 Task: Research Airbnb accommodation in Budapest IV. kerulet, Hungary from 8th December, 2023 to 16th December, 2023 for 2 adults. Place can be entire room with 1  bedroom having 1 bed and 1 bathroom. Property type can be hotel. Amenities needed are: washing machine.
Action: Mouse moved to (481, 109)
Screenshot: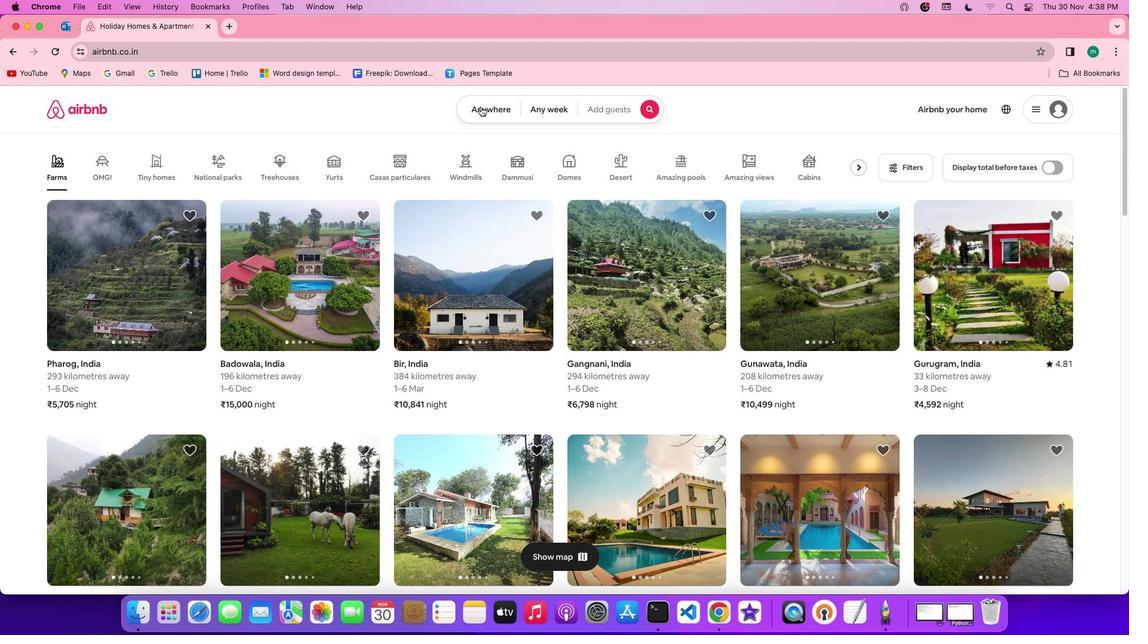
Action: Mouse pressed left at (481, 109)
Screenshot: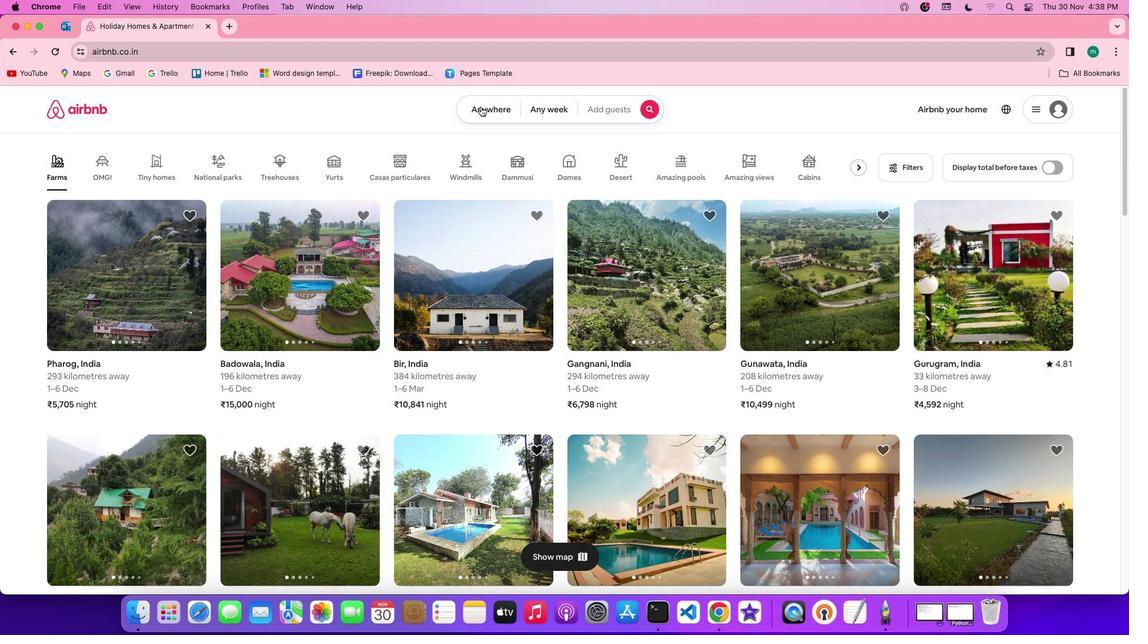 
Action: Mouse moved to (418, 160)
Screenshot: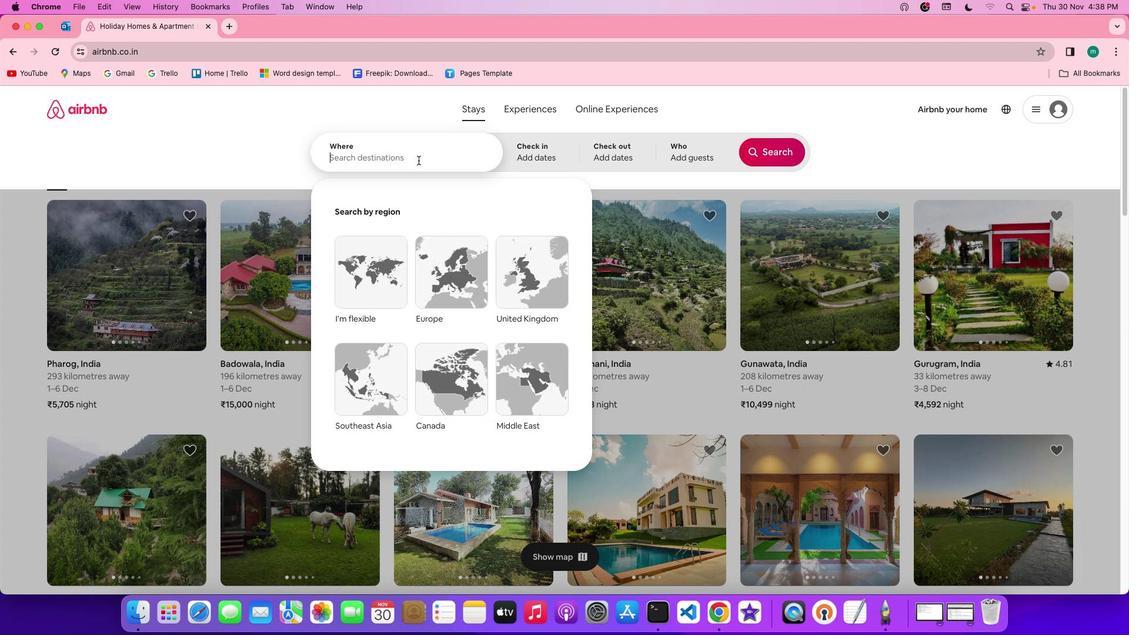 
Action: Mouse pressed left at (418, 160)
Screenshot: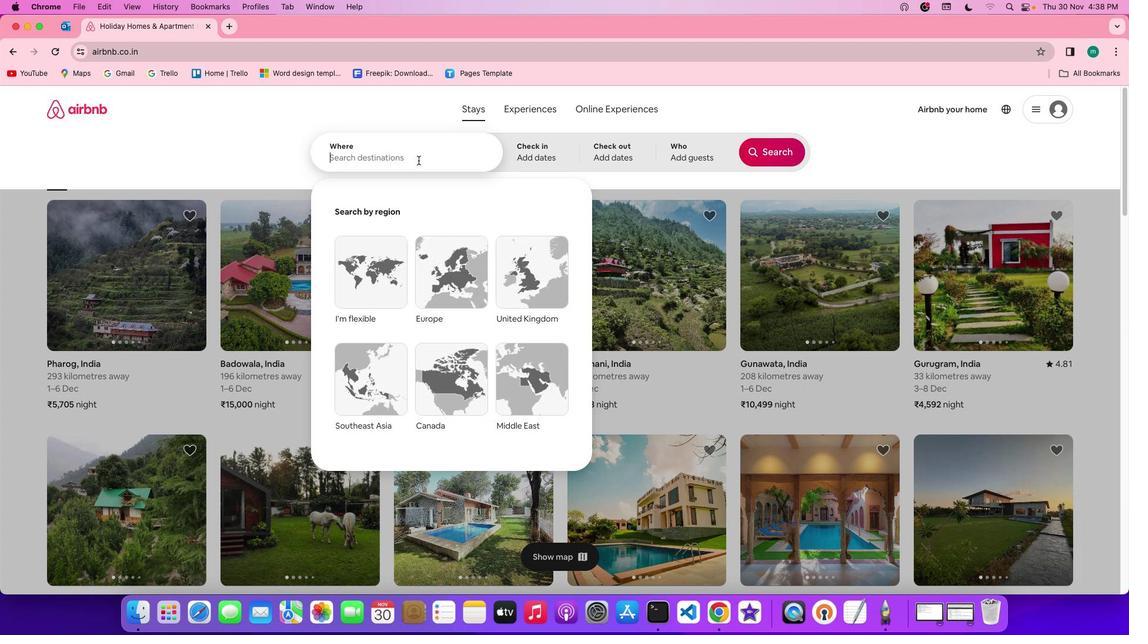 
Action: Key pressed Key.shift'B''u''d''a''p''e''s''t'Key.spaceKey.shift'I''V'
Screenshot: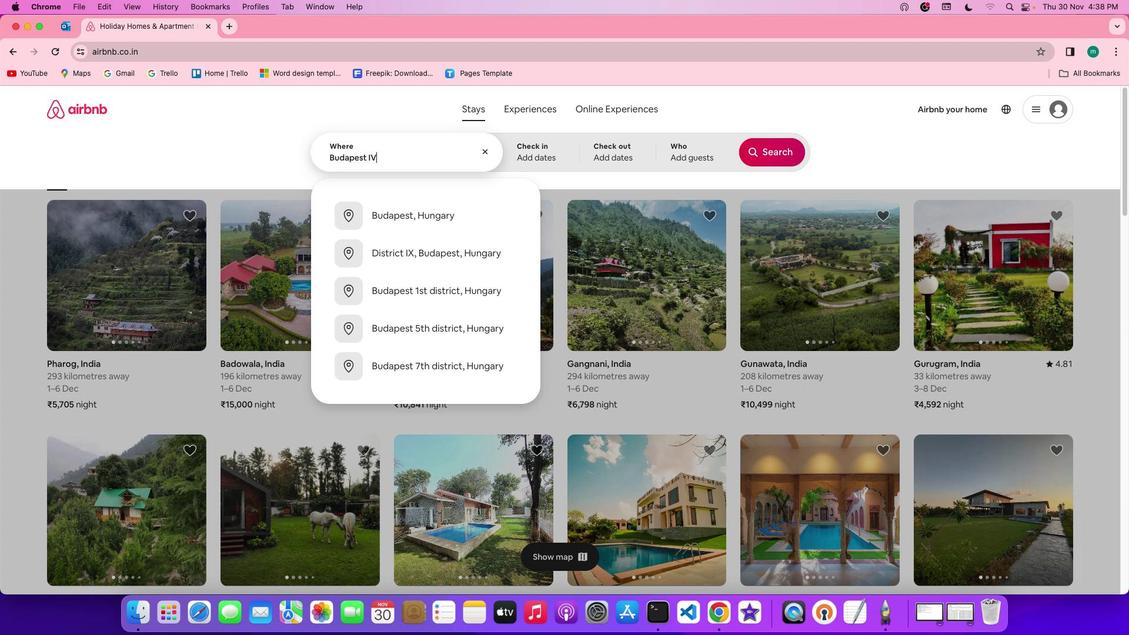 
Action: Mouse moved to (520, 163)
Screenshot: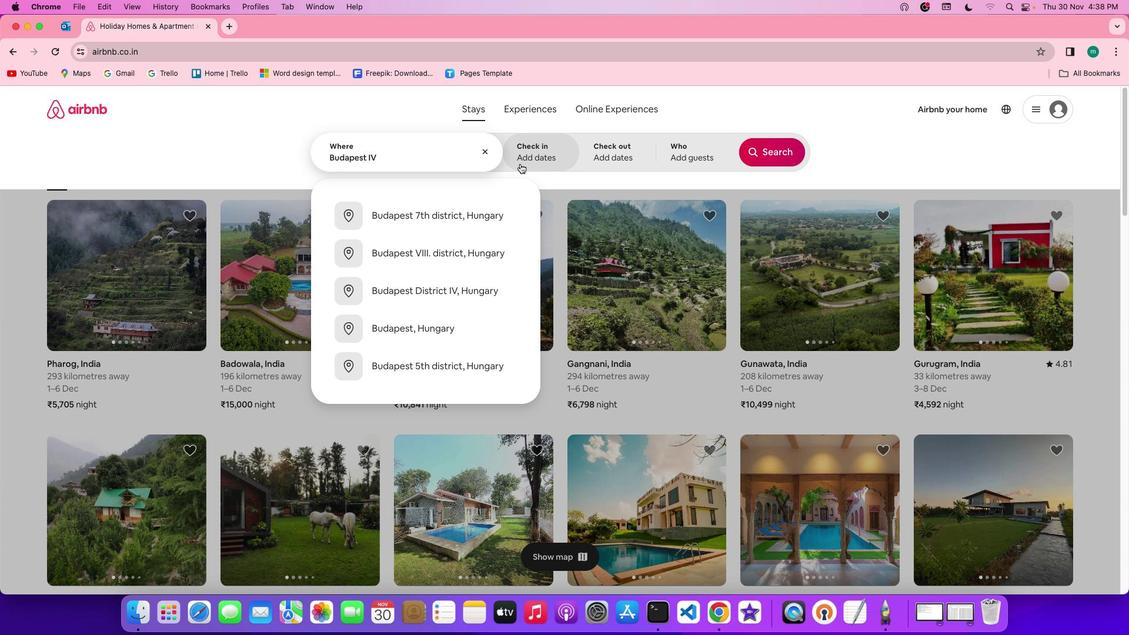 
Action: Mouse pressed left at (520, 163)
Screenshot: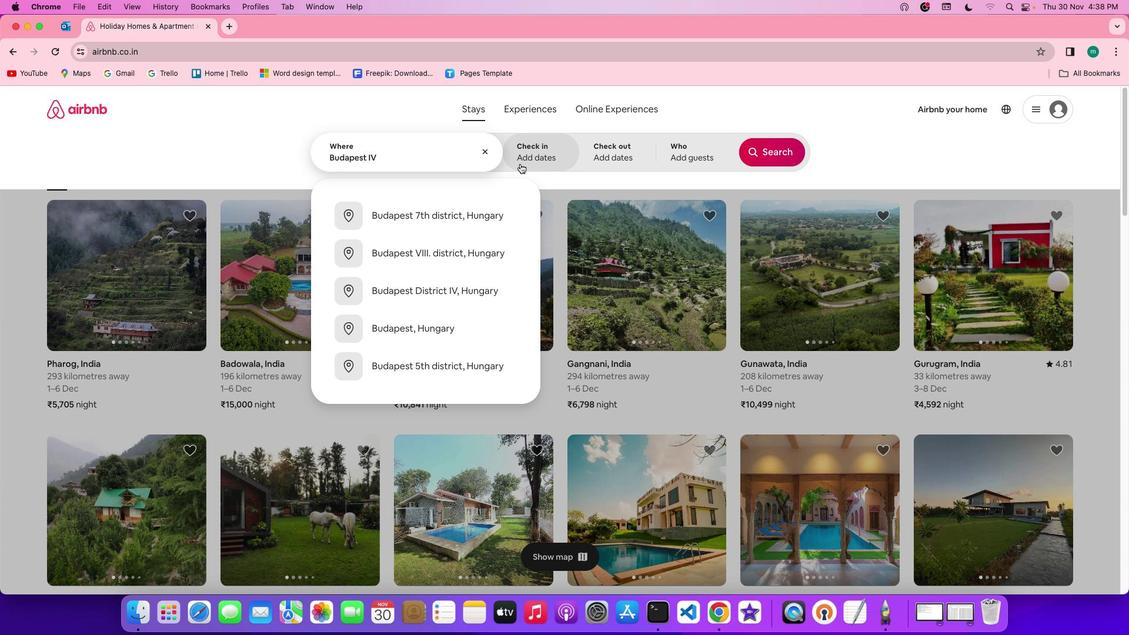 
Action: Mouse moved to (438, 155)
Screenshot: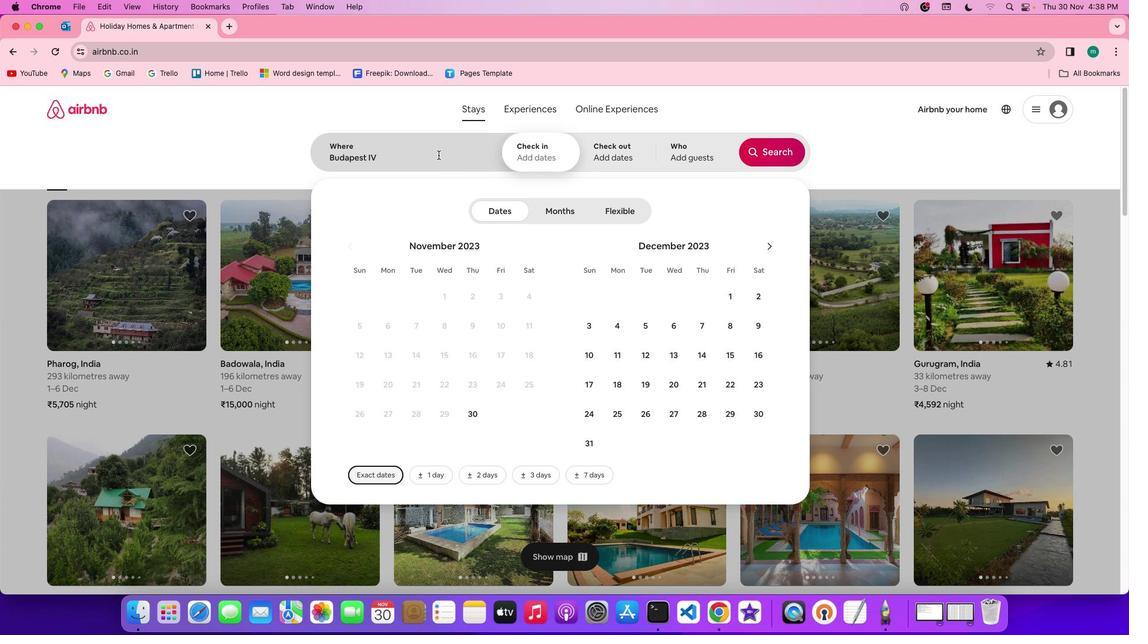 
Action: Mouse pressed left at (438, 155)
Screenshot: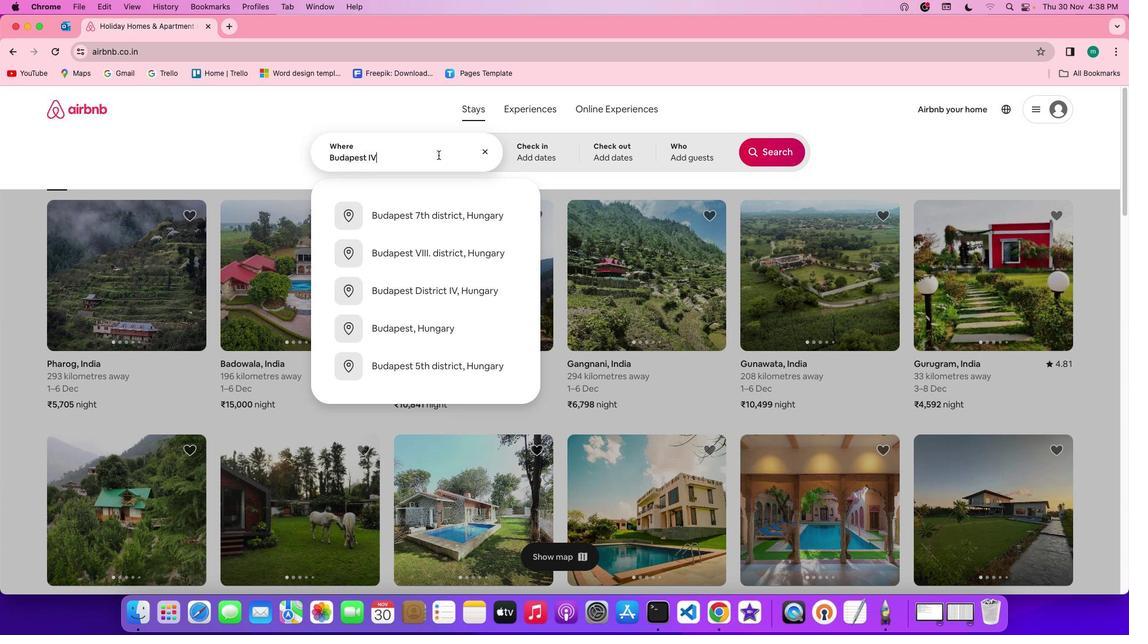 
Action: Key pressed '.'Key.space'k''e''r''u''l''e''t'','Key.spaceKey.shift'H''u''n''g''a''r''y'
Screenshot: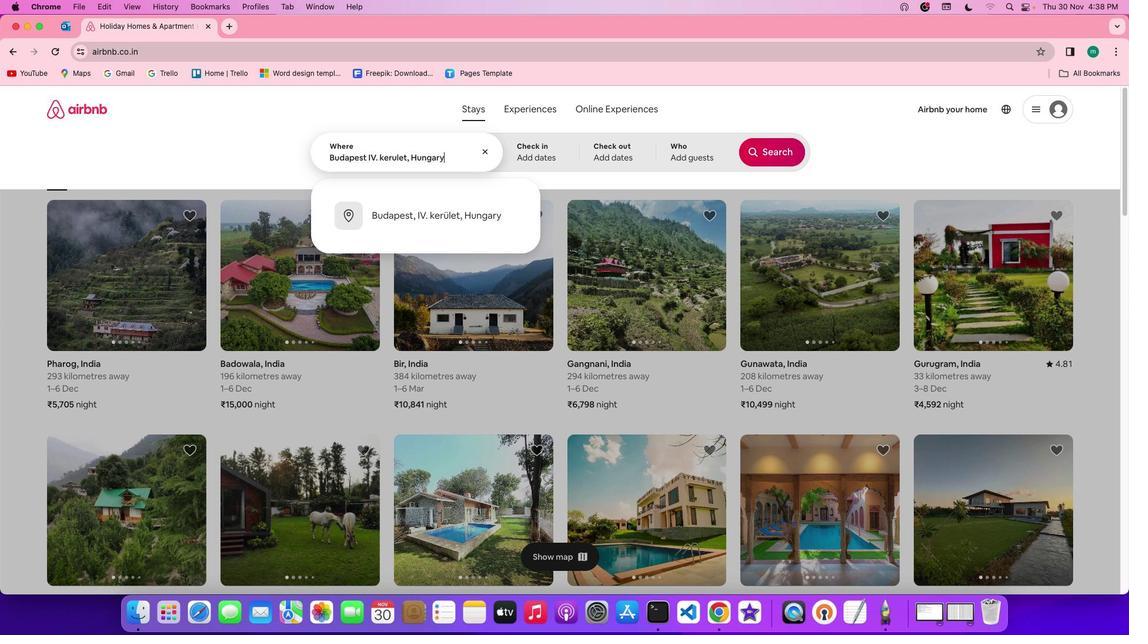 
Action: Mouse moved to (525, 148)
Screenshot: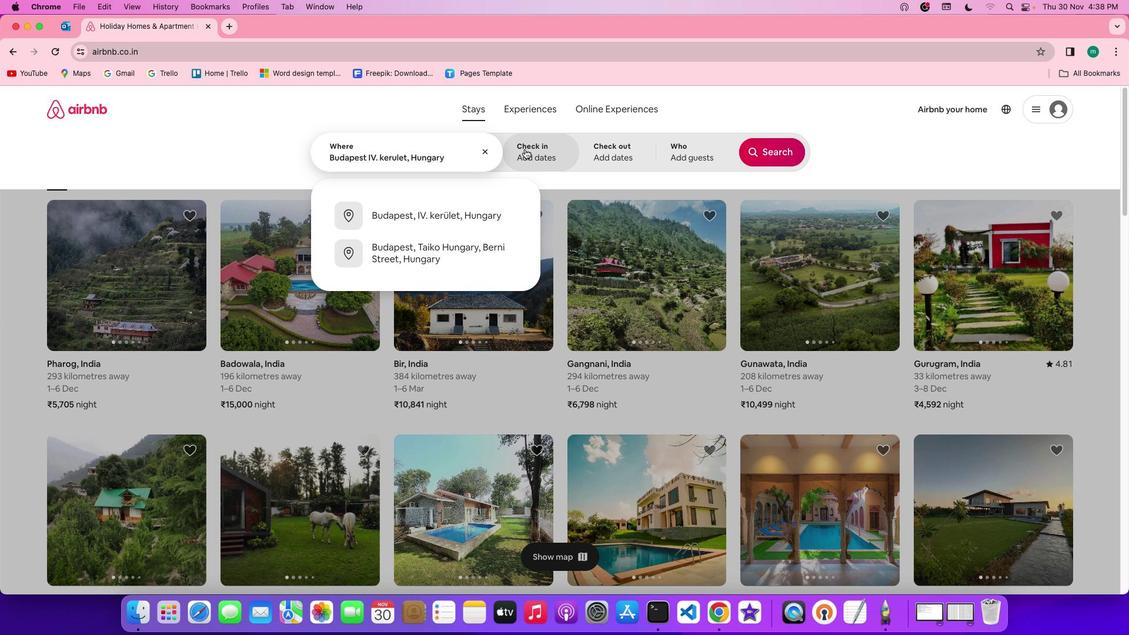 
Action: Mouse pressed left at (525, 148)
Screenshot: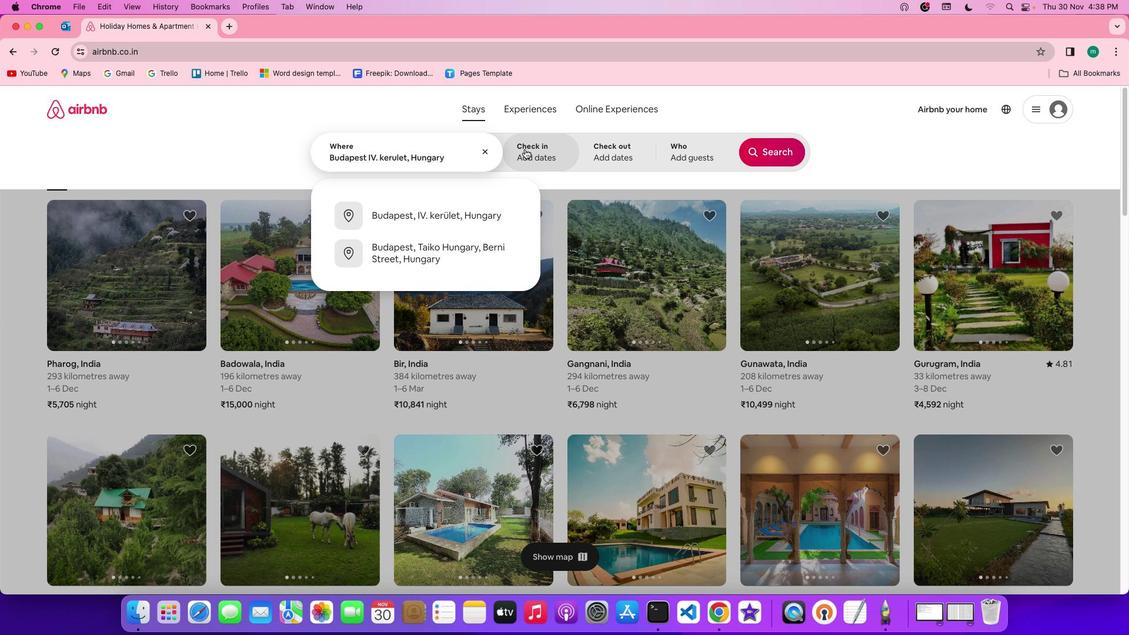 
Action: Mouse moved to (730, 321)
Screenshot: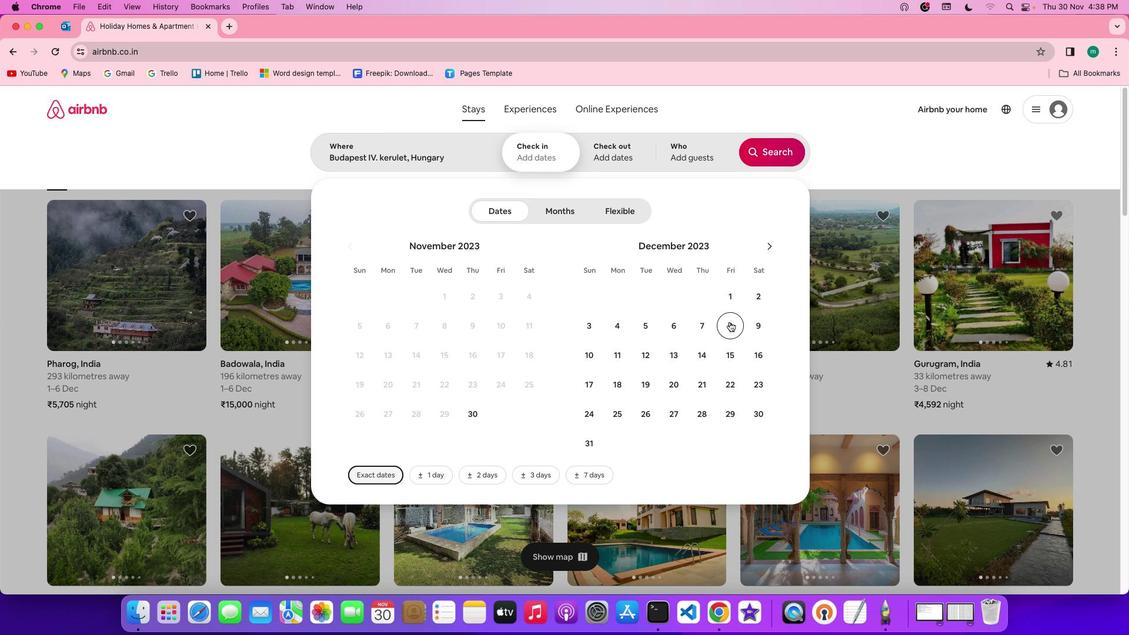 
Action: Mouse pressed left at (730, 321)
Screenshot: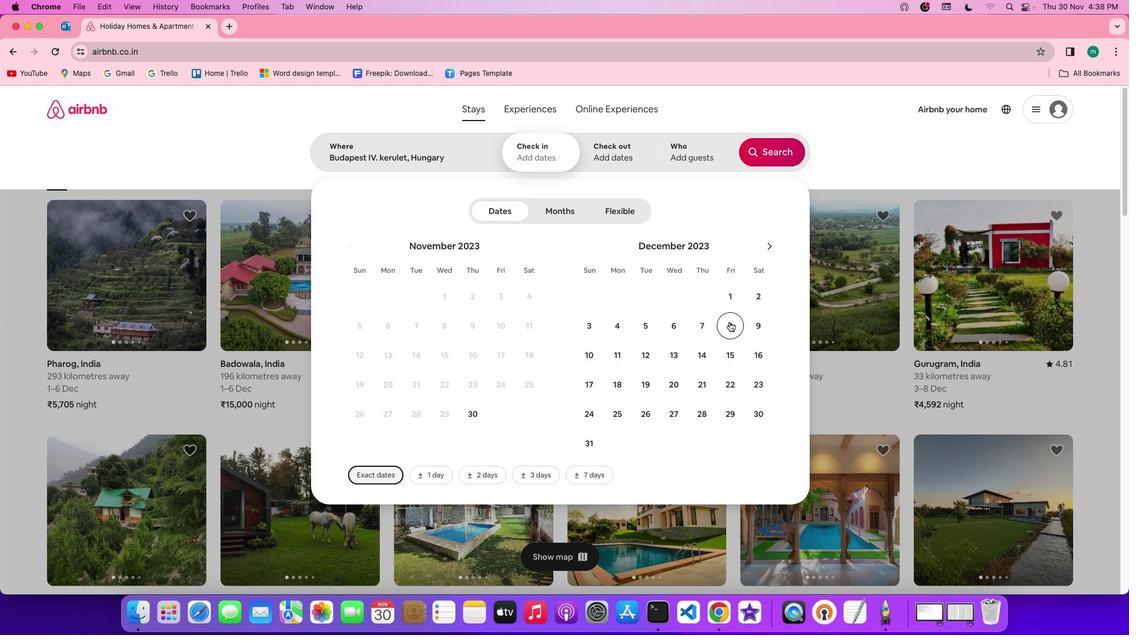 
Action: Mouse moved to (757, 347)
Screenshot: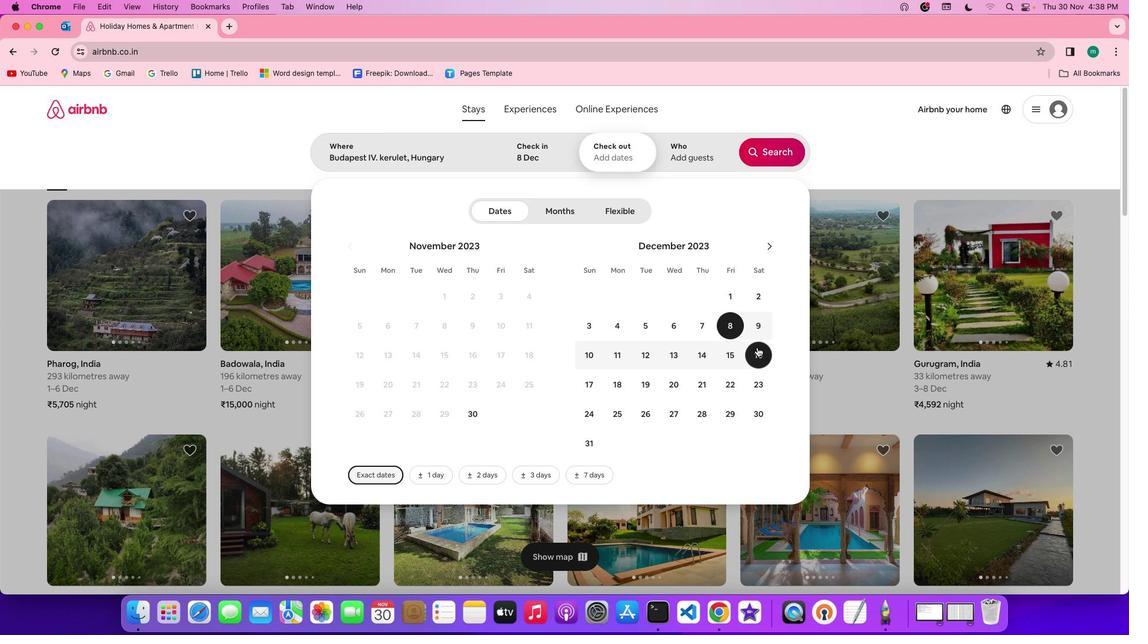 
Action: Mouse pressed left at (757, 347)
Screenshot: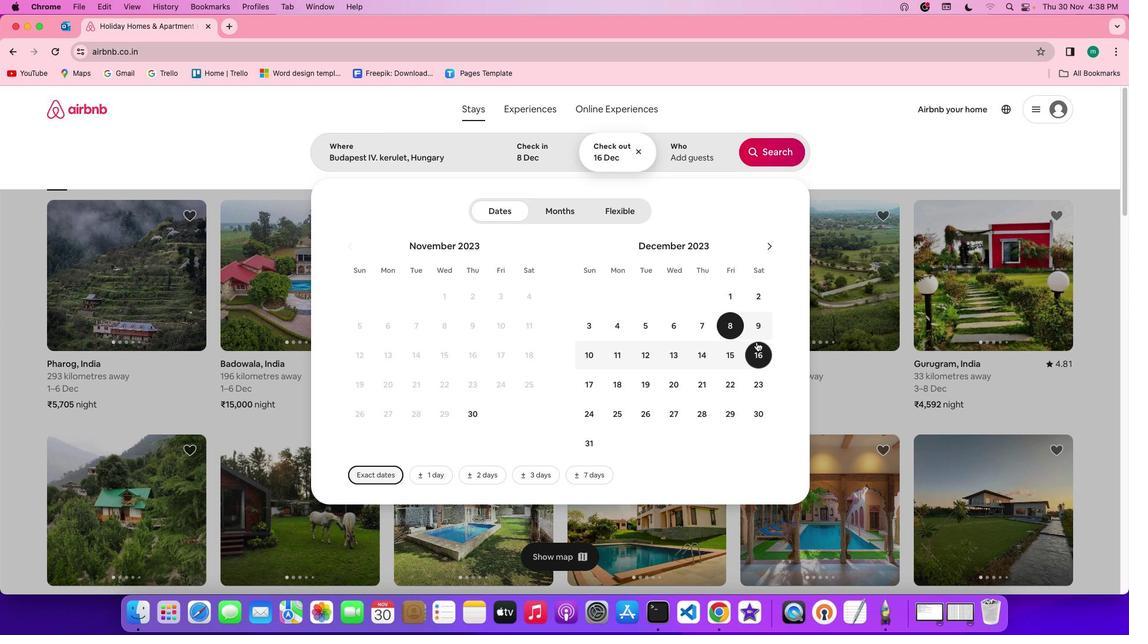 
Action: Mouse moved to (708, 155)
Screenshot: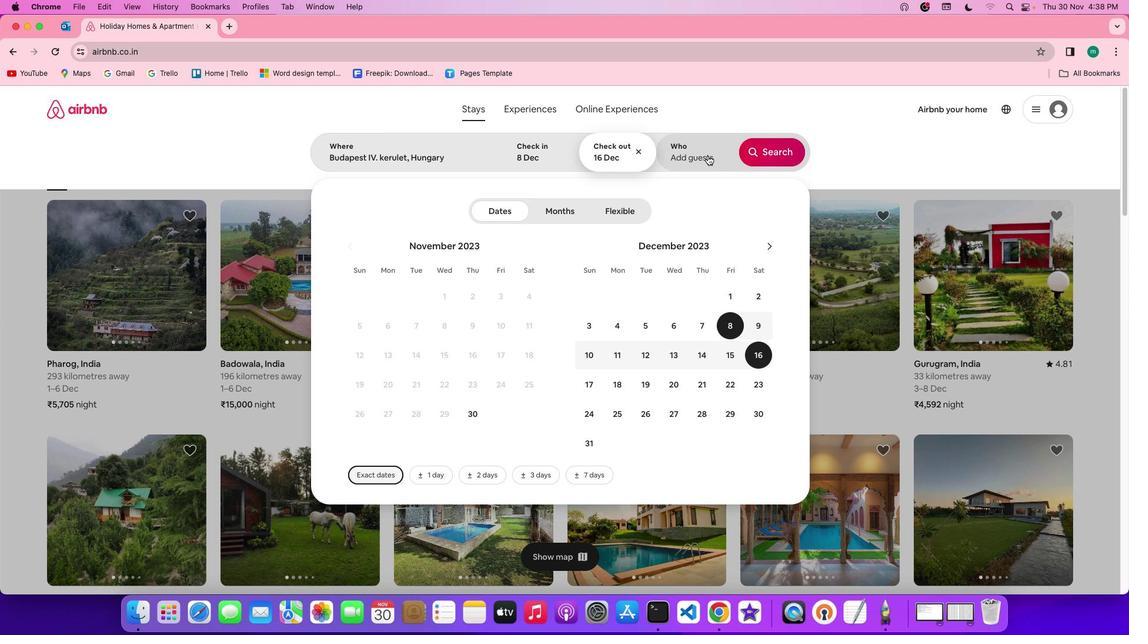 
Action: Mouse pressed left at (708, 155)
Screenshot: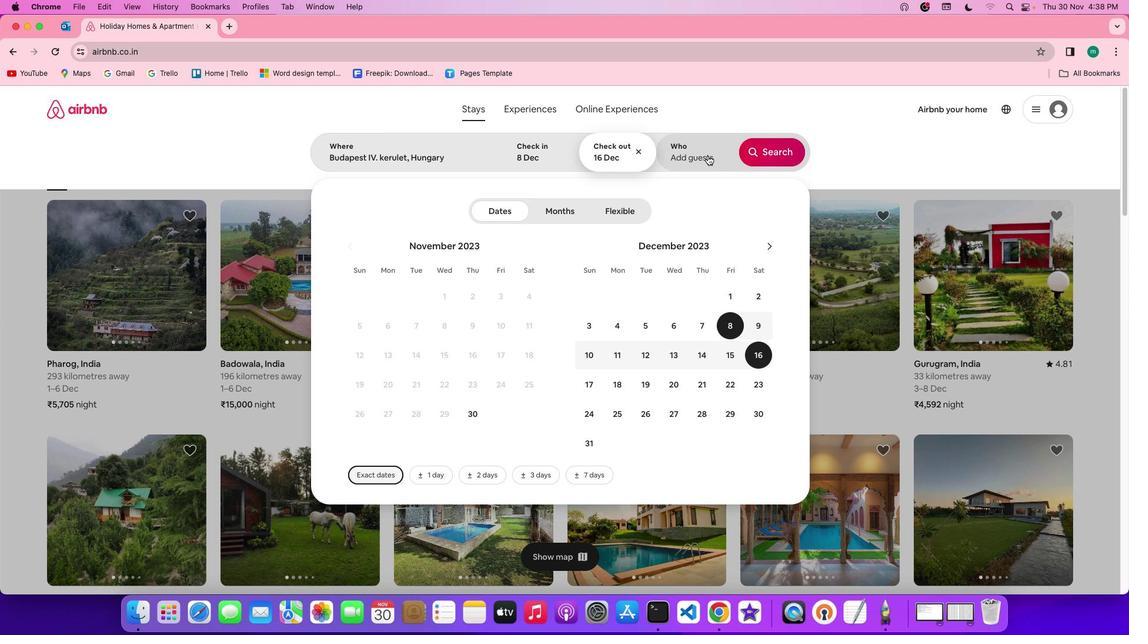 
Action: Mouse moved to (777, 219)
Screenshot: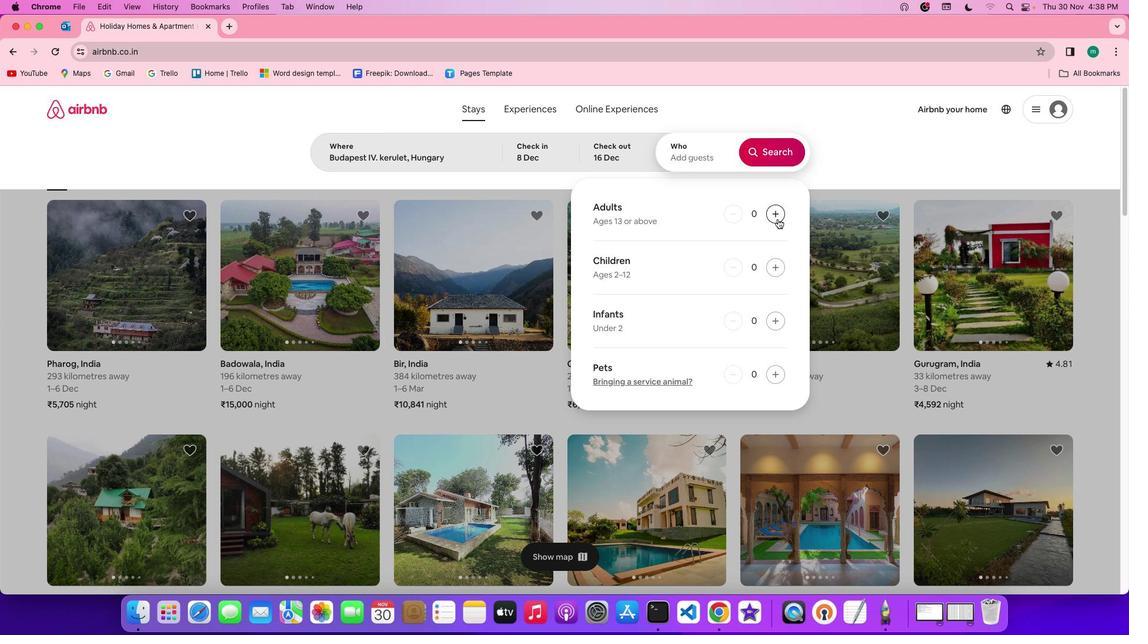 
Action: Mouse pressed left at (777, 219)
Screenshot: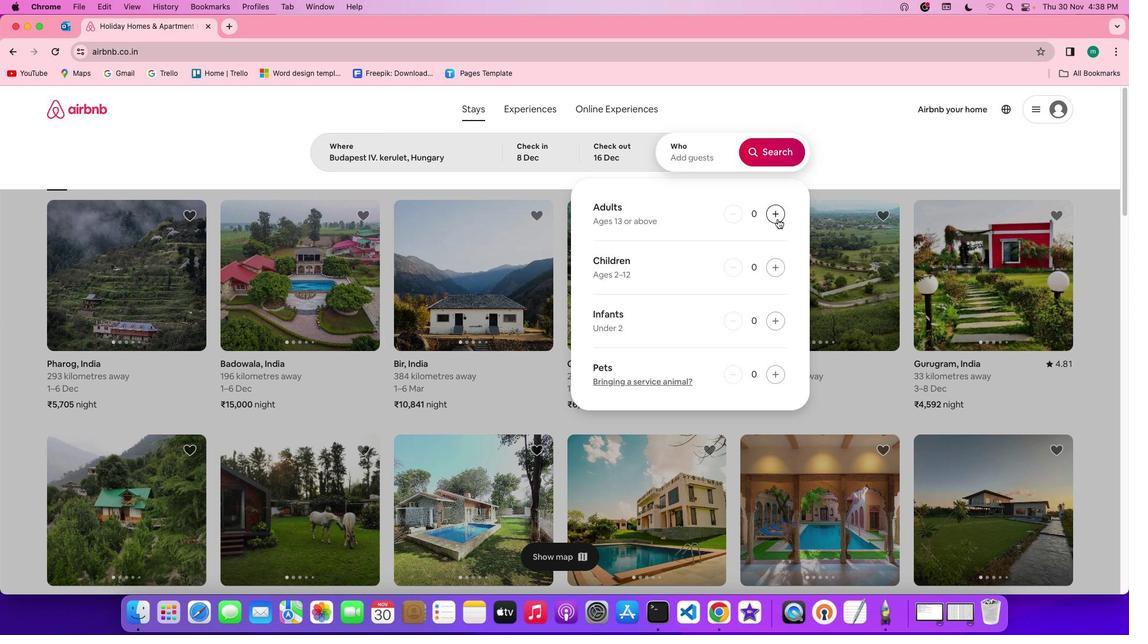 
Action: Mouse pressed left at (777, 219)
Screenshot: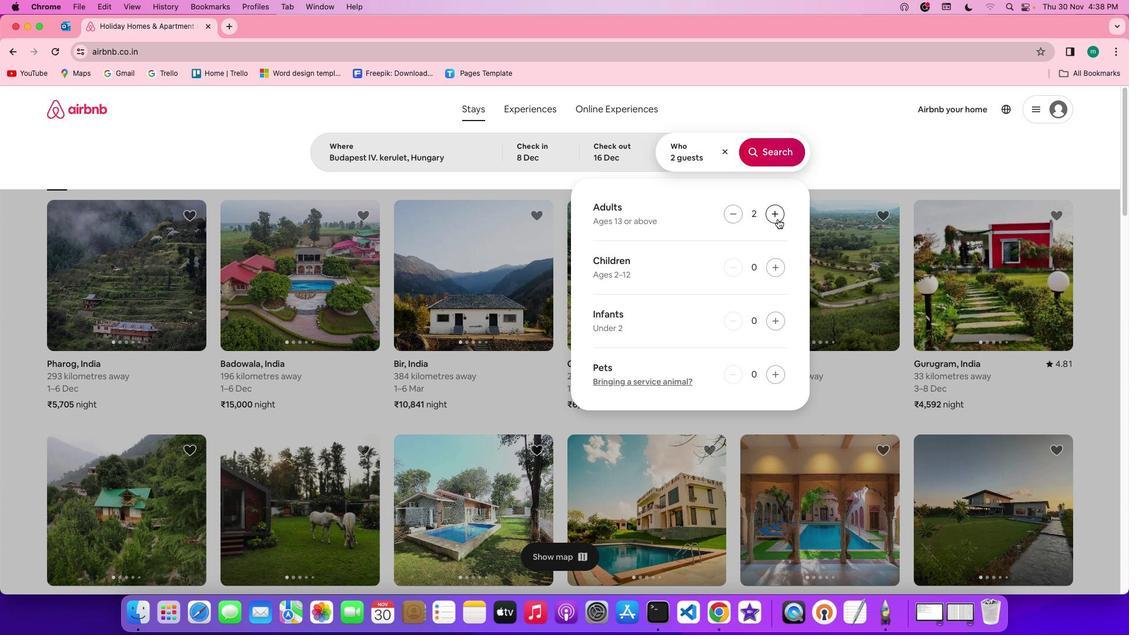 
Action: Mouse moved to (779, 158)
Screenshot: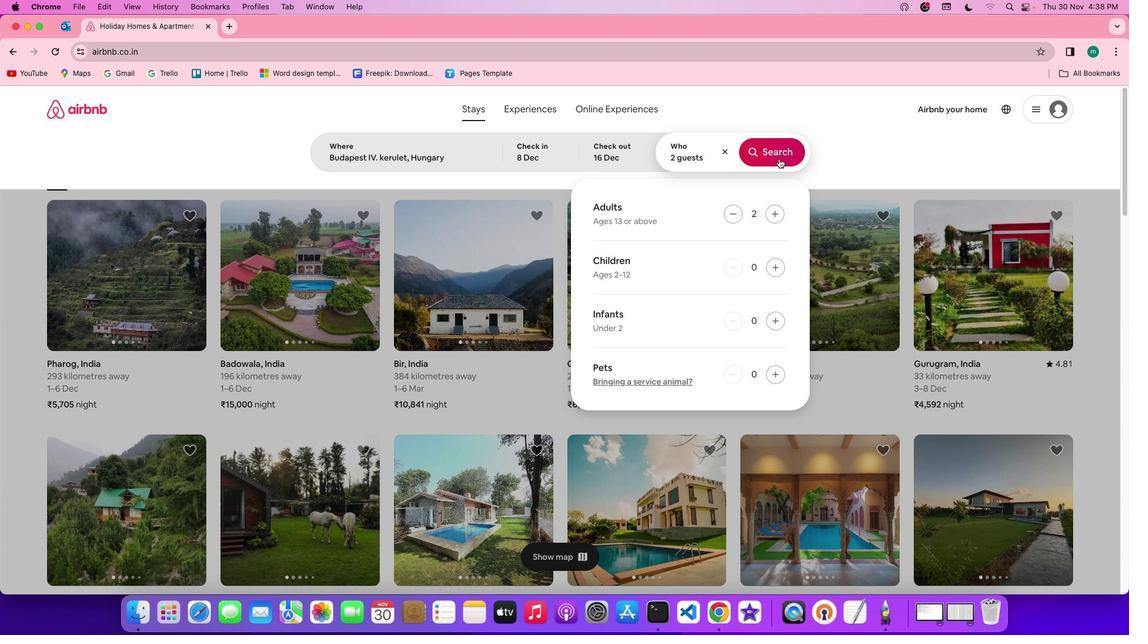 
Action: Mouse pressed left at (779, 158)
Screenshot: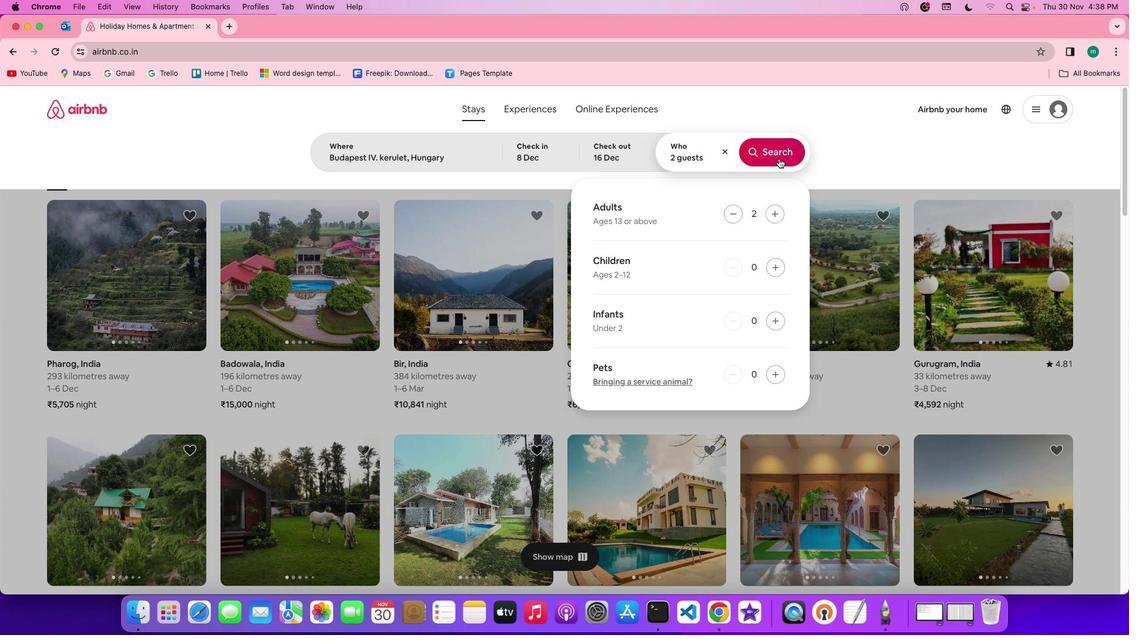 
Action: Mouse moved to (951, 155)
Screenshot: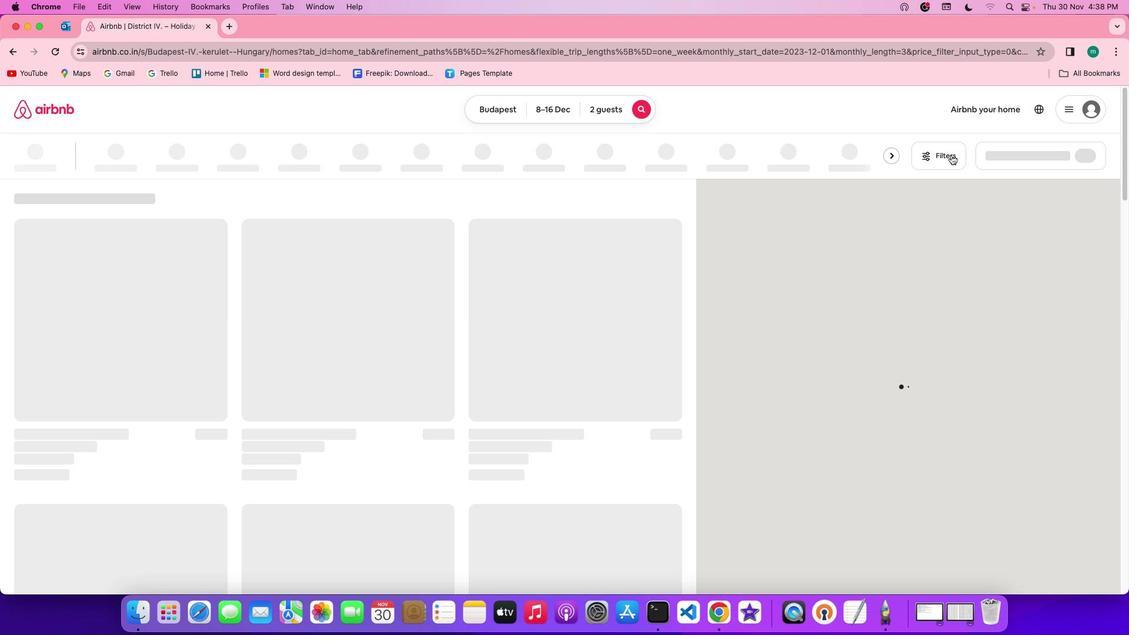 
Action: Mouse pressed left at (951, 155)
Screenshot: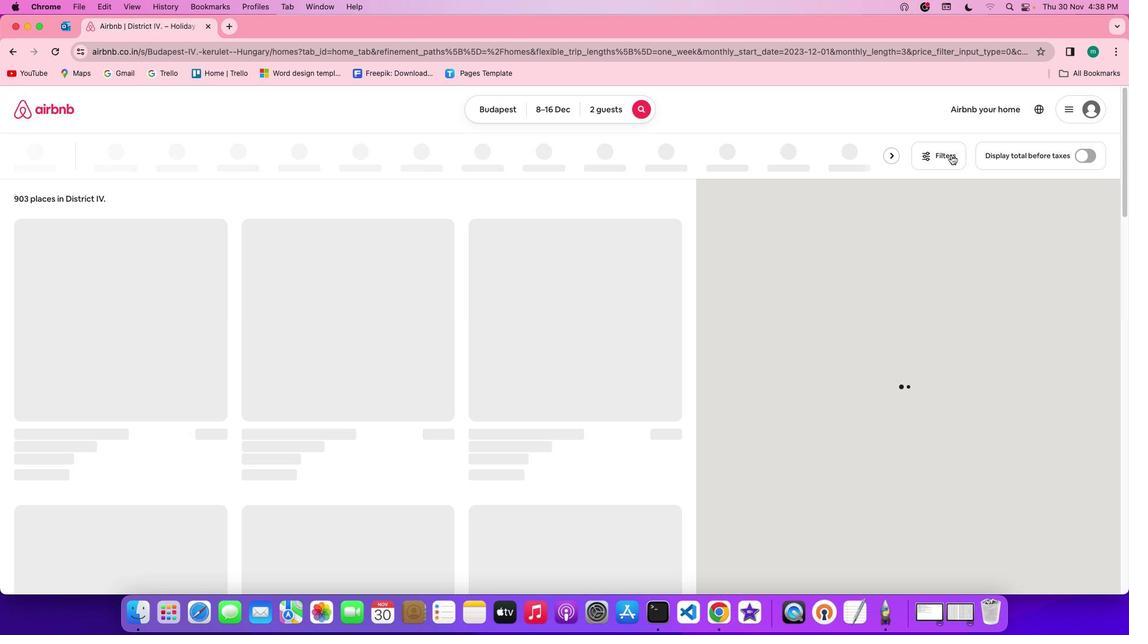 
Action: Mouse moved to (925, 158)
Screenshot: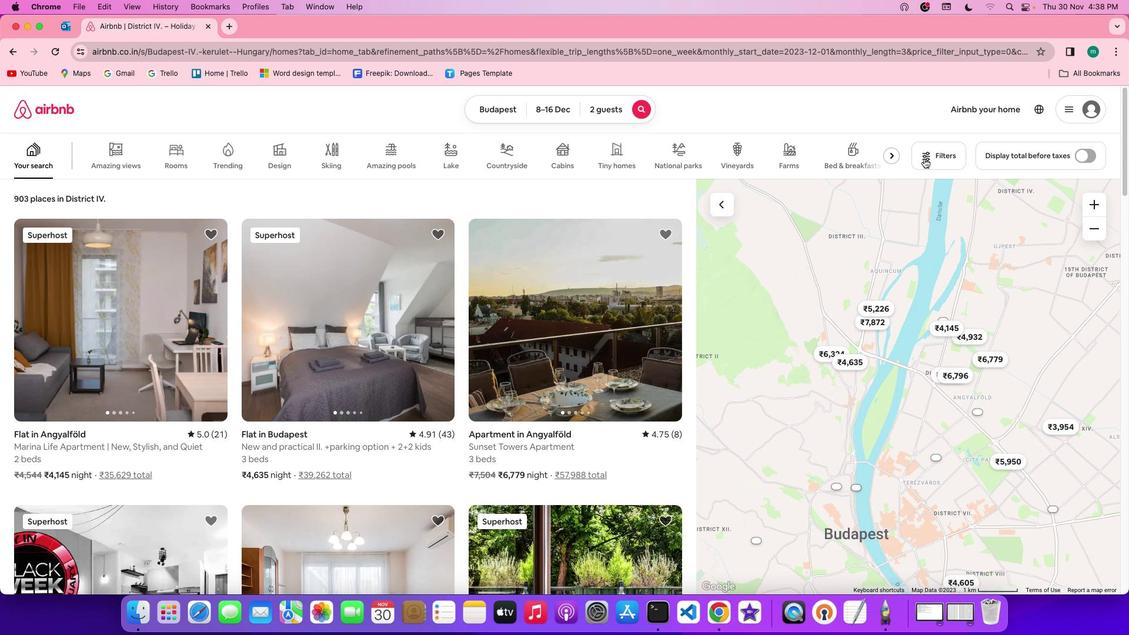 
Action: Mouse pressed left at (925, 158)
Screenshot: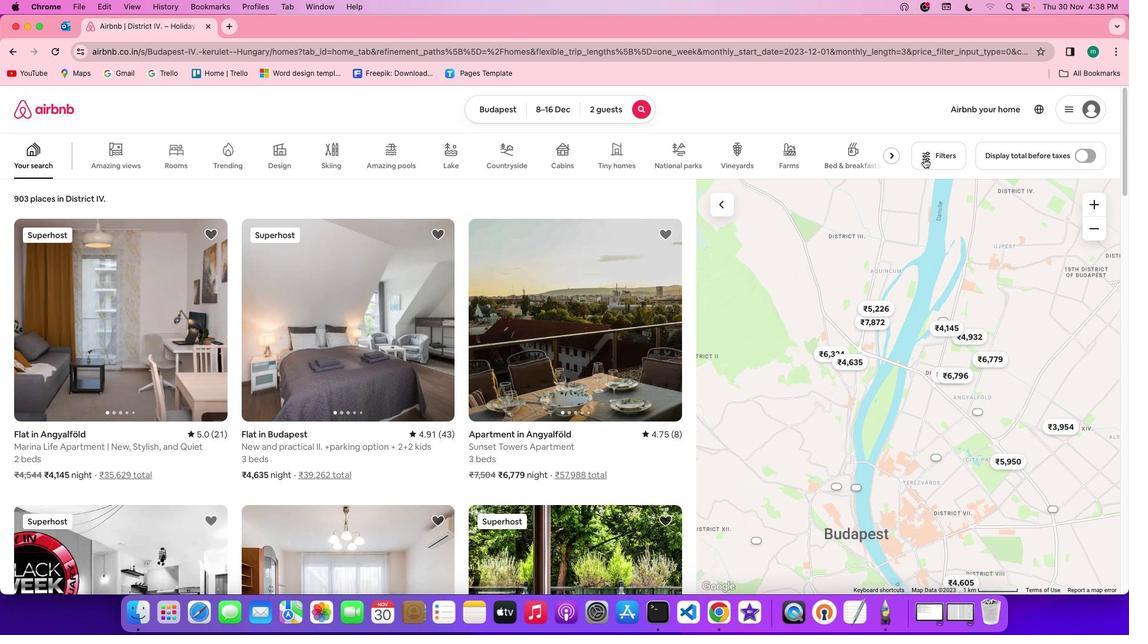 
Action: Mouse moved to (579, 370)
Screenshot: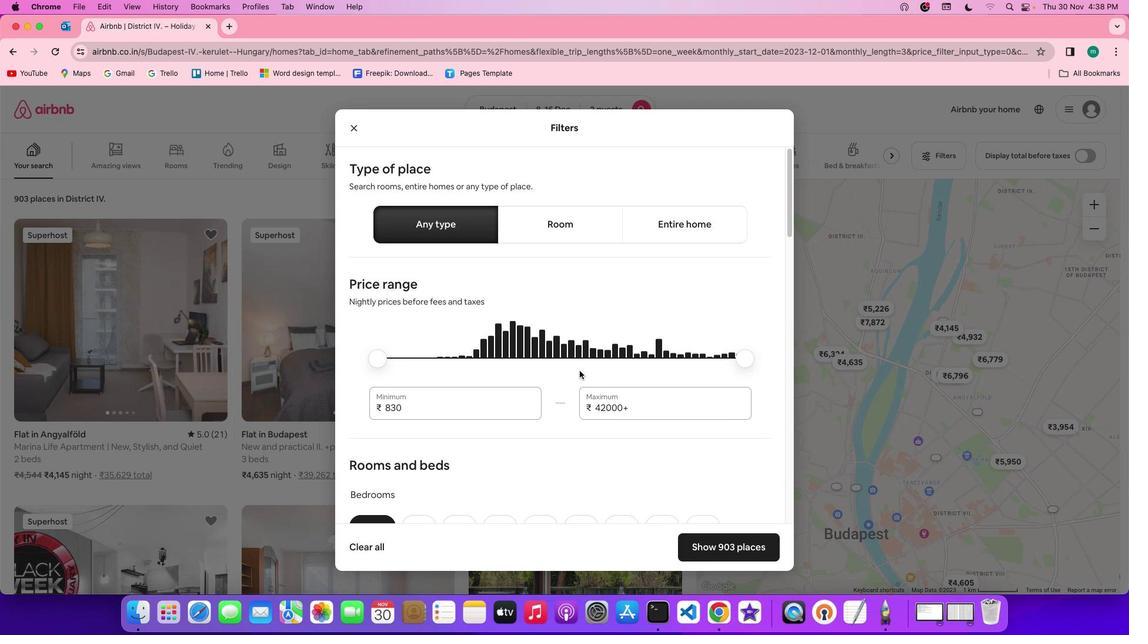 
Action: Mouse scrolled (579, 370) with delta (0, 0)
Screenshot: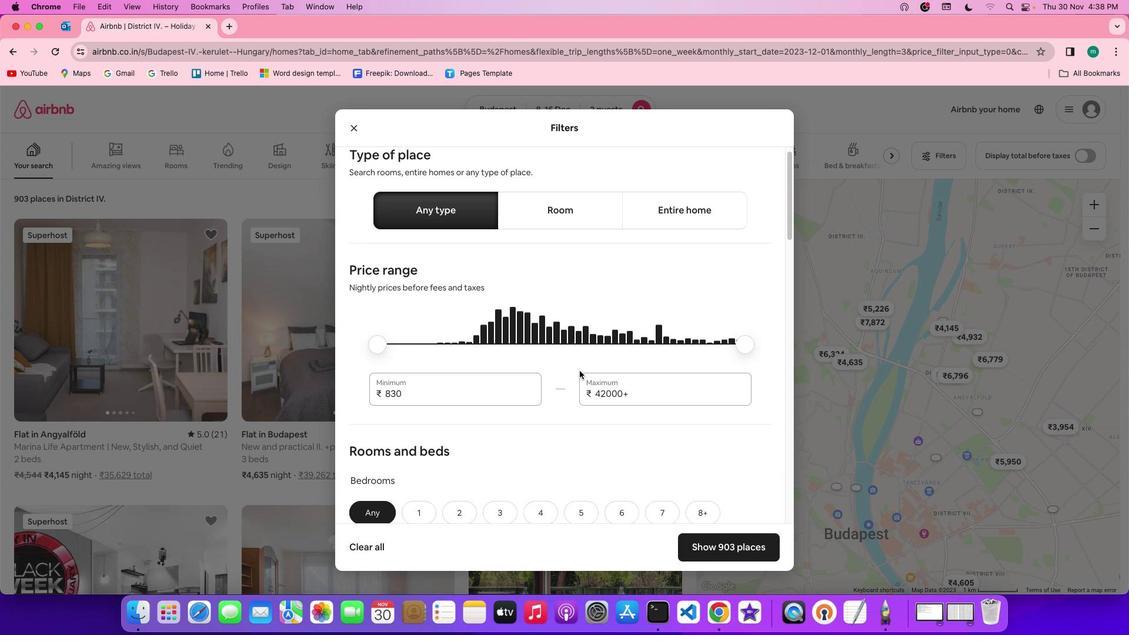 
Action: Mouse scrolled (579, 370) with delta (0, 0)
Screenshot: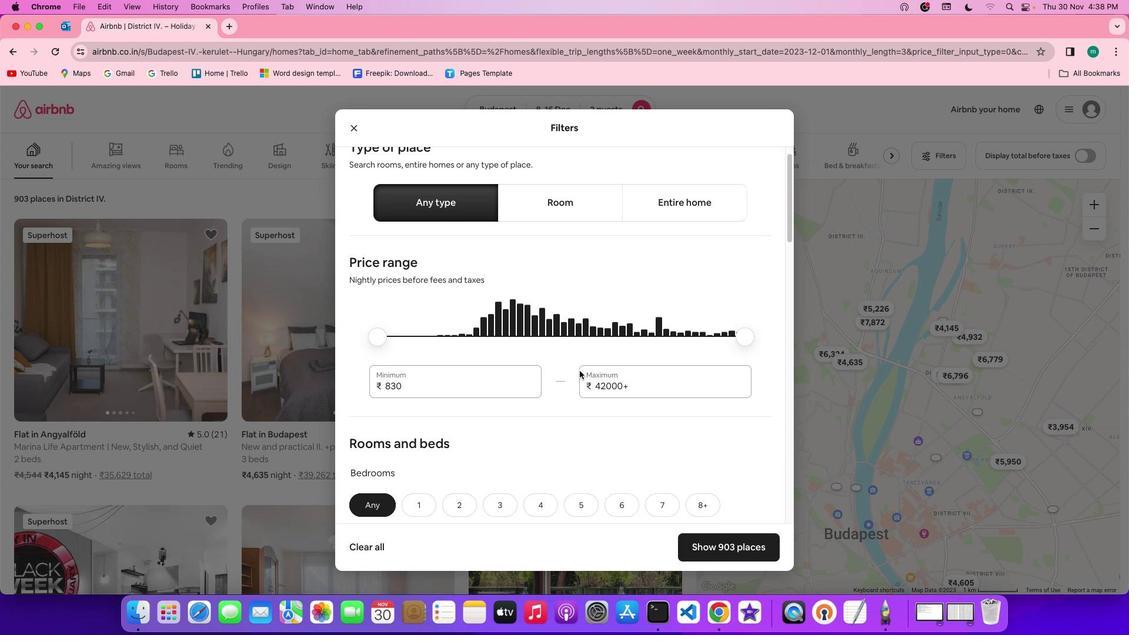 
Action: Mouse scrolled (579, 370) with delta (0, -1)
Screenshot: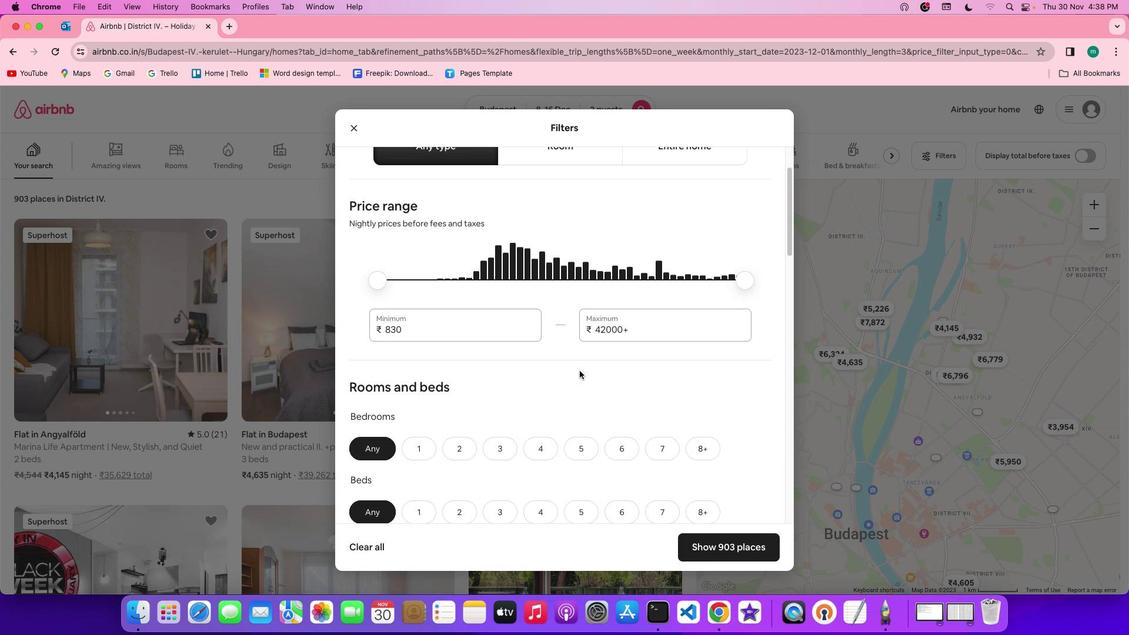 
Action: Mouse scrolled (579, 370) with delta (0, -1)
Screenshot: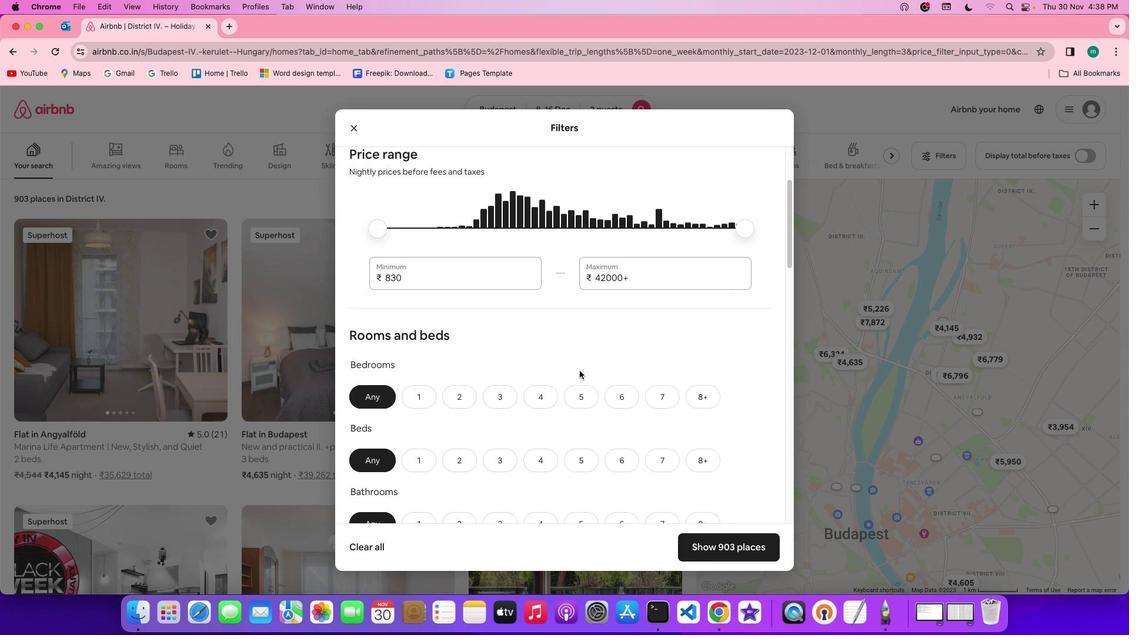
Action: Mouse scrolled (579, 370) with delta (0, 0)
Screenshot: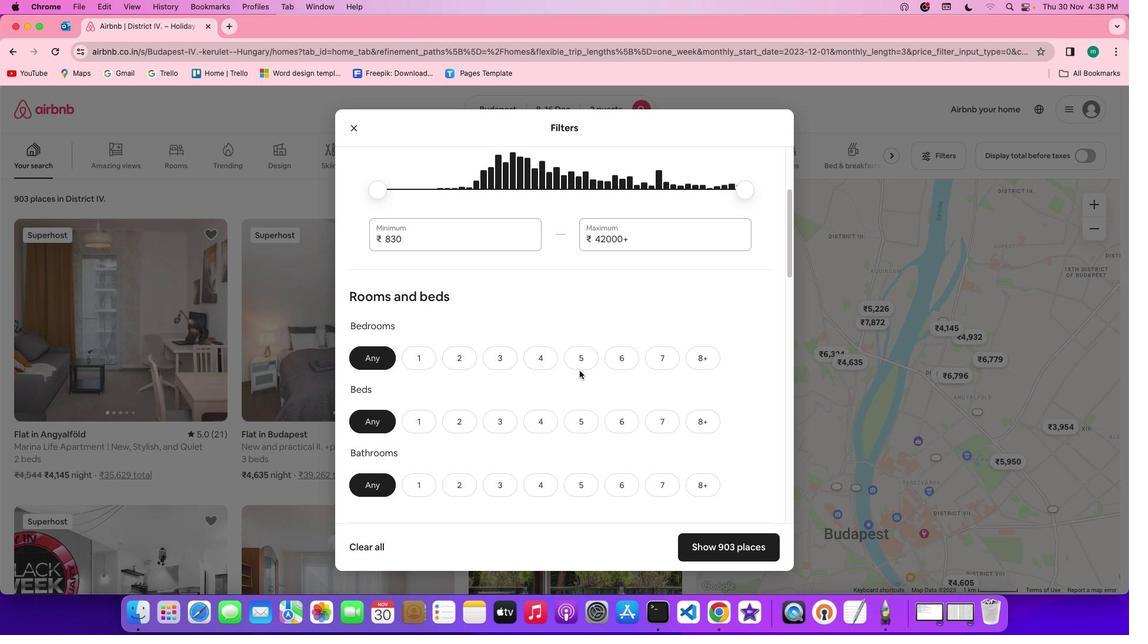 
Action: Mouse scrolled (579, 370) with delta (0, 0)
Screenshot: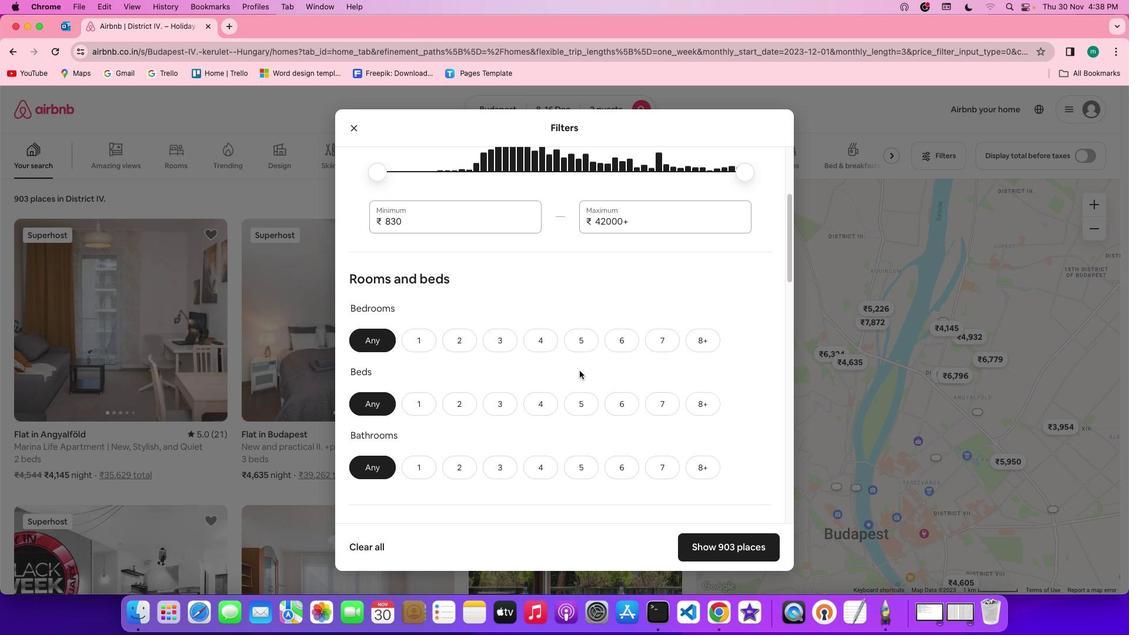 
Action: Mouse scrolled (579, 370) with delta (0, -1)
Screenshot: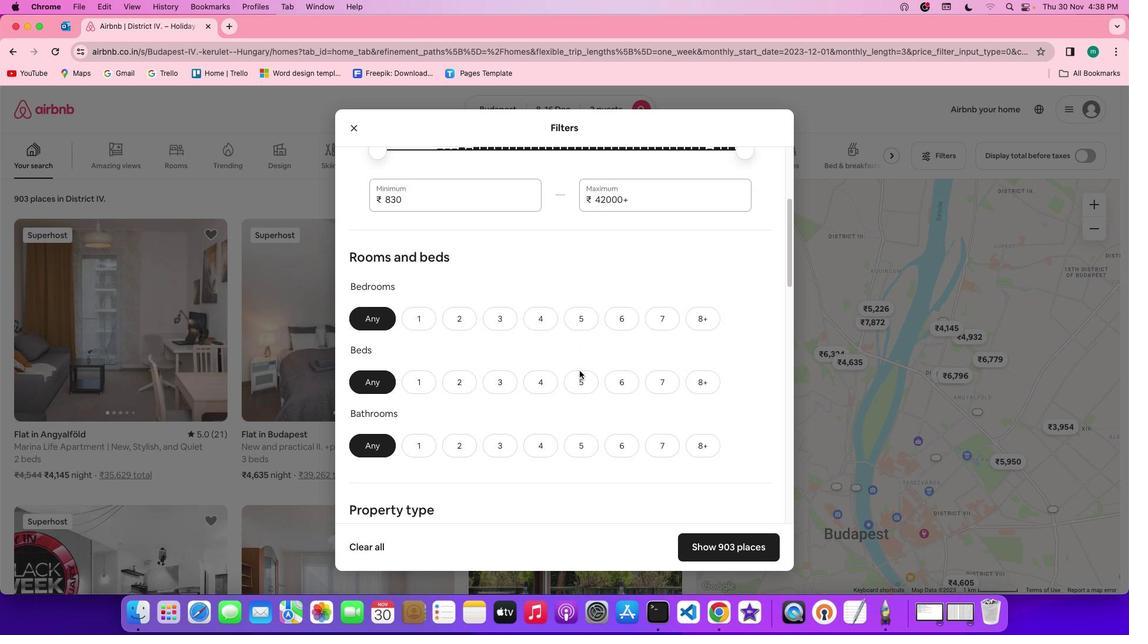 
Action: Mouse scrolled (579, 370) with delta (0, 0)
Screenshot: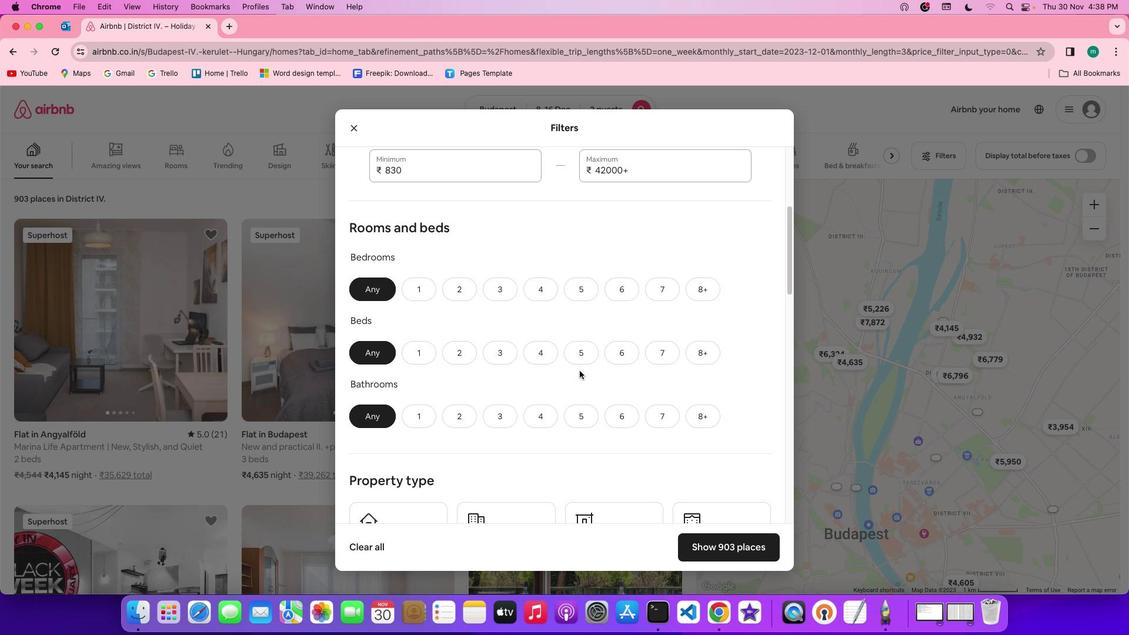 
Action: Mouse scrolled (579, 370) with delta (0, 0)
Screenshot: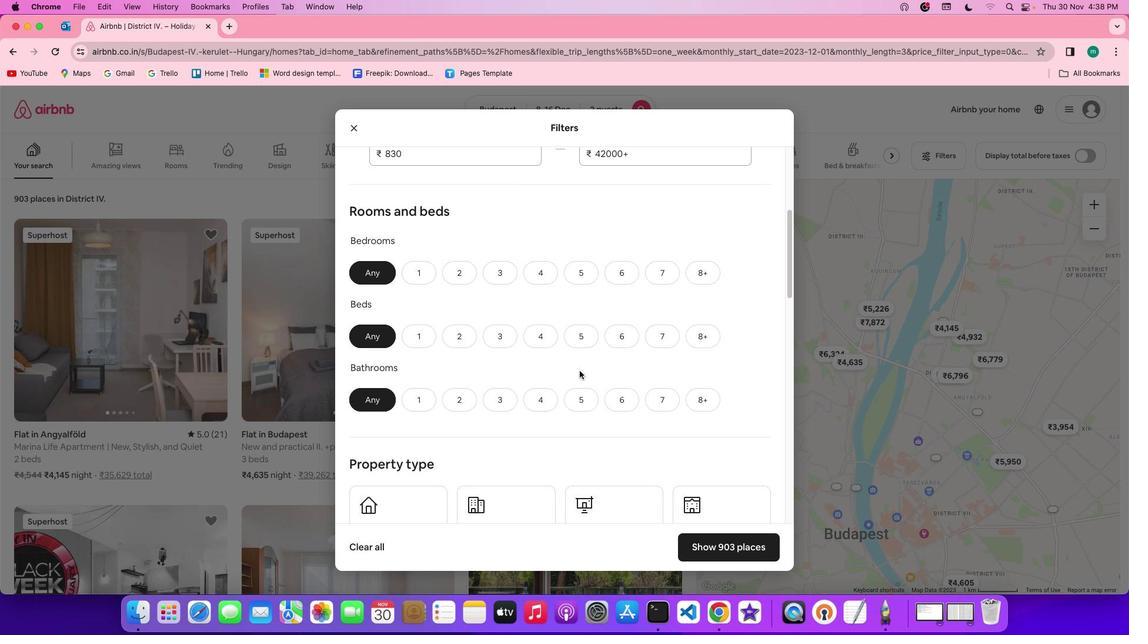 
Action: Mouse scrolled (579, 370) with delta (0, 0)
Screenshot: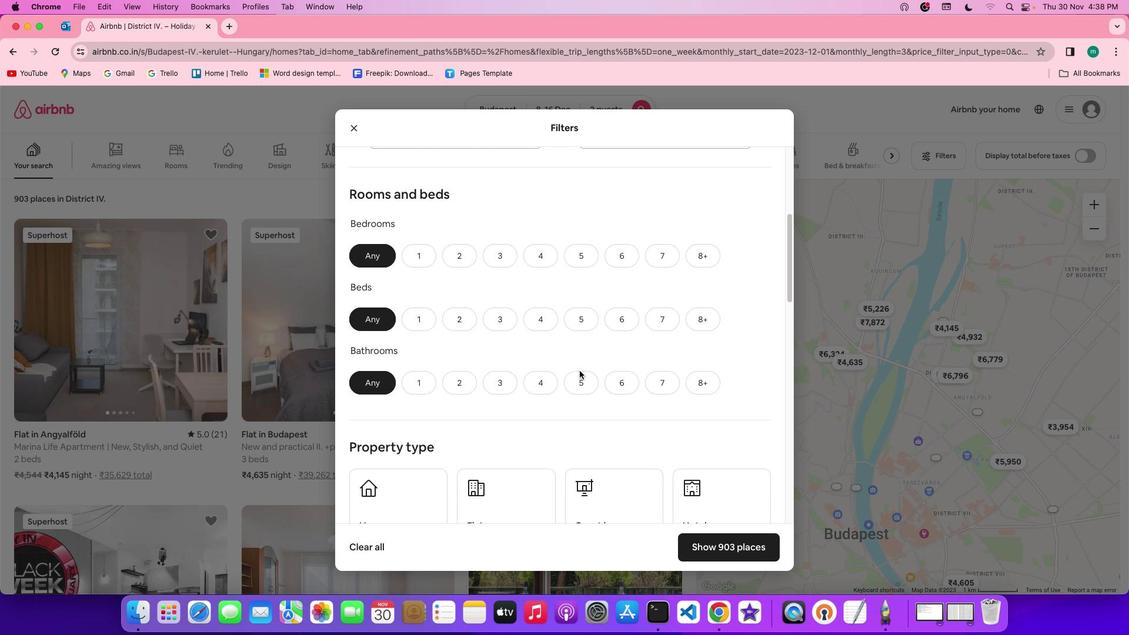 
Action: Mouse scrolled (579, 370) with delta (0, -1)
Screenshot: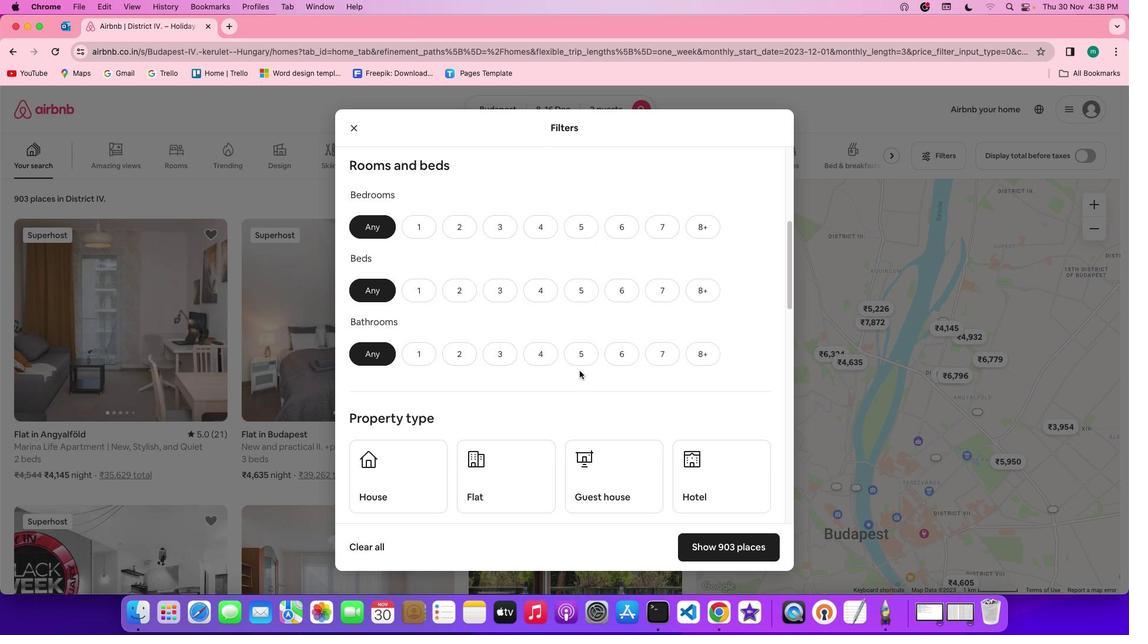 
Action: Mouse scrolled (579, 370) with delta (0, 0)
Screenshot: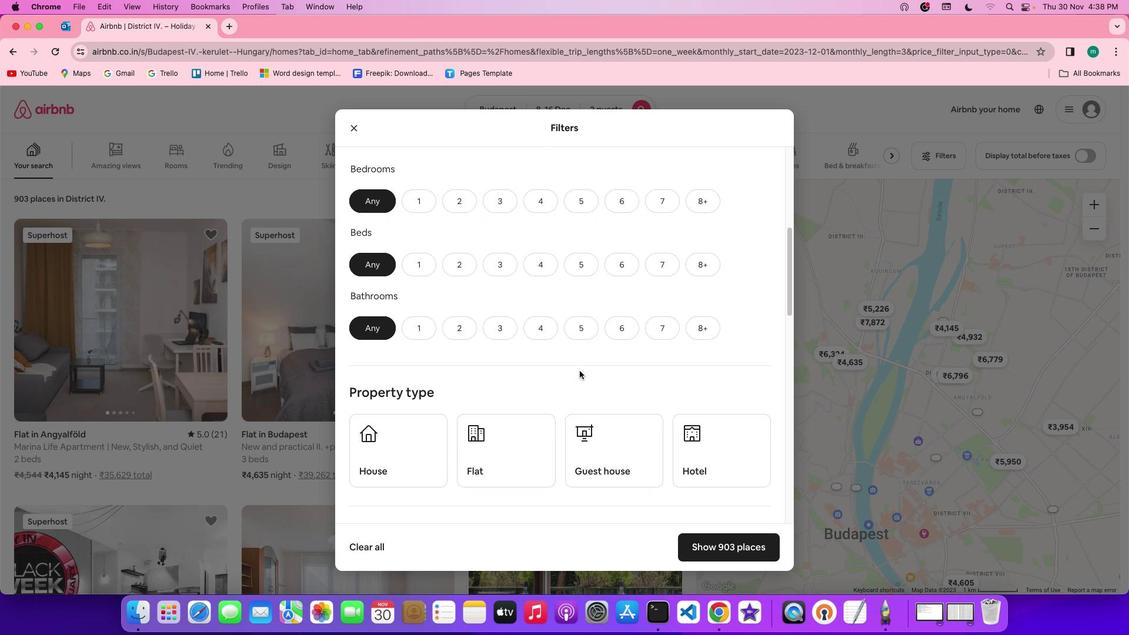 
Action: Mouse scrolled (579, 370) with delta (0, 0)
Screenshot: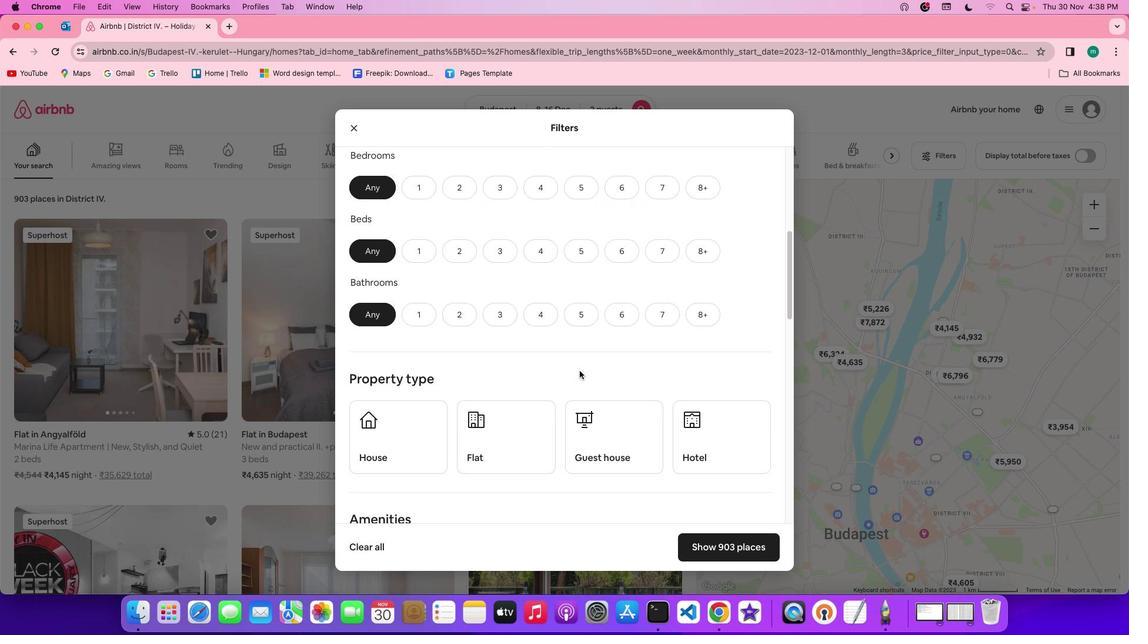 
Action: Mouse scrolled (579, 370) with delta (0, -1)
Screenshot: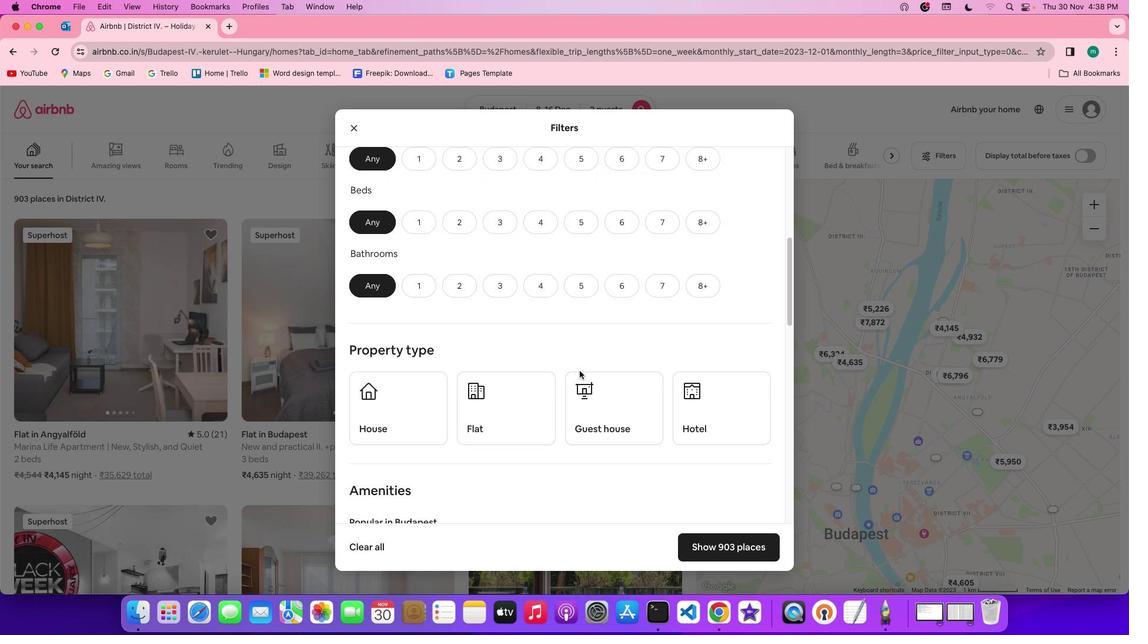 
Action: Mouse moved to (425, 194)
Screenshot: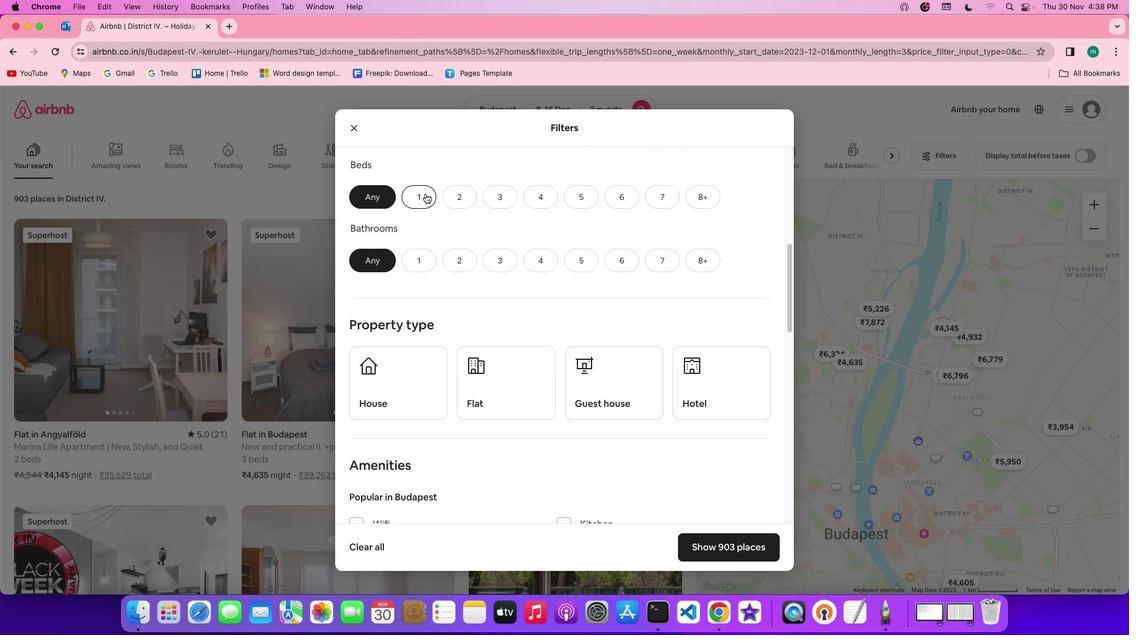 
Action: Mouse scrolled (425, 194) with delta (0, 0)
Screenshot: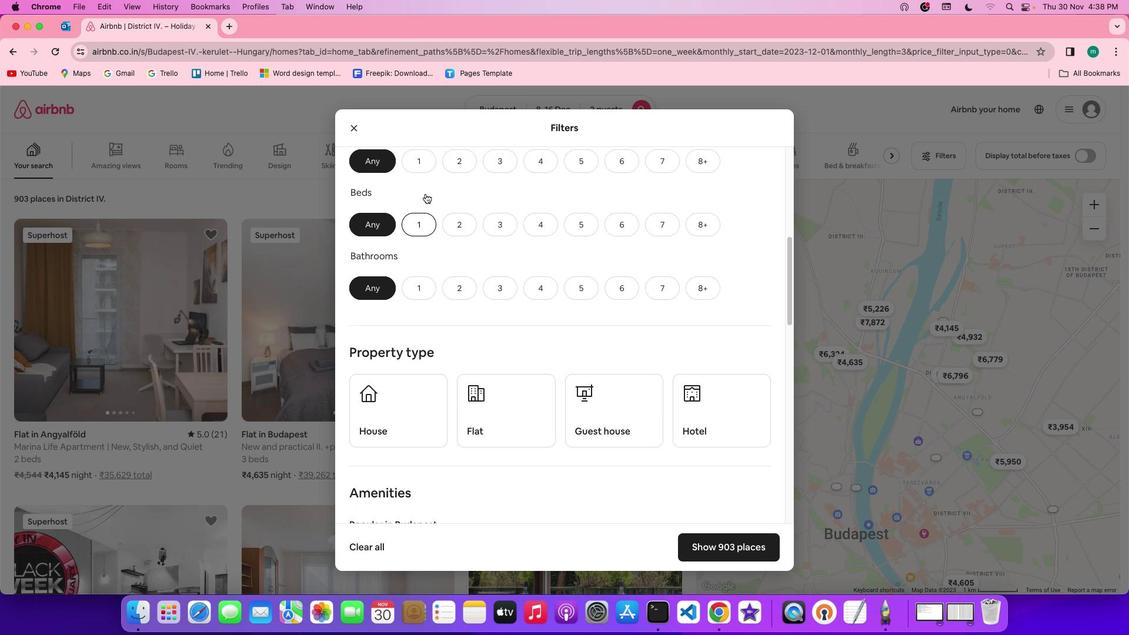 
Action: Mouse scrolled (425, 194) with delta (0, 0)
Screenshot: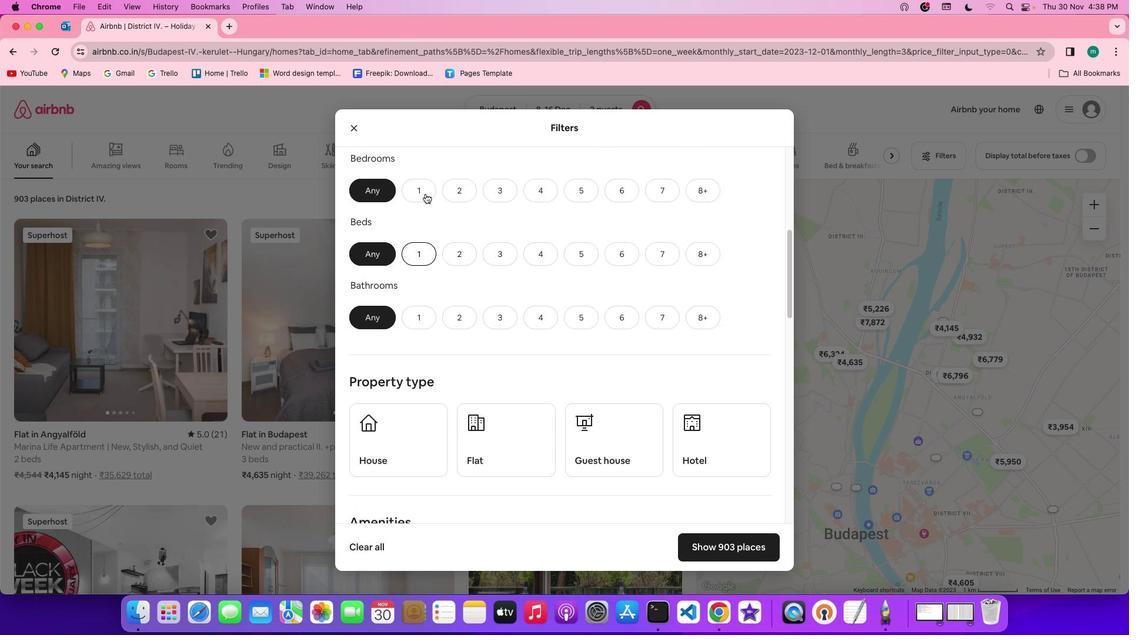 
Action: Mouse scrolled (425, 194) with delta (0, 1)
Screenshot: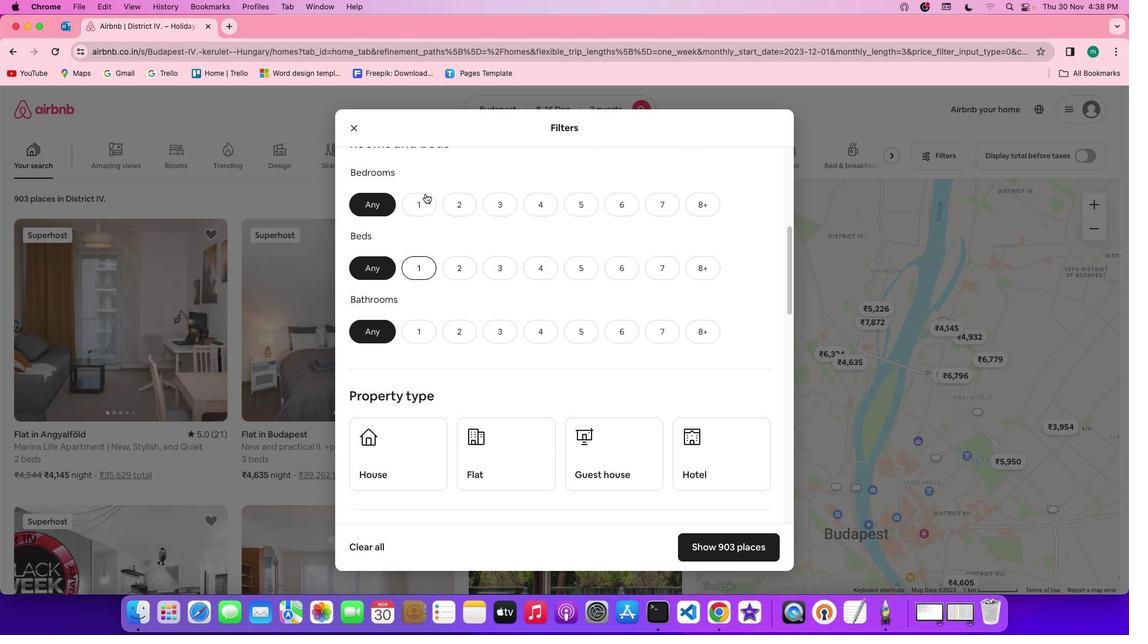 
Action: Mouse moved to (416, 231)
Screenshot: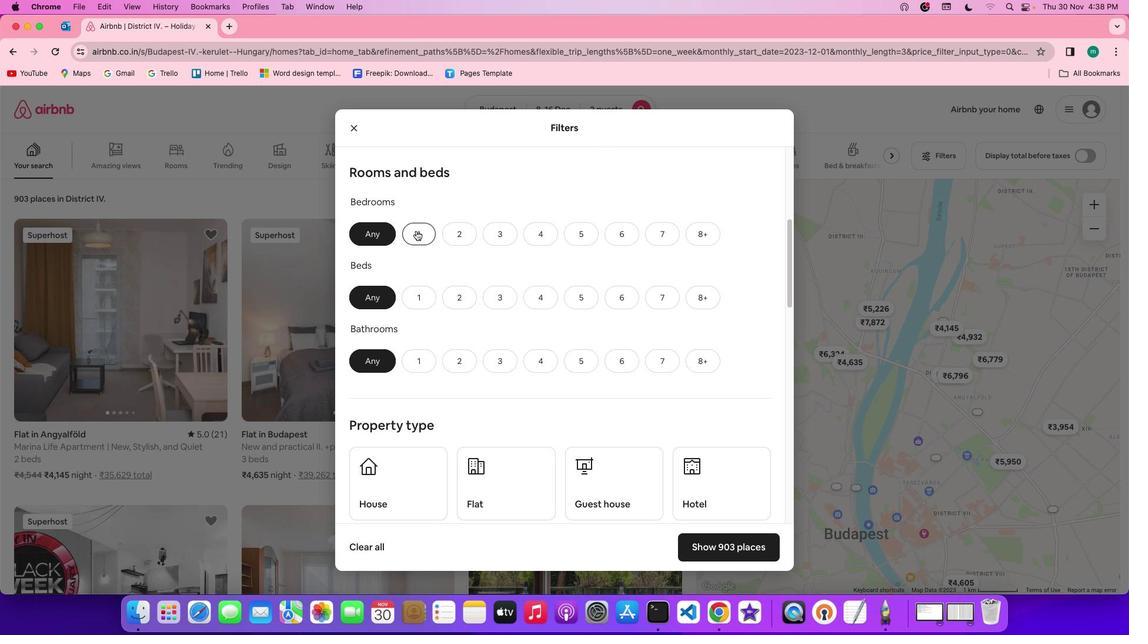 
Action: Mouse pressed left at (416, 231)
Screenshot: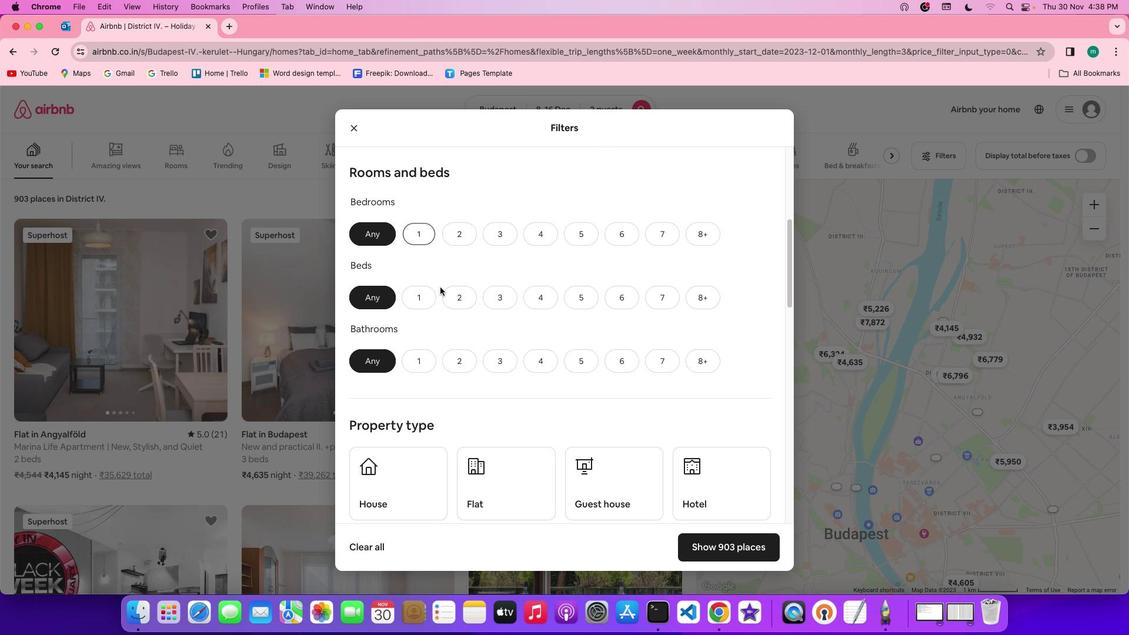 
Action: Mouse moved to (430, 301)
Screenshot: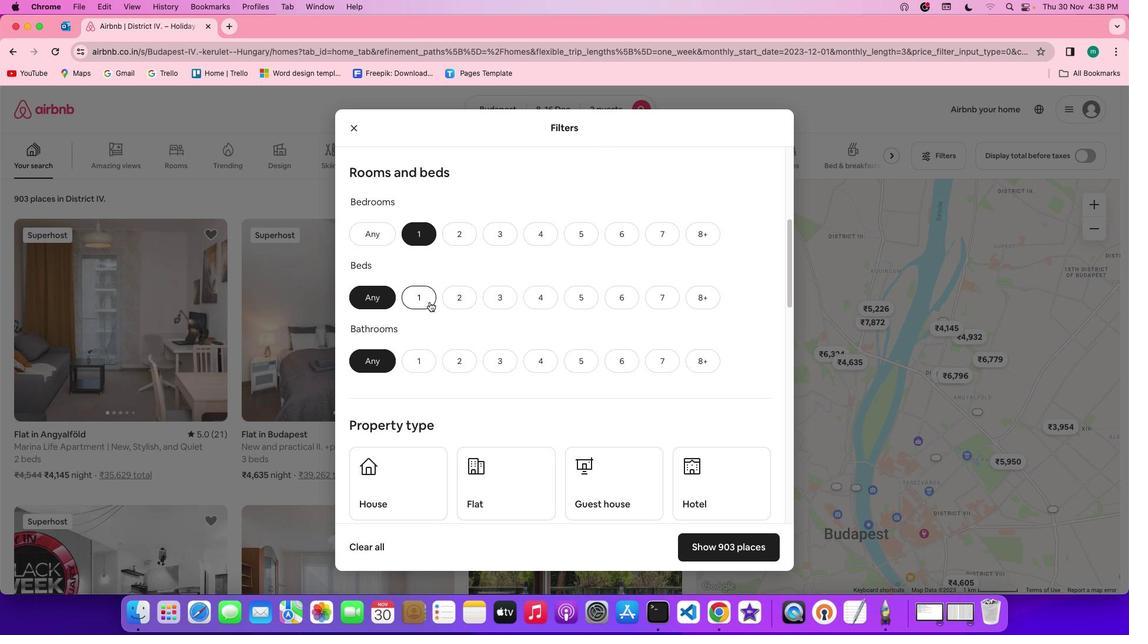 
Action: Mouse pressed left at (430, 301)
Screenshot: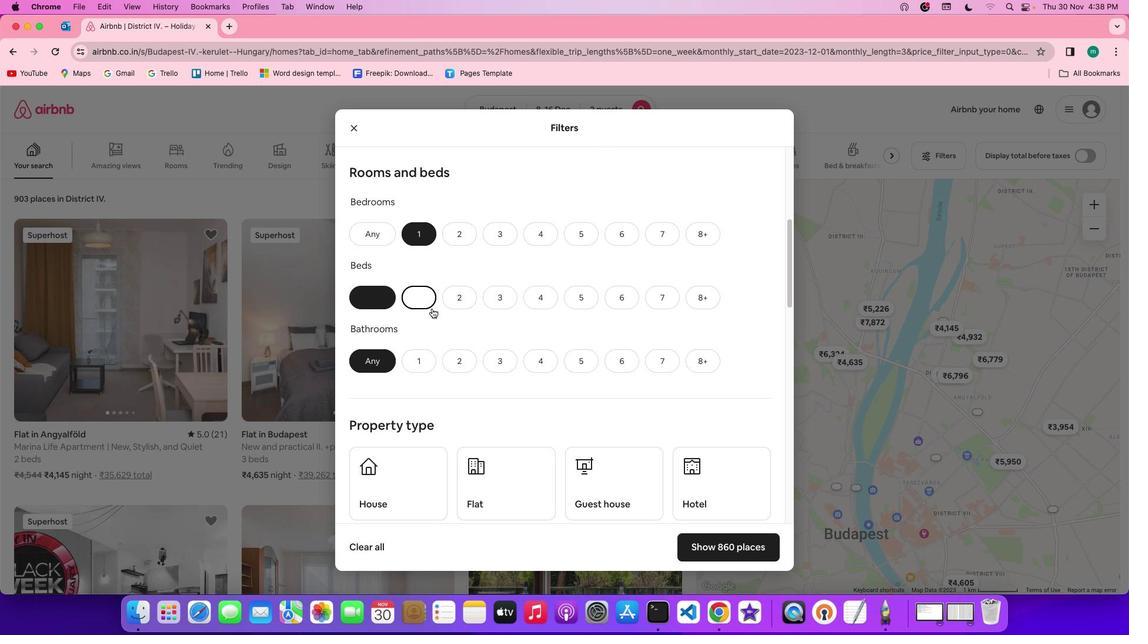 
Action: Mouse moved to (426, 357)
Screenshot: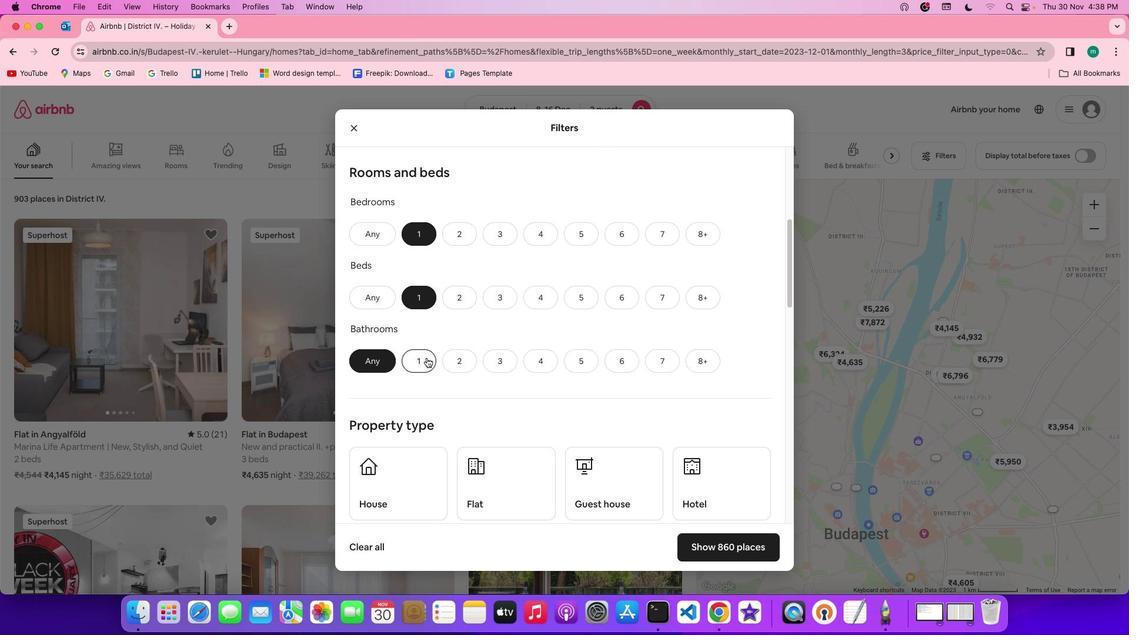 
Action: Mouse pressed left at (426, 357)
Screenshot: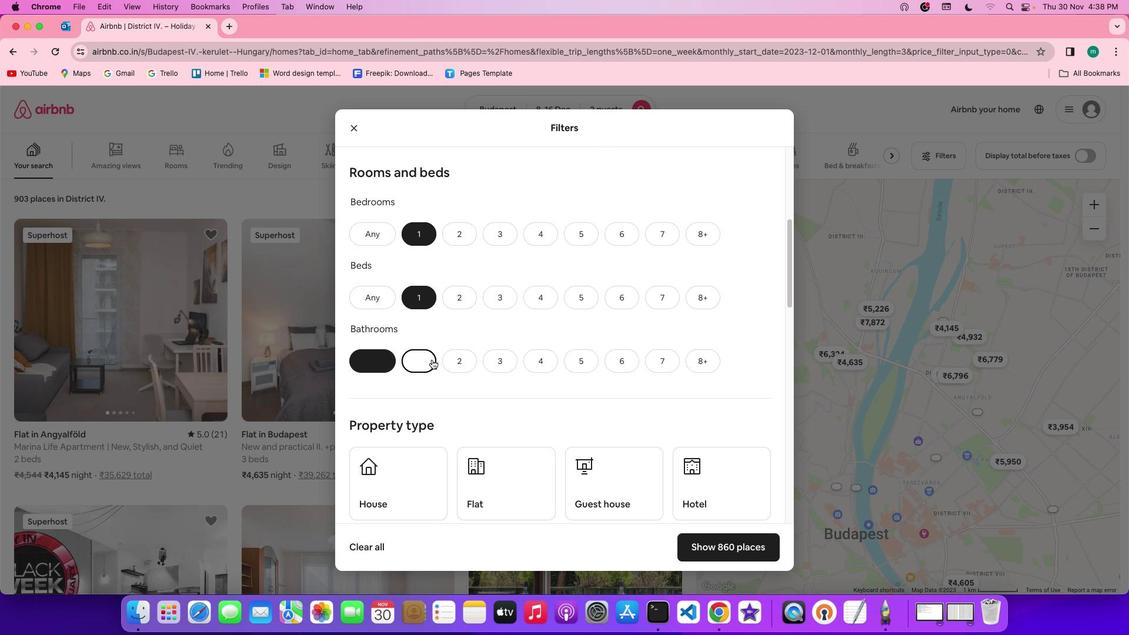 
Action: Mouse moved to (575, 378)
Screenshot: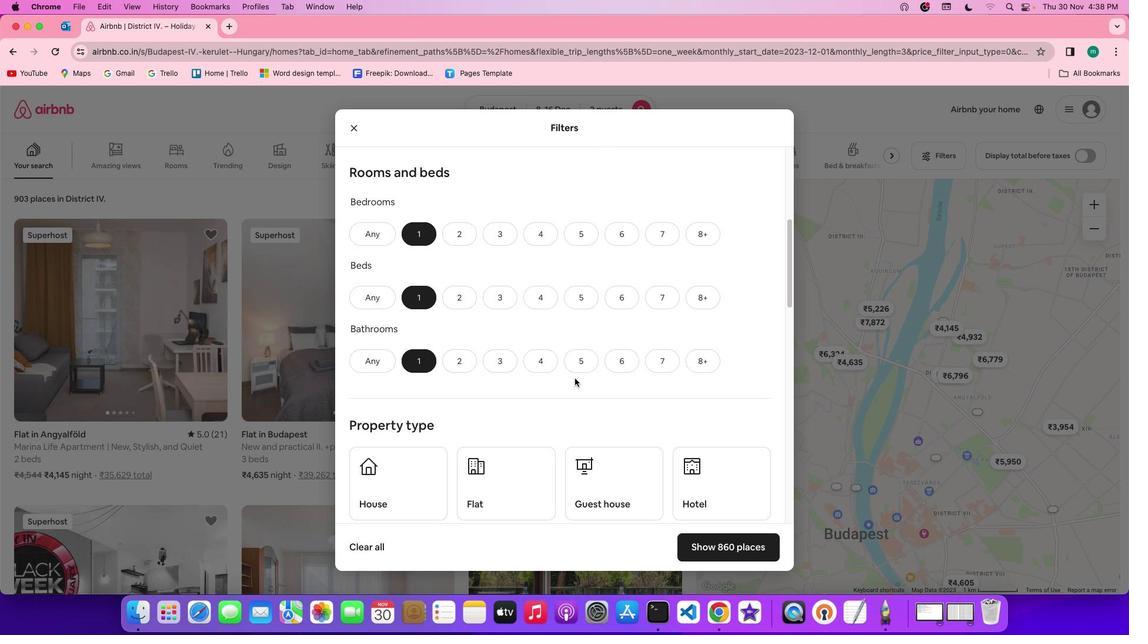
Action: Mouse scrolled (575, 378) with delta (0, 0)
Screenshot: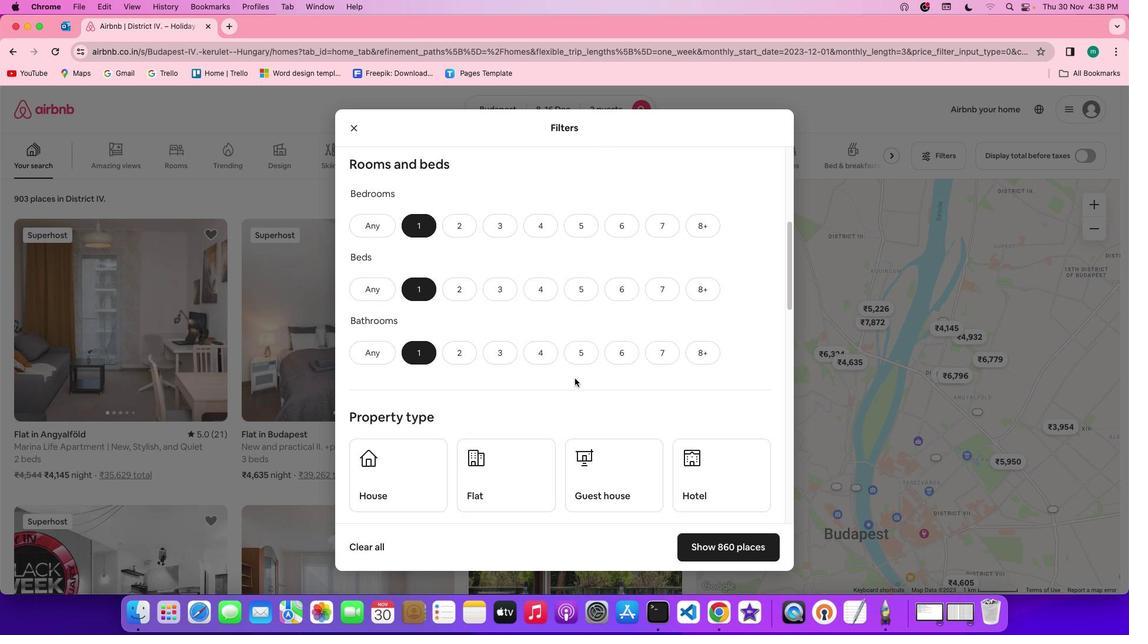 
Action: Mouse scrolled (575, 378) with delta (0, 0)
Screenshot: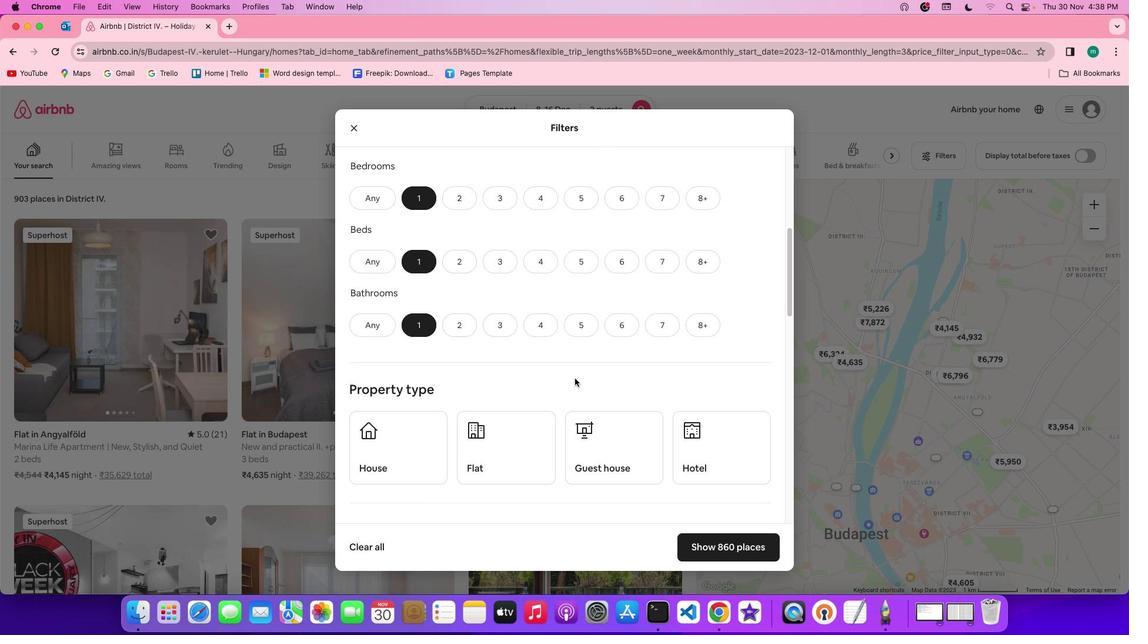 
Action: Mouse scrolled (575, 378) with delta (0, -1)
Screenshot: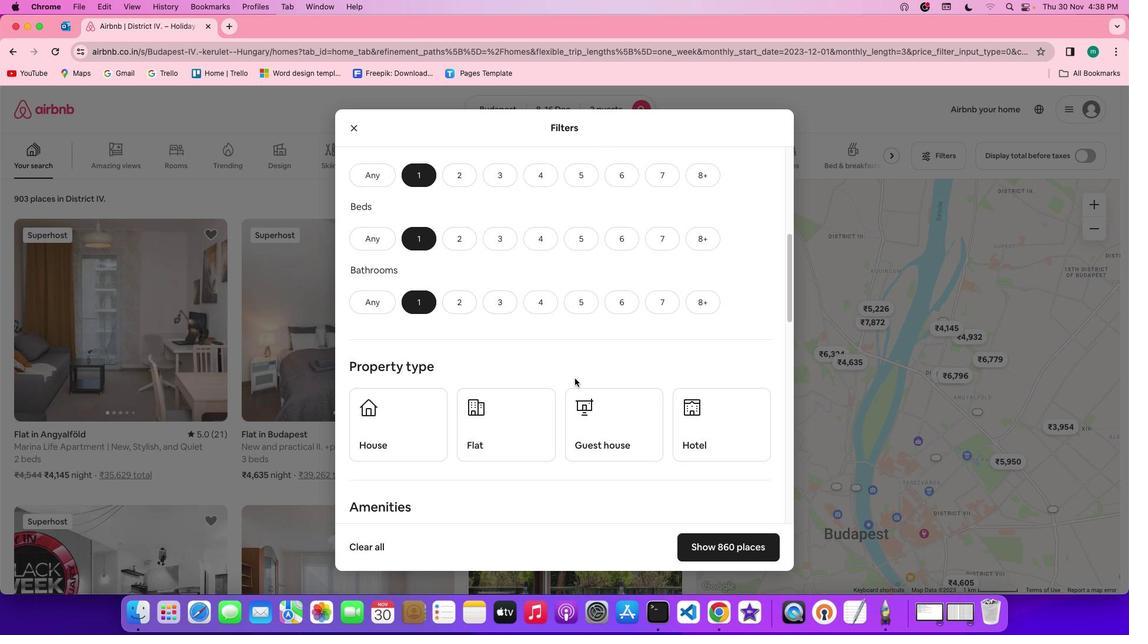 
Action: Mouse scrolled (575, 378) with delta (0, 0)
Screenshot: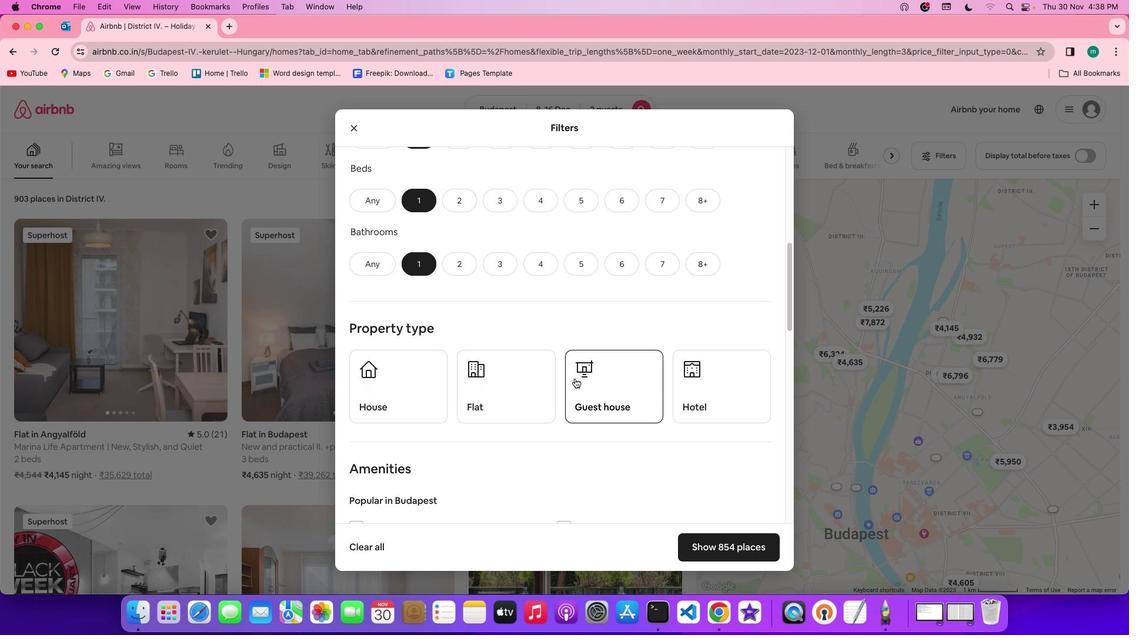 
Action: Mouse scrolled (575, 378) with delta (0, 0)
Screenshot: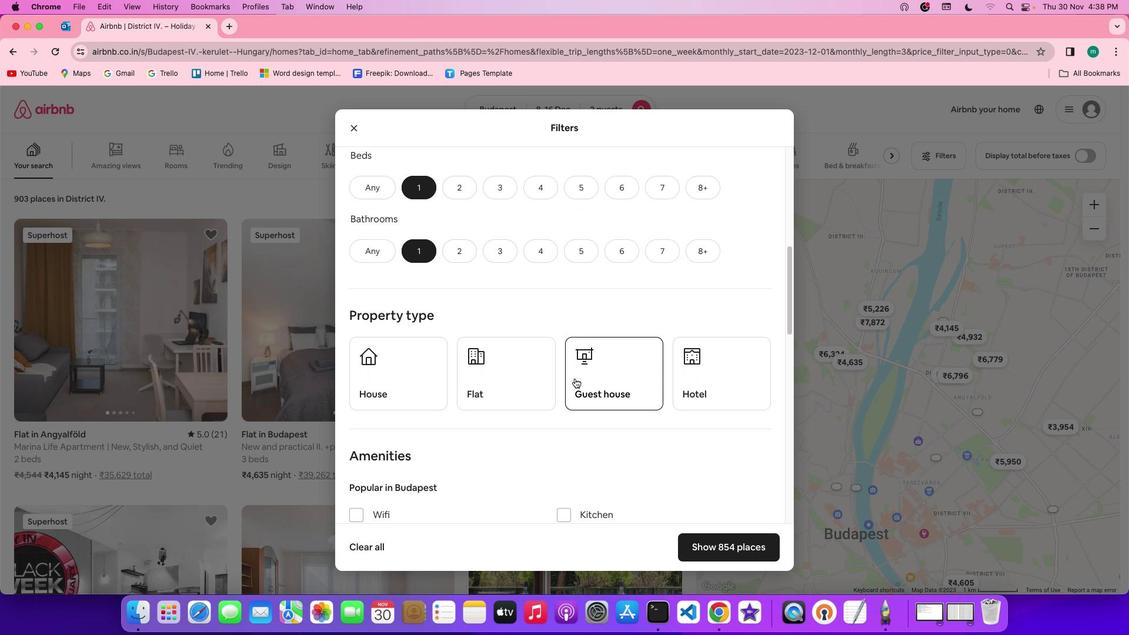 
Action: Mouse scrolled (575, 378) with delta (0, -1)
Screenshot: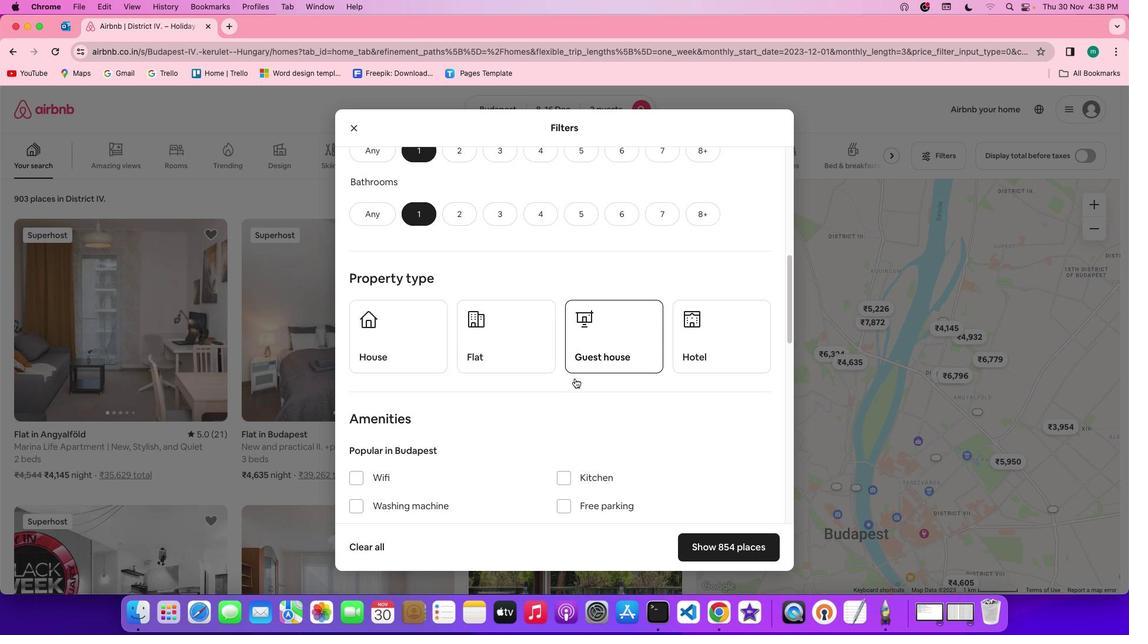 
Action: Mouse moved to (700, 333)
Screenshot: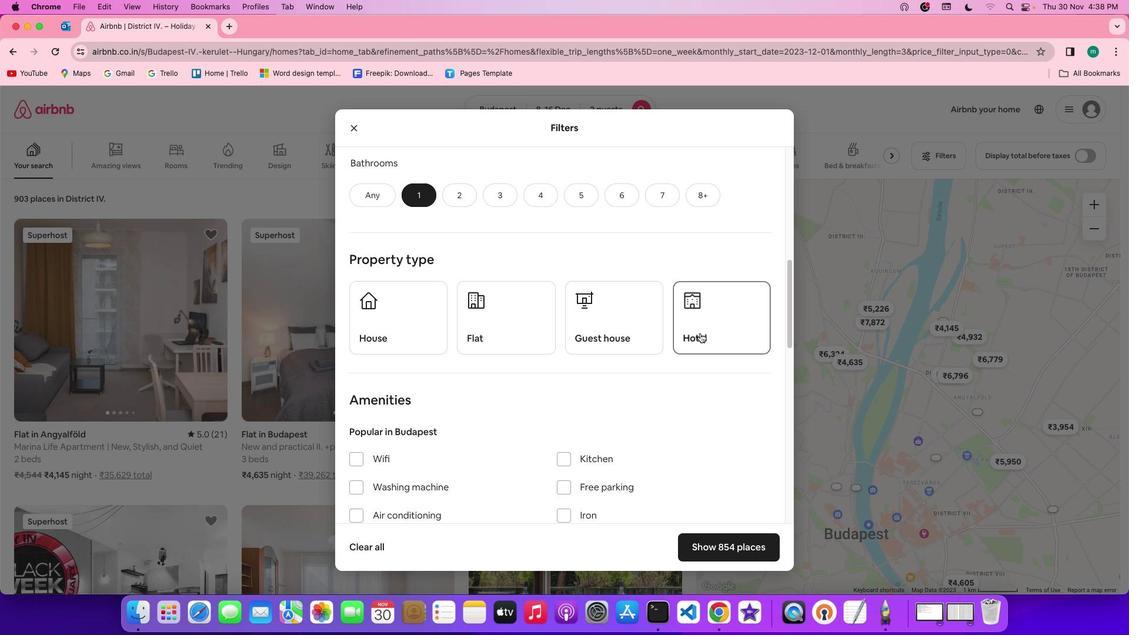 
Action: Mouse pressed left at (700, 333)
Screenshot: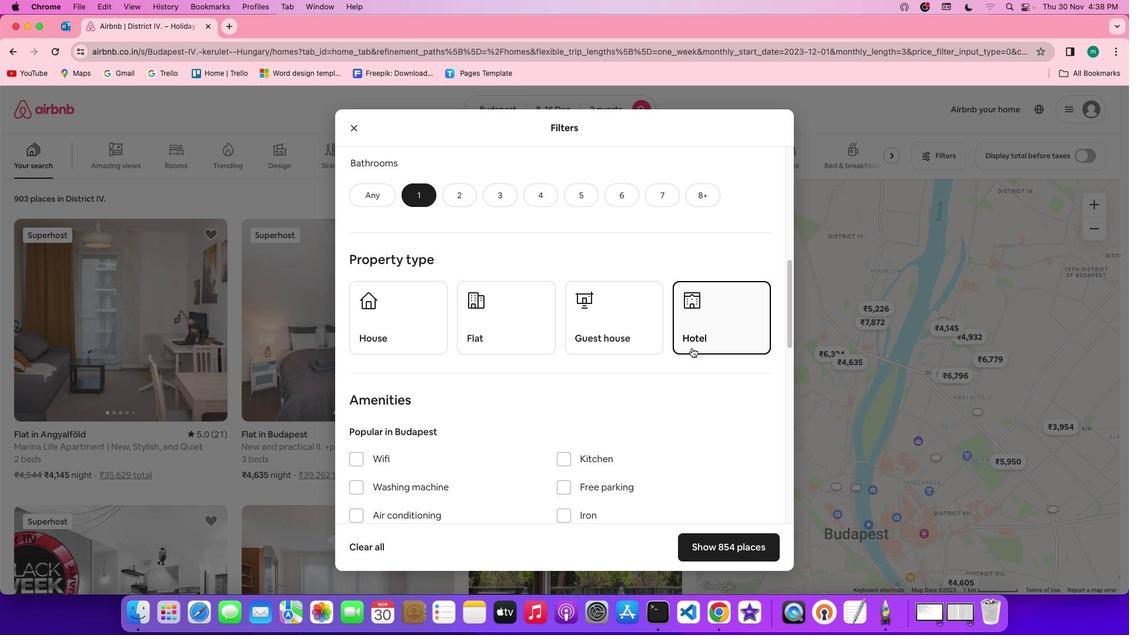
Action: Mouse moved to (659, 404)
Screenshot: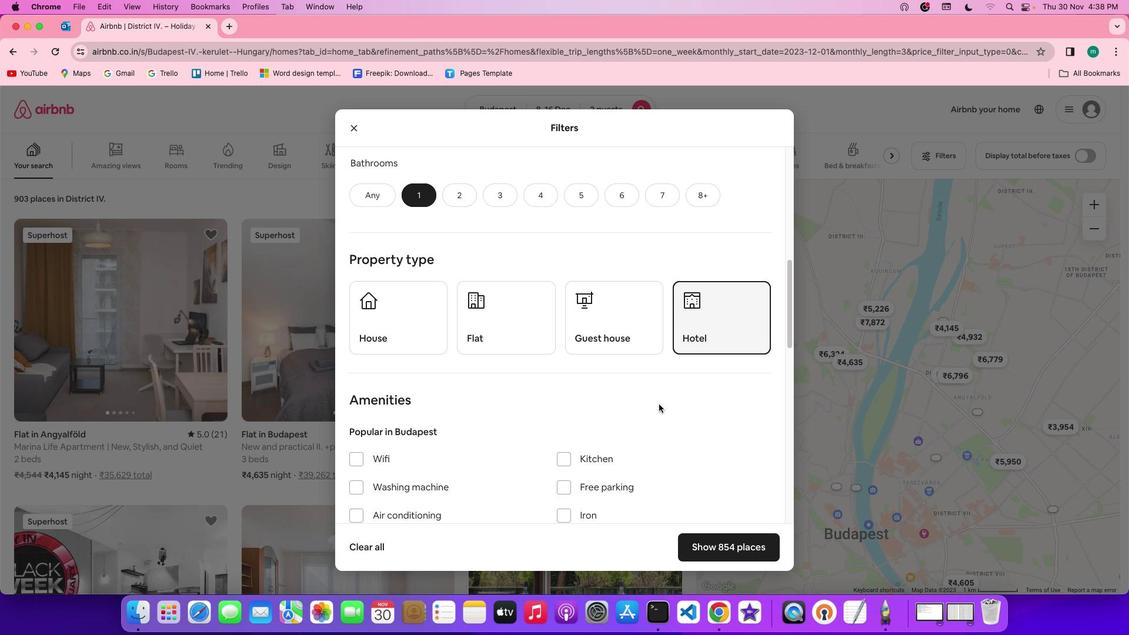 
Action: Mouse scrolled (659, 404) with delta (0, 0)
Screenshot: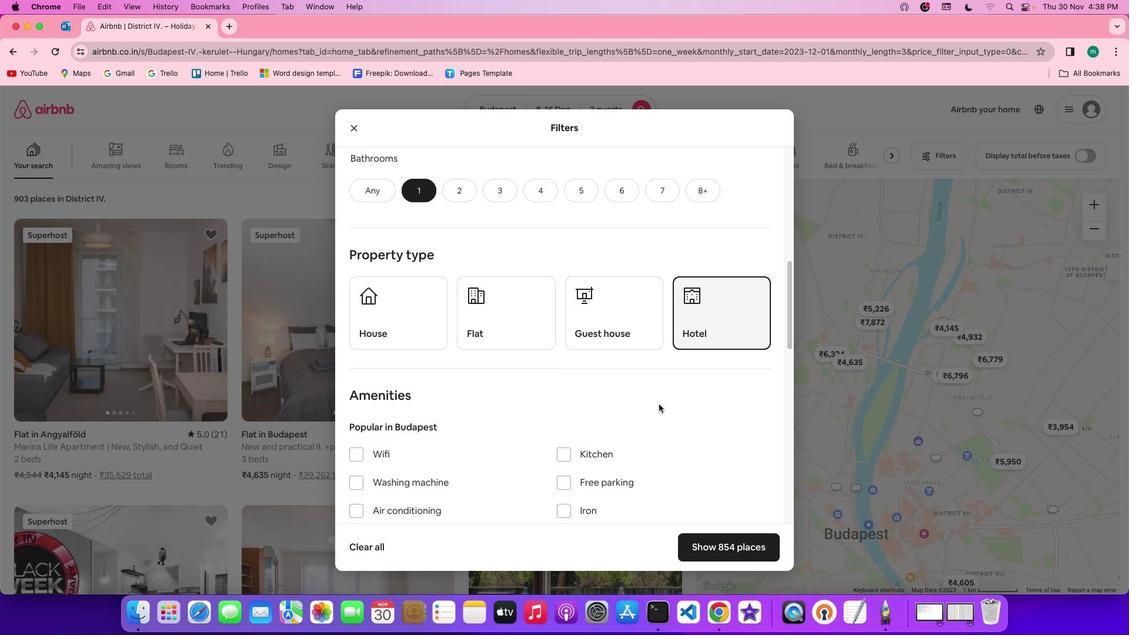 
Action: Mouse scrolled (659, 404) with delta (0, 0)
Screenshot: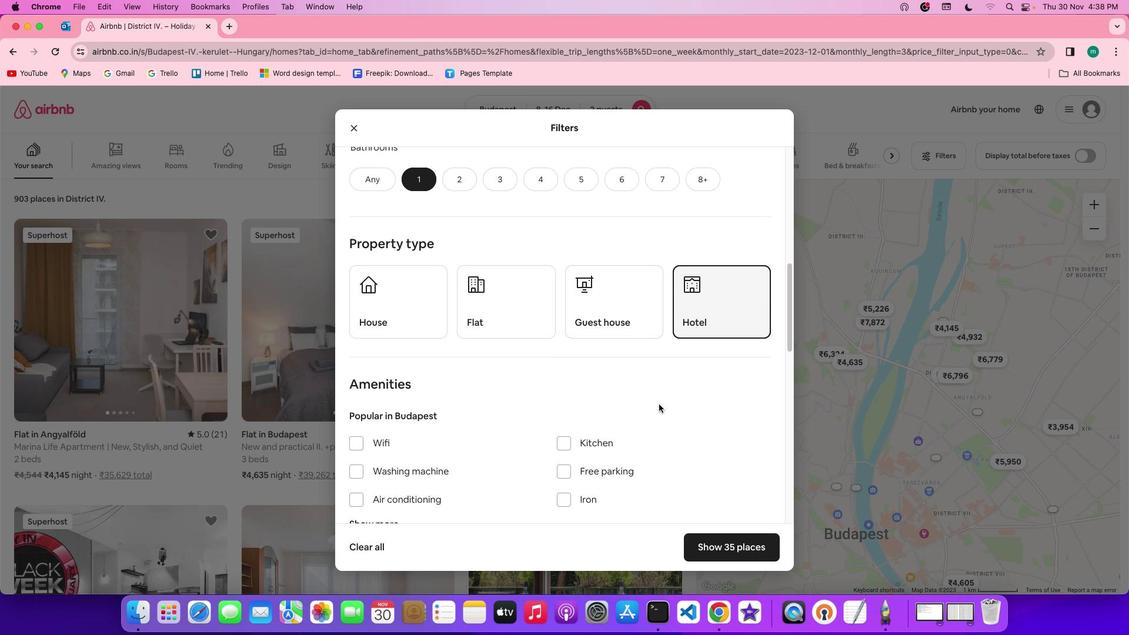 
Action: Mouse scrolled (659, 404) with delta (0, 0)
Screenshot: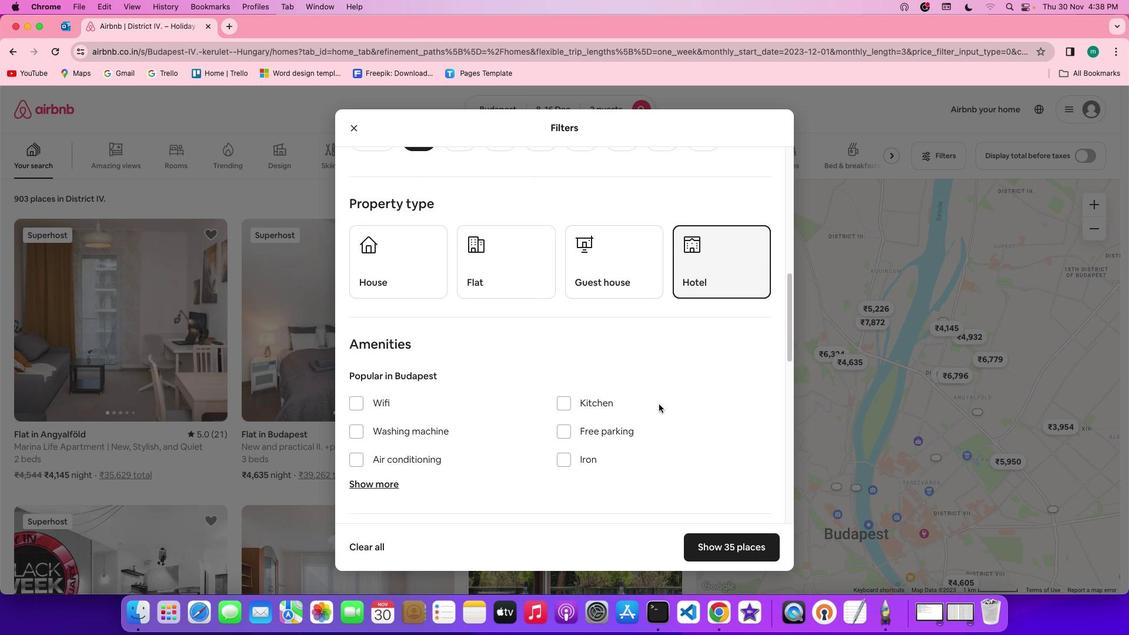 
Action: Mouse scrolled (659, 404) with delta (0, 0)
Screenshot: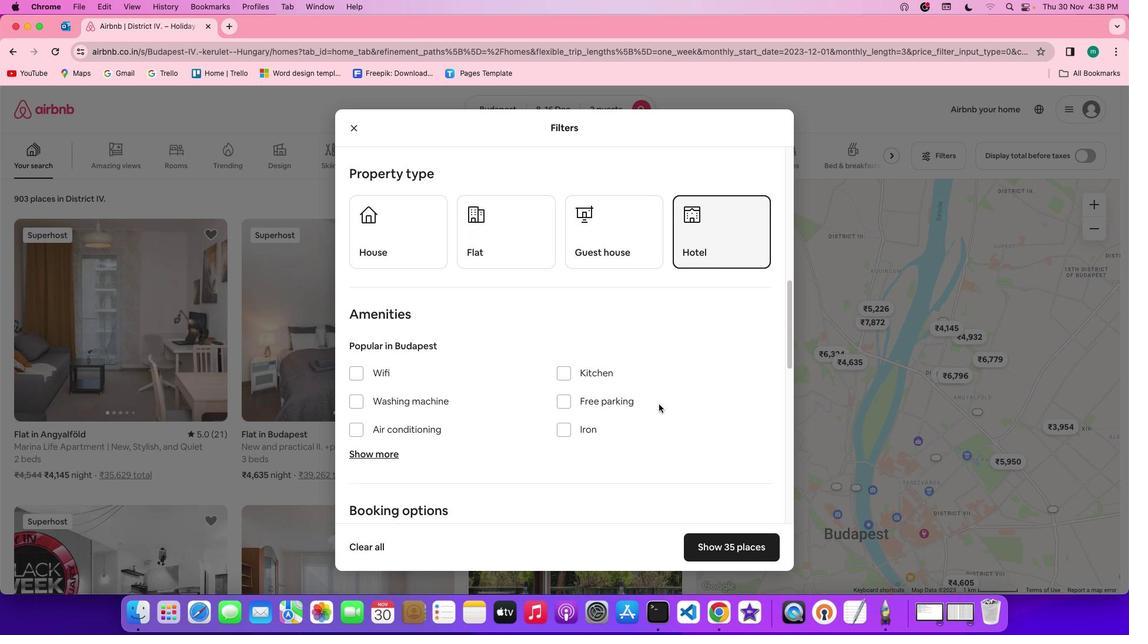
Action: Mouse scrolled (659, 404) with delta (0, 0)
Screenshot: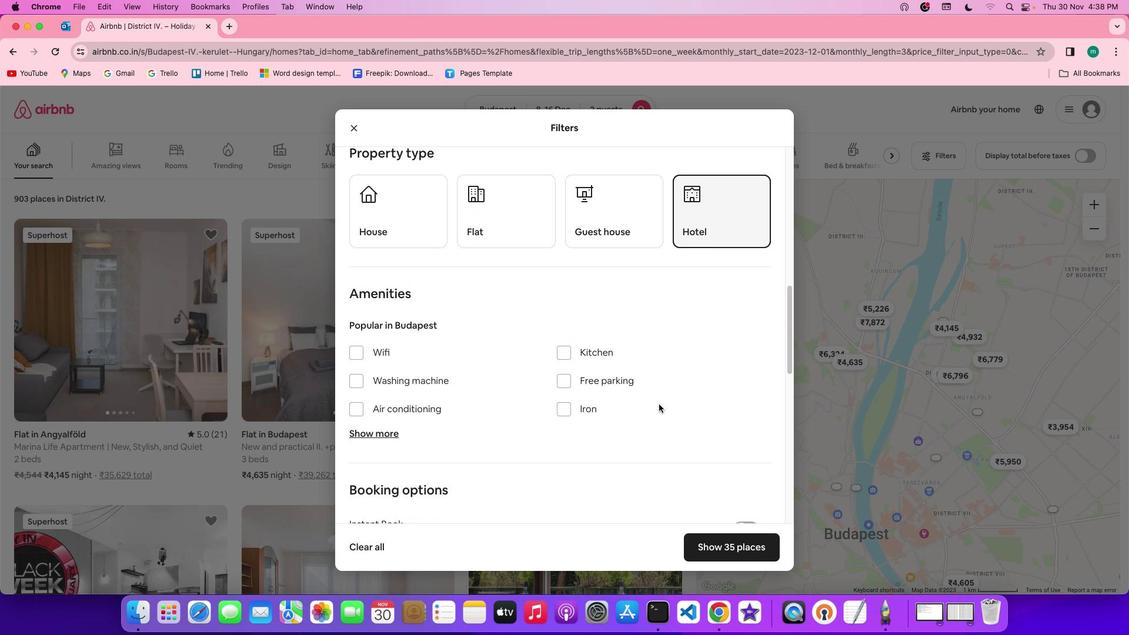 
Action: Mouse scrolled (659, 404) with delta (0, -1)
Screenshot: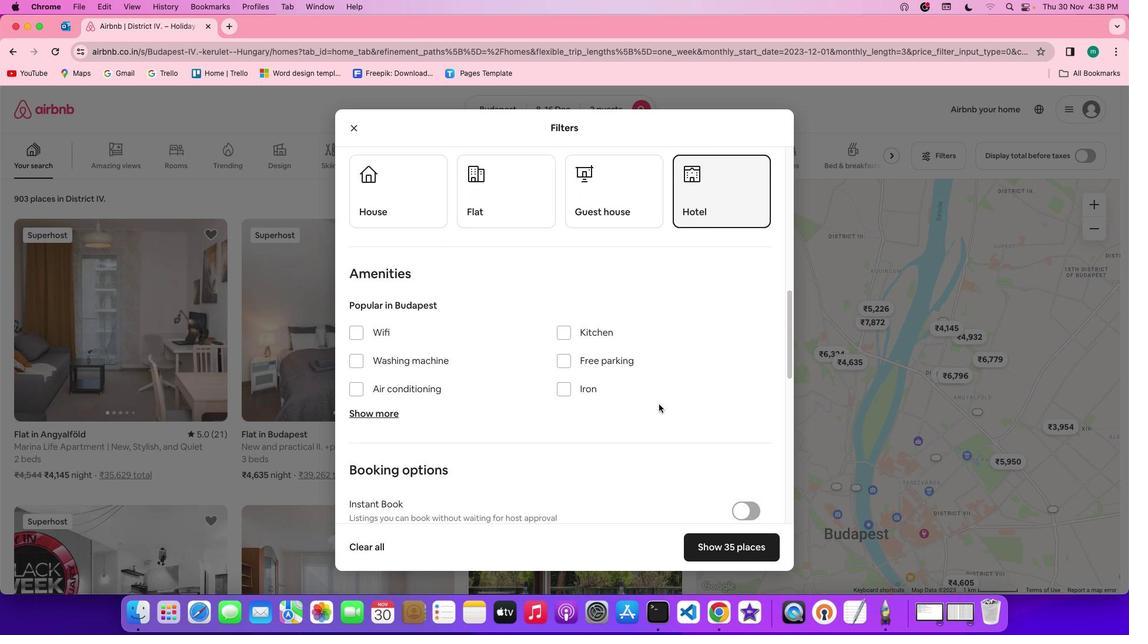 
Action: Mouse moved to (443, 344)
Screenshot: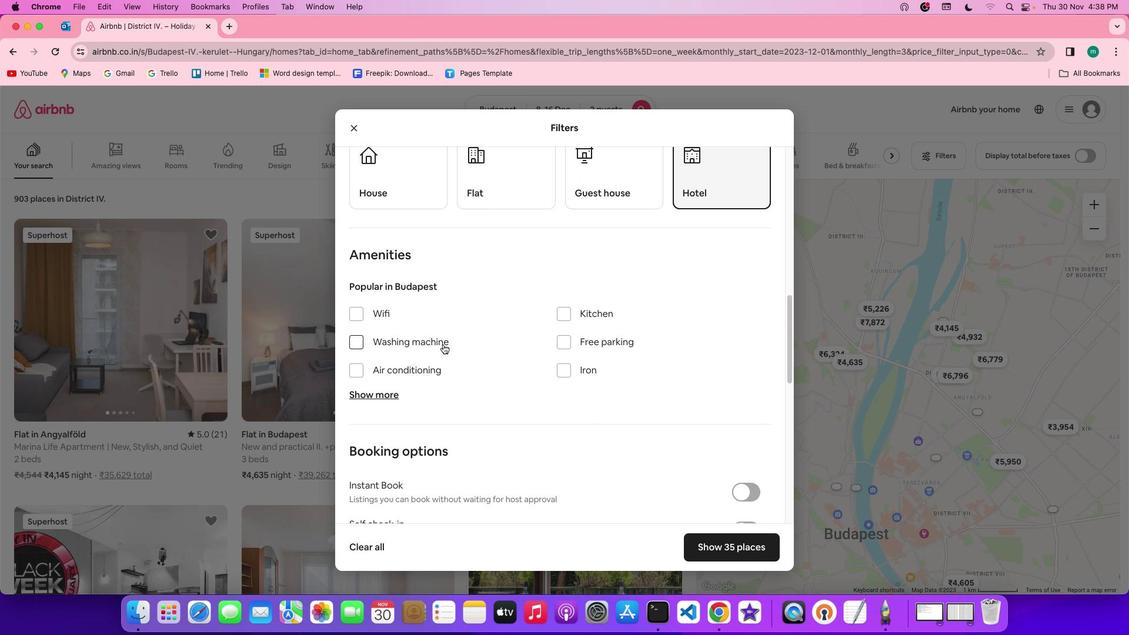 
Action: Mouse pressed left at (443, 344)
Screenshot: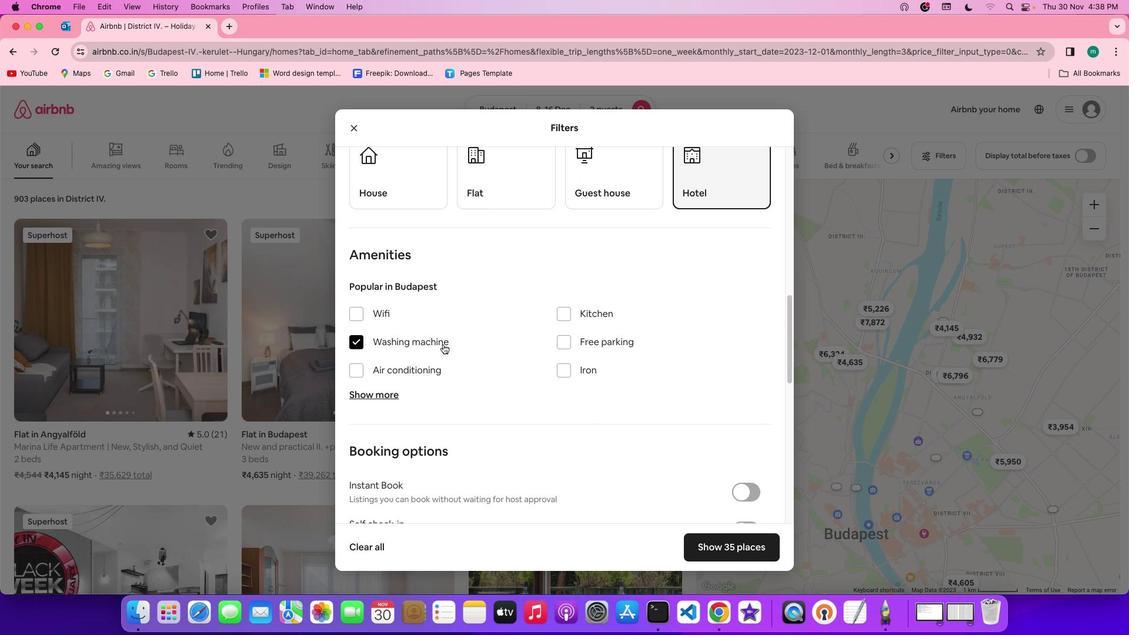 
Action: Mouse moved to (641, 456)
Screenshot: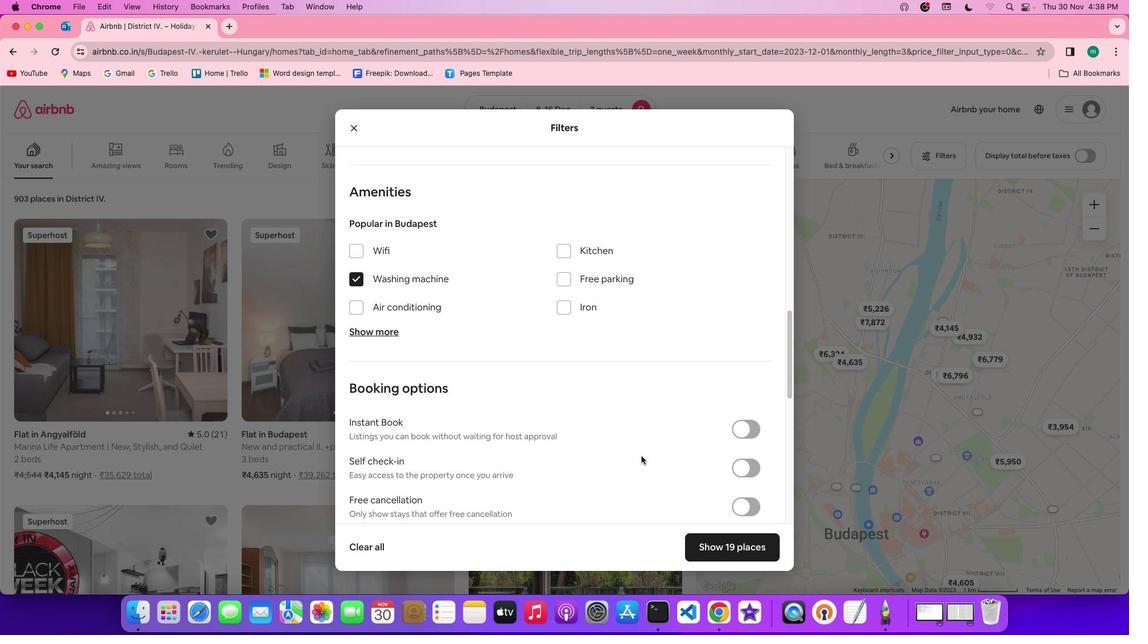 
Action: Mouse scrolled (641, 456) with delta (0, 0)
Screenshot: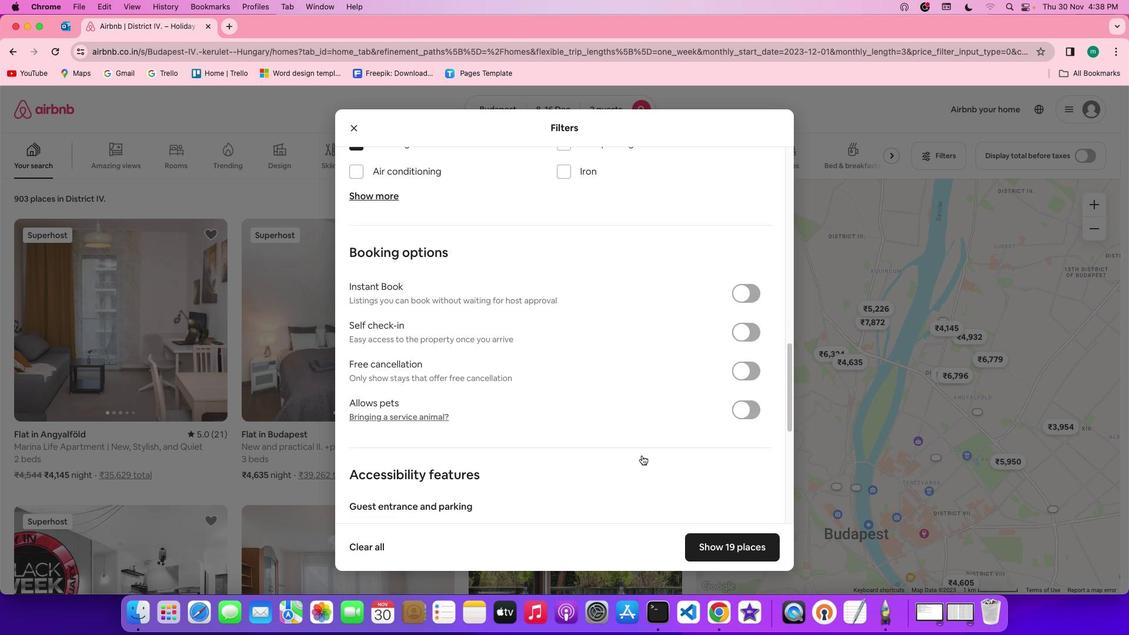 
Action: Mouse scrolled (641, 456) with delta (0, 0)
Screenshot: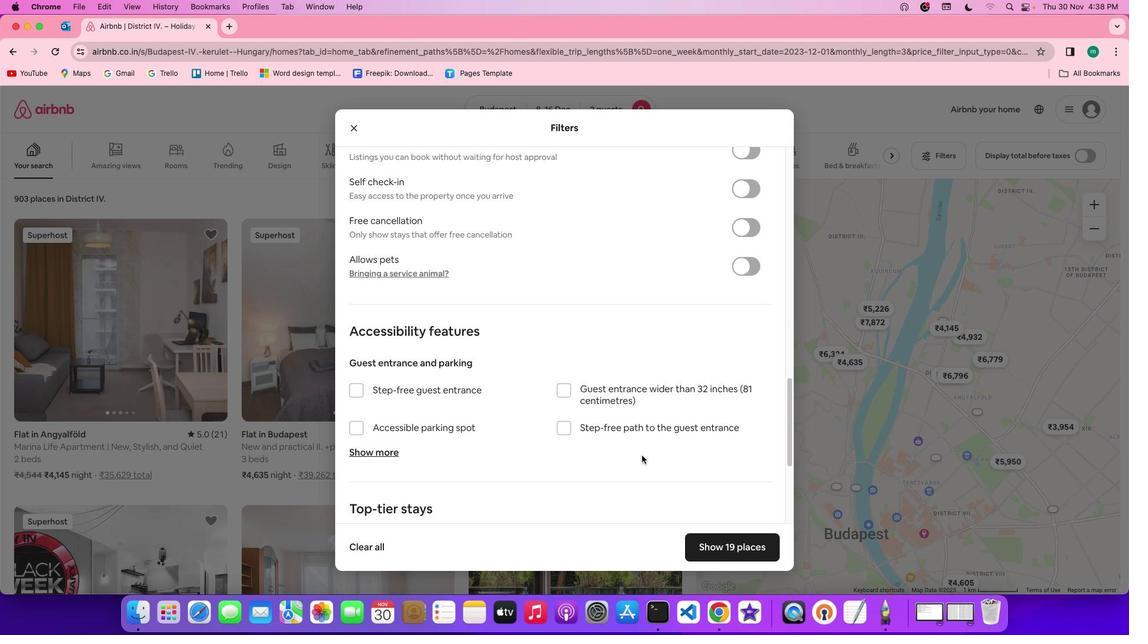 
Action: Mouse scrolled (641, 456) with delta (0, -1)
Screenshot: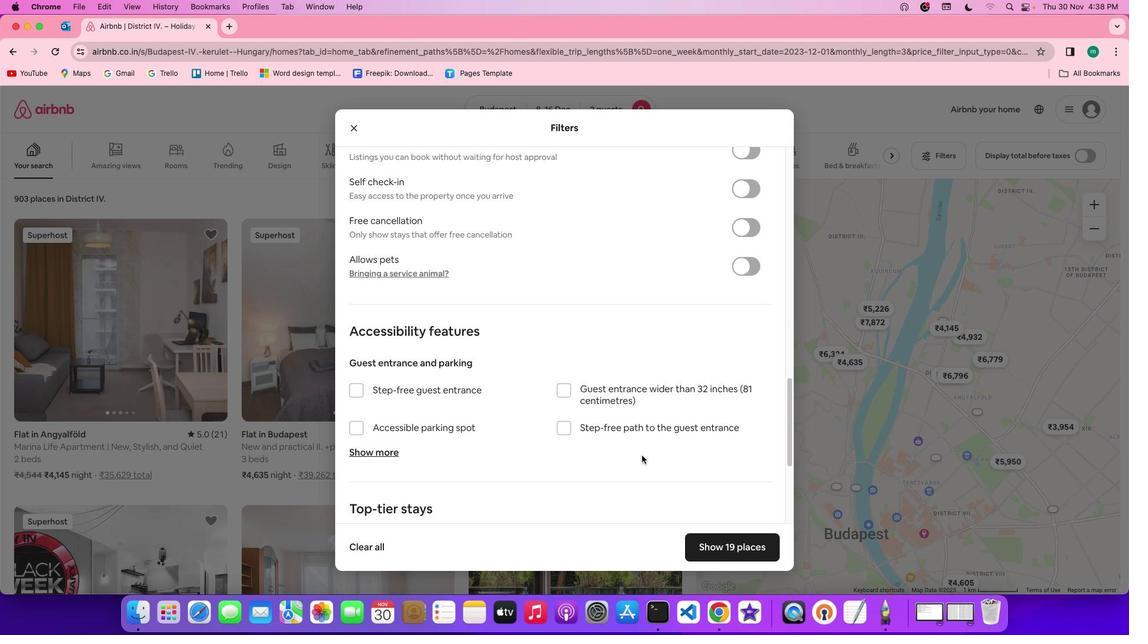 
Action: Mouse scrolled (641, 456) with delta (0, -2)
Screenshot: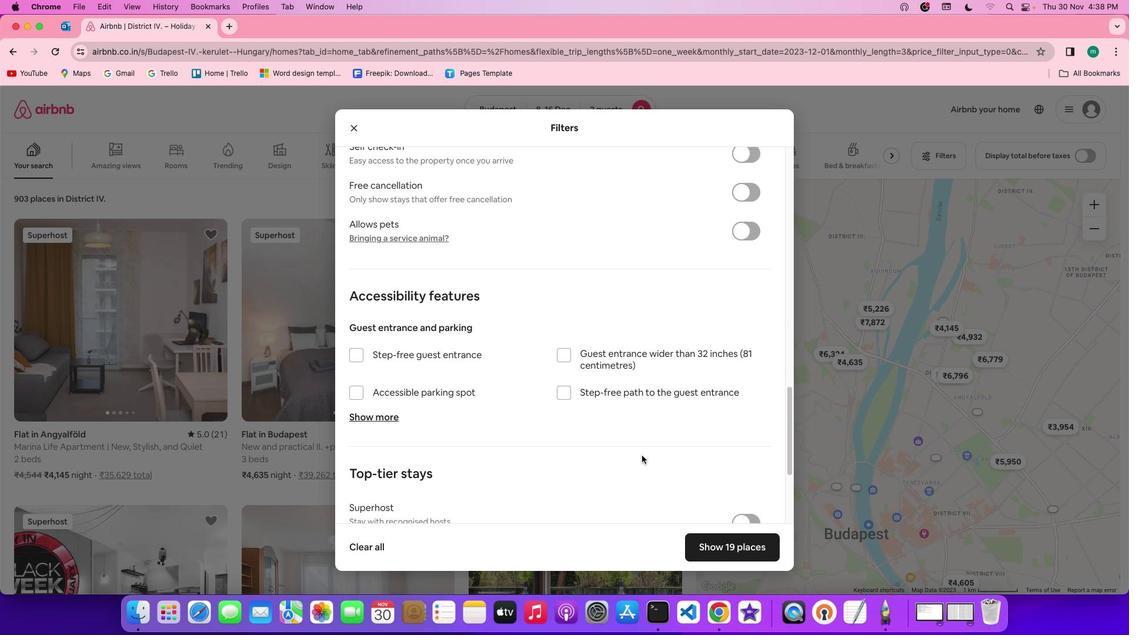 
Action: Mouse scrolled (641, 456) with delta (0, -3)
Screenshot: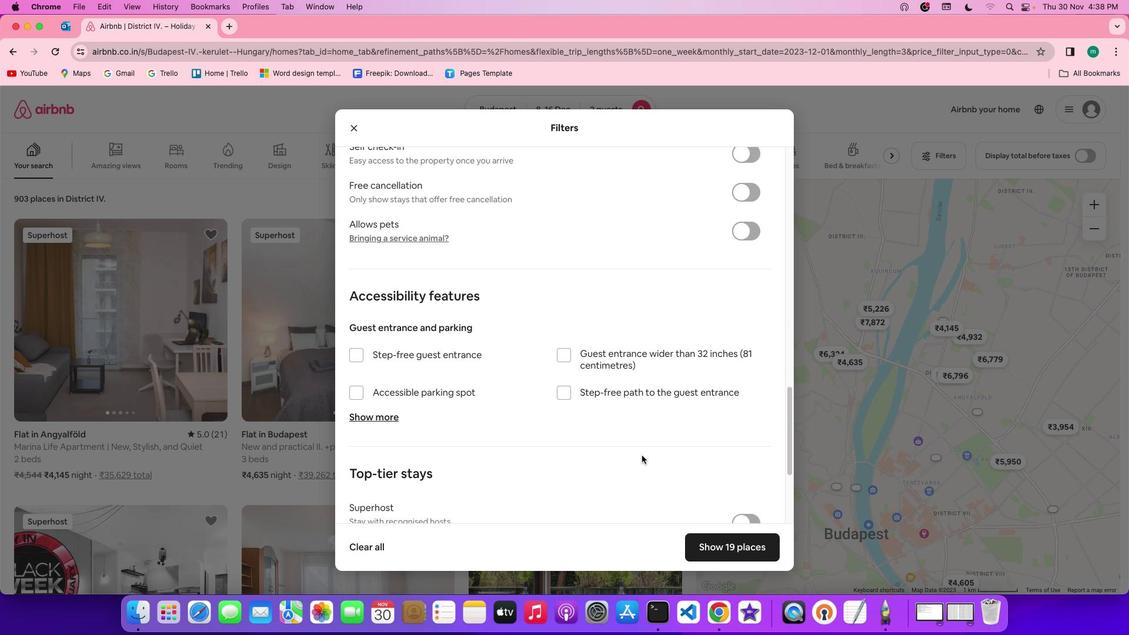 
Action: Mouse moved to (644, 456)
Screenshot: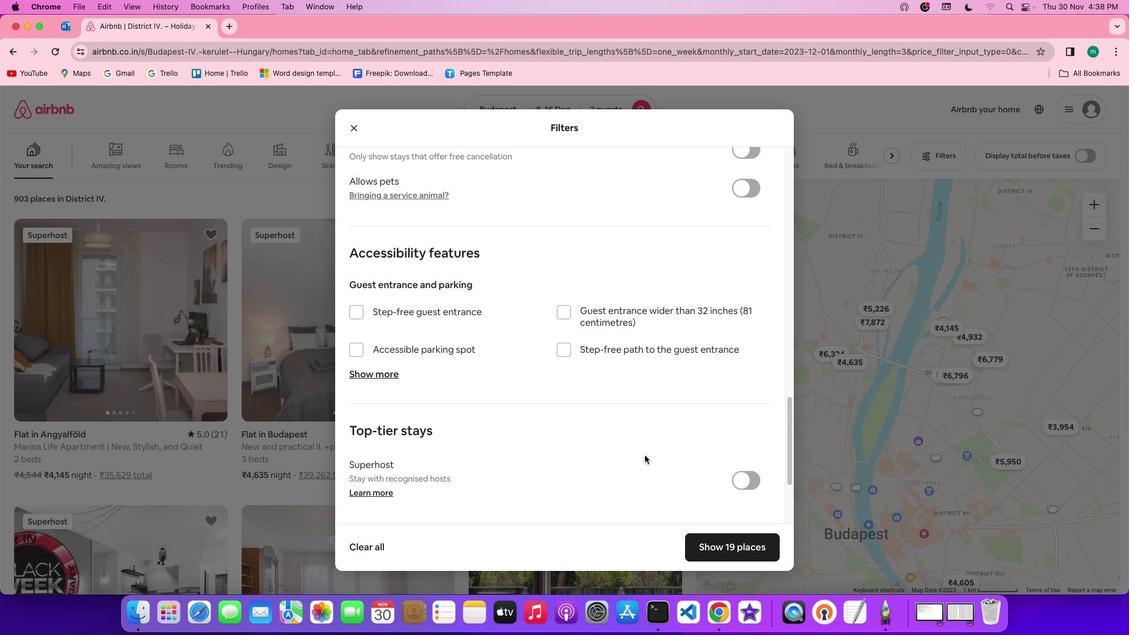 
Action: Mouse scrolled (644, 456) with delta (0, 0)
Screenshot: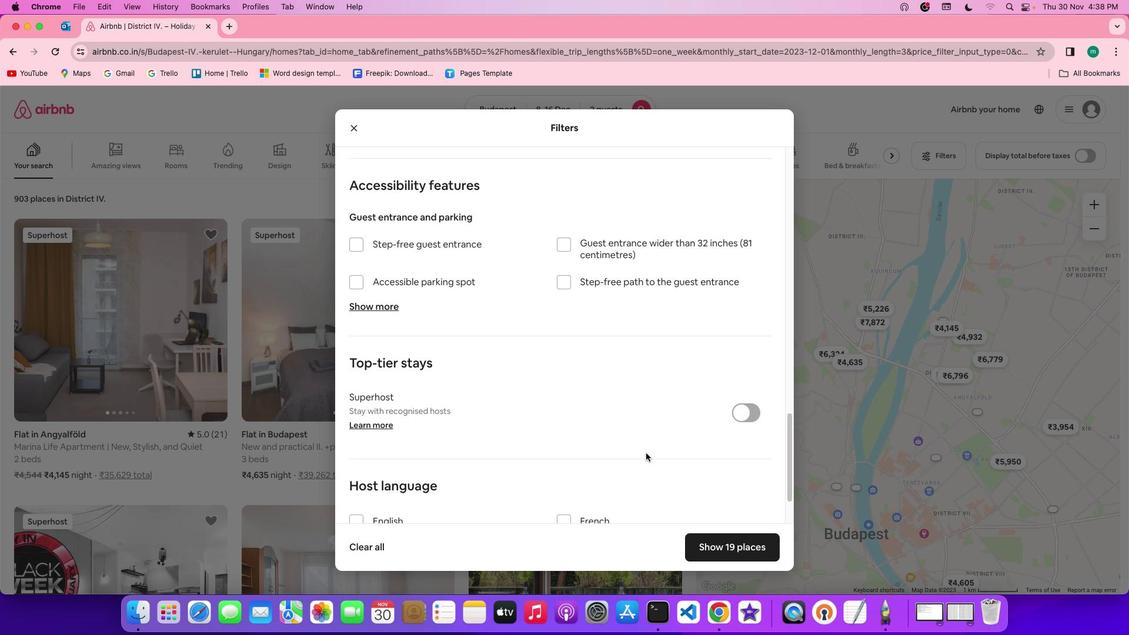 
Action: Mouse scrolled (644, 456) with delta (0, 0)
Screenshot: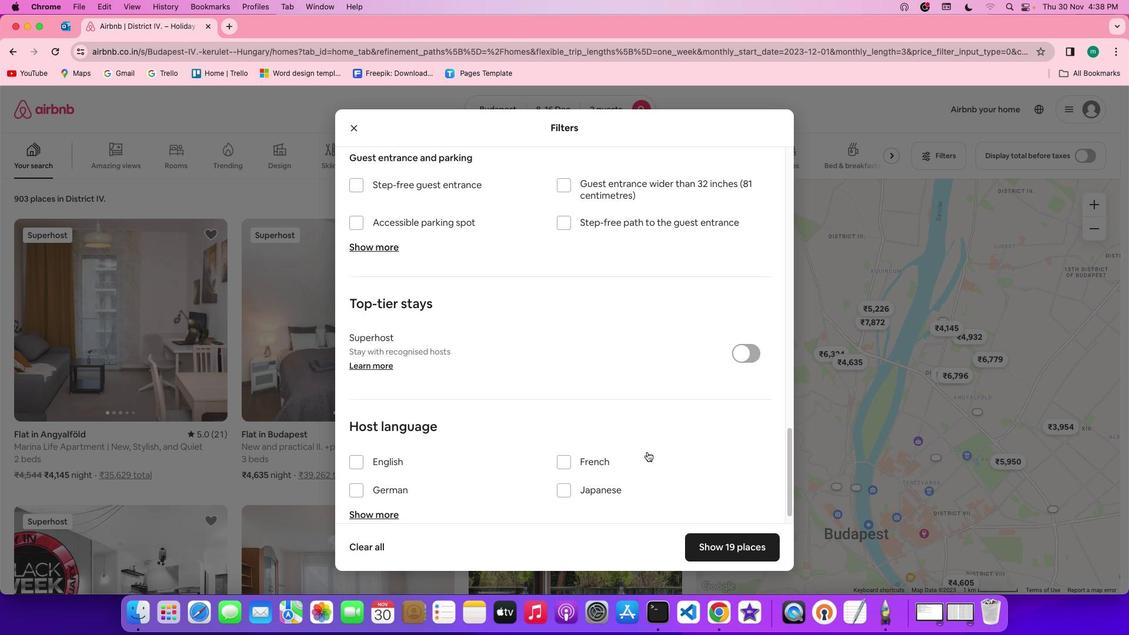 
Action: Mouse scrolled (644, 456) with delta (0, -1)
Screenshot: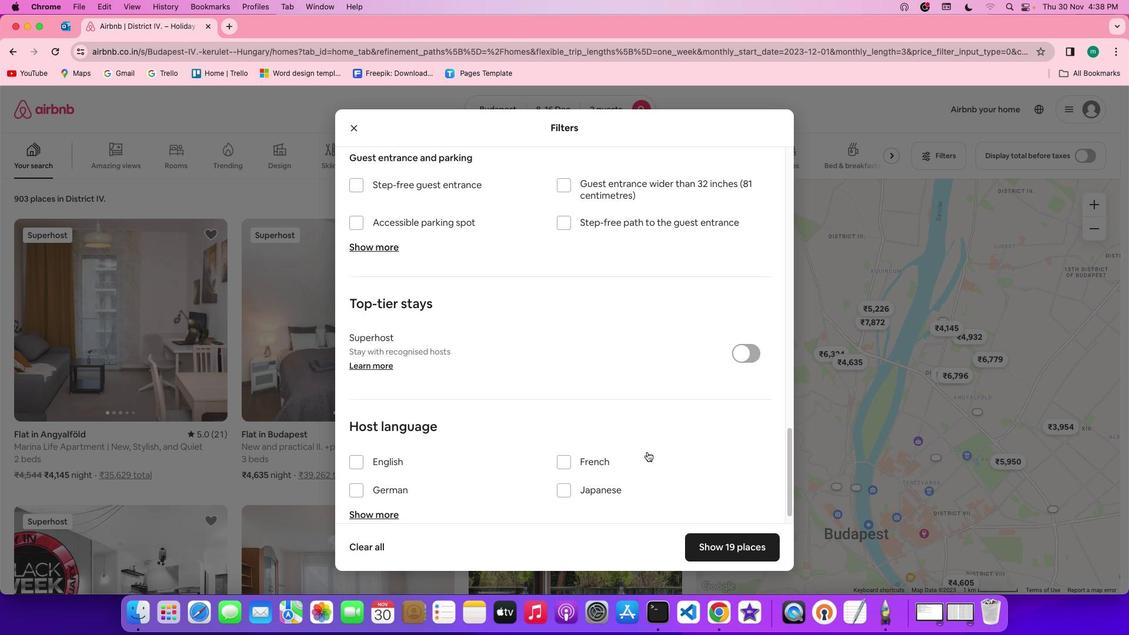 
Action: Mouse scrolled (644, 456) with delta (0, -2)
Screenshot: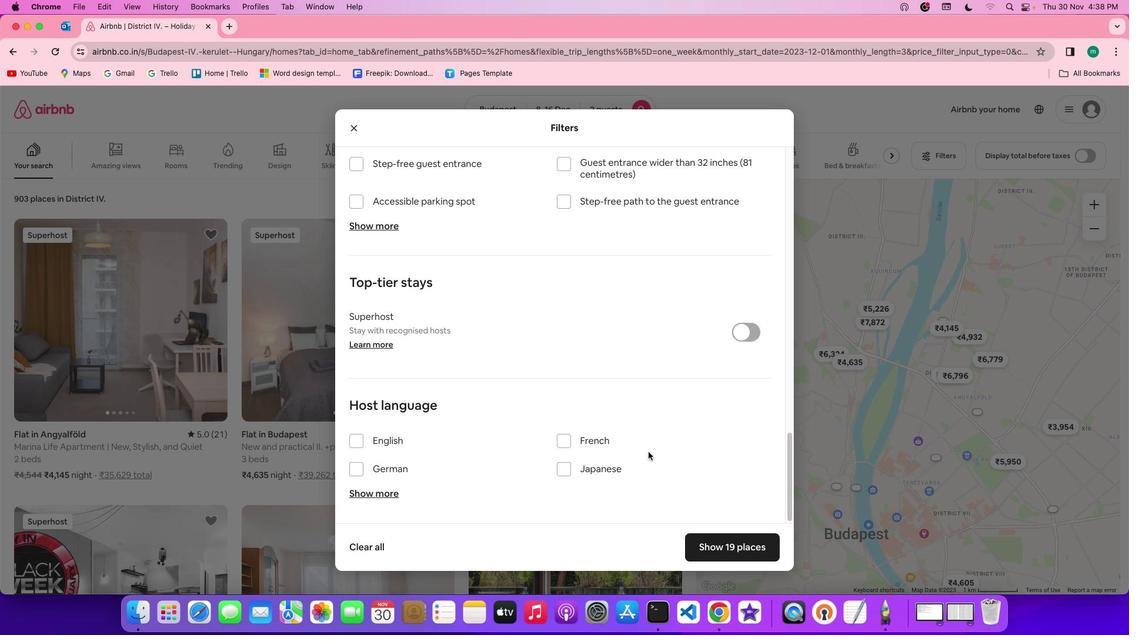 
Action: Mouse scrolled (644, 456) with delta (0, -3)
Screenshot: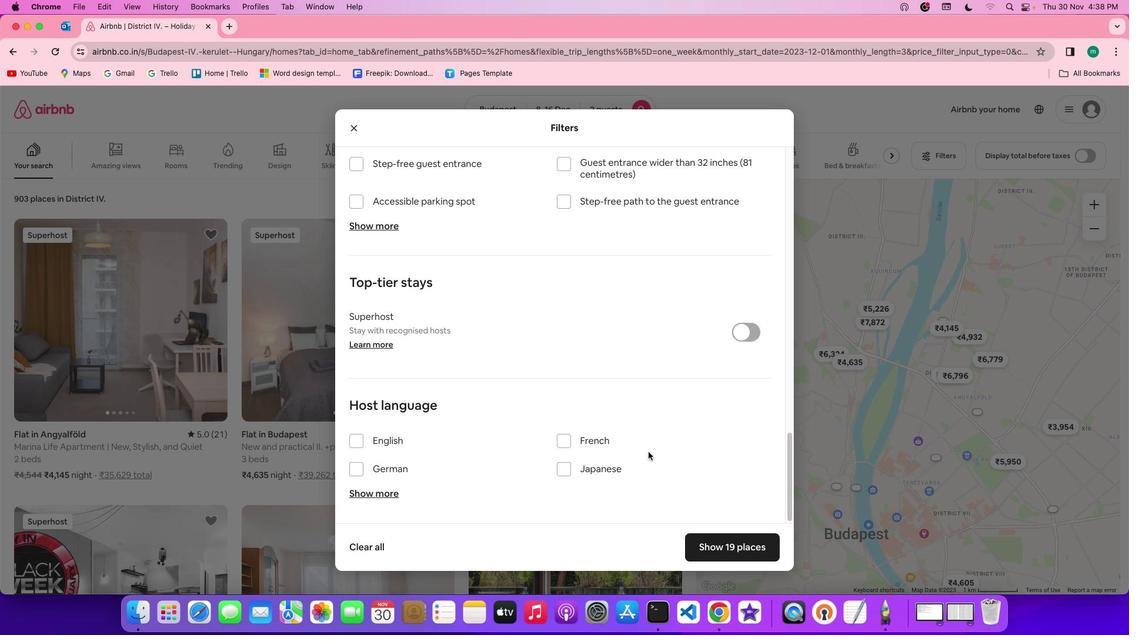 
Action: Mouse moved to (644, 456)
Screenshot: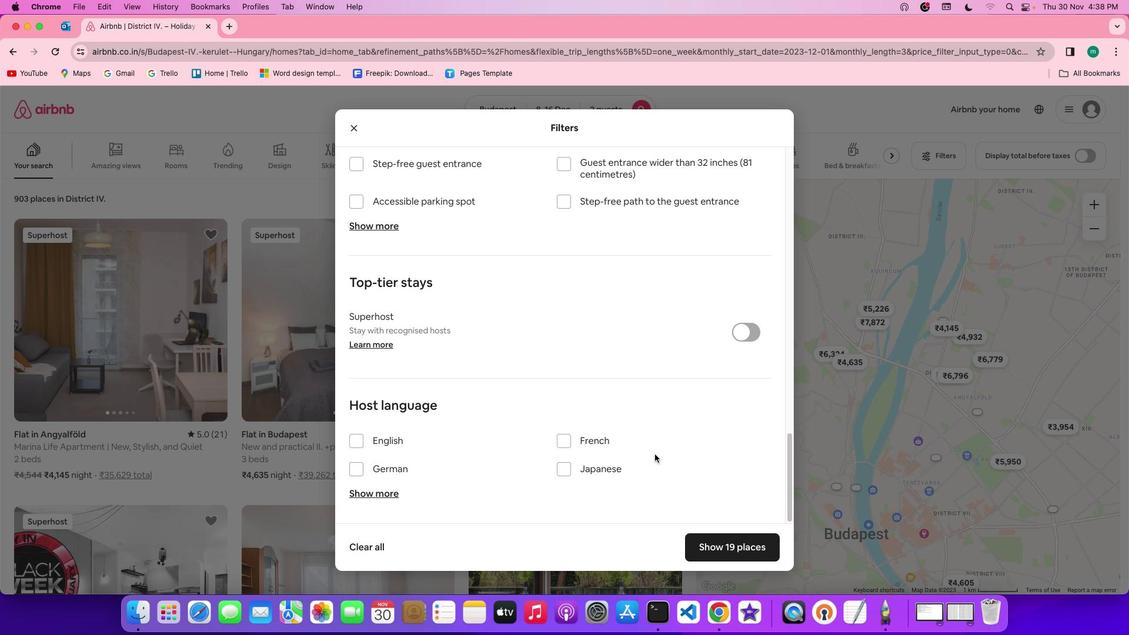 
Action: Mouse scrolled (644, 456) with delta (0, -3)
Screenshot: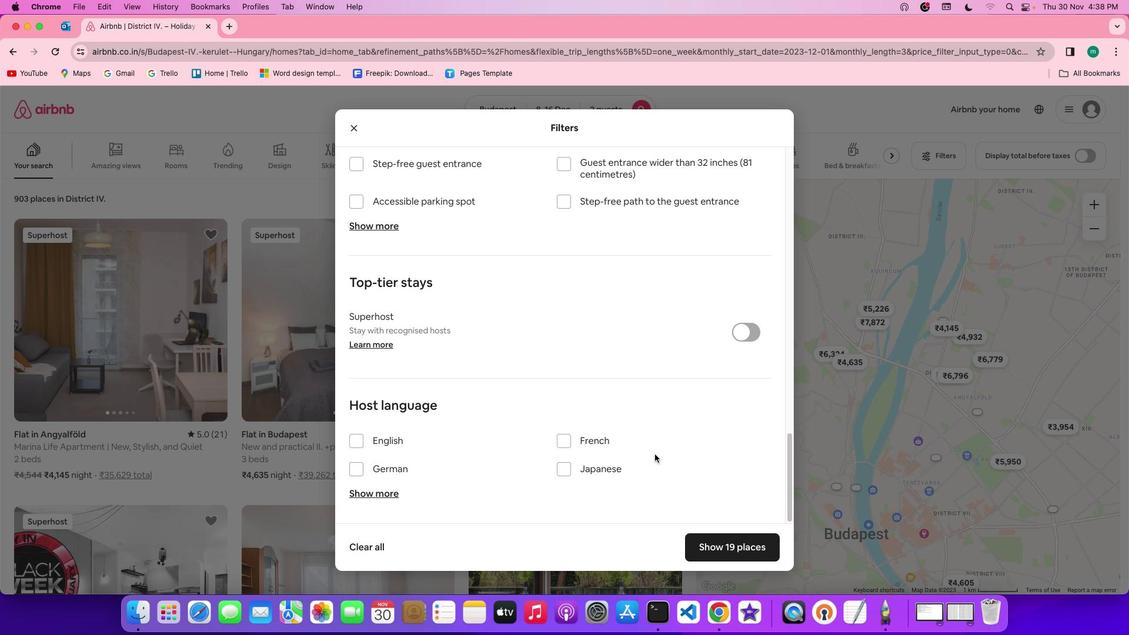 
Action: Mouse moved to (674, 468)
Screenshot: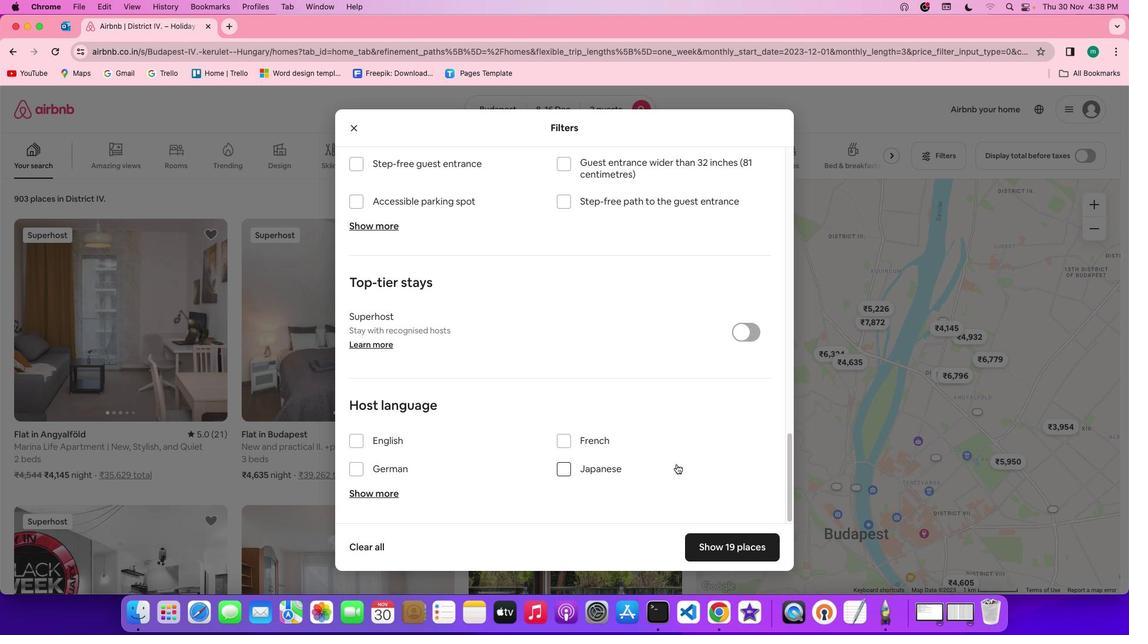 
Action: Mouse scrolled (674, 468) with delta (0, 0)
Screenshot: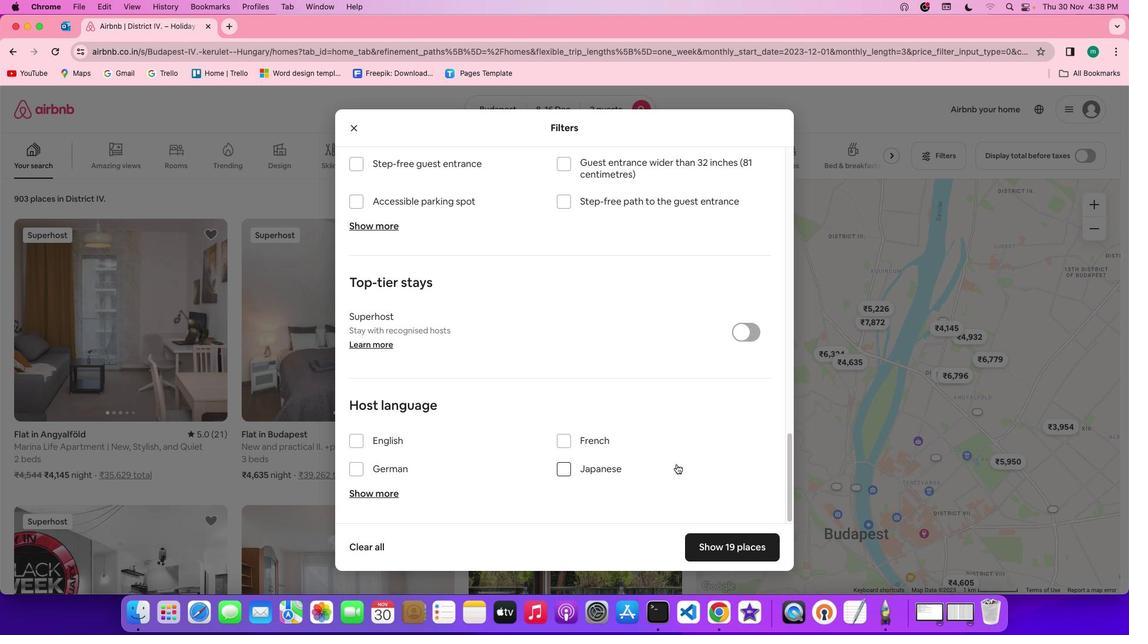 
Action: Mouse moved to (674, 468)
Screenshot: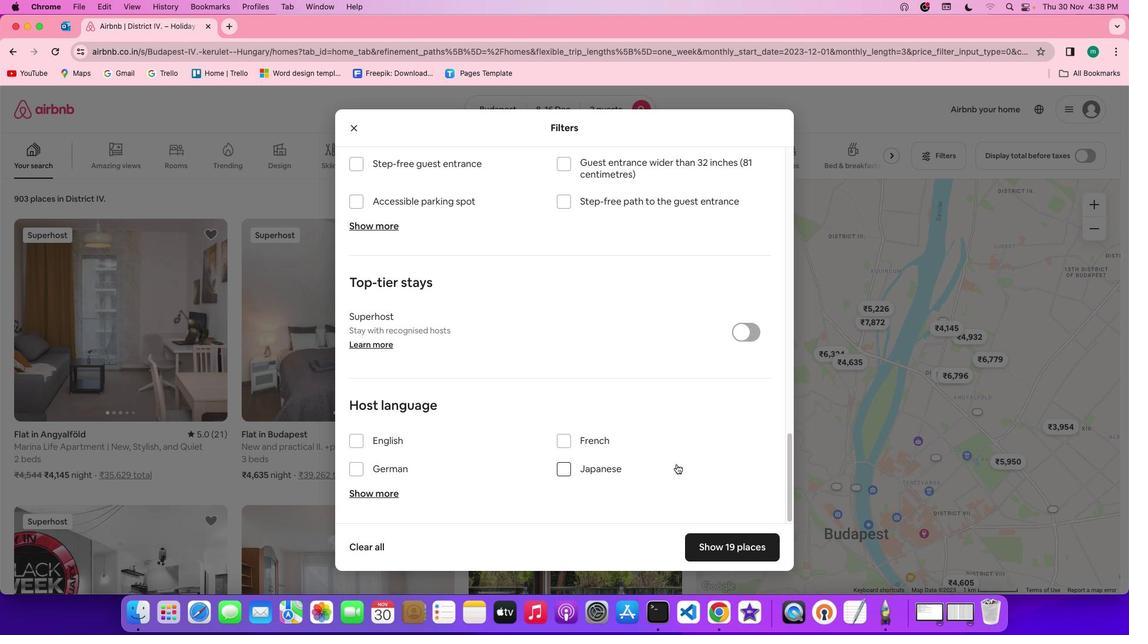 
Action: Mouse scrolled (674, 468) with delta (0, 0)
Screenshot: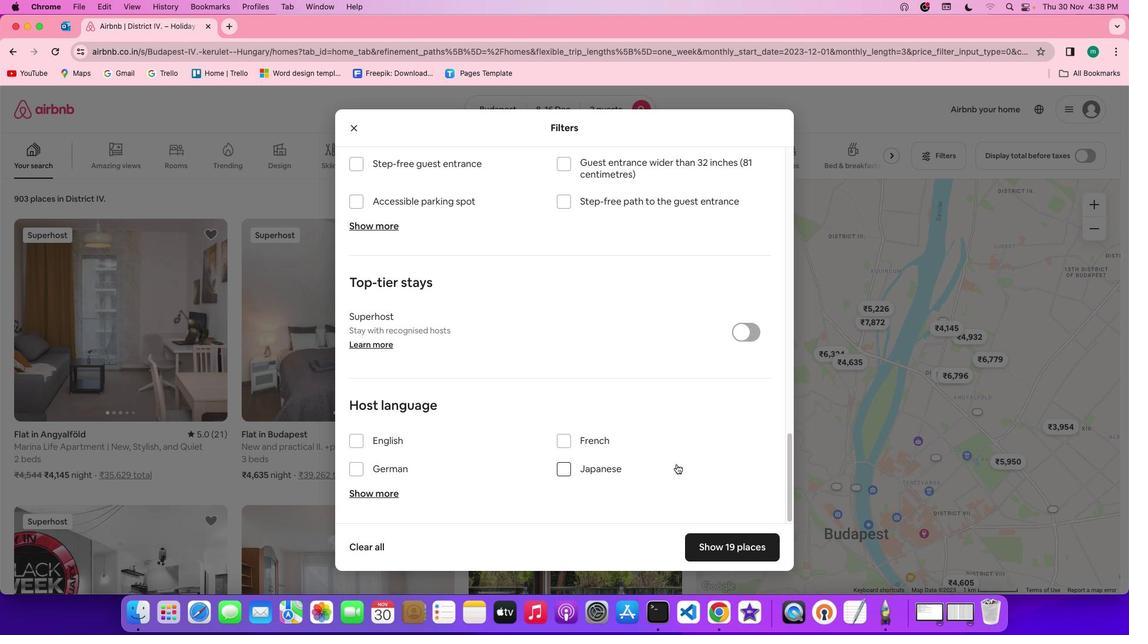 
Action: Mouse moved to (675, 467)
Screenshot: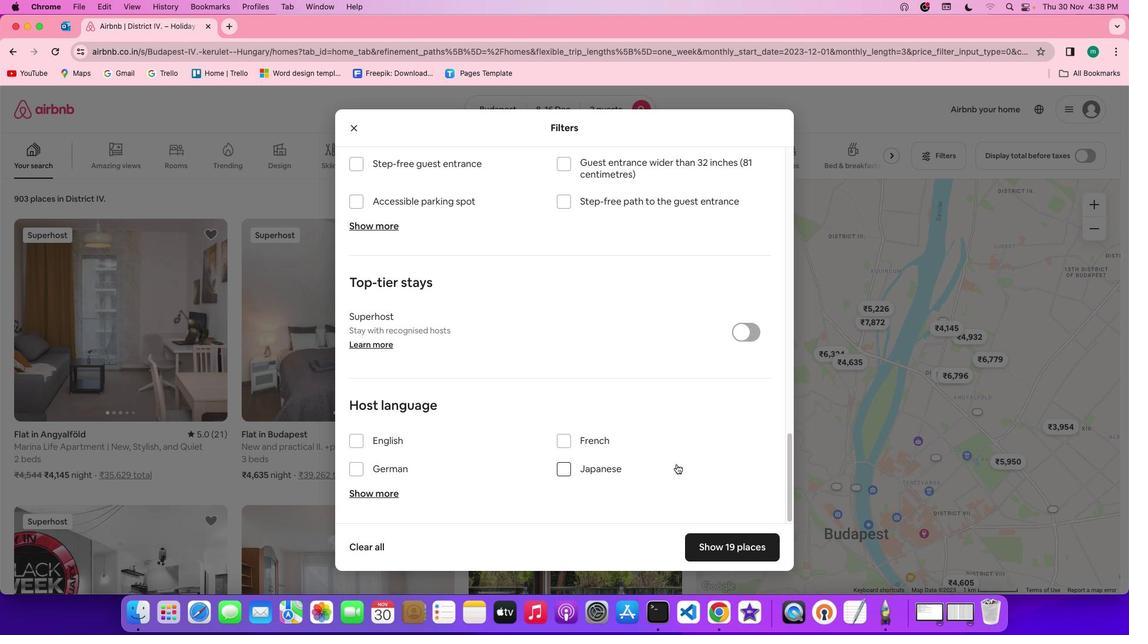 
Action: Mouse scrolled (675, 467) with delta (0, -1)
Screenshot: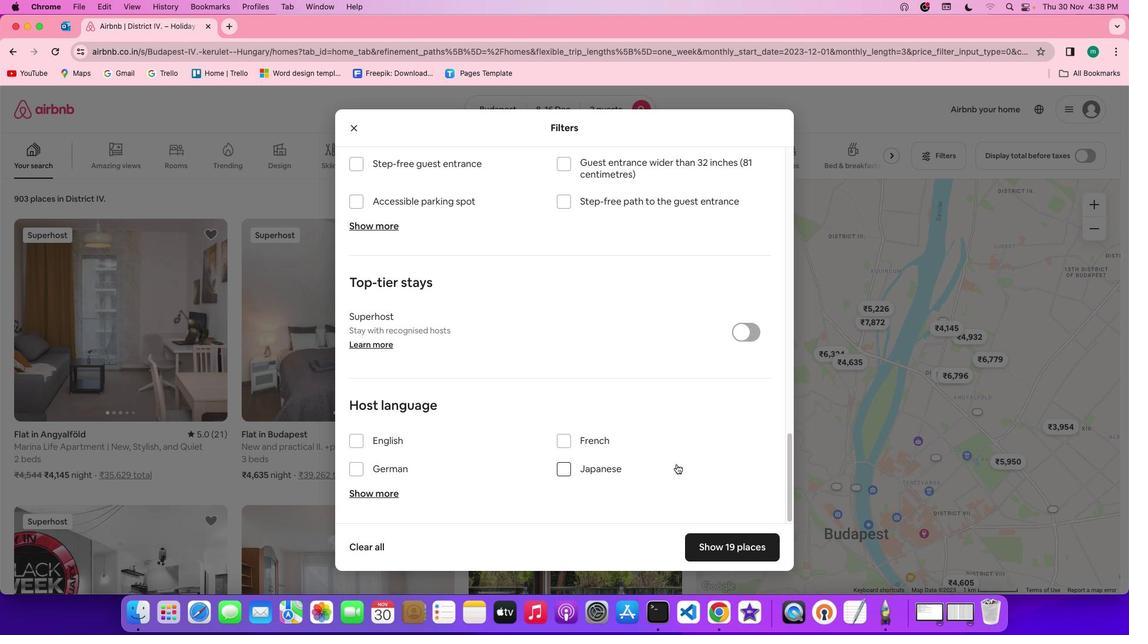
Action: Mouse moved to (675, 467)
Screenshot: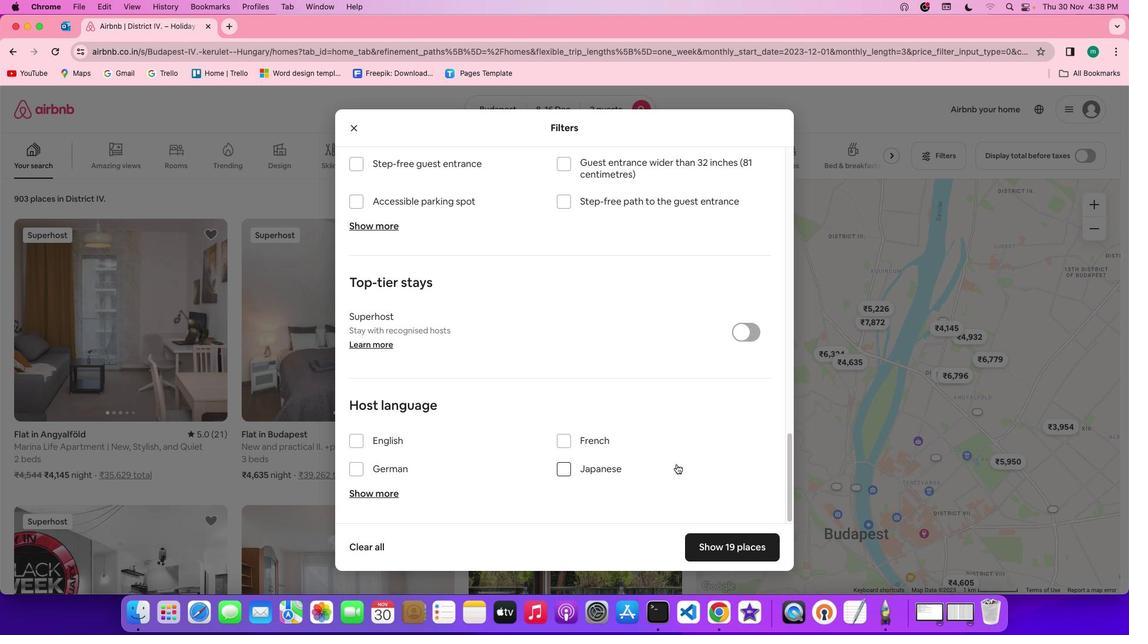 
Action: Mouse scrolled (675, 467) with delta (0, -2)
Screenshot: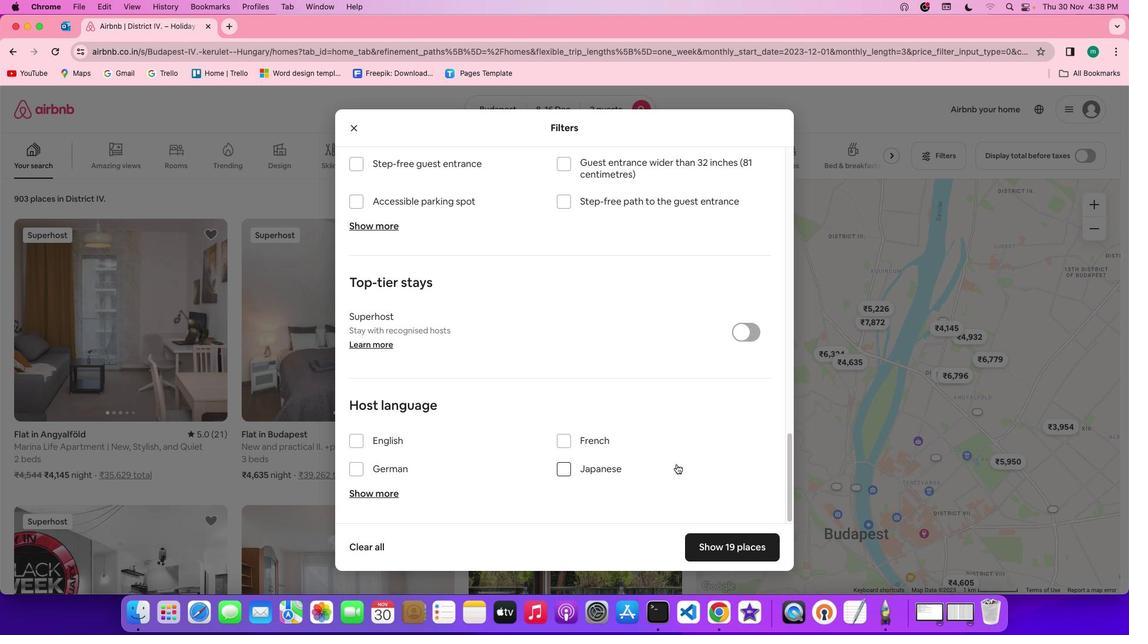 
Action: Mouse moved to (675, 467)
Screenshot: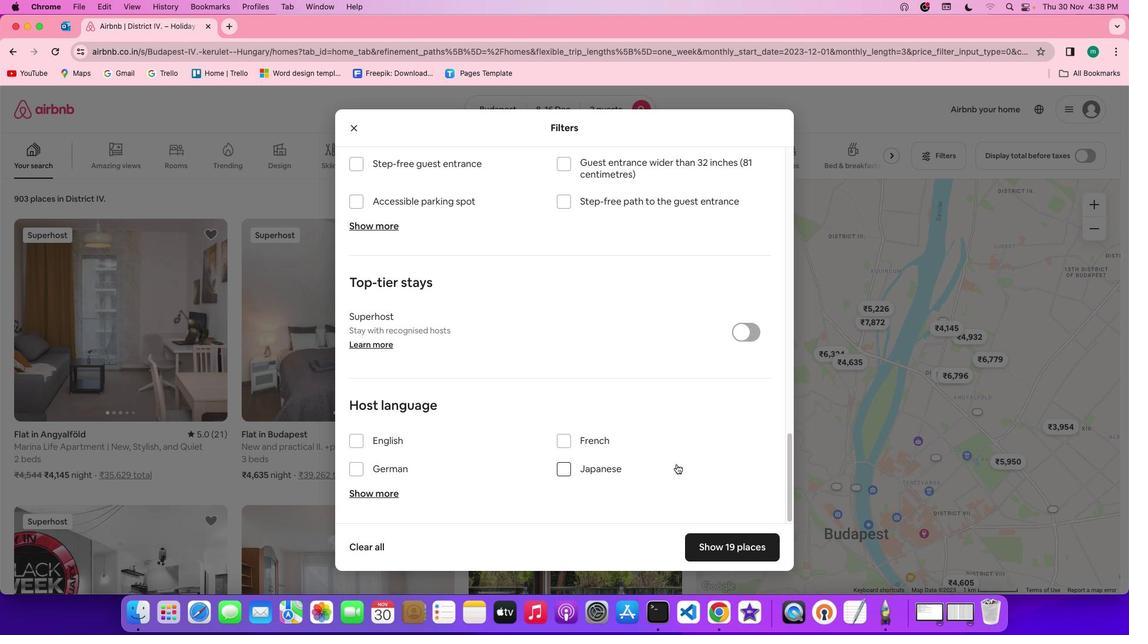 
Action: Mouse scrolled (675, 467) with delta (0, -3)
Screenshot: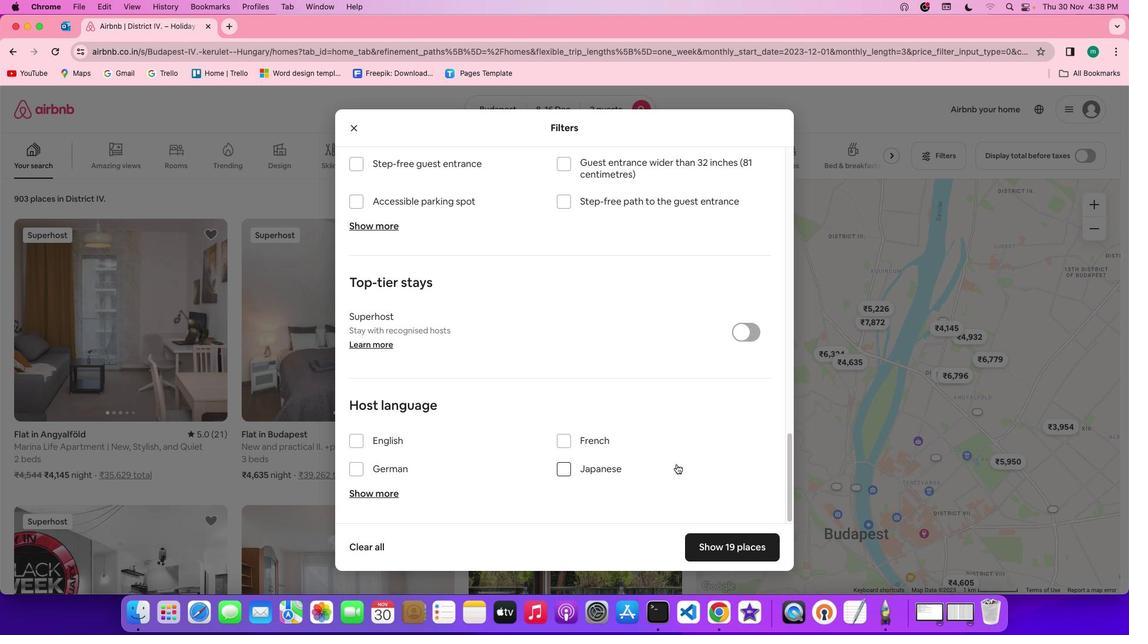 
Action: Mouse moved to (675, 467)
Screenshot: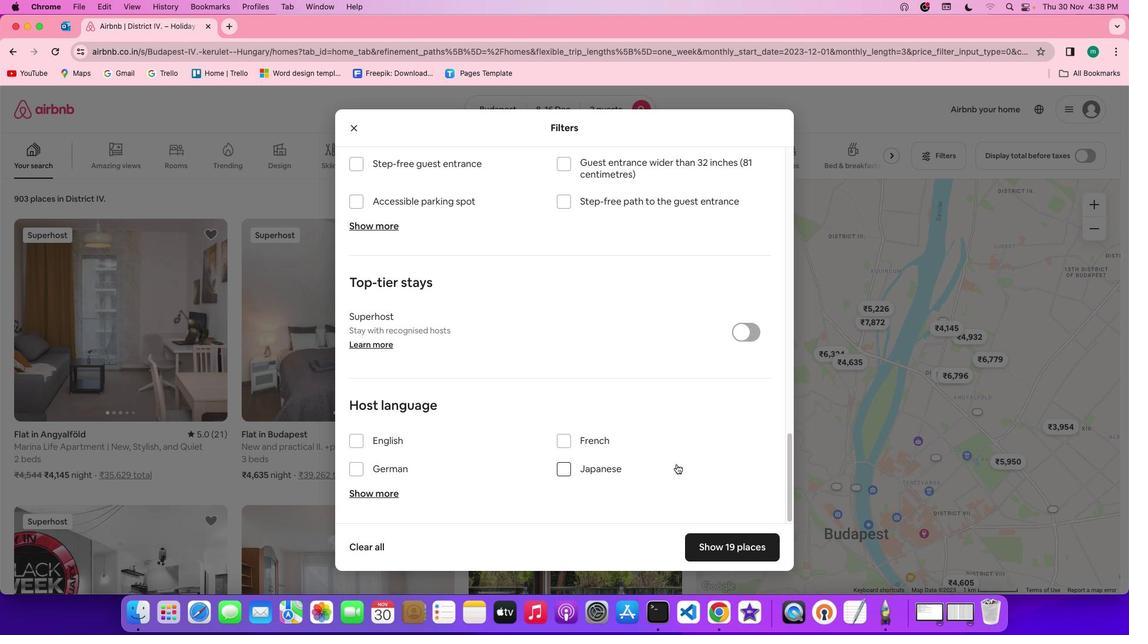 
Action: Mouse scrolled (675, 467) with delta (0, -4)
Screenshot: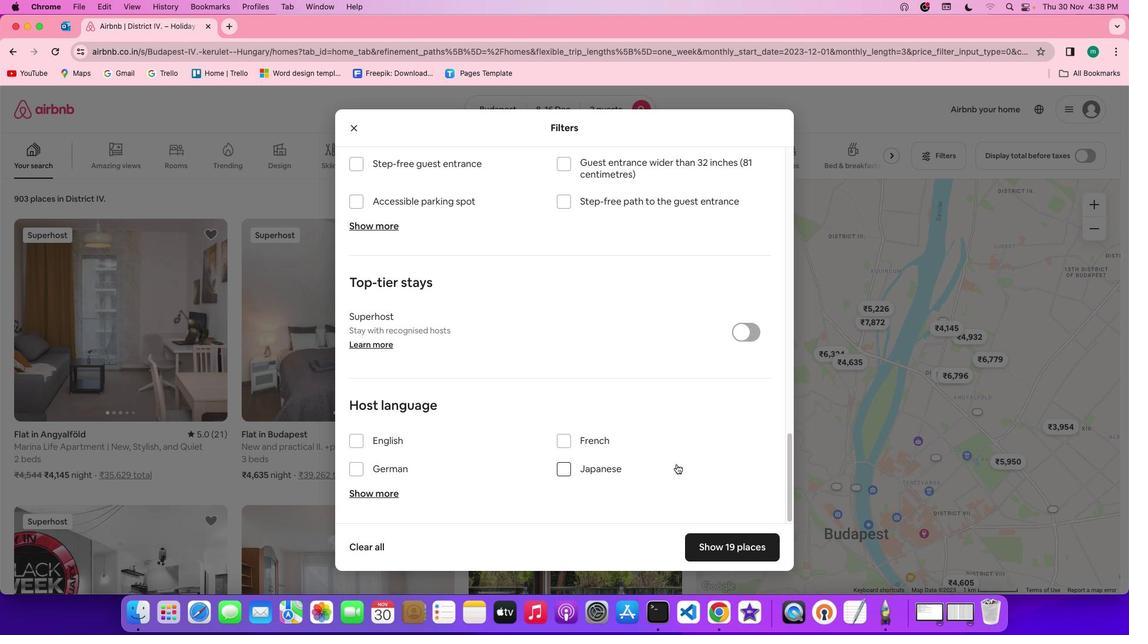 
Action: Mouse moved to (737, 543)
Screenshot: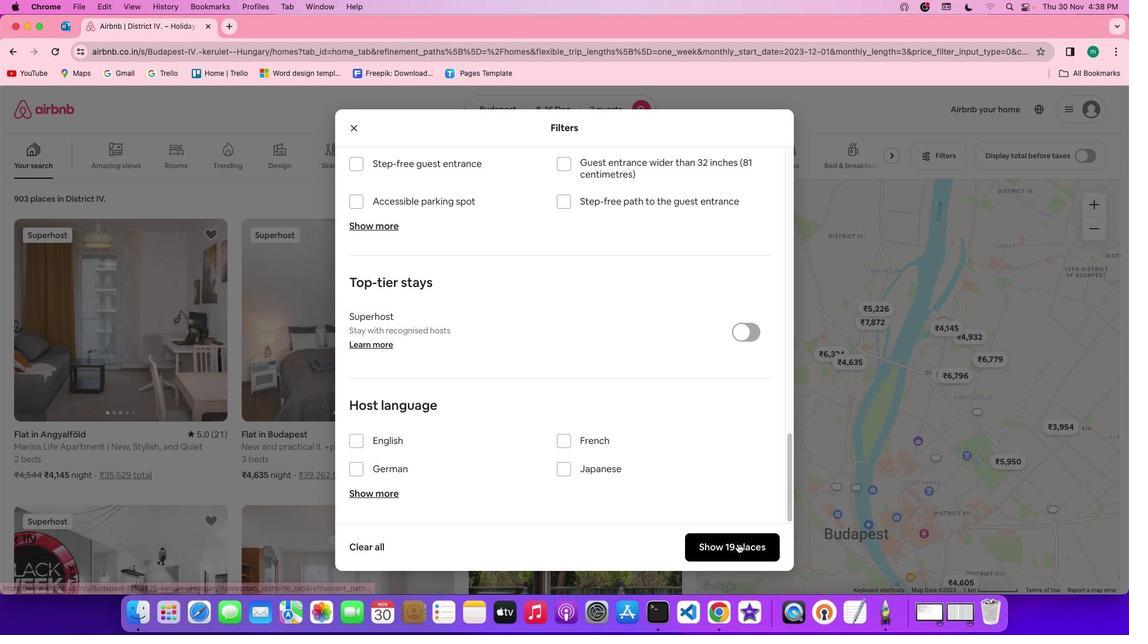 
Action: Mouse pressed left at (737, 543)
Screenshot: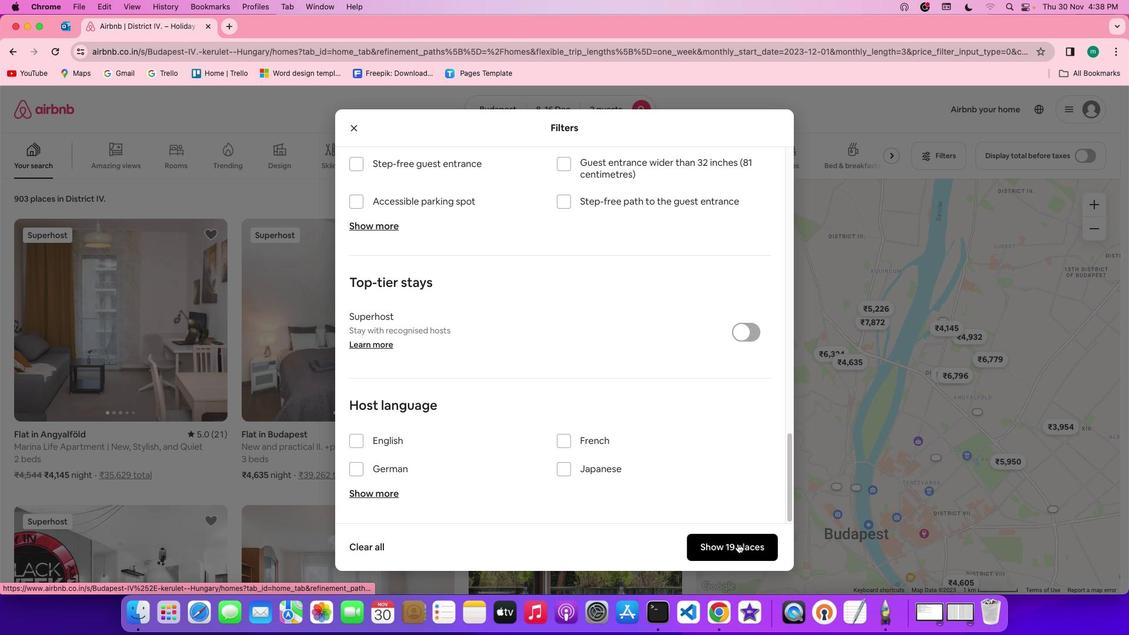 
Action: Mouse moved to (422, 367)
Screenshot: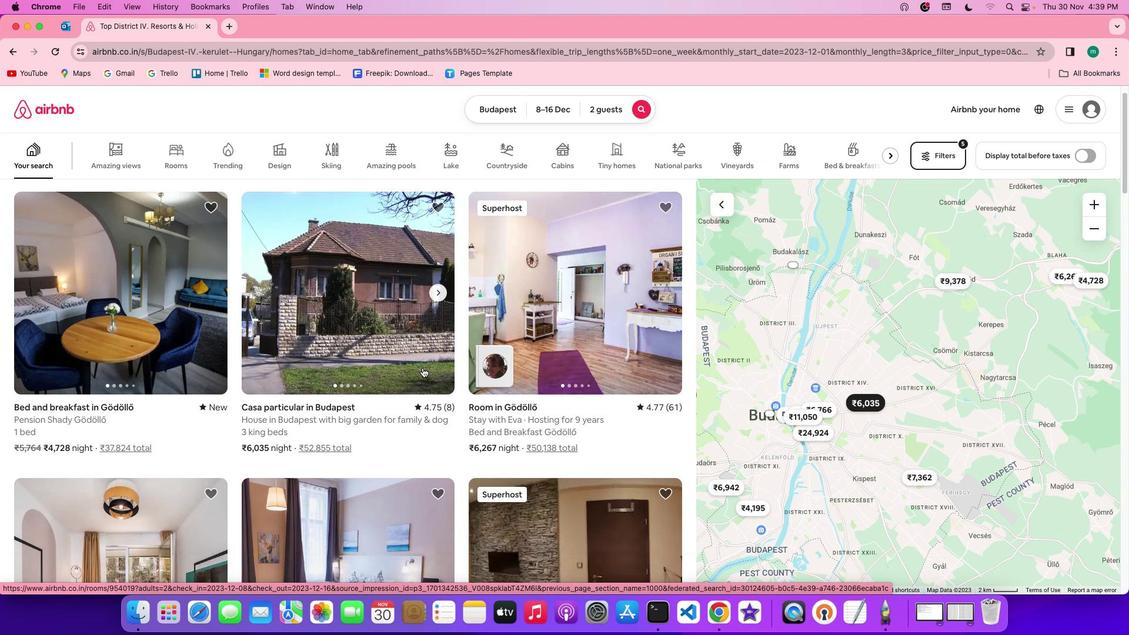 
Action: Mouse scrolled (422, 367) with delta (0, 0)
Screenshot: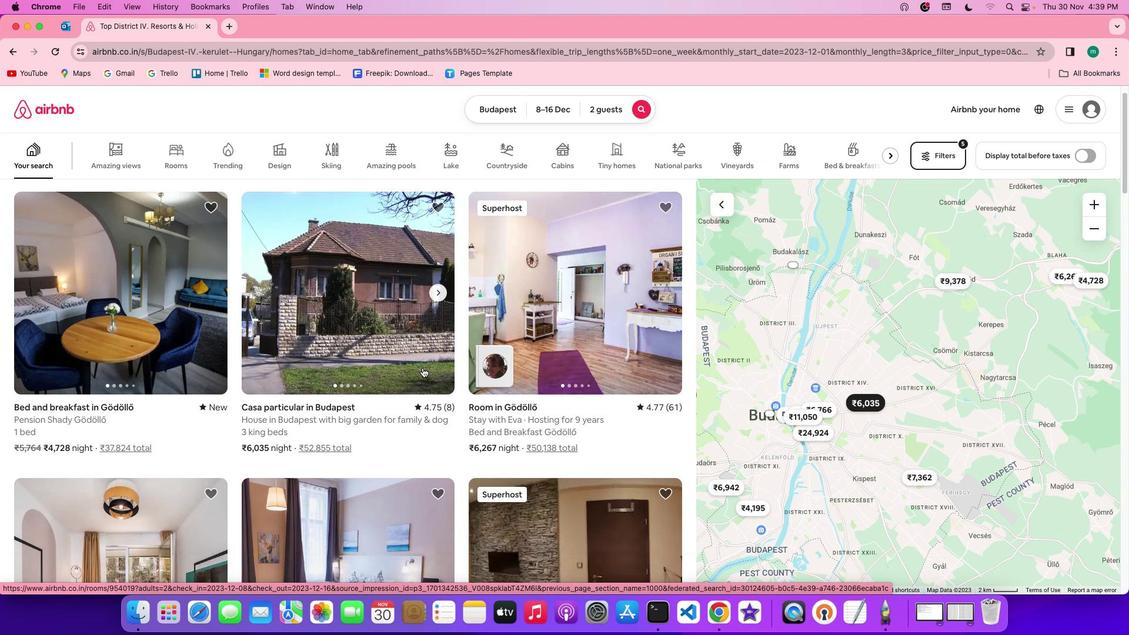 
Action: Mouse scrolled (422, 367) with delta (0, 0)
Screenshot: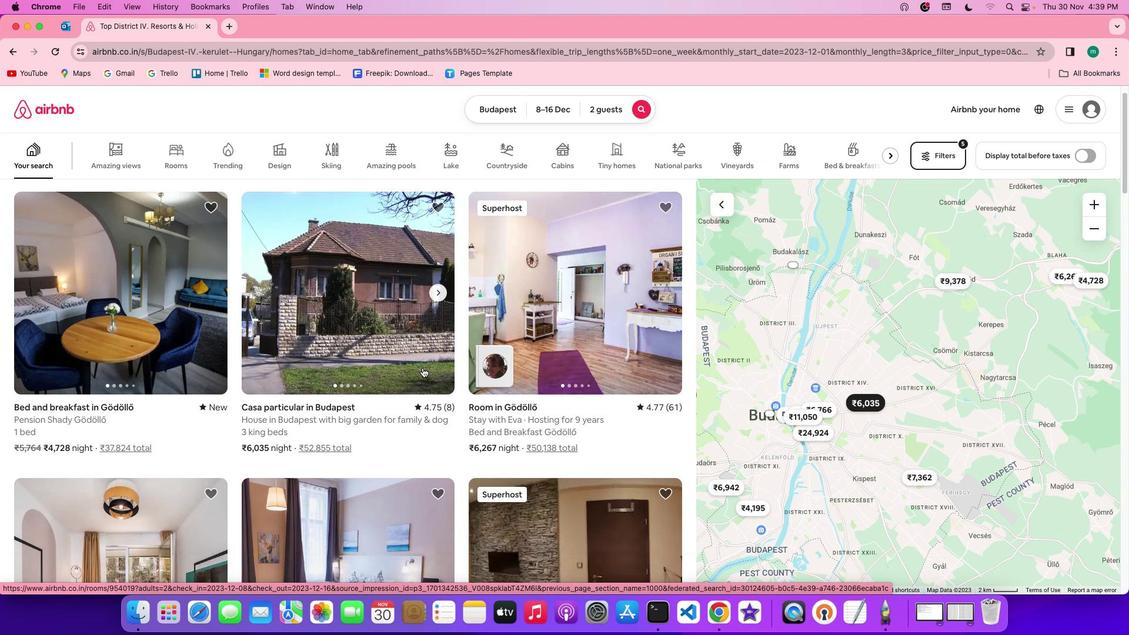 
Action: Mouse scrolled (422, 367) with delta (0, -1)
Screenshot: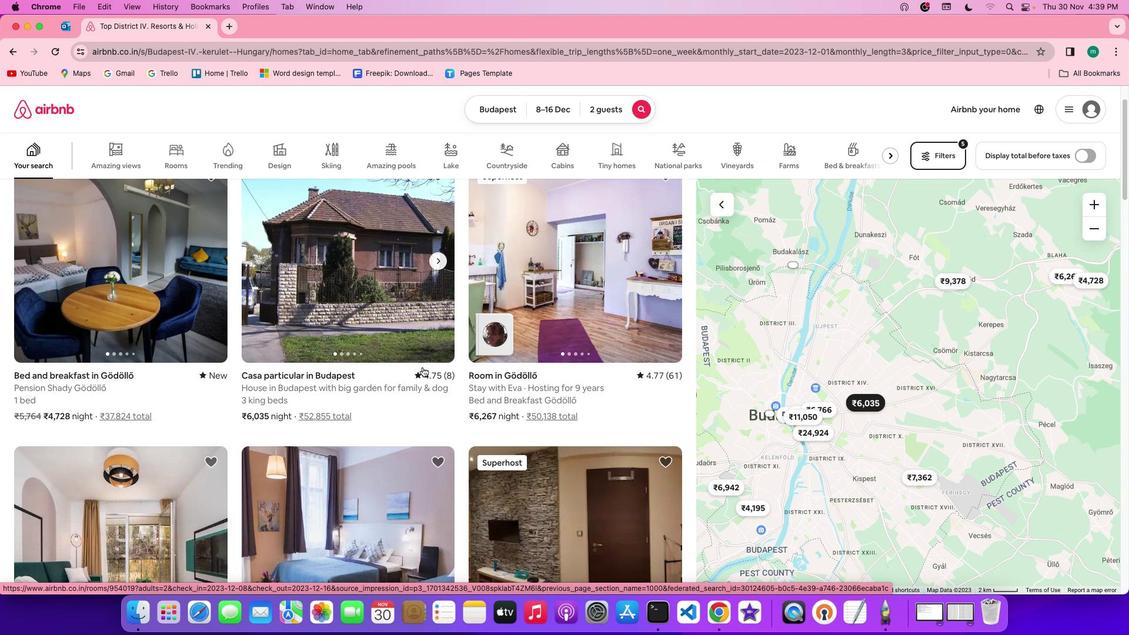 
Action: Mouse scrolled (422, 367) with delta (0, -1)
Screenshot: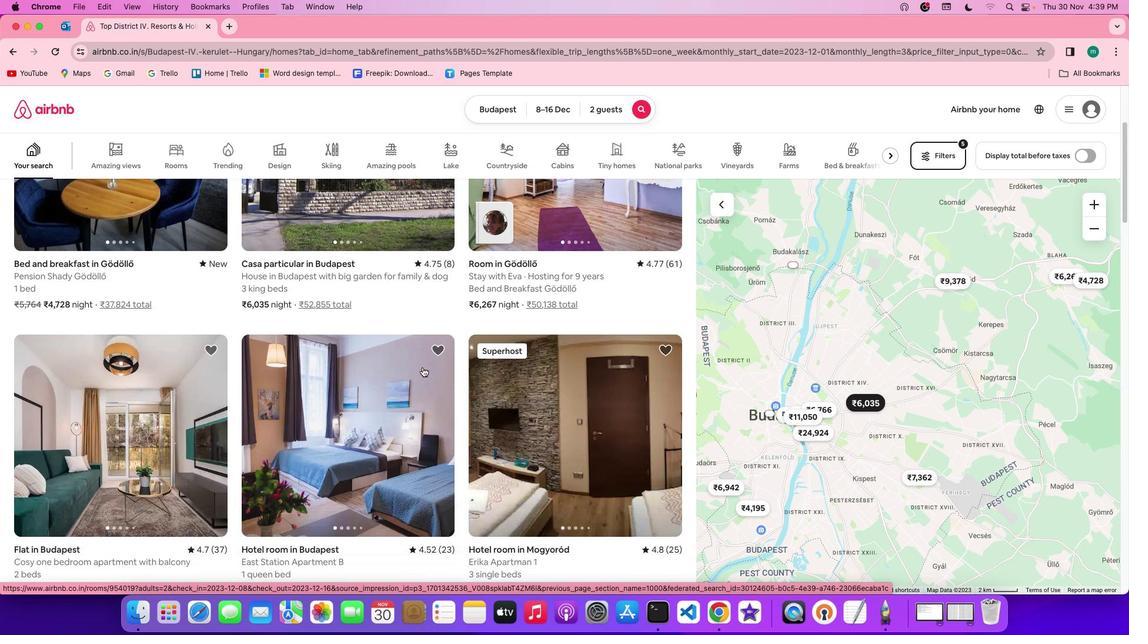 
Action: Mouse moved to (423, 367)
Screenshot: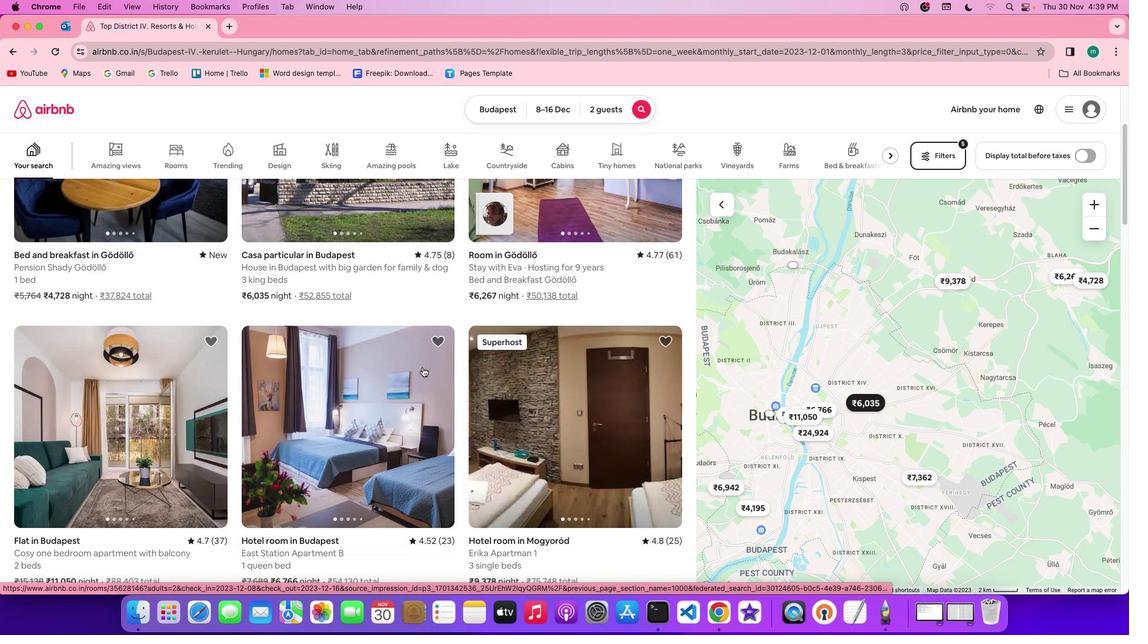 
Action: Mouse scrolled (423, 367) with delta (0, 0)
Screenshot: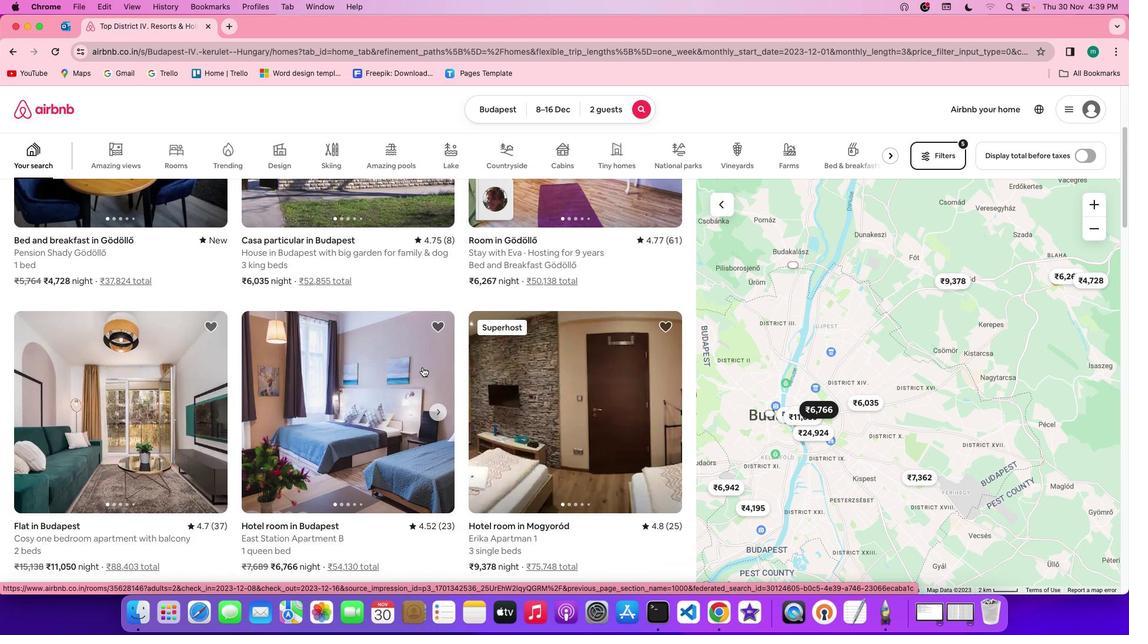 
Action: Mouse scrolled (423, 367) with delta (0, 0)
Screenshot: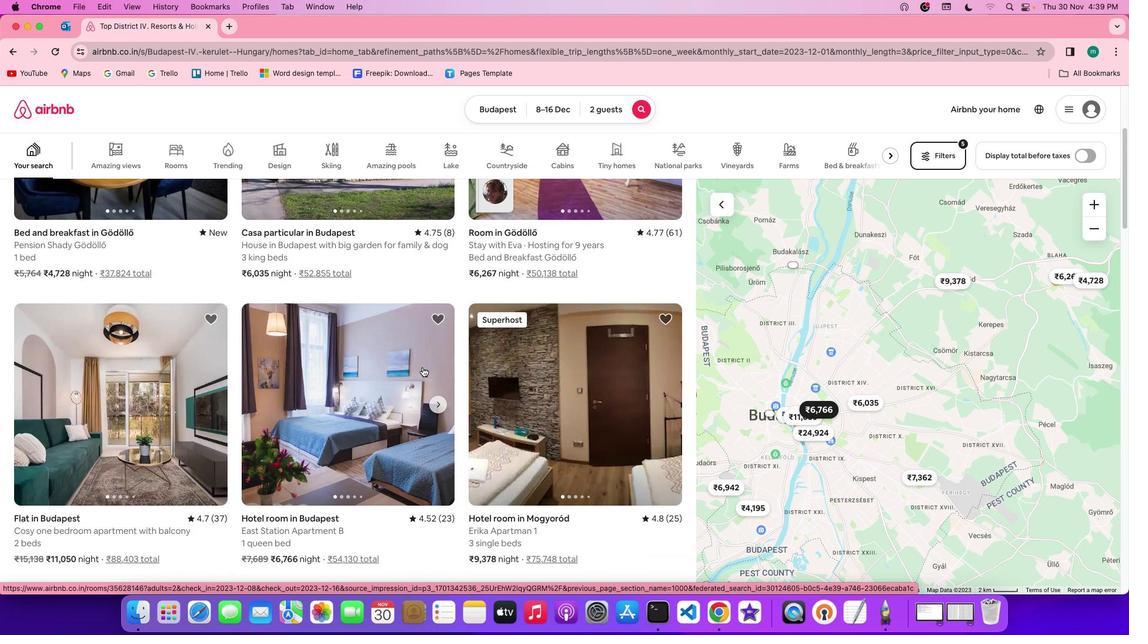 
Action: Mouse scrolled (423, 367) with delta (0, -1)
Screenshot: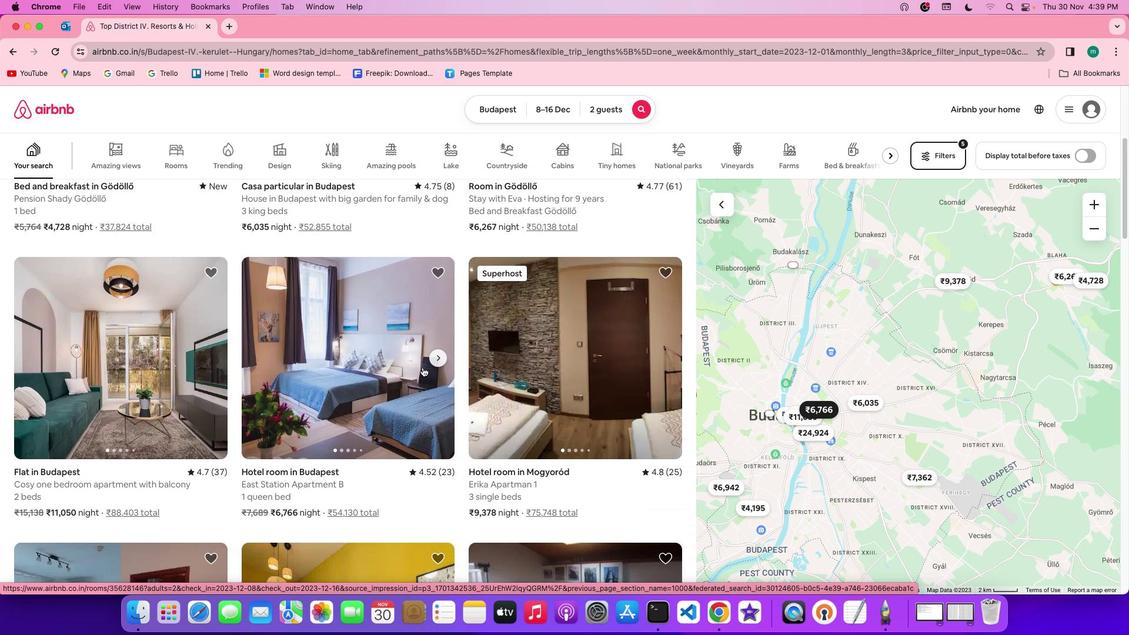 
Action: Mouse moved to (130, 391)
Screenshot: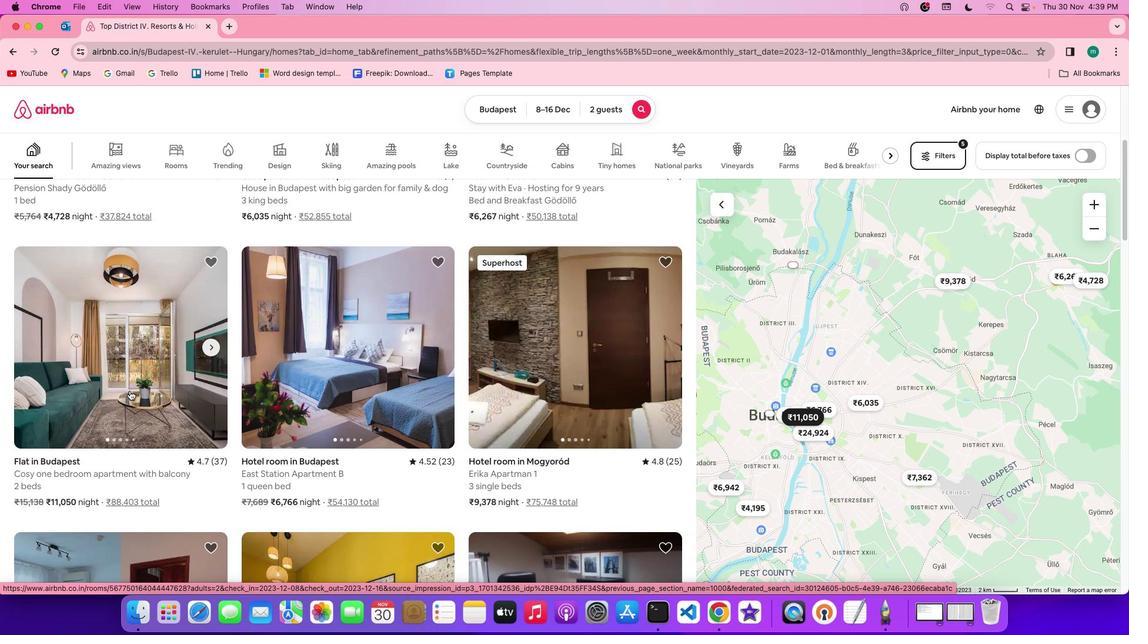 
Action: Mouse pressed left at (130, 391)
Screenshot: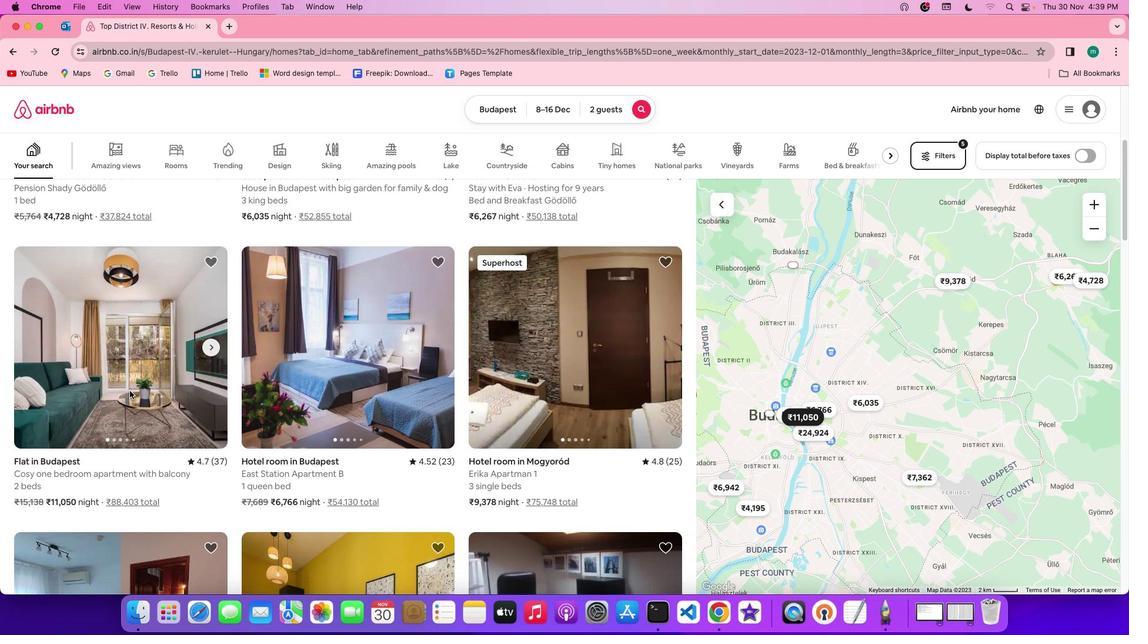 
Action: Mouse moved to (829, 440)
Screenshot: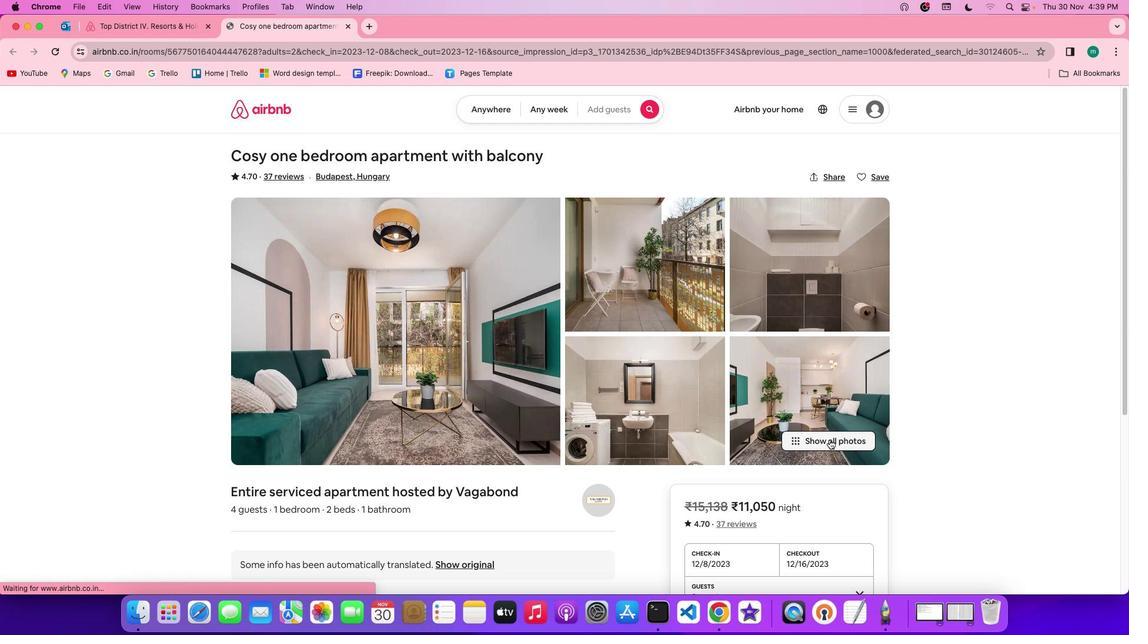 
Action: Mouse pressed left at (829, 440)
Screenshot: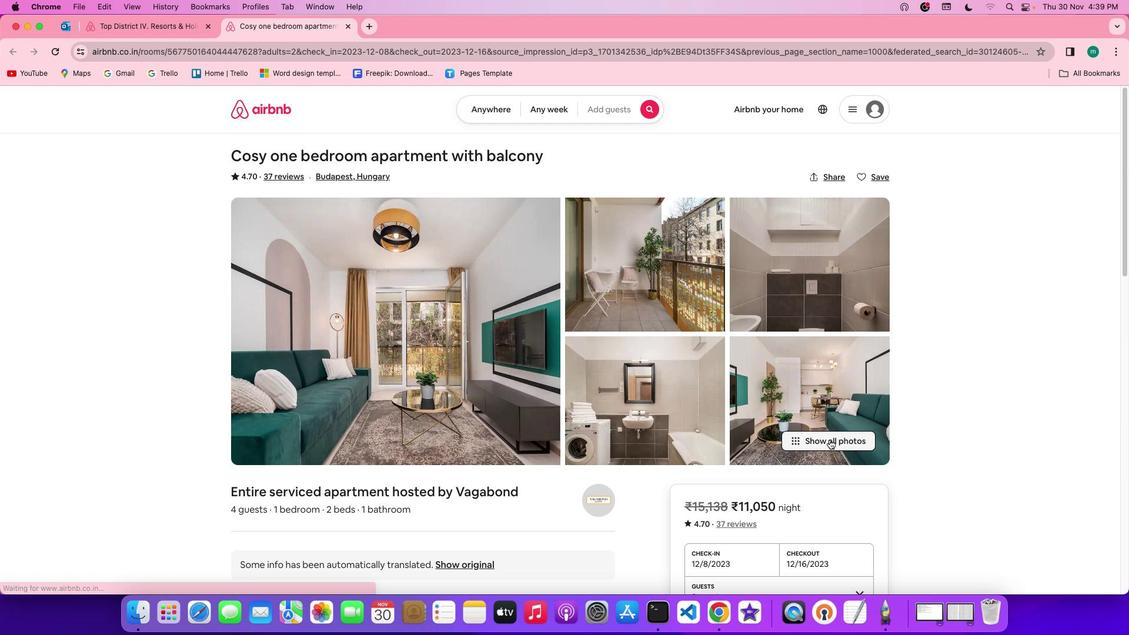
Action: Mouse moved to (609, 417)
Screenshot: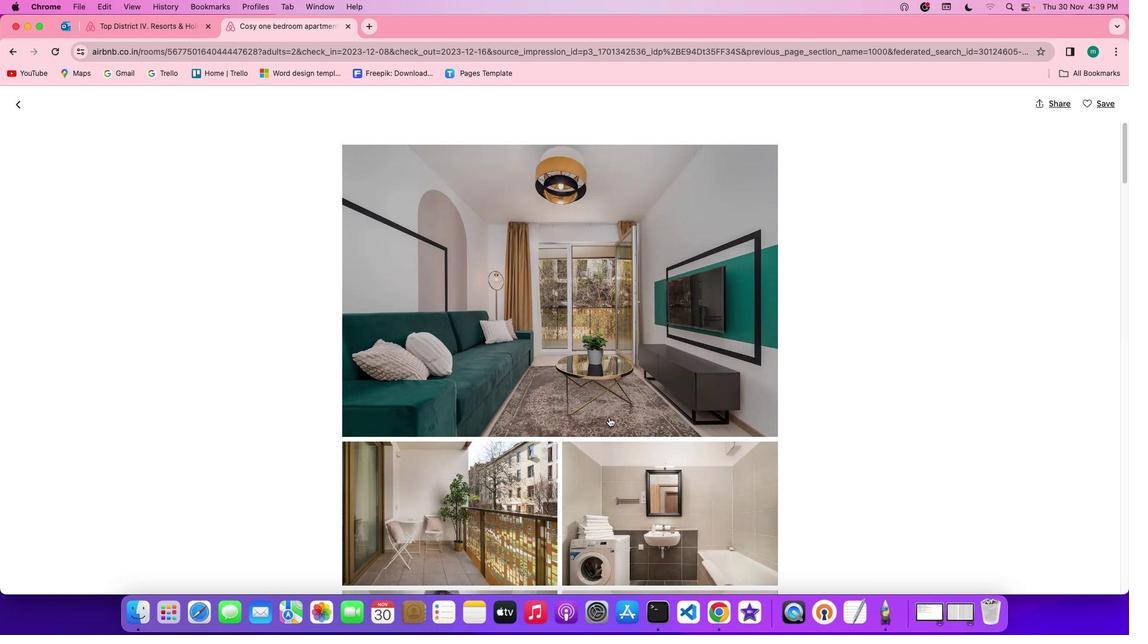 
Action: Mouse scrolled (609, 417) with delta (0, 0)
Screenshot: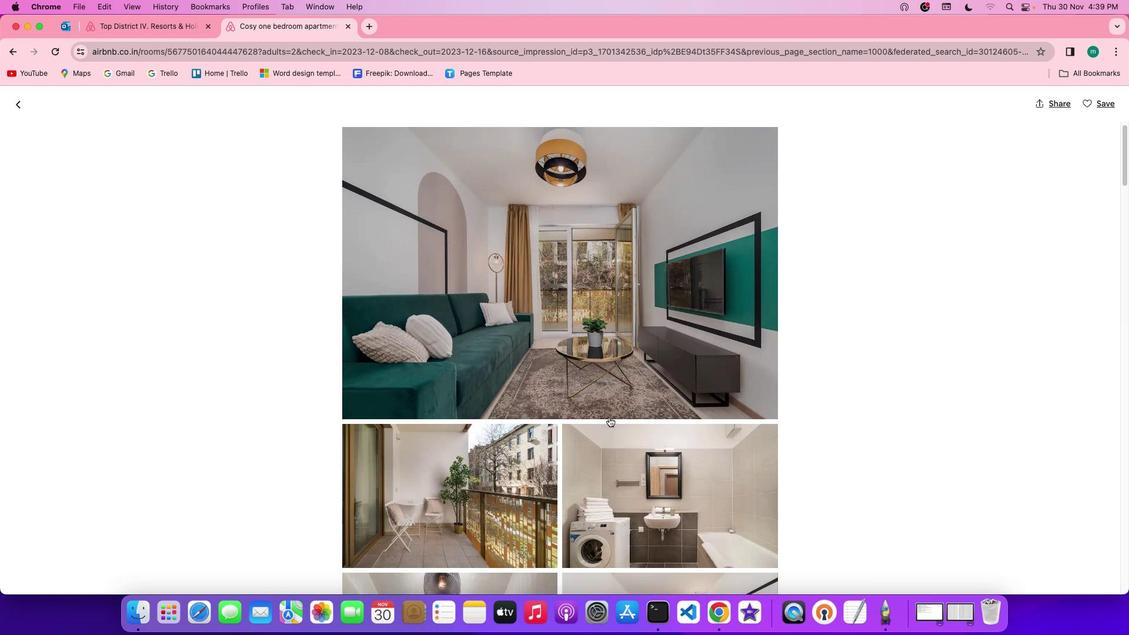 
Action: Mouse scrolled (609, 417) with delta (0, 0)
Screenshot: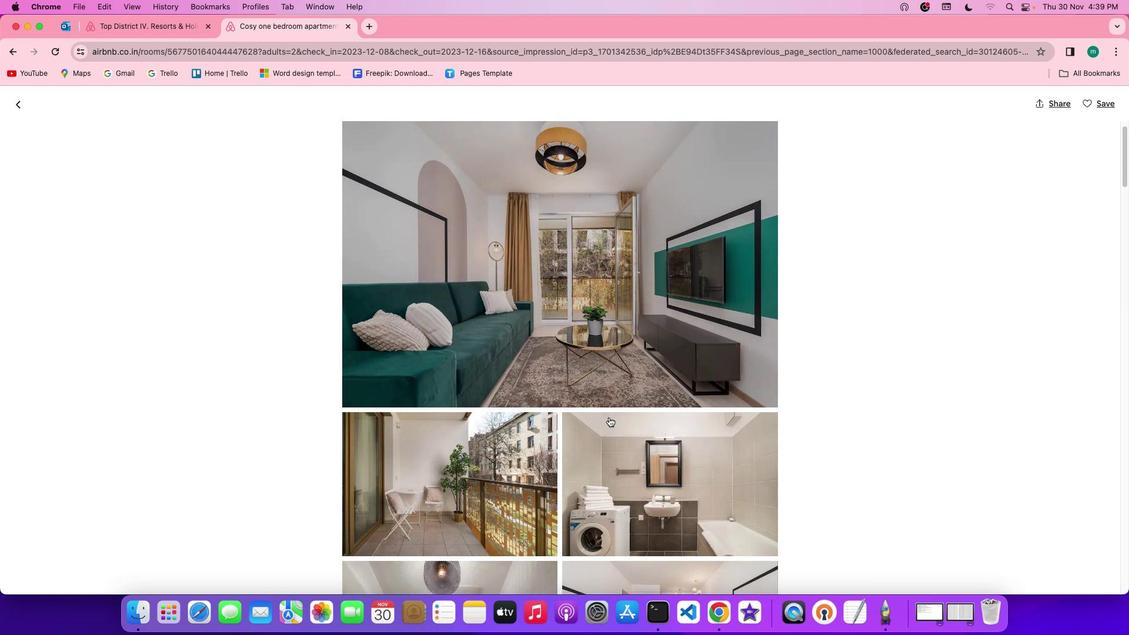 
Action: Mouse scrolled (609, 417) with delta (0, -1)
Screenshot: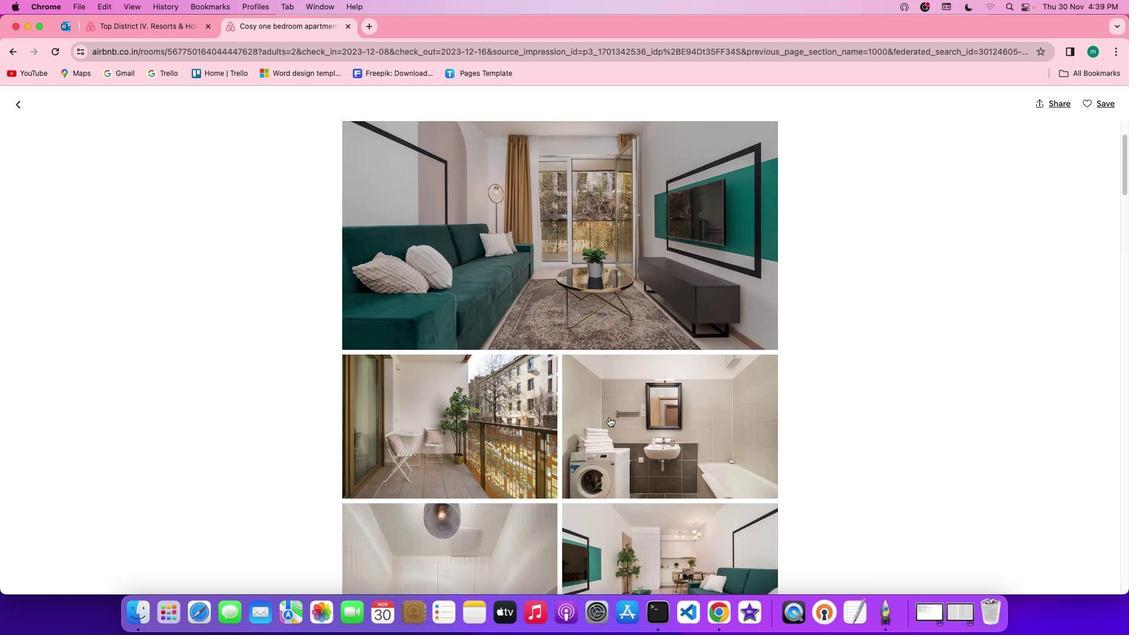 
Action: Mouse scrolled (609, 417) with delta (0, -2)
Screenshot: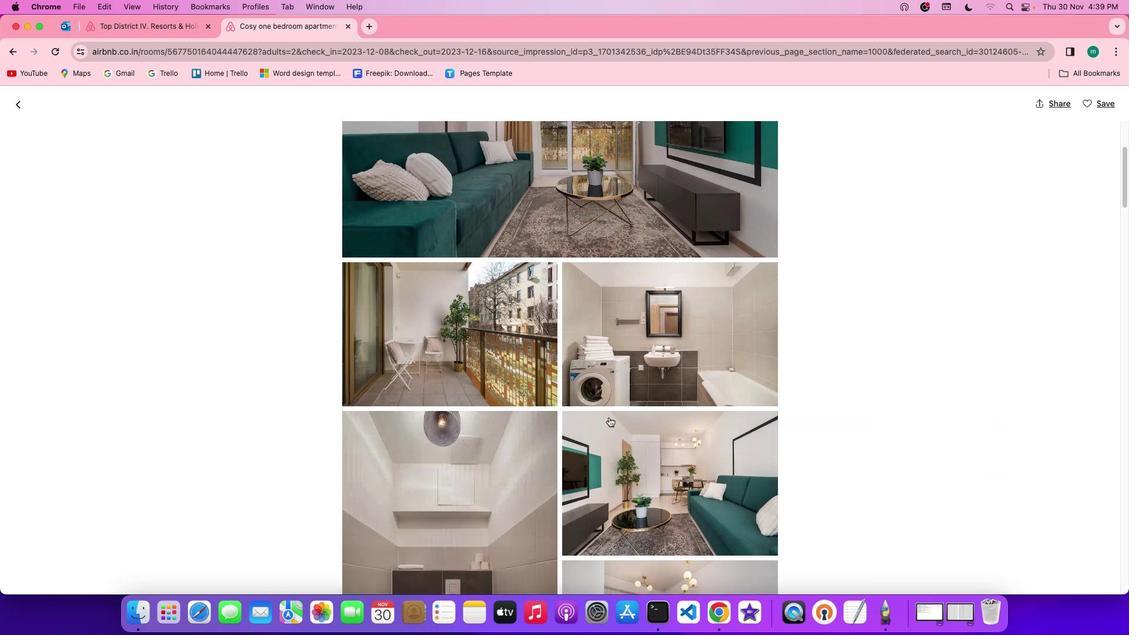 
Action: Mouse scrolled (609, 417) with delta (0, 0)
Screenshot: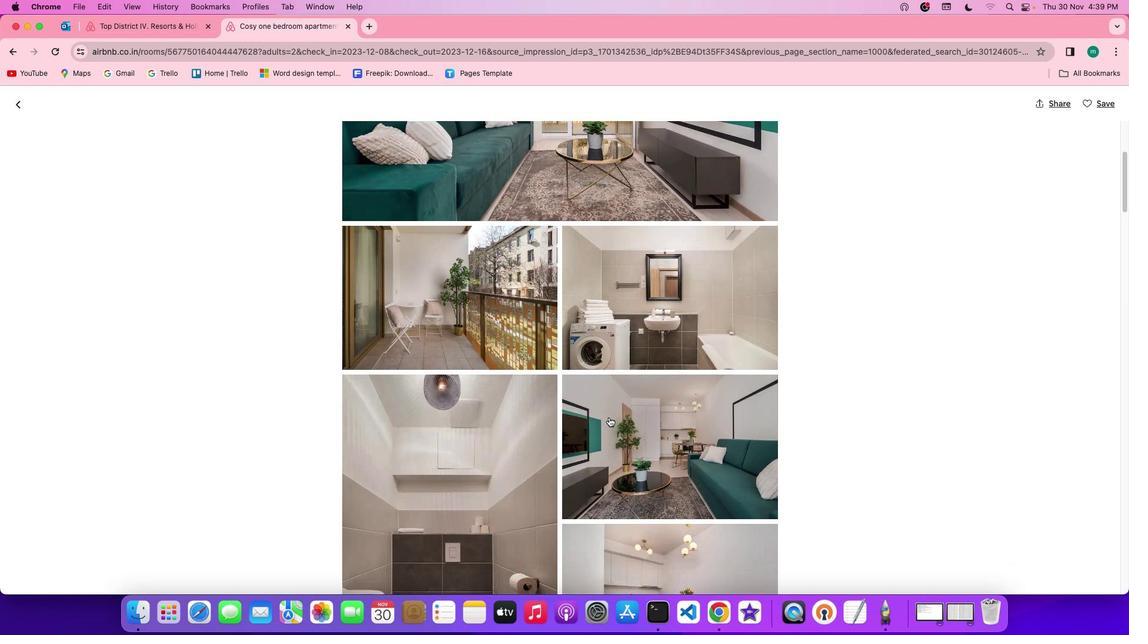 
Action: Mouse scrolled (609, 417) with delta (0, 0)
Screenshot: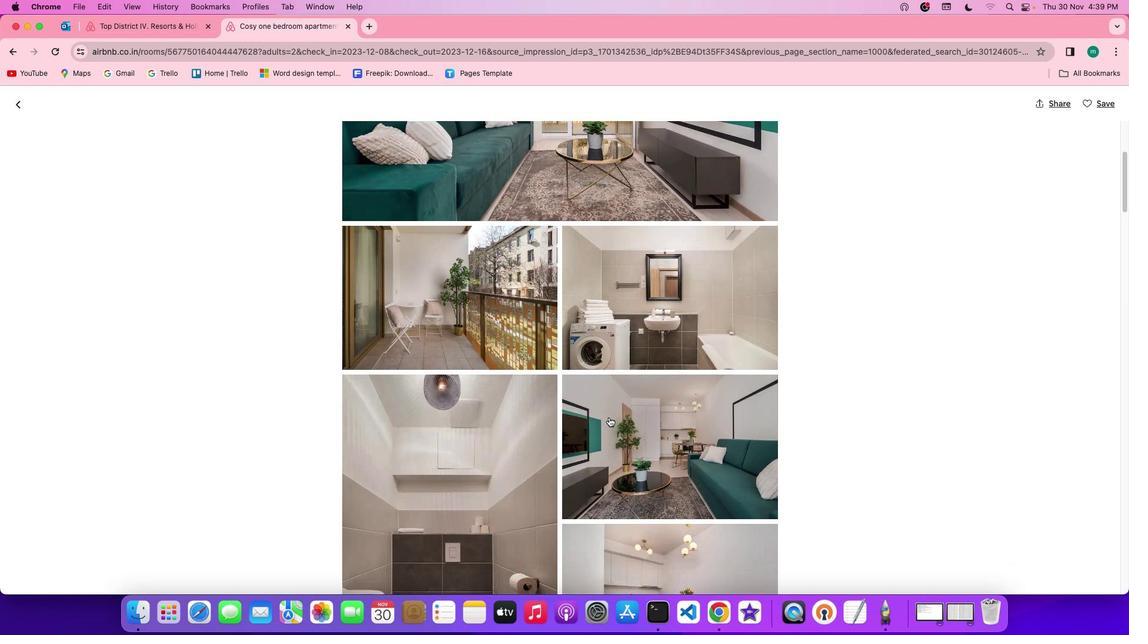 
Action: Mouse scrolled (609, 417) with delta (0, -1)
Screenshot: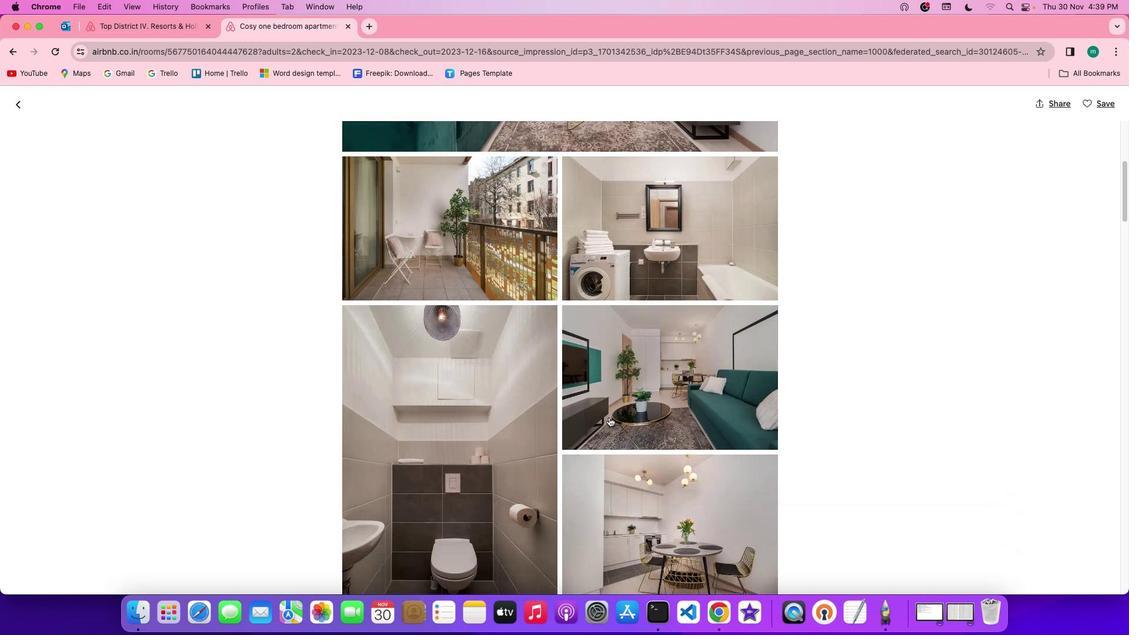 
Action: Mouse scrolled (609, 417) with delta (0, -1)
Screenshot: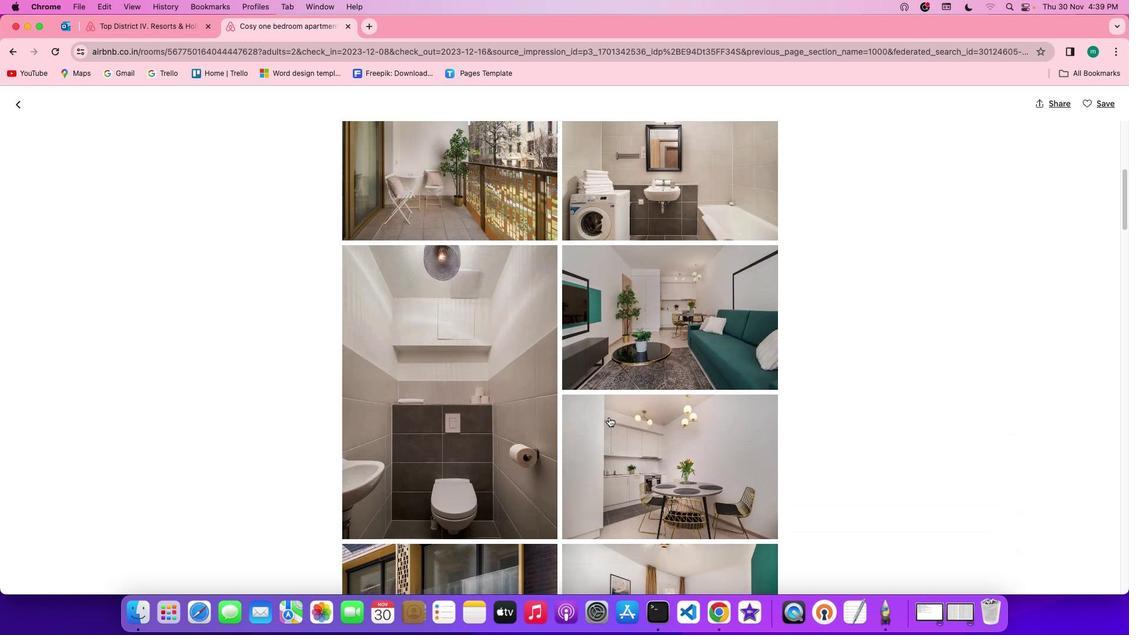 
Action: Mouse moved to (609, 417)
Screenshot: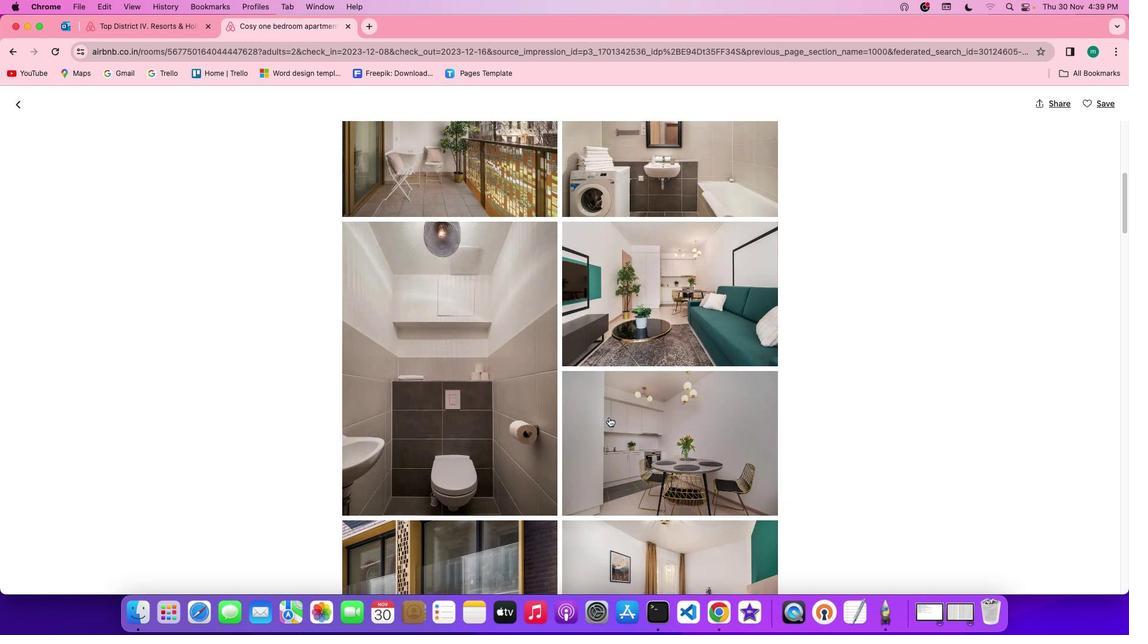 
Action: Mouse scrolled (609, 417) with delta (0, 0)
Screenshot: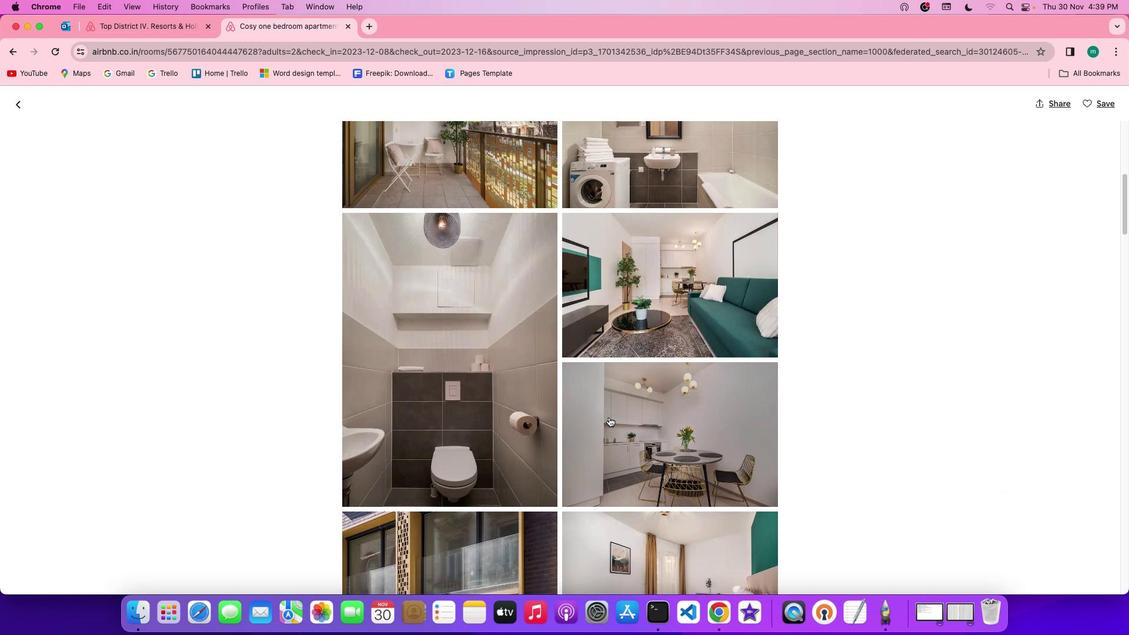 
Action: Mouse scrolled (609, 417) with delta (0, 0)
Screenshot: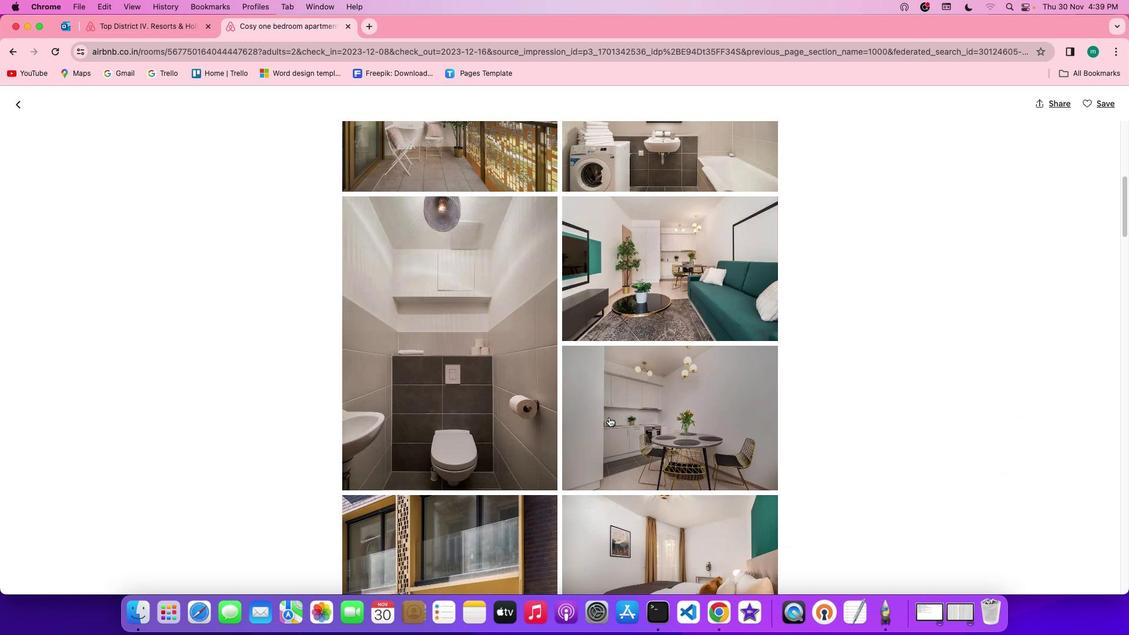 
Action: Mouse scrolled (609, 417) with delta (0, -1)
Screenshot: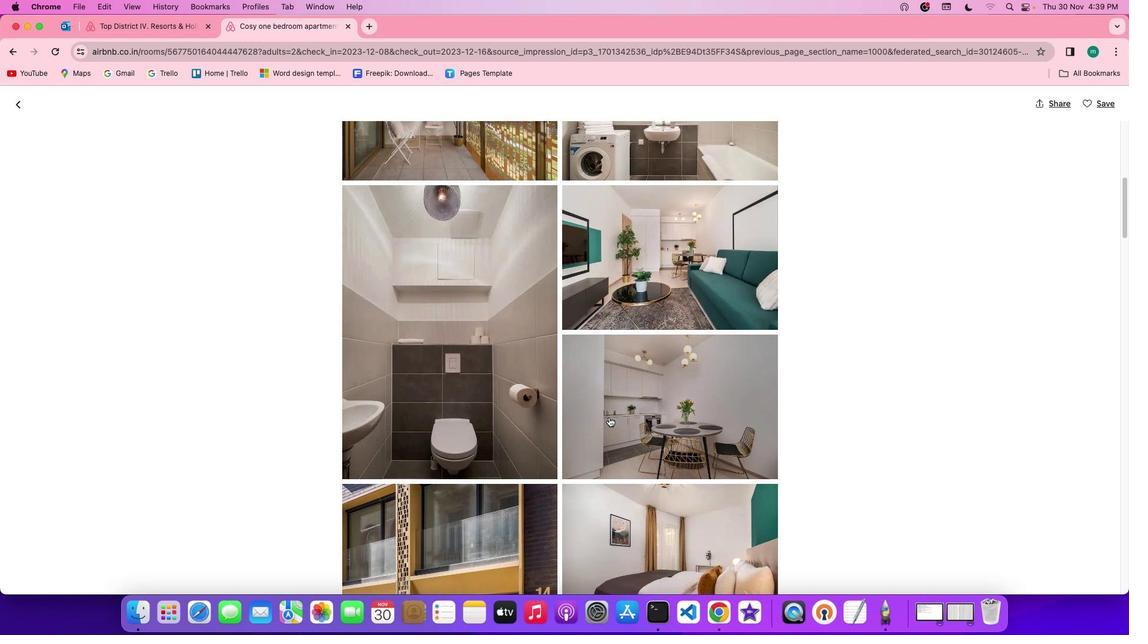 
Action: Mouse scrolled (609, 417) with delta (0, -1)
Screenshot: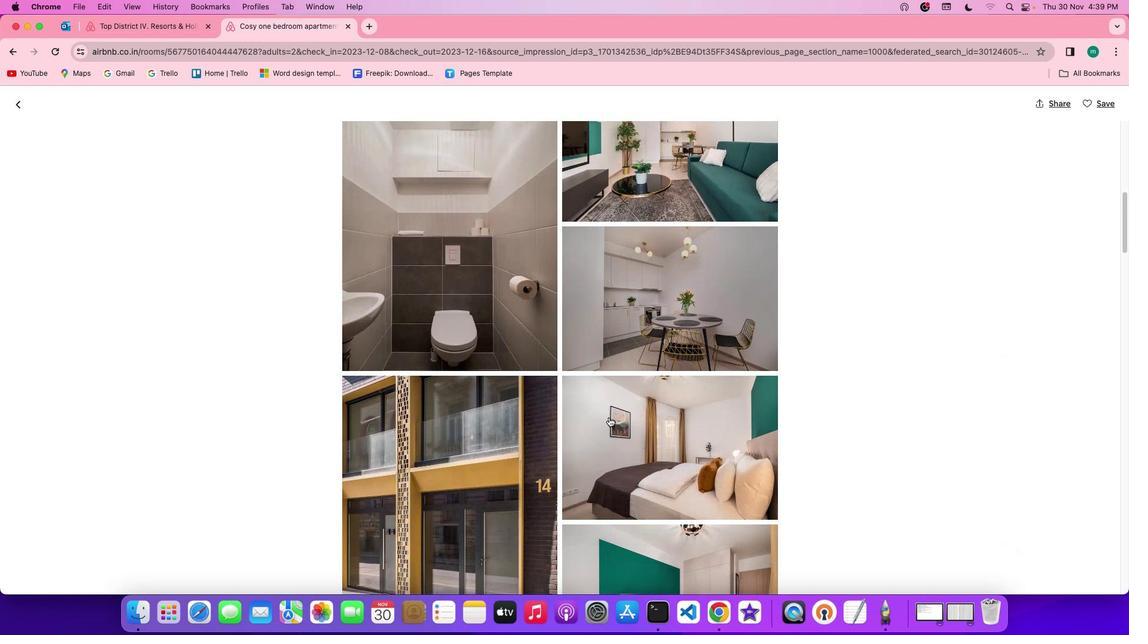 
Action: Mouse moved to (611, 405)
Screenshot: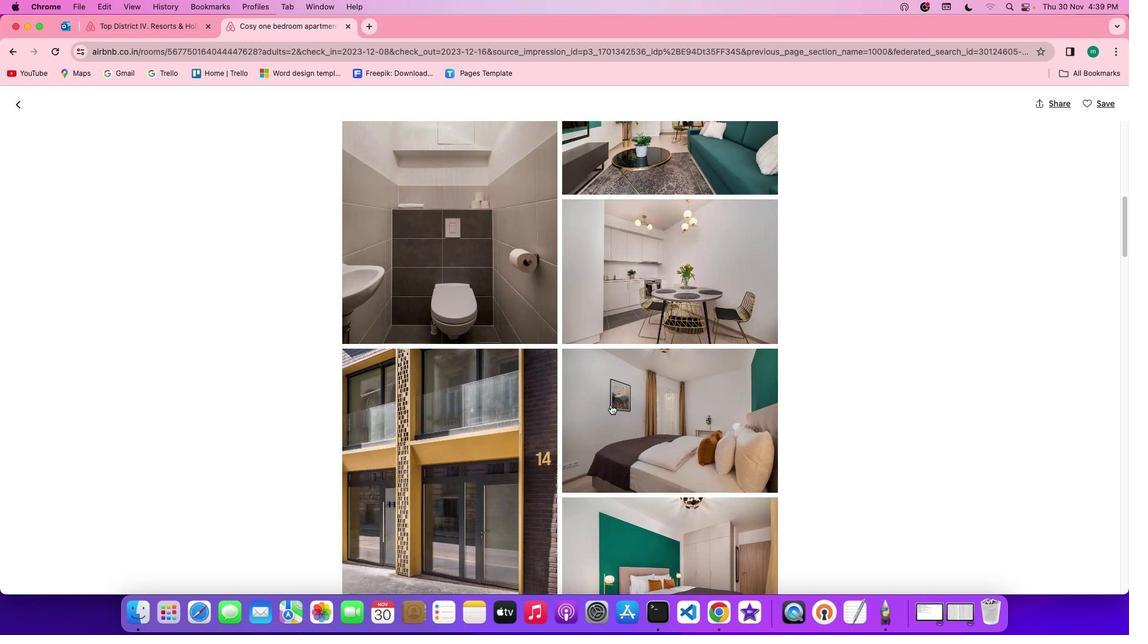 
Action: Mouse scrolled (611, 405) with delta (0, 0)
Screenshot: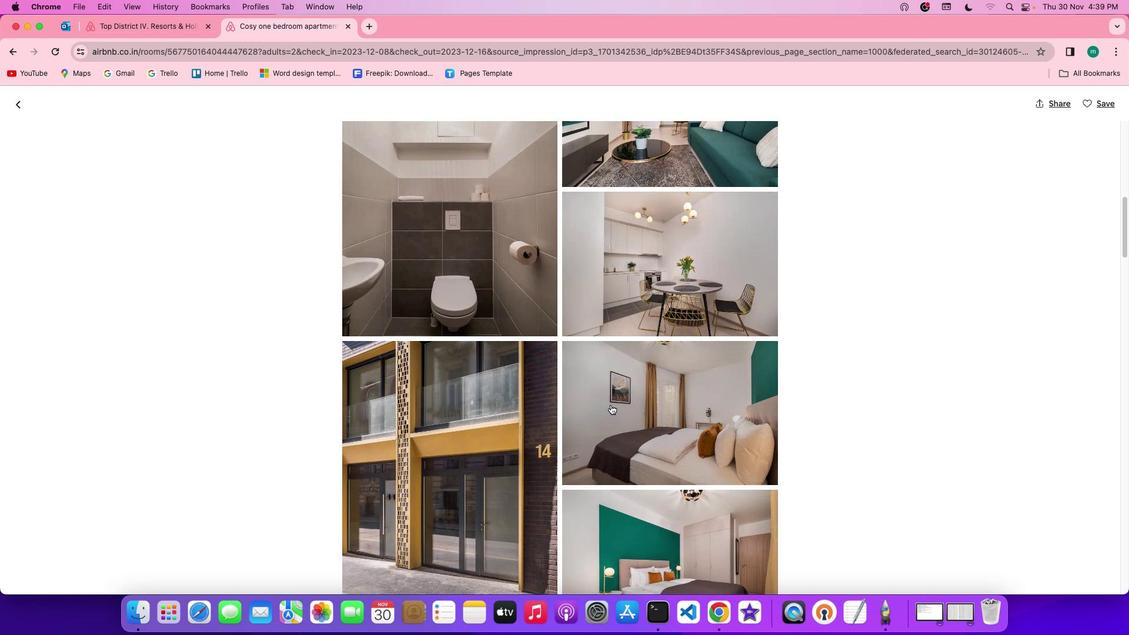 
Action: Mouse scrolled (611, 405) with delta (0, 0)
Screenshot: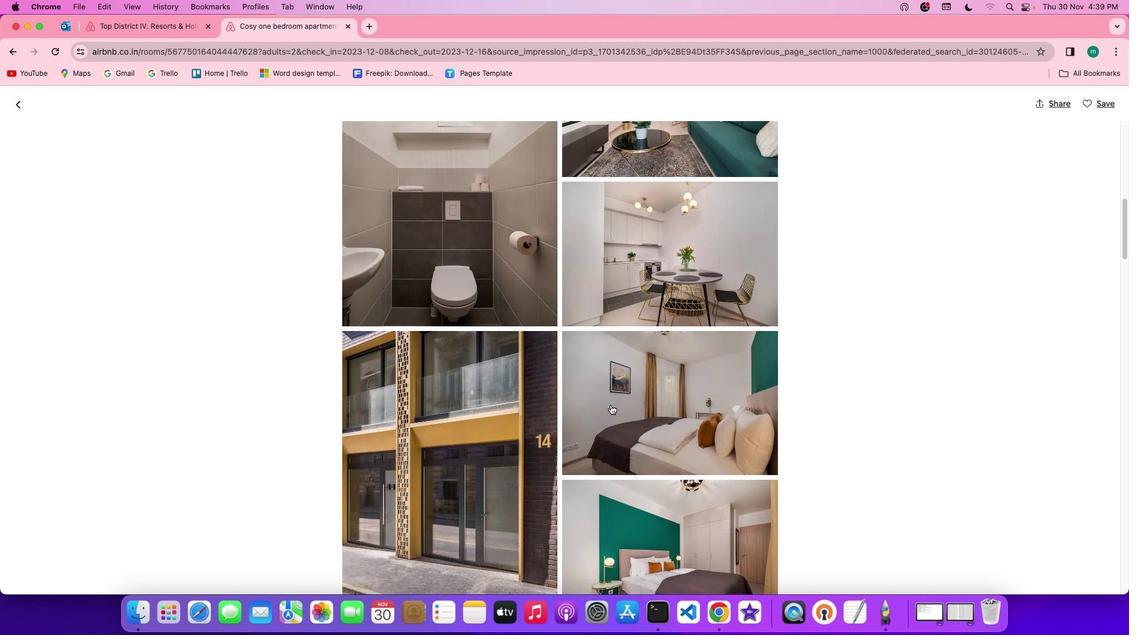 
Action: Mouse scrolled (611, 405) with delta (0, -1)
Screenshot: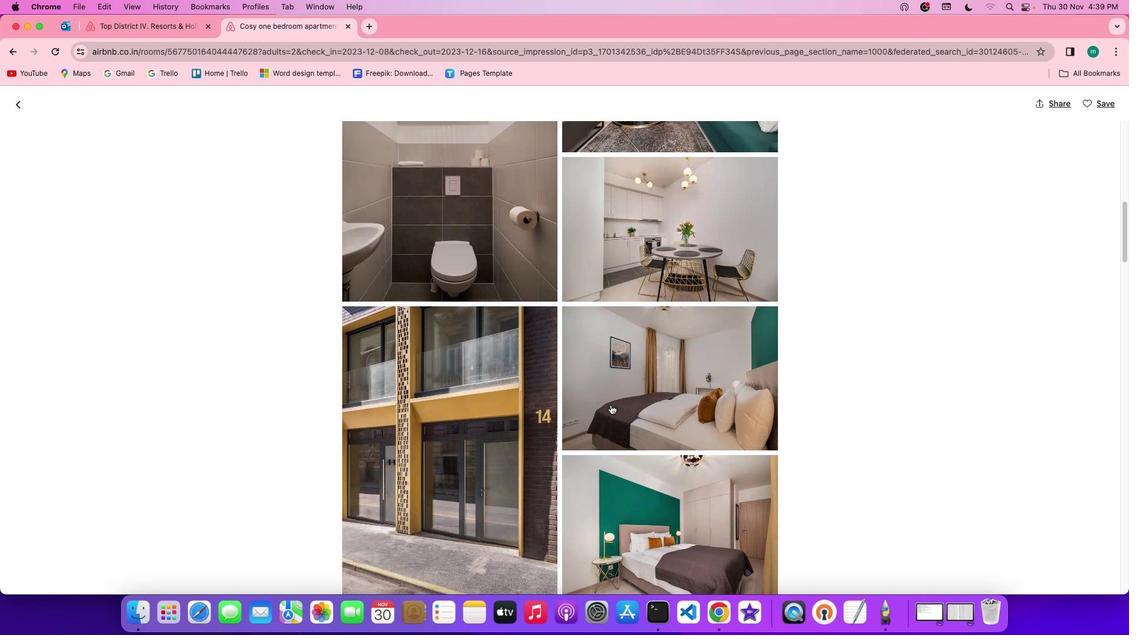 
Action: Mouse scrolled (611, 405) with delta (0, 0)
Screenshot: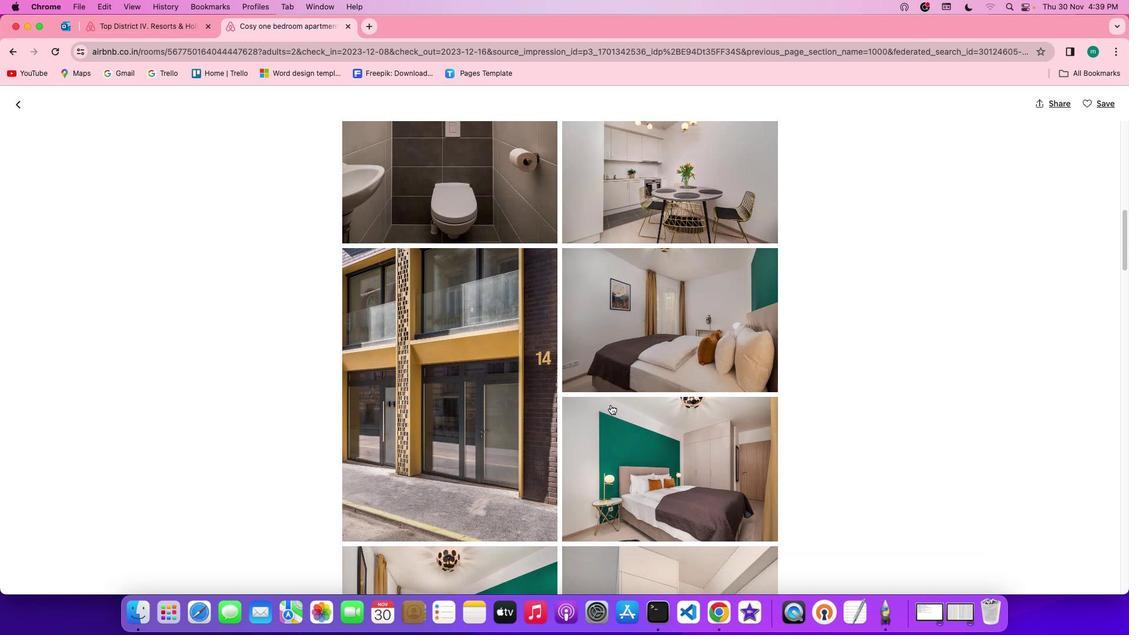 
Action: Mouse scrolled (611, 405) with delta (0, 0)
Screenshot: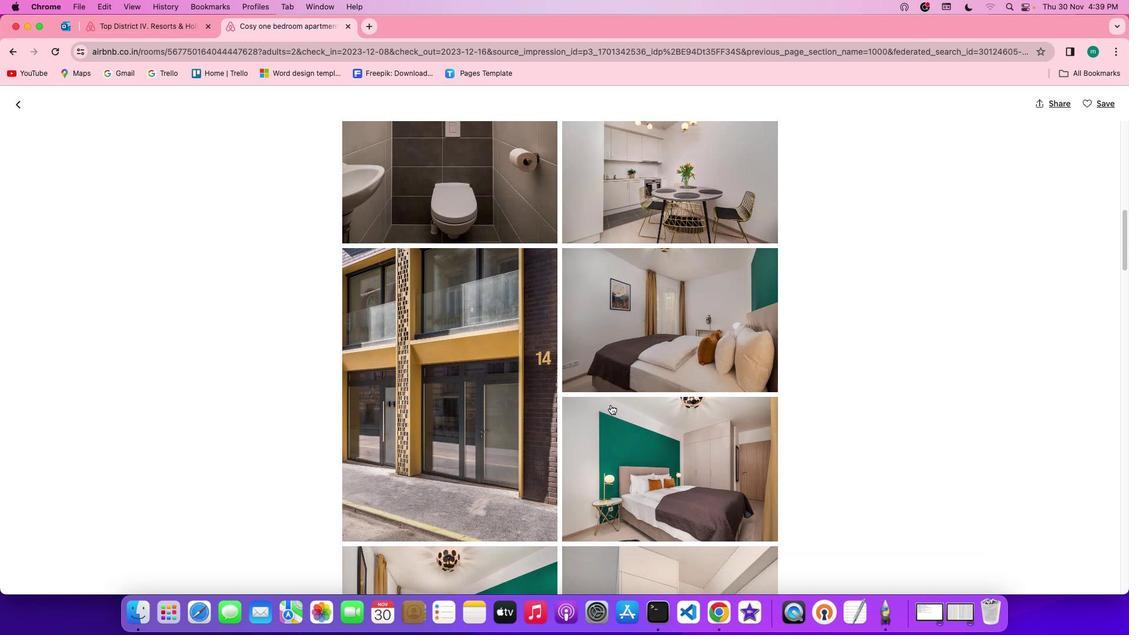 
Action: Mouse scrolled (611, 405) with delta (0, -1)
Screenshot: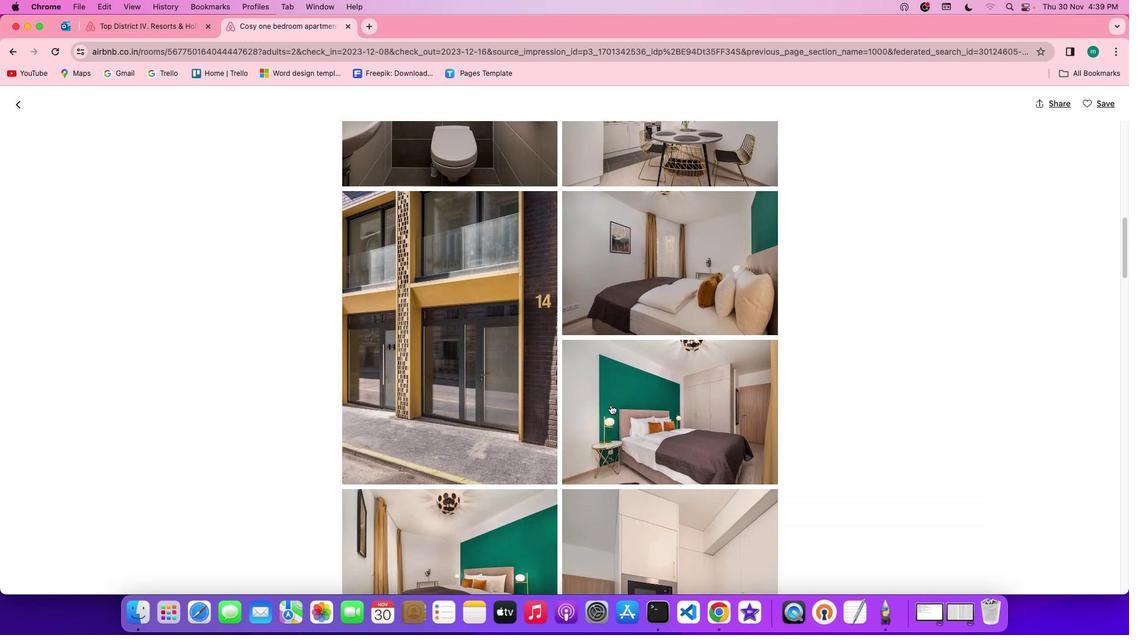 
Action: Mouse scrolled (611, 405) with delta (0, 0)
Screenshot: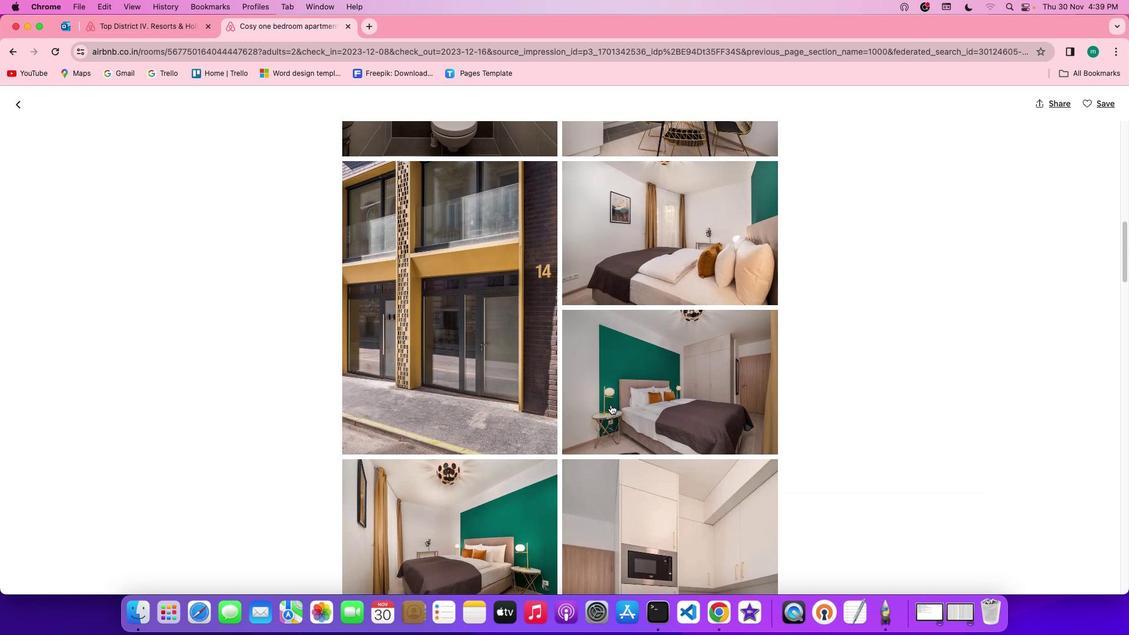 
Action: Mouse scrolled (611, 405) with delta (0, 0)
Screenshot: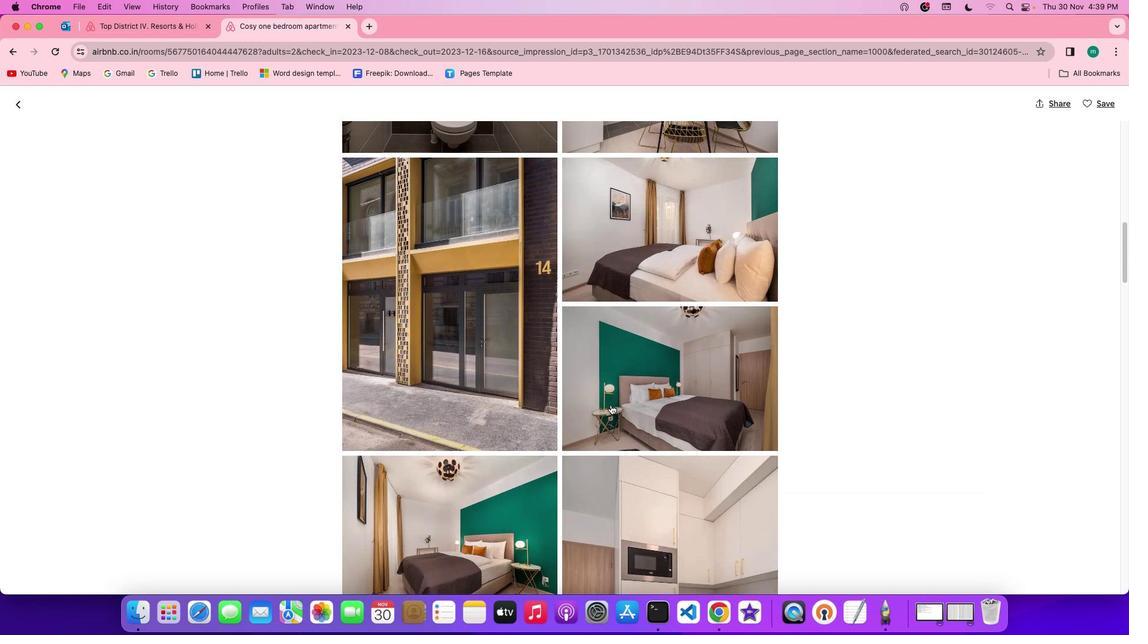 
Action: Mouse scrolled (611, 405) with delta (0, -1)
Screenshot: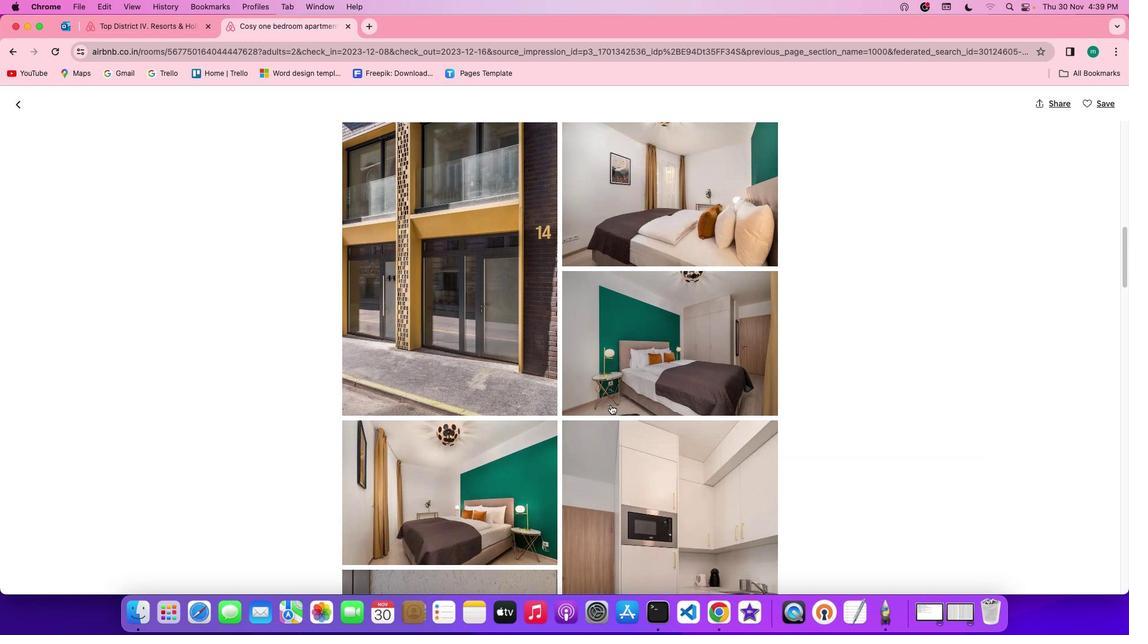
Action: Mouse scrolled (611, 405) with delta (0, 0)
Screenshot: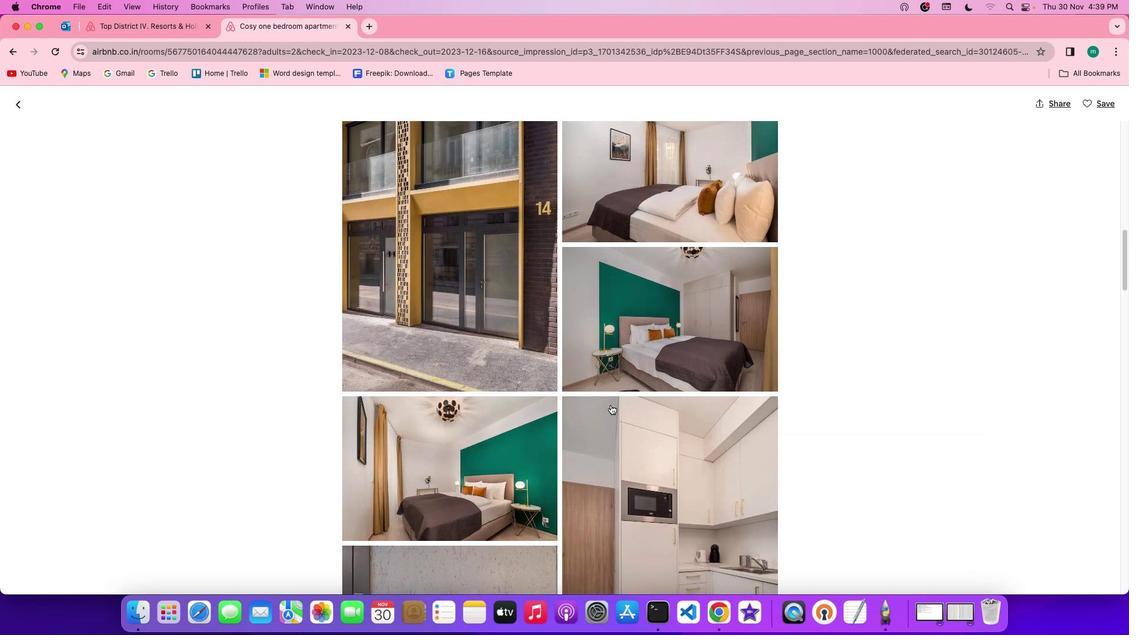 
Action: Mouse moved to (611, 403)
Screenshot: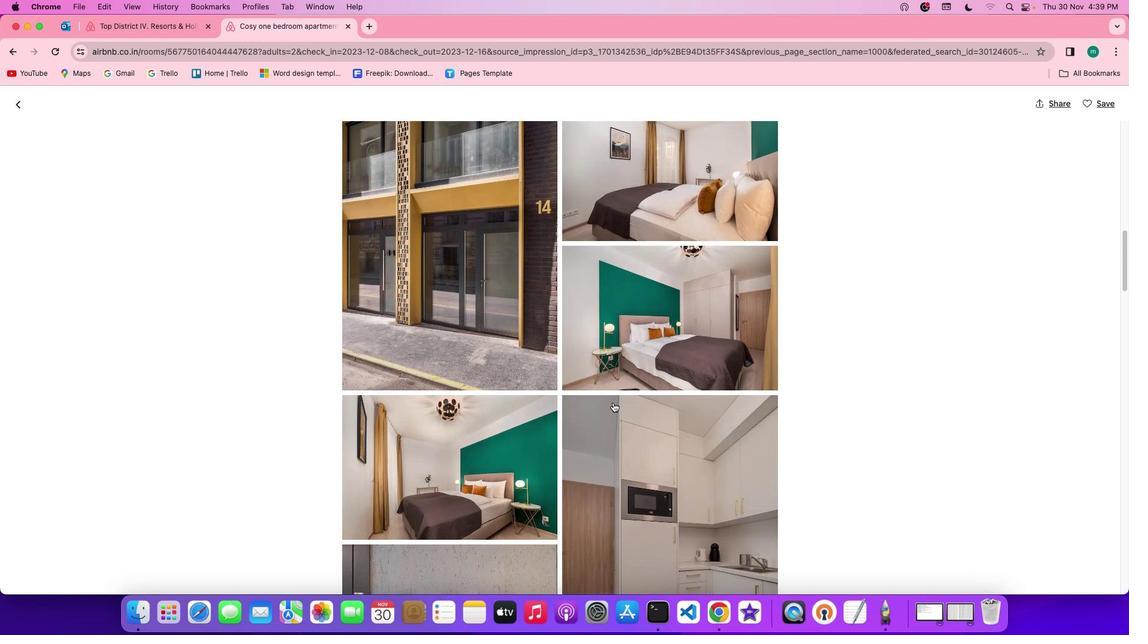 
Action: Mouse scrolled (611, 403) with delta (0, 0)
Screenshot: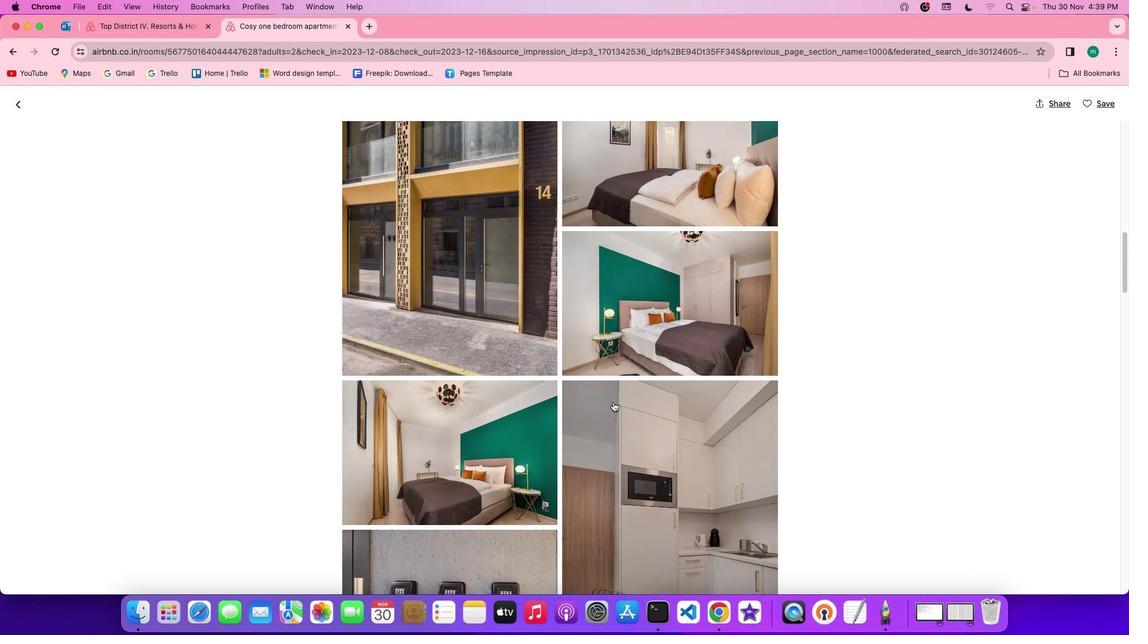 
Action: Mouse scrolled (611, 403) with delta (0, 0)
Screenshot: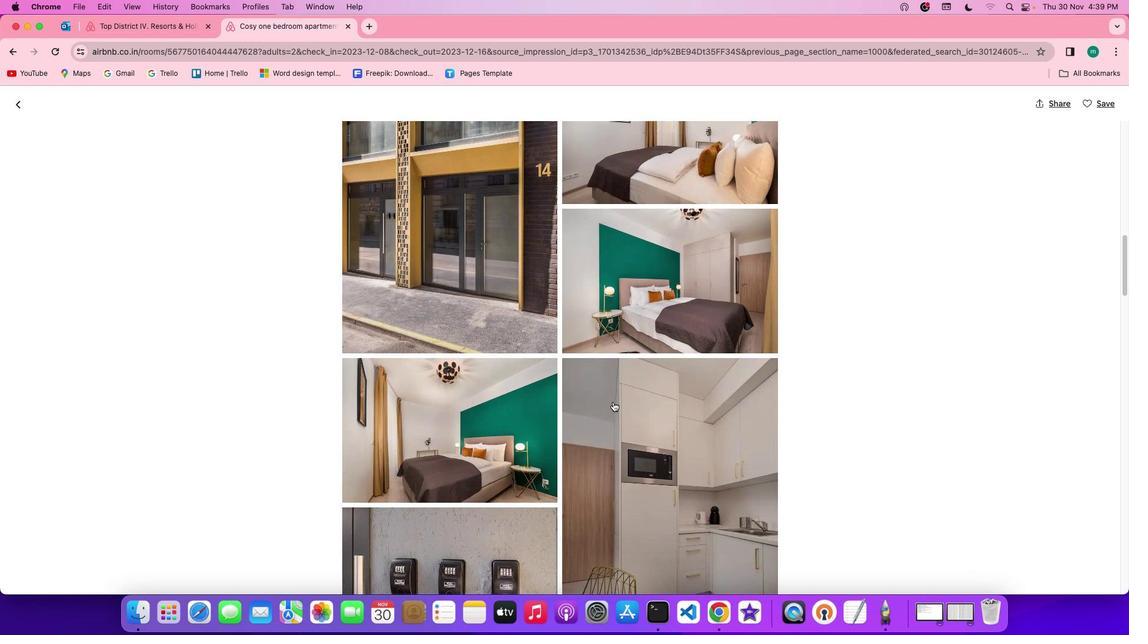 
Action: Mouse moved to (611, 403)
Screenshot: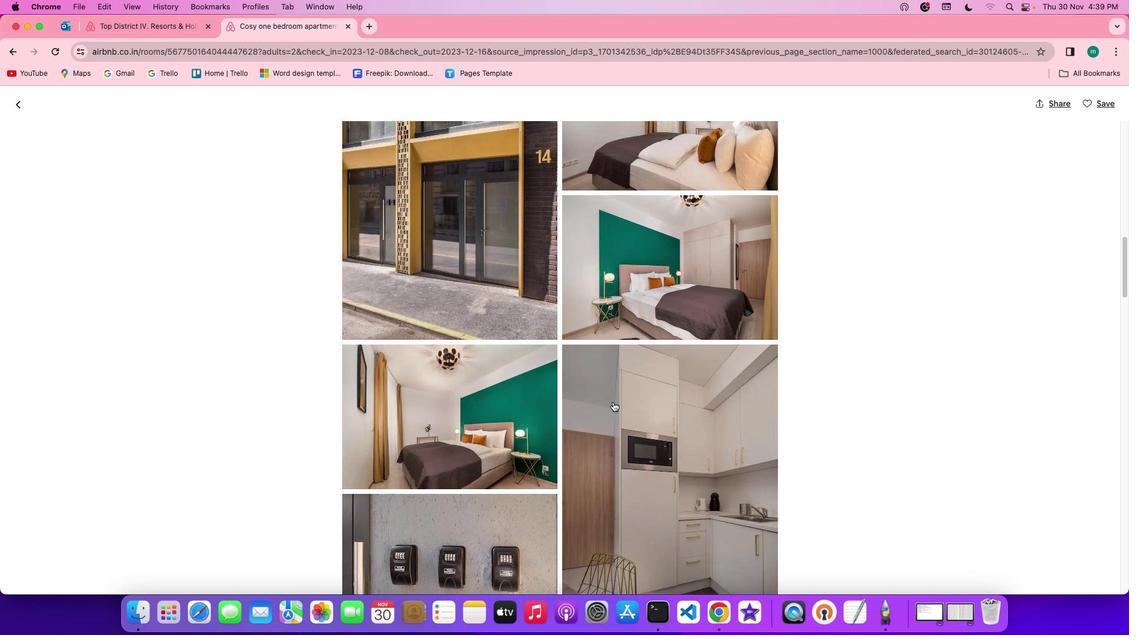 
Action: Mouse scrolled (611, 403) with delta (0, -1)
Screenshot: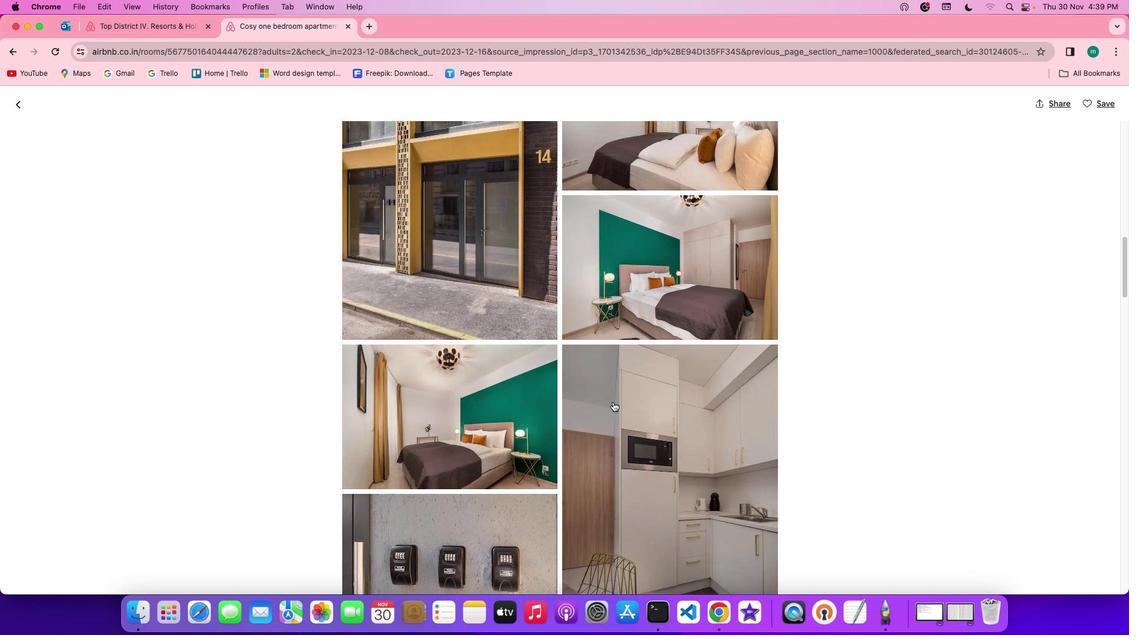 
Action: Mouse moved to (613, 402)
Screenshot: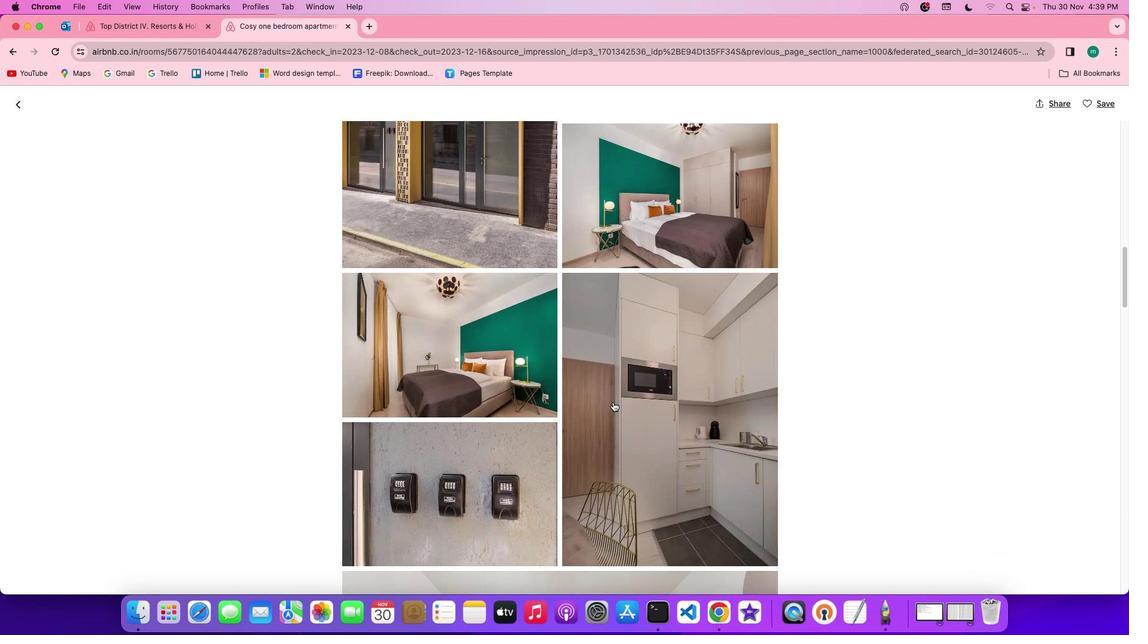 
Action: Mouse scrolled (613, 402) with delta (0, -1)
Screenshot: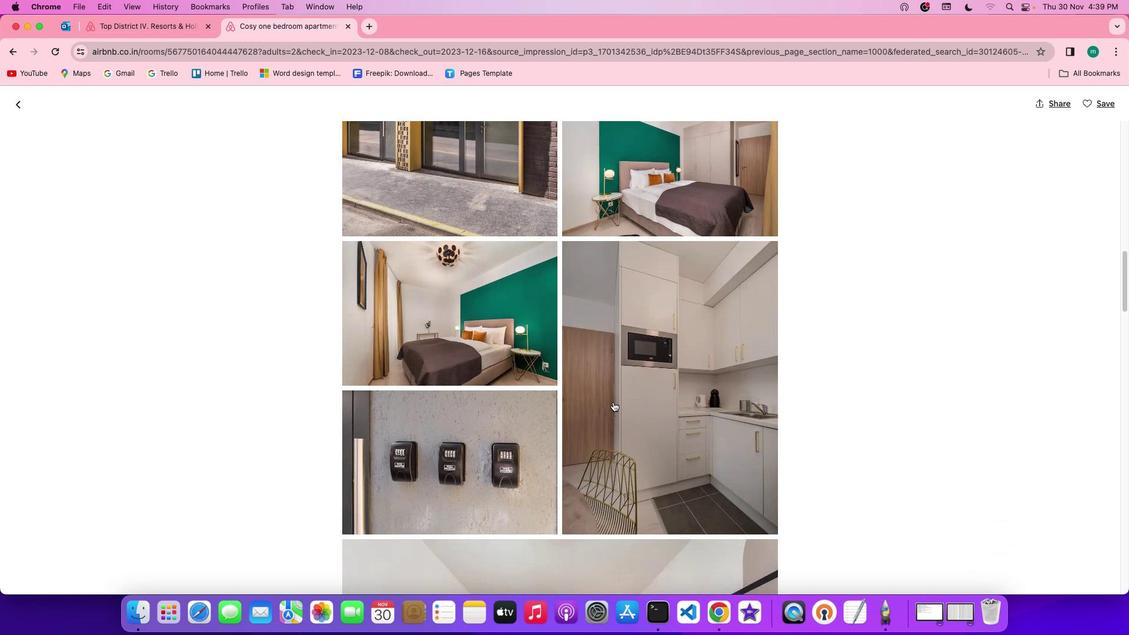 
Action: Mouse scrolled (613, 402) with delta (0, 0)
Screenshot: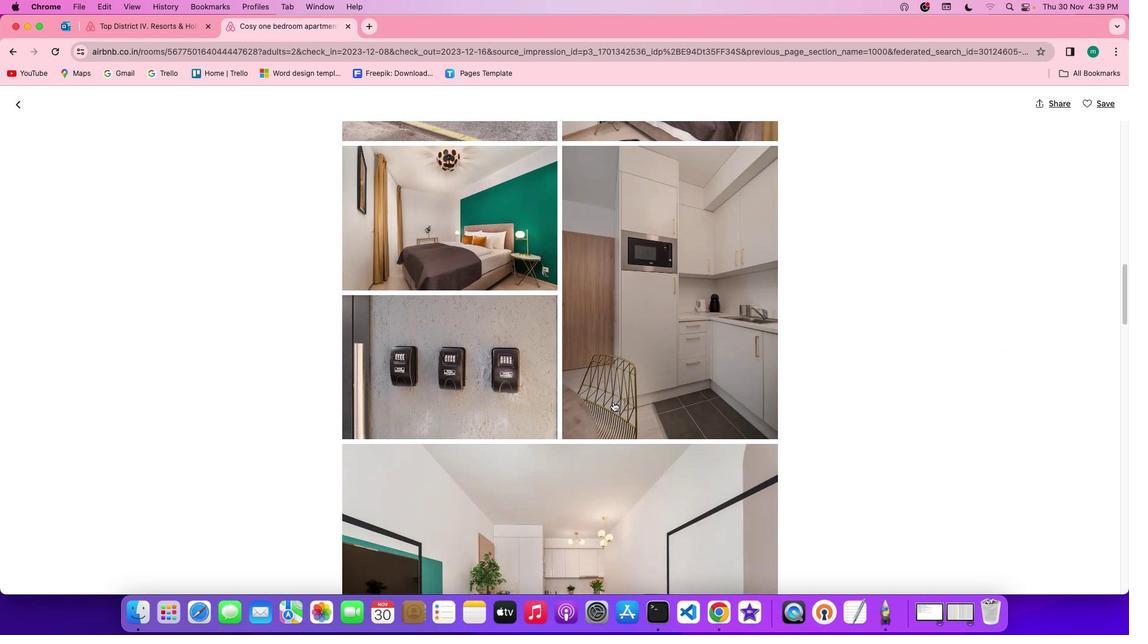 
Action: Mouse scrolled (613, 402) with delta (0, 0)
Screenshot: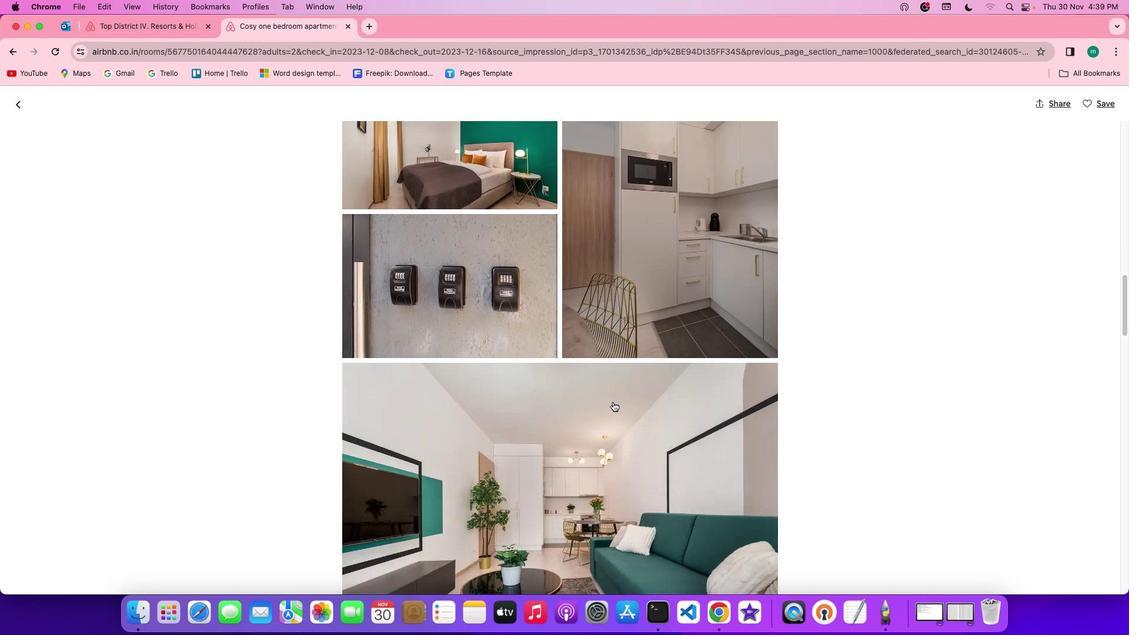 
Action: Mouse scrolled (613, 402) with delta (0, -1)
Screenshot: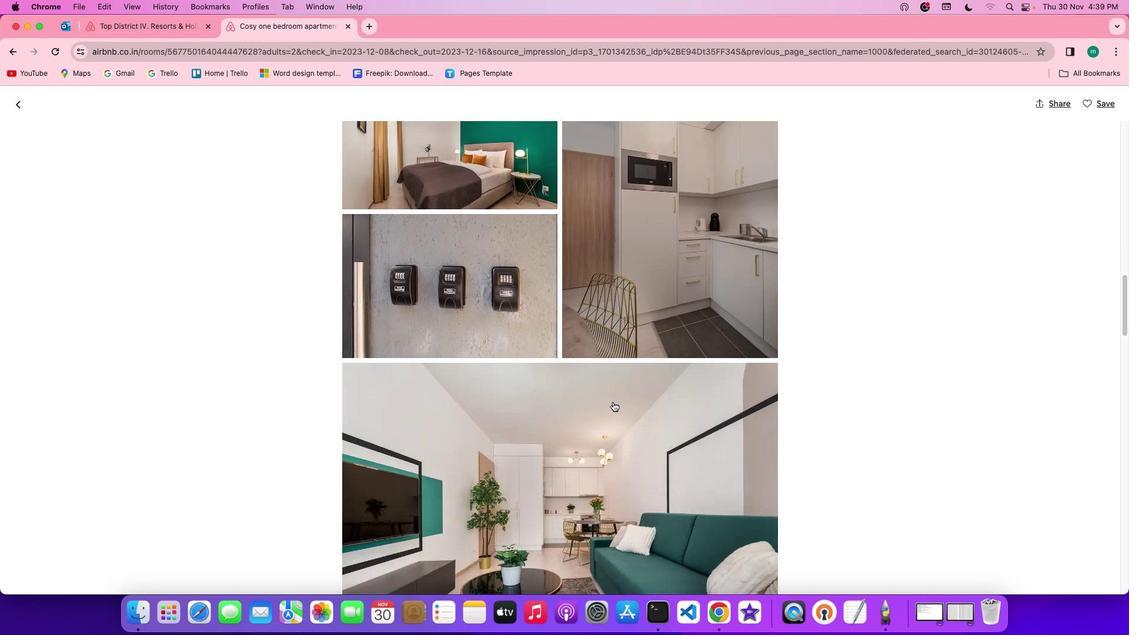 
Action: Mouse scrolled (613, 402) with delta (0, -2)
Screenshot: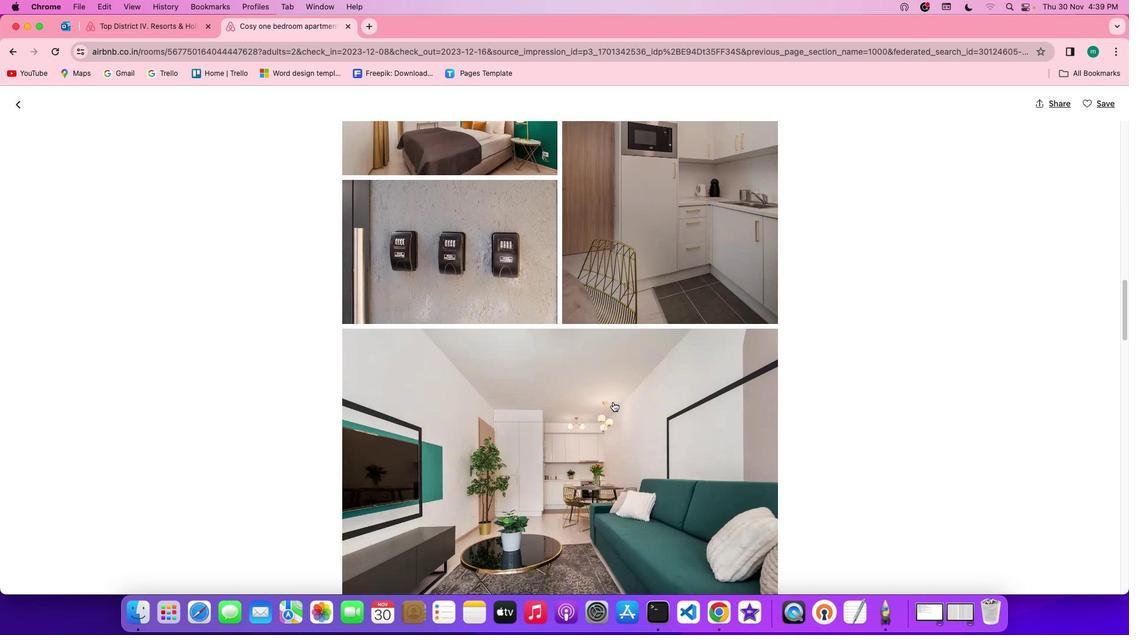 
Action: Mouse moved to (613, 401)
Screenshot: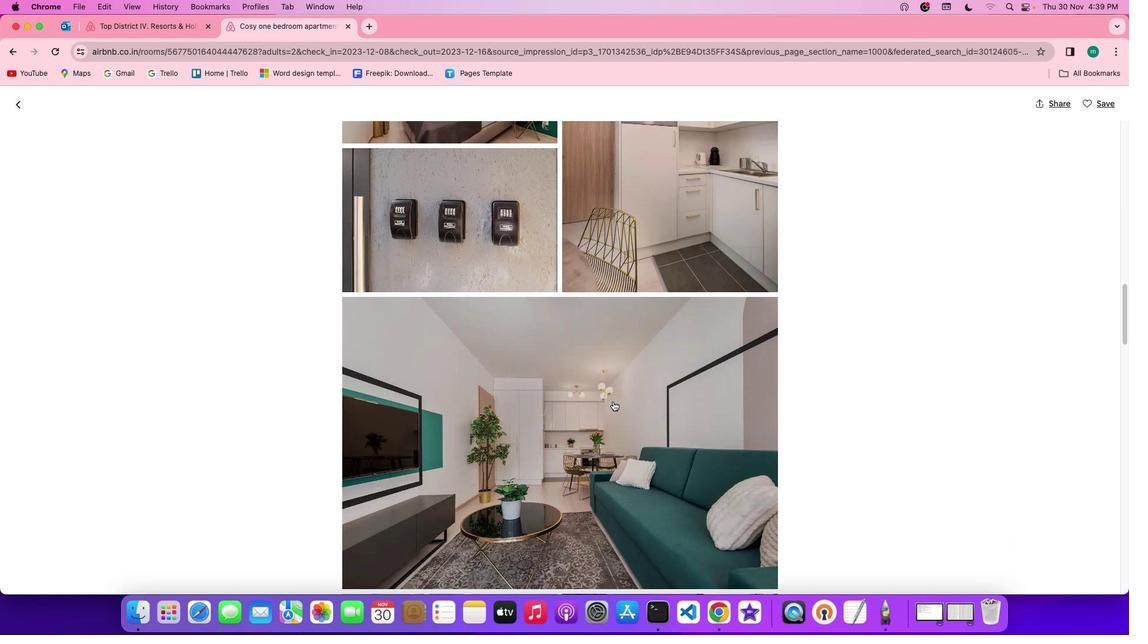 
Action: Mouse scrolled (613, 401) with delta (0, 0)
Screenshot: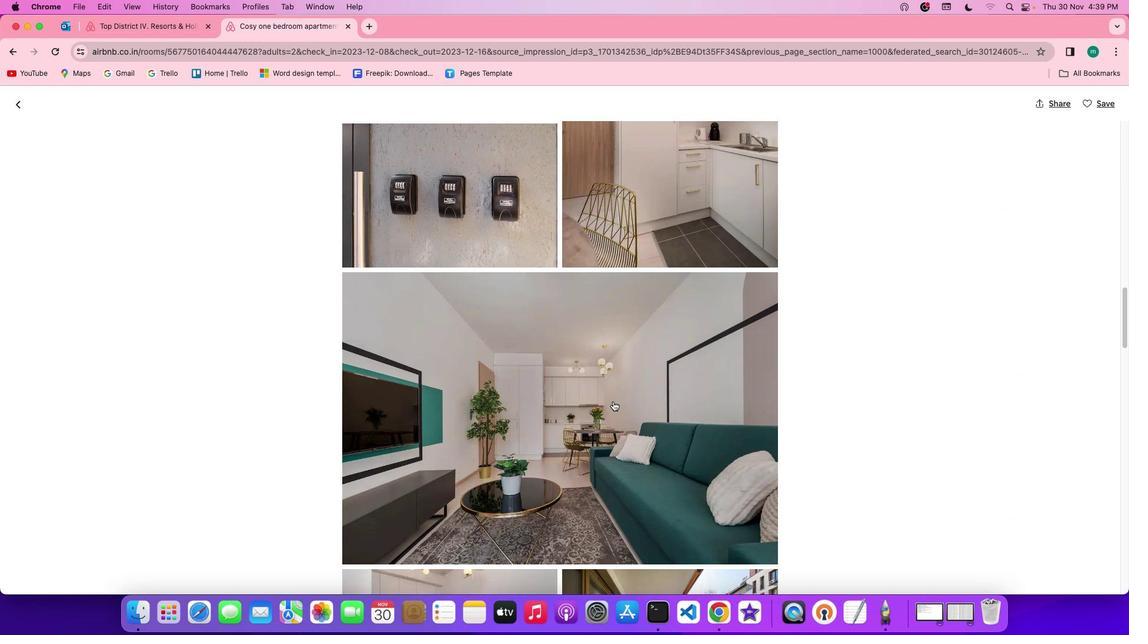
Action: Mouse scrolled (613, 401) with delta (0, 0)
Screenshot: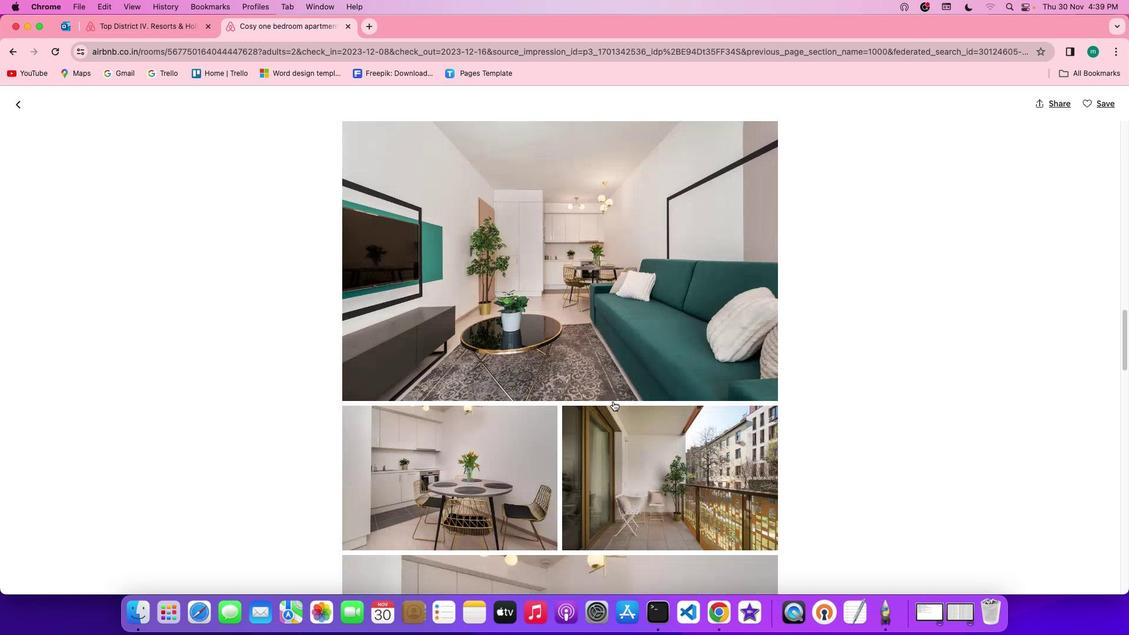 
Action: Mouse scrolled (613, 401) with delta (0, -1)
Screenshot: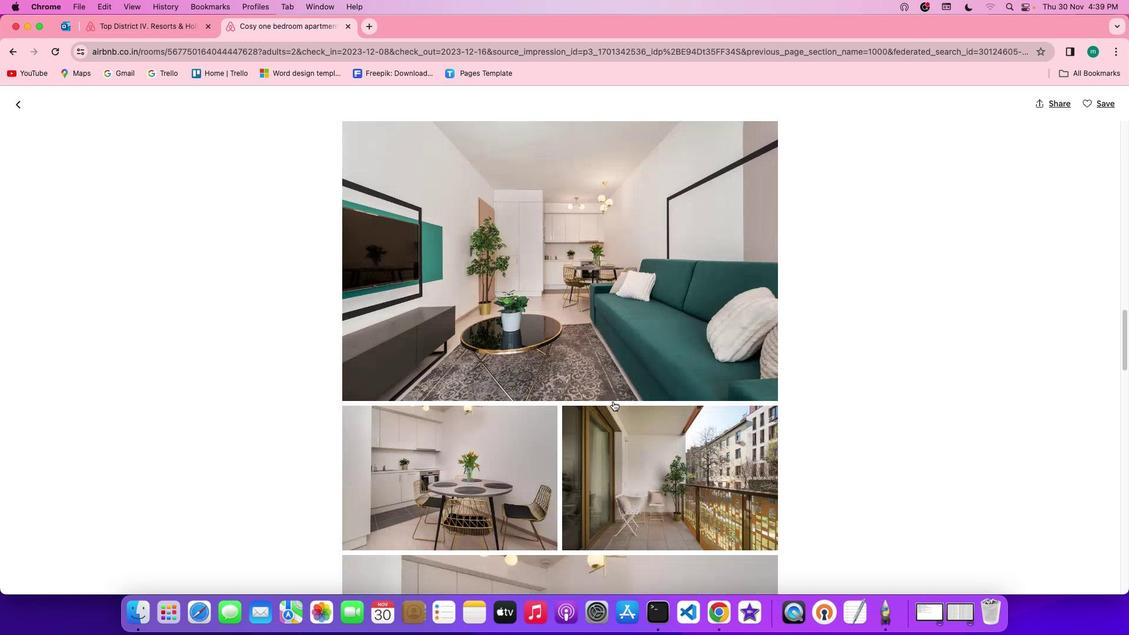 
Action: Mouse scrolled (613, 401) with delta (0, -2)
Screenshot: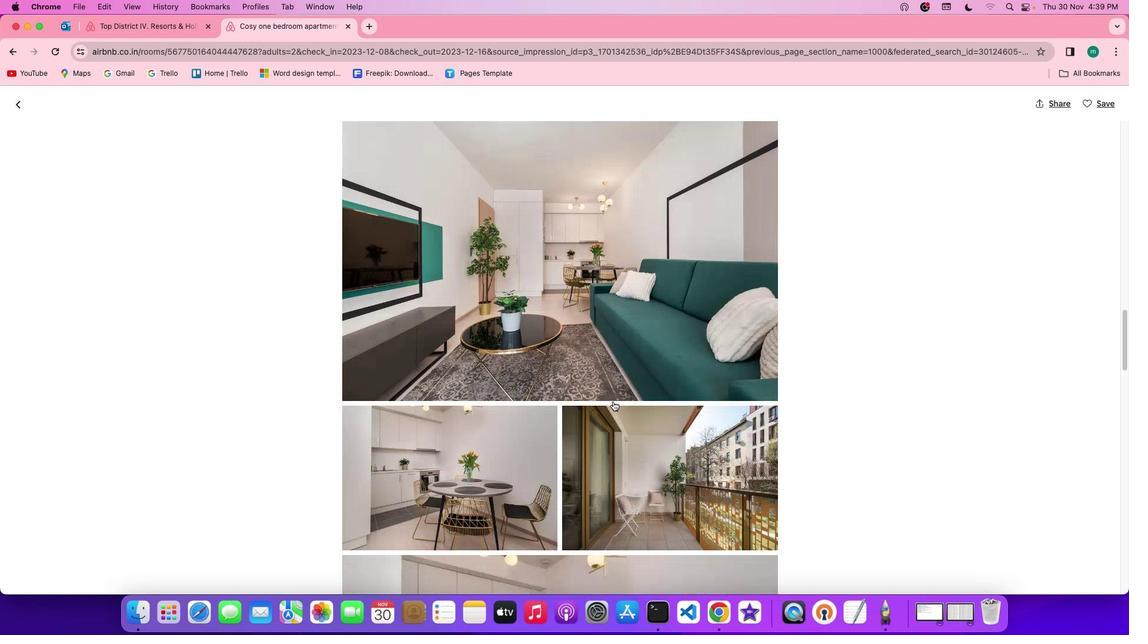 
Action: Mouse scrolled (613, 401) with delta (0, -2)
Screenshot: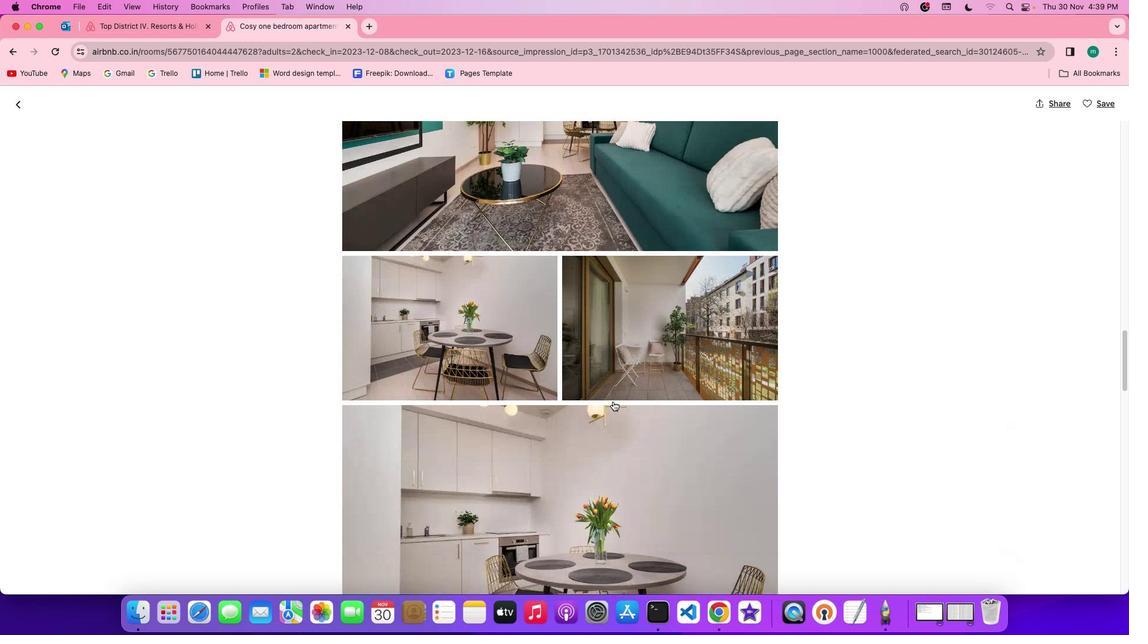 
Action: Mouse scrolled (613, 401) with delta (0, 0)
Screenshot: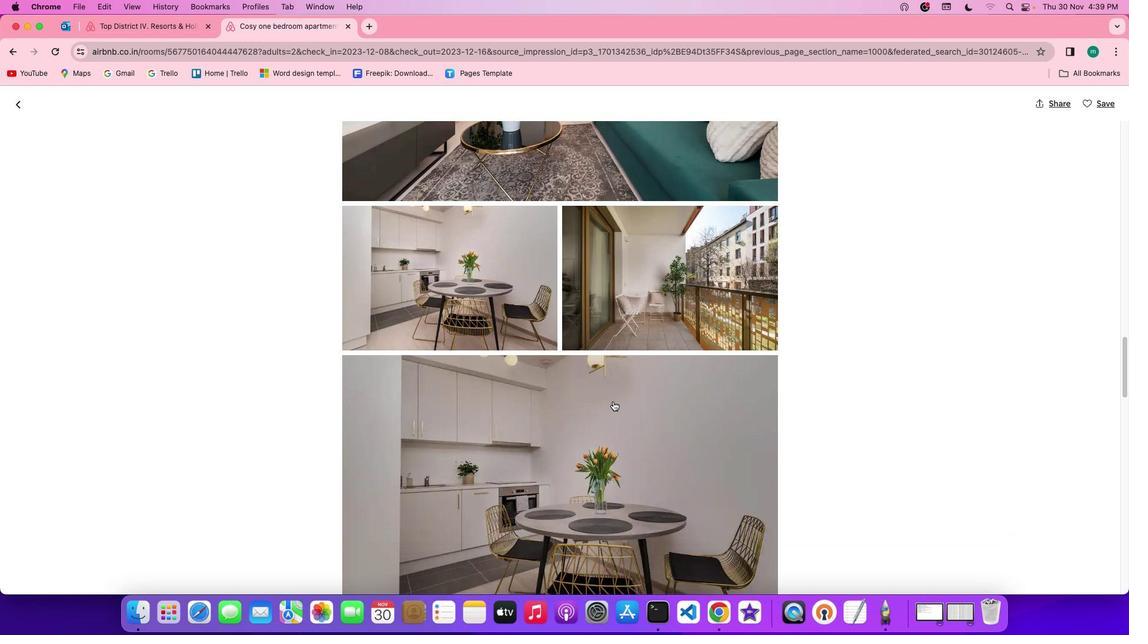 
Action: Mouse scrolled (613, 401) with delta (0, 0)
Screenshot: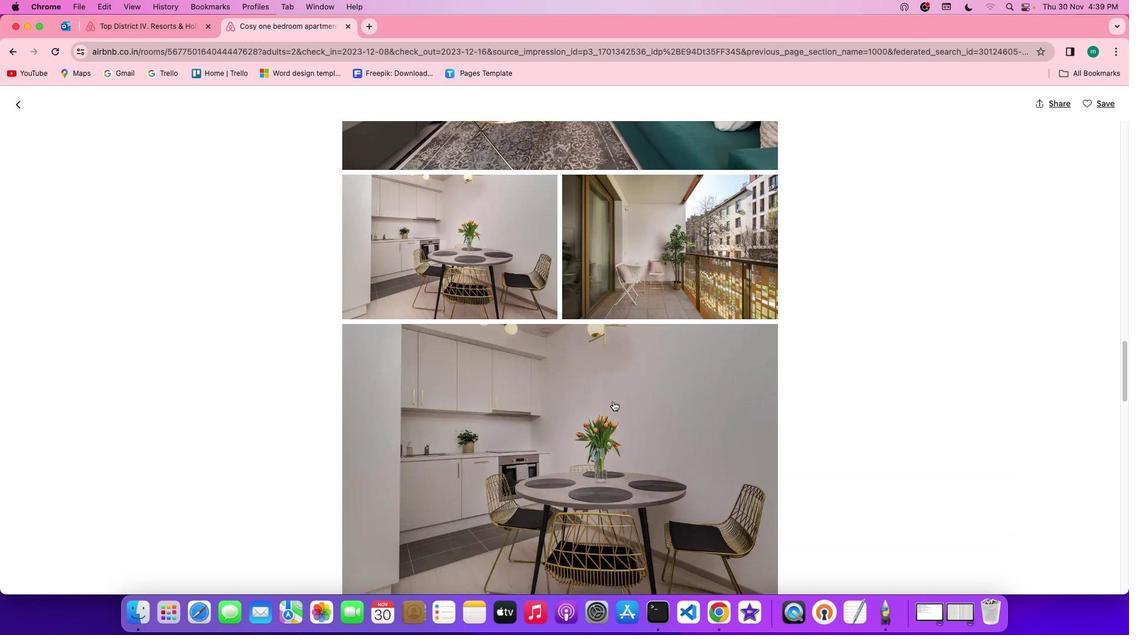 
Action: Mouse scrolled (613, 401) with delta (0, -1)
Screenshot: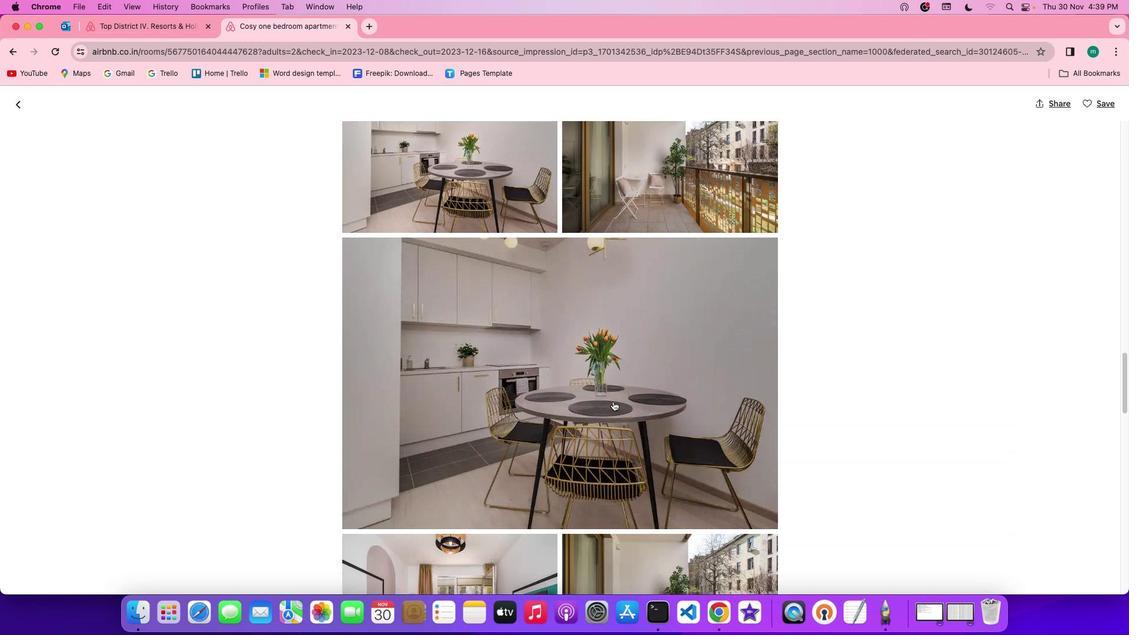 
Action: Mouse scrolled (613, 401) with delta (0, -2)
Screenshot: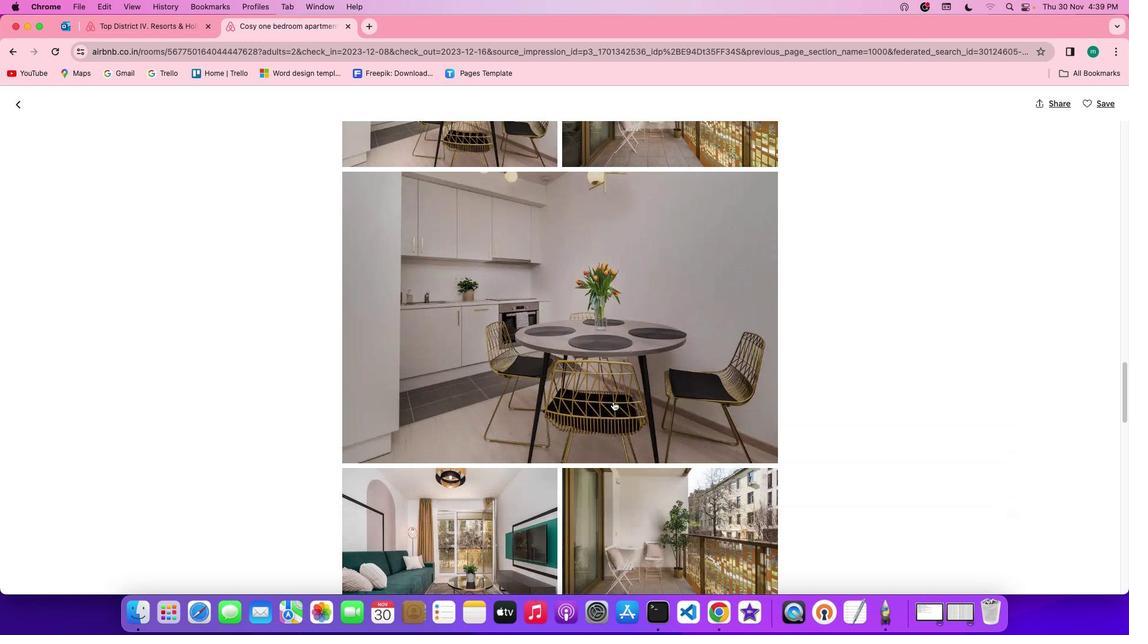
Action: Mouse scrolled (613, 401) with delta (0, 0)
Screenshot: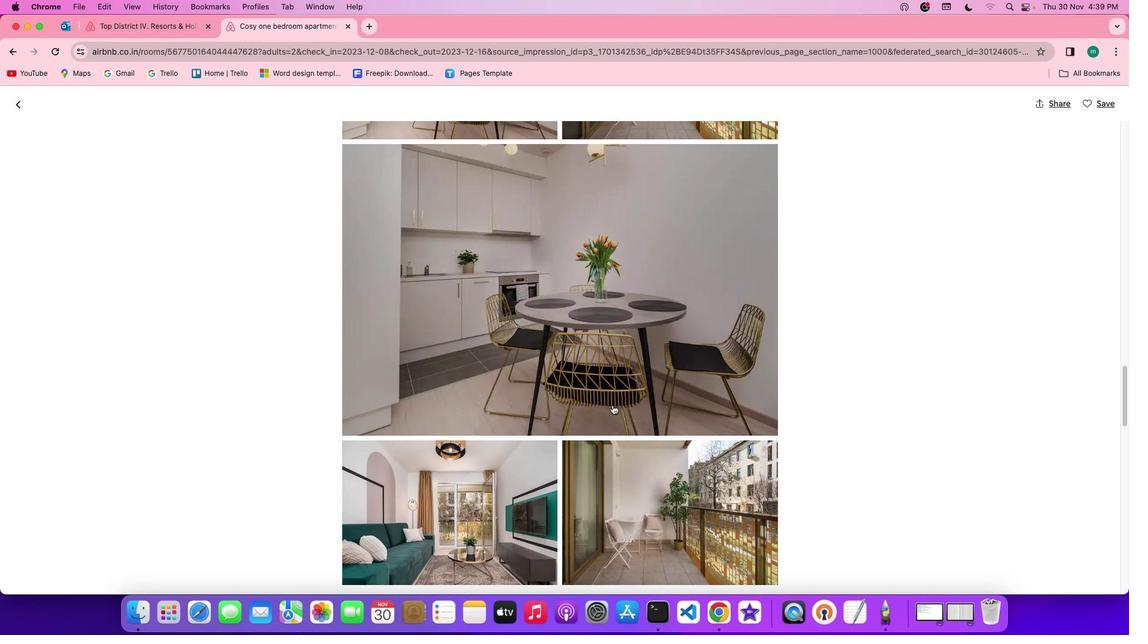 
Action: Mouse scrolled (613, 401) with delta (0, 0)
Screenshot: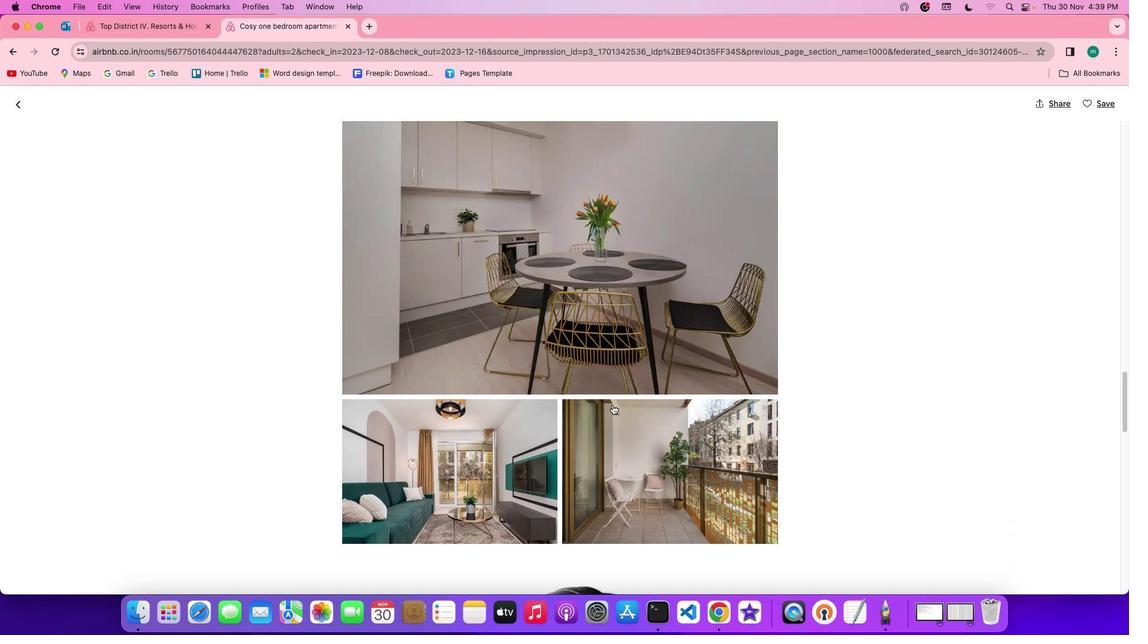 
Action: Mouse moved to (613, 404)
Screenshot: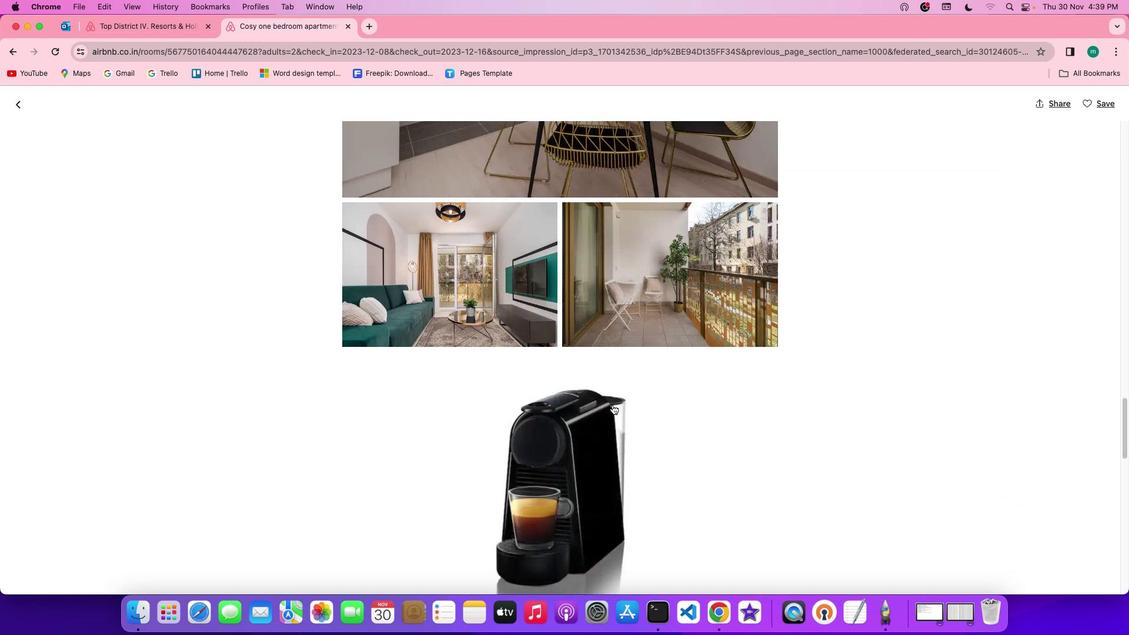 
Action: Mouse scrolled (613, 404) with delta (0, -1)
Screenshot: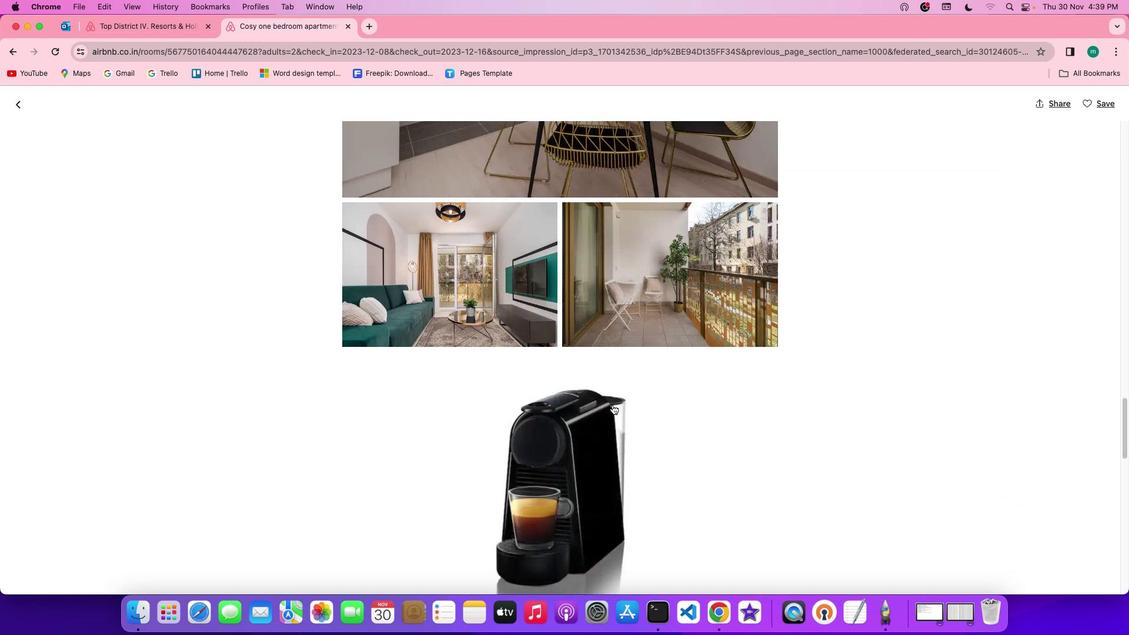 
Action: Mouse moved to (613, 404)
Screenshot: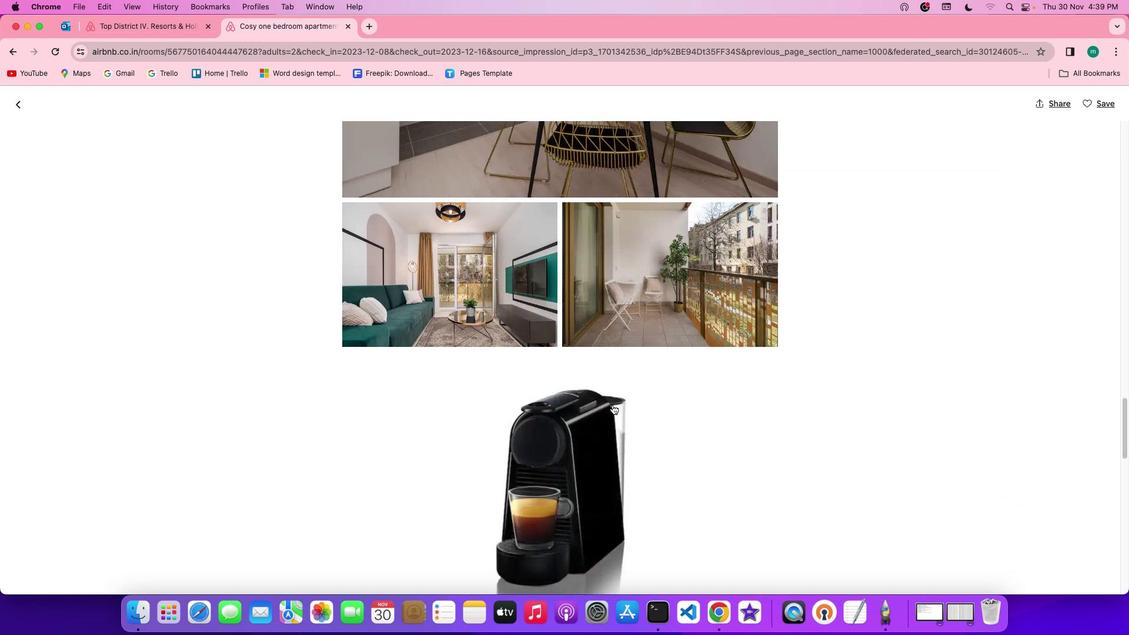 
Action: Mouse scrolled (613, 404) with delta (0, -2)
Screenshot: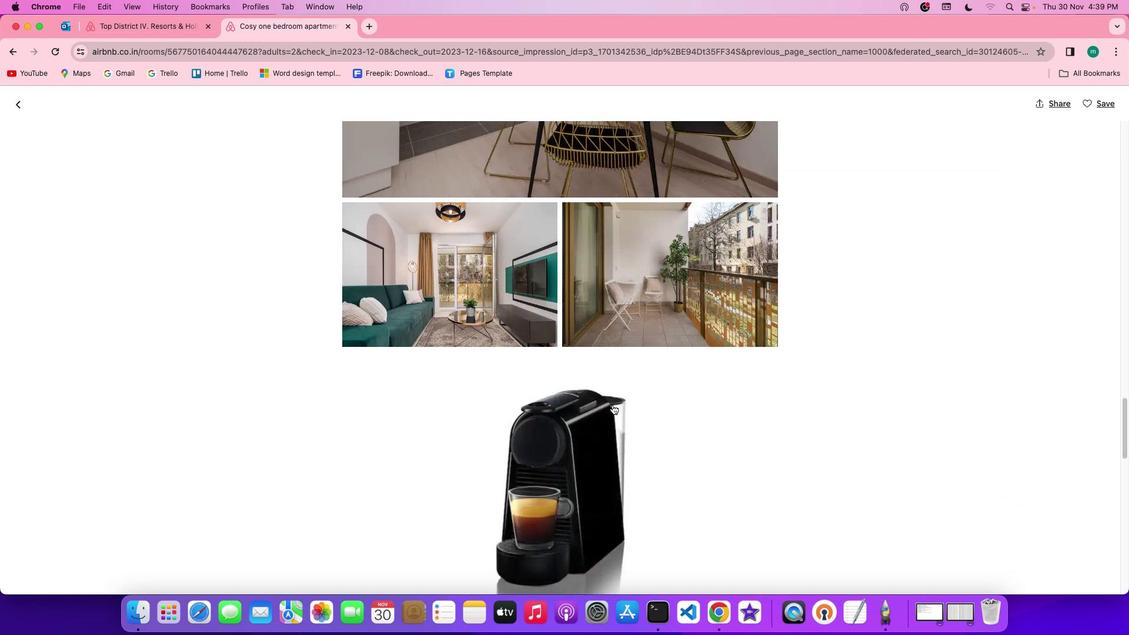 
Action: Mouse moved to (613, 405)
Screenshot: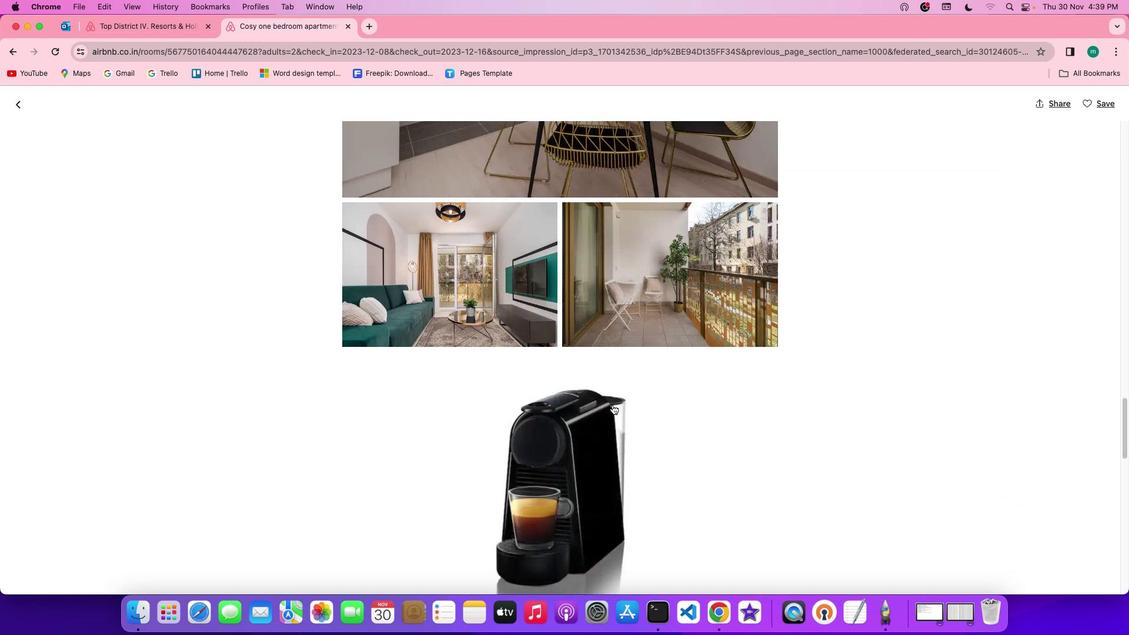 
Action: Mouse scrolled (613, 405) with delta (0, -2)
Screenshot: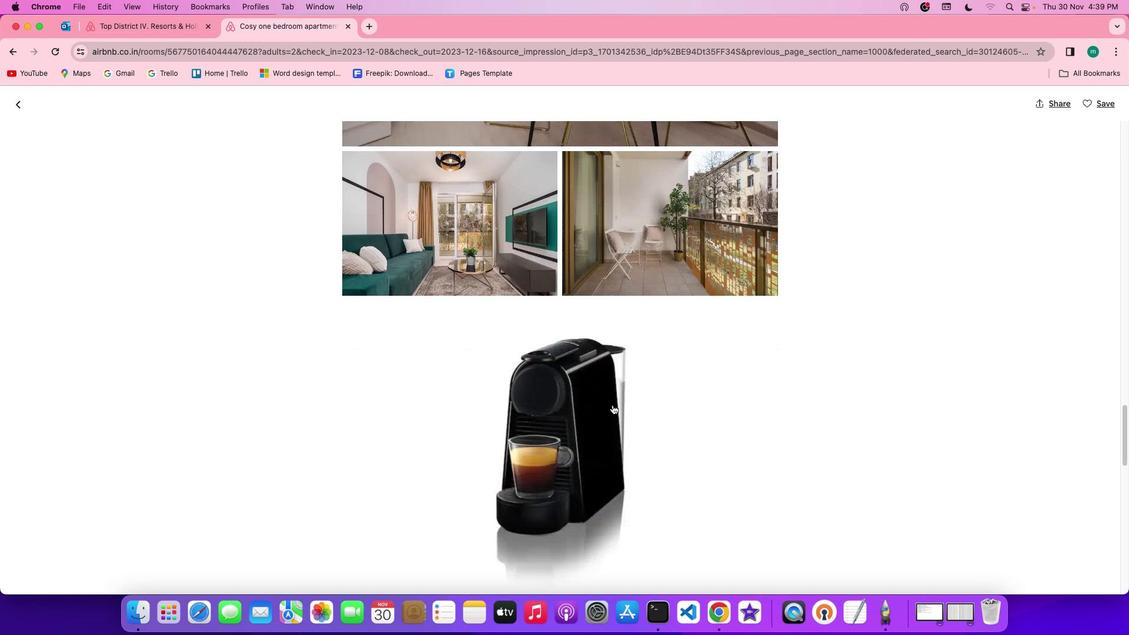 
Action: Mouse scrolled (613, 405) with delta (0, -2)
Screenshot: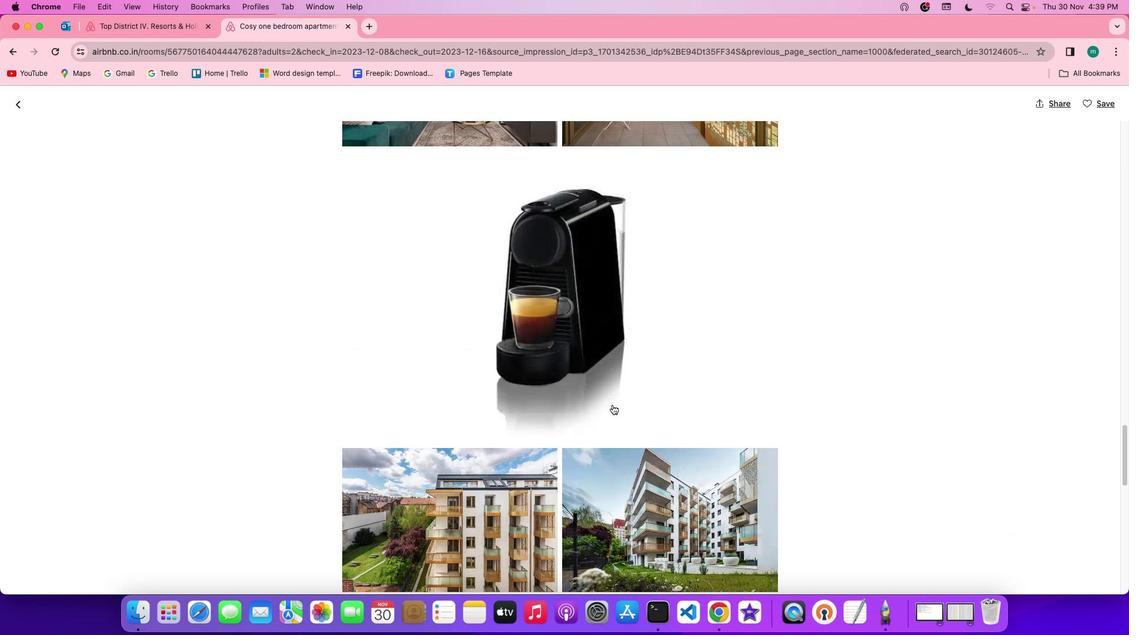 
Action: Mouse moved to (610, 409)
Screenshot: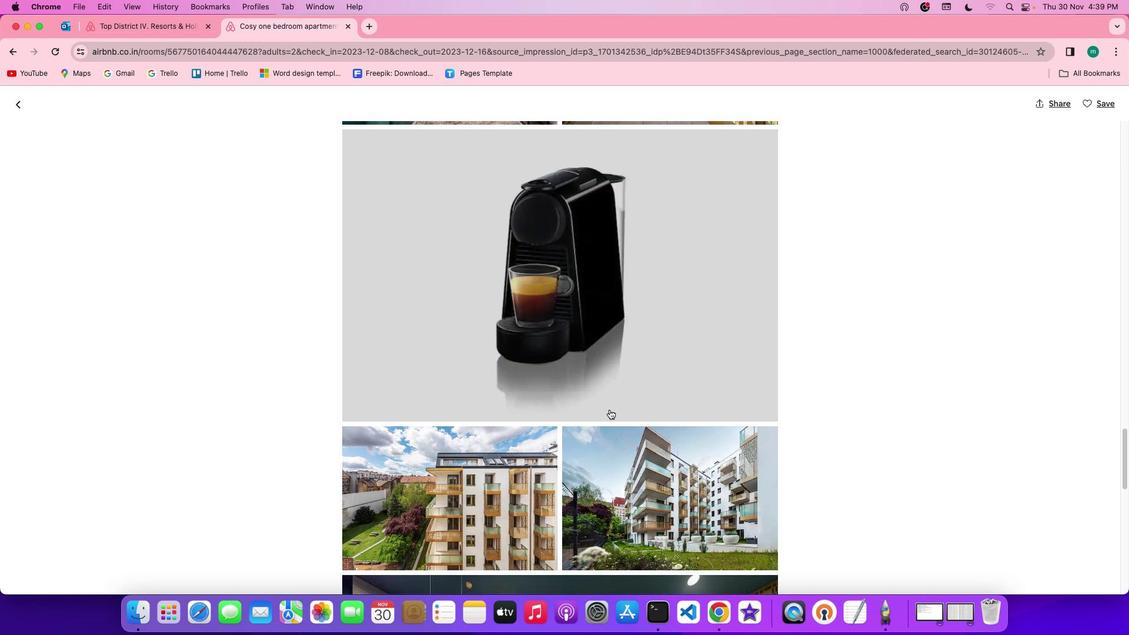 
Action: Mouse scrolled (610, 409) with delta (0, 0)
Screenshot: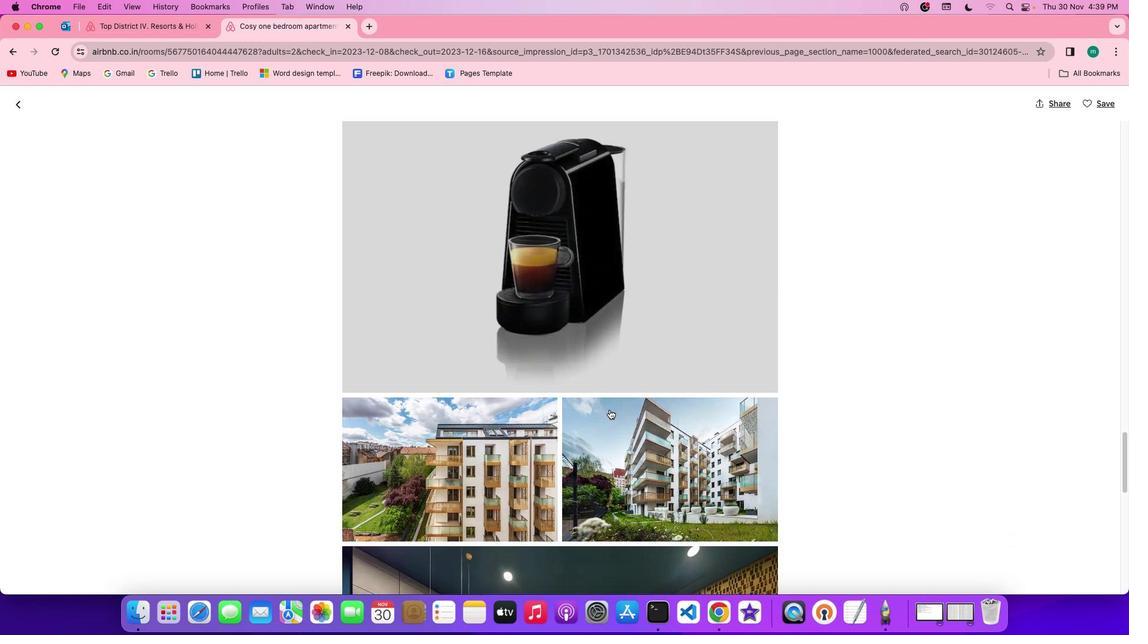 
Action: Mouse moved to (610, 410)
Screenshot: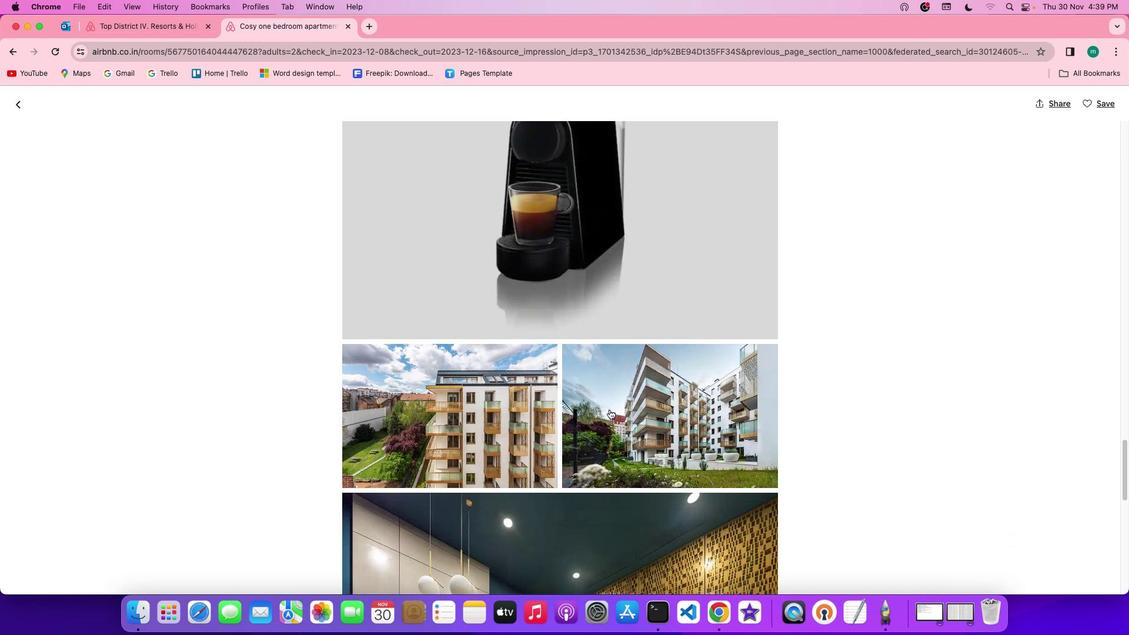
Action: Mouse scrolled (610, 410) with delta (0, 0)
Screenshot: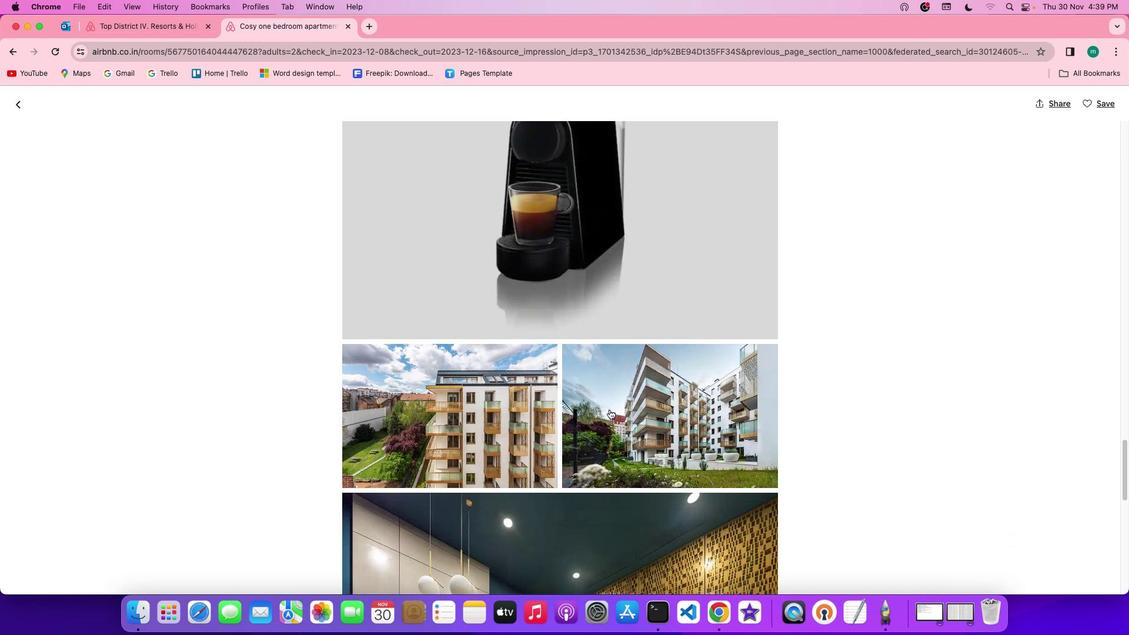 
Action: Mouse scrolled (610, 410) with delta (0, -1)
Screenshot: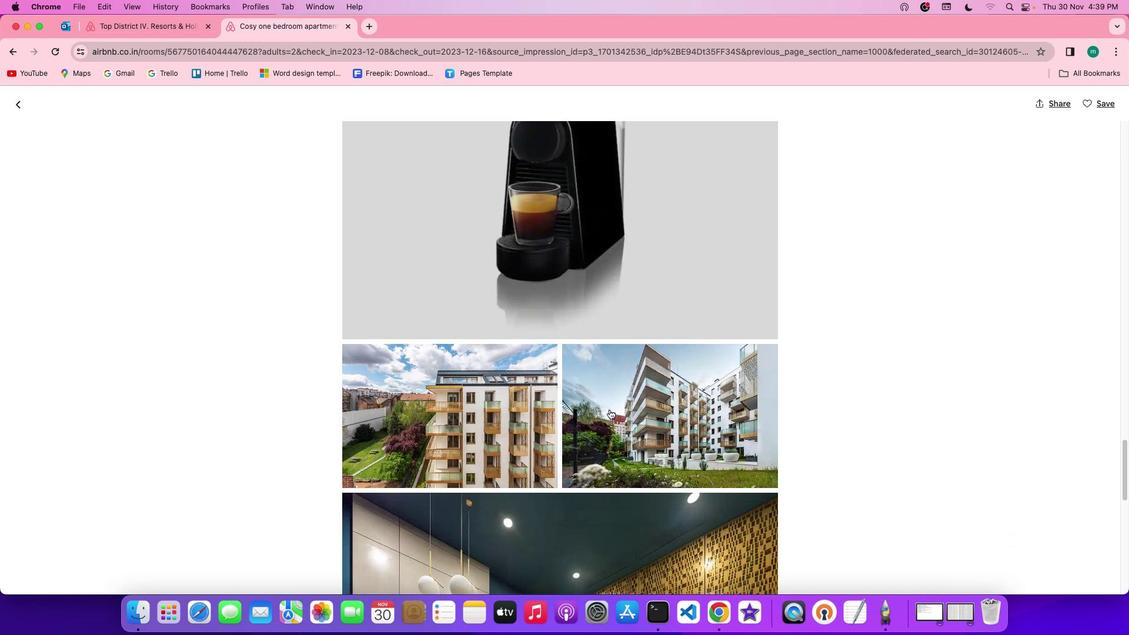 
Action: Mouse scrolled (610, 410) with delta (0, -2)
Screenshot: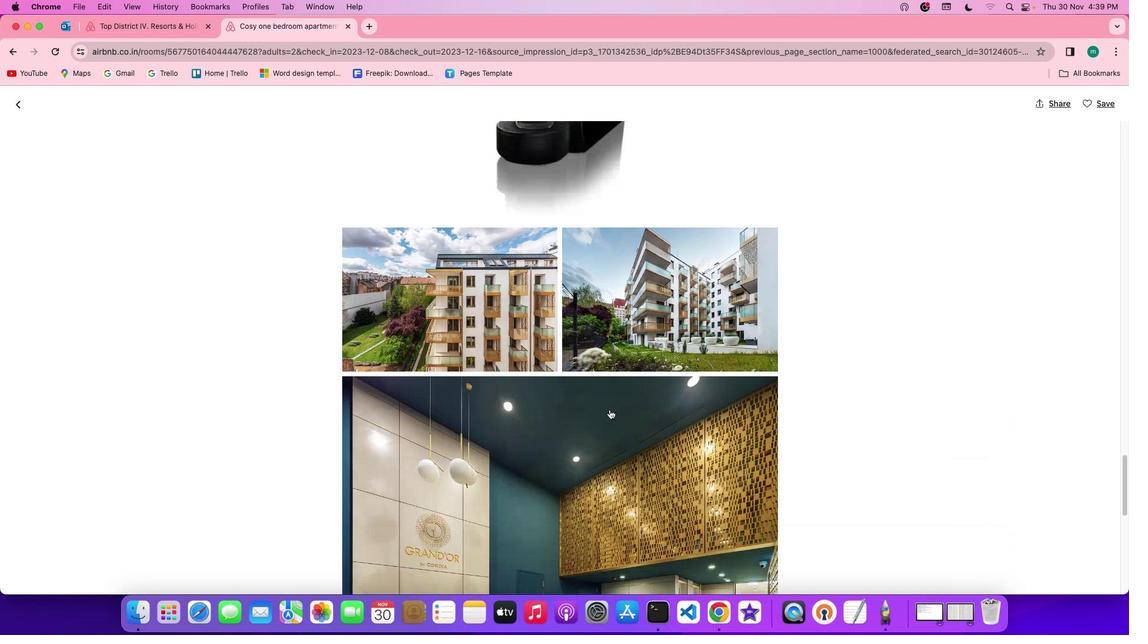 
Action: Mouse moved to (609, 410)
Screenshot: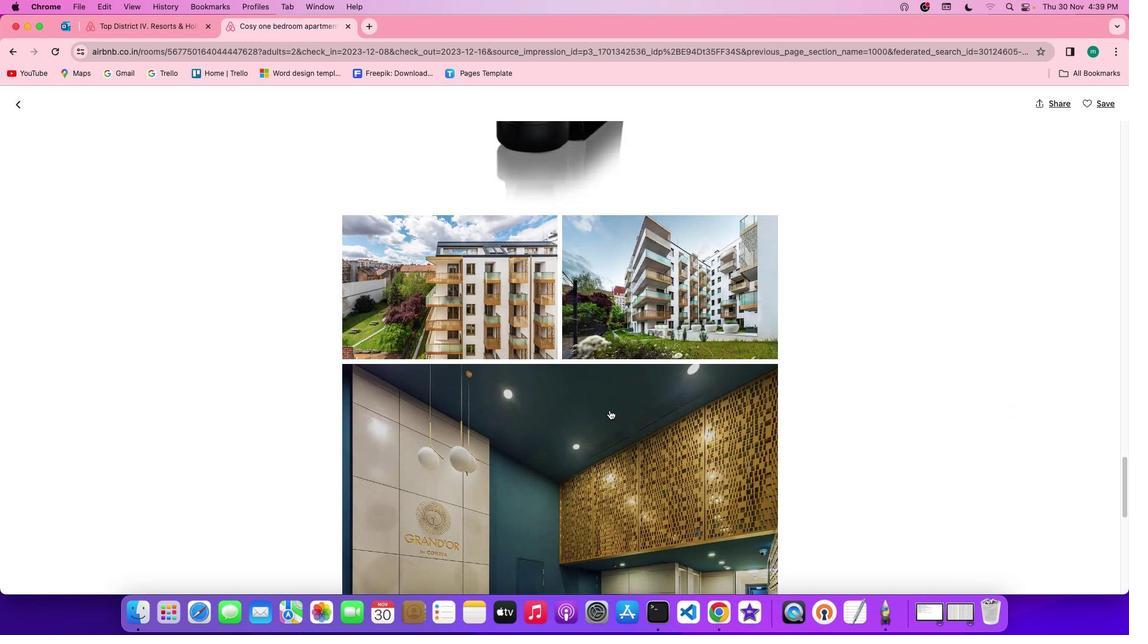
Action: Mouse scrolled (609, 410) with delta (0, 0)
Screenshot: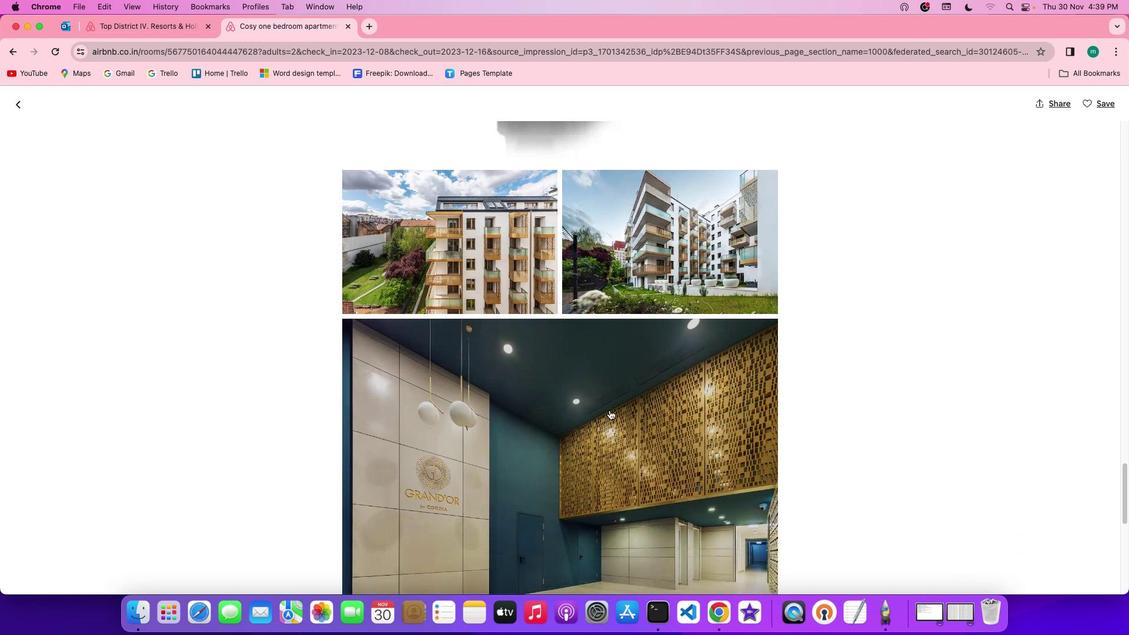 
Action: Mouse scrolled (609, 410) with delta (0, 0)
Screenshot: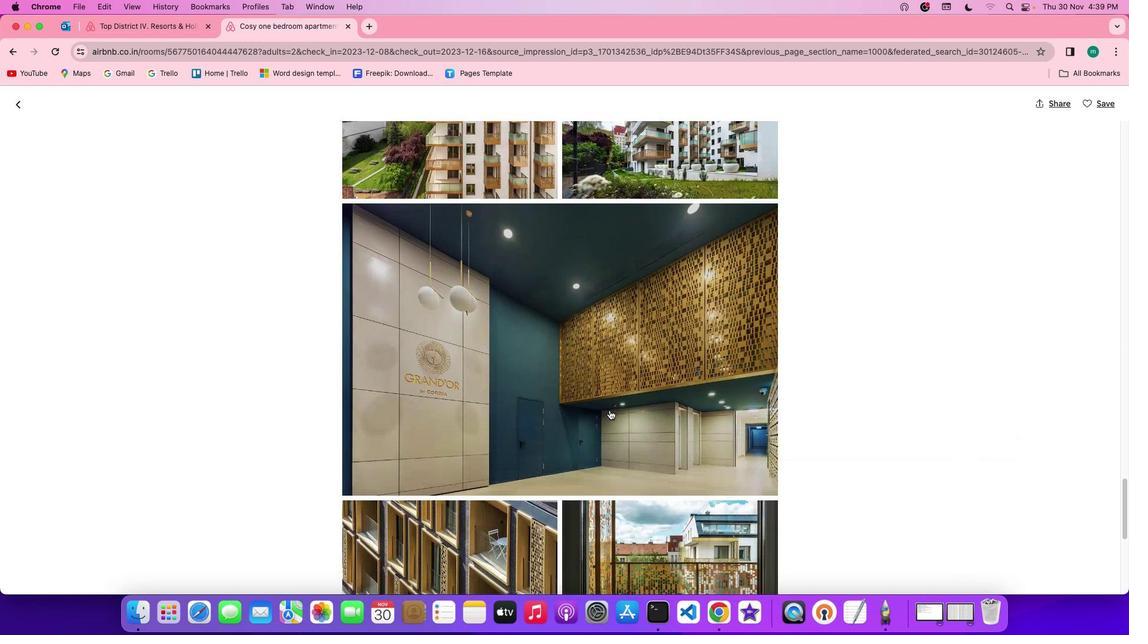 
Action: Mouse scrolled (609, 410) with delta (0, -1)
Screenshot: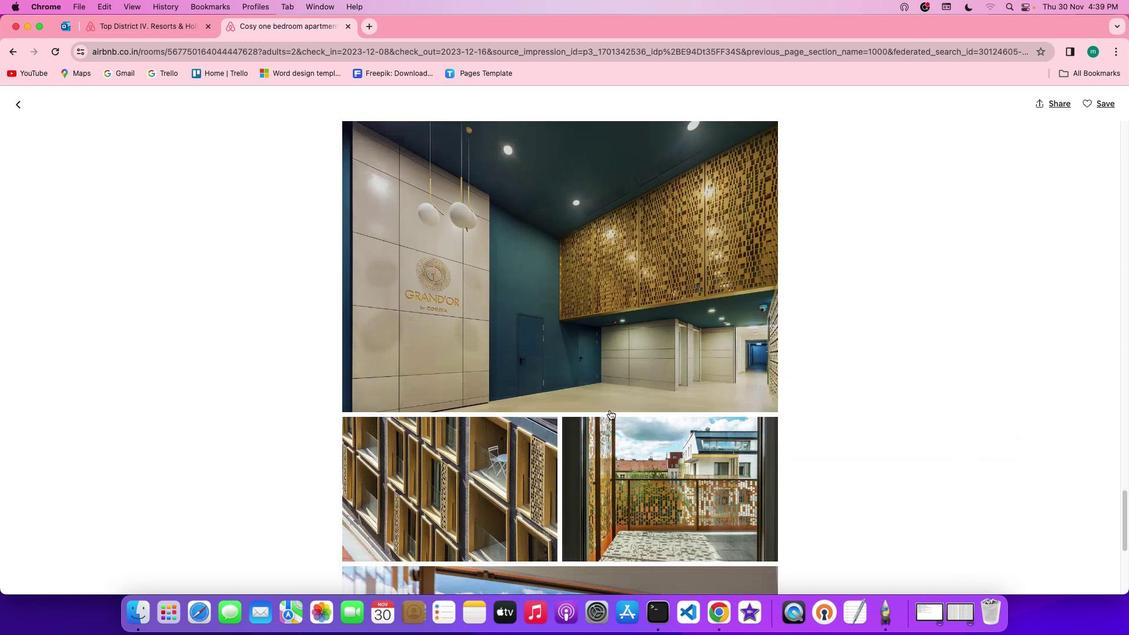 
Action: Mouse scrolled (609, 410) with delta (0, -2)
Screenshot: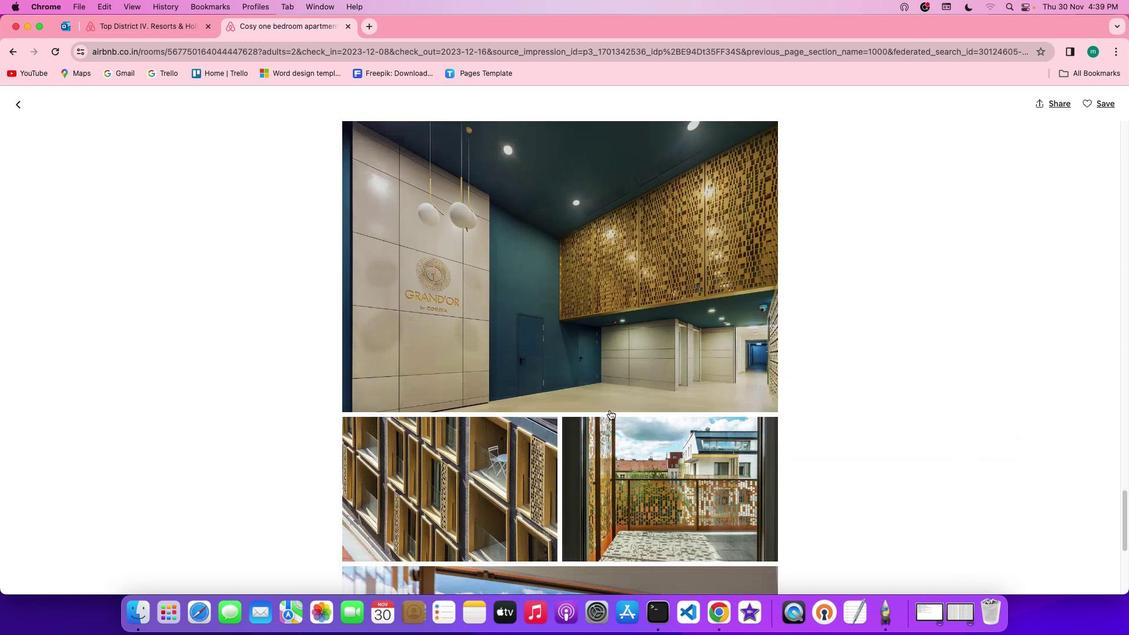 
Action: Mouse scrolled (609, 410) with delta (0, -3)
Screenshot: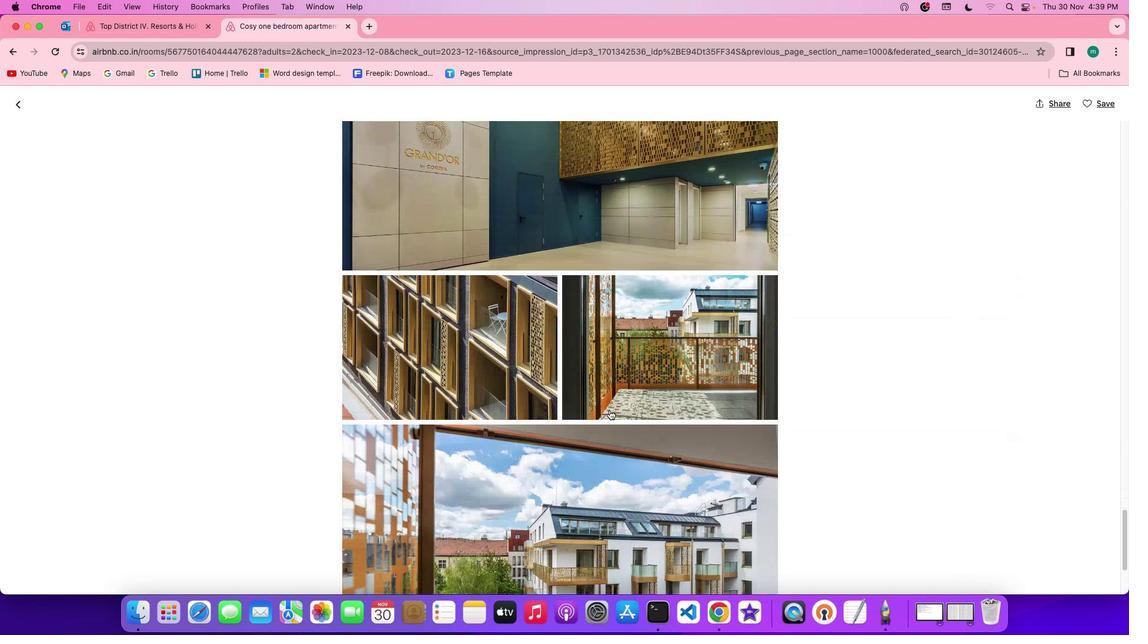 
Action: Mouse moved to (607, 414)
Screenshot: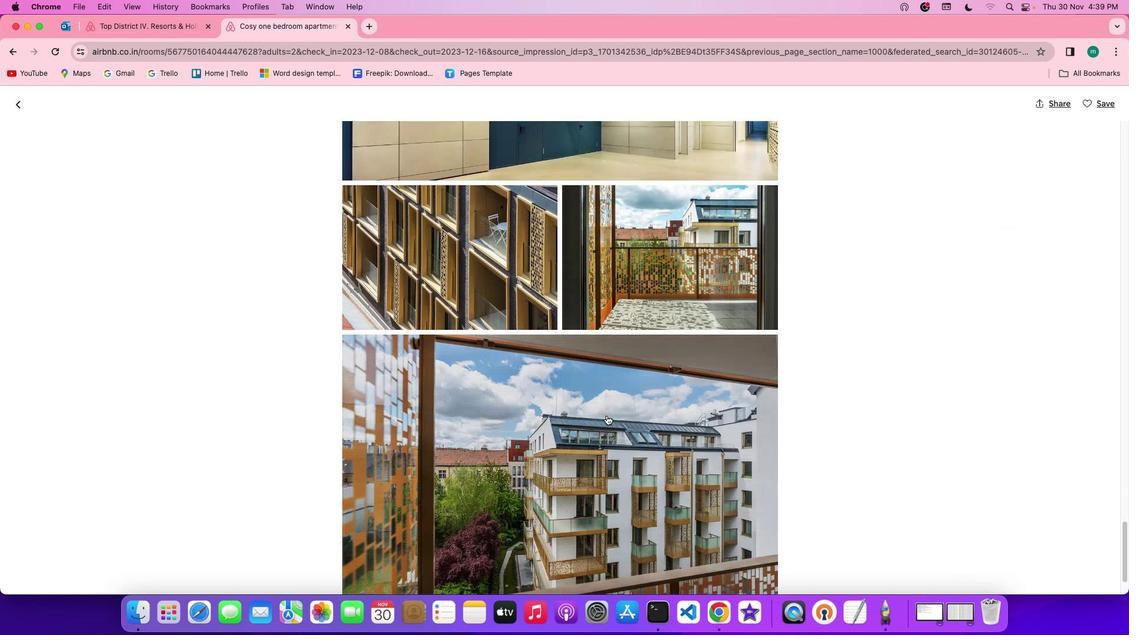 
Action: Mouse scrolled (607, 414) with delta (0, 0)
Screenshot: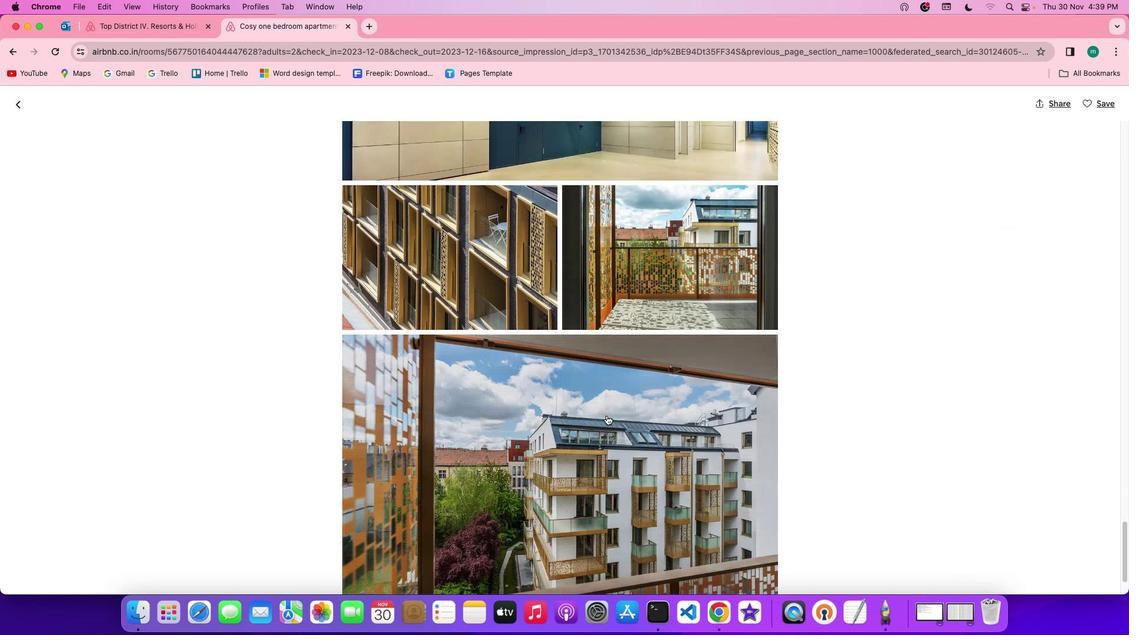 
Action: Mouse moved to (607, 414)
Screenshot: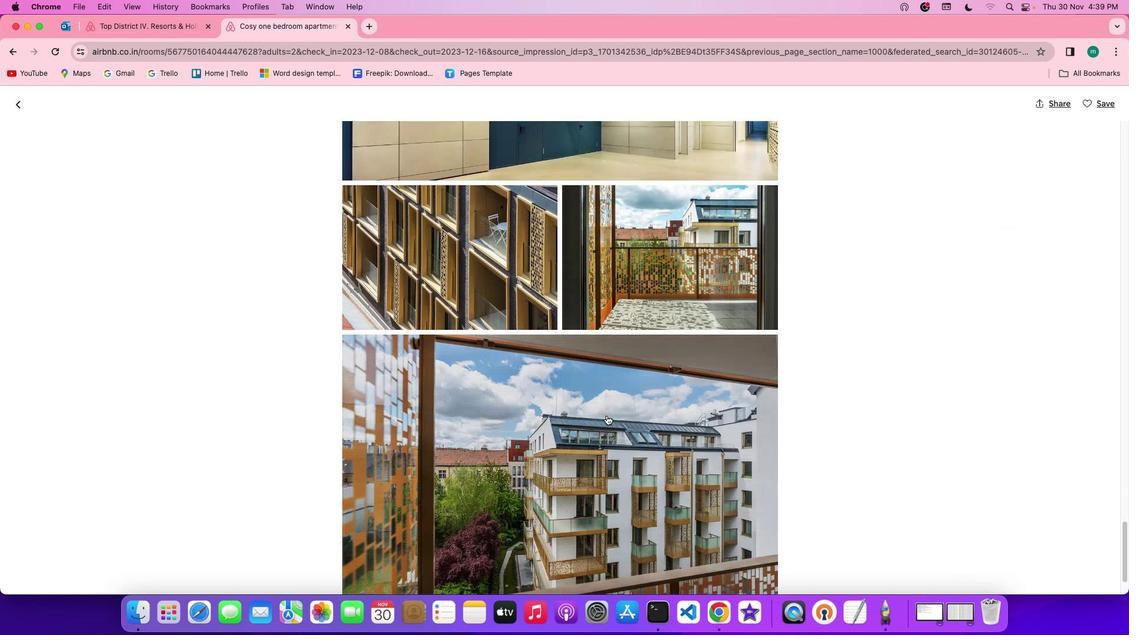 
Action: Mouse scrolled (607, 414) with delta (0, 0)
Screenshot: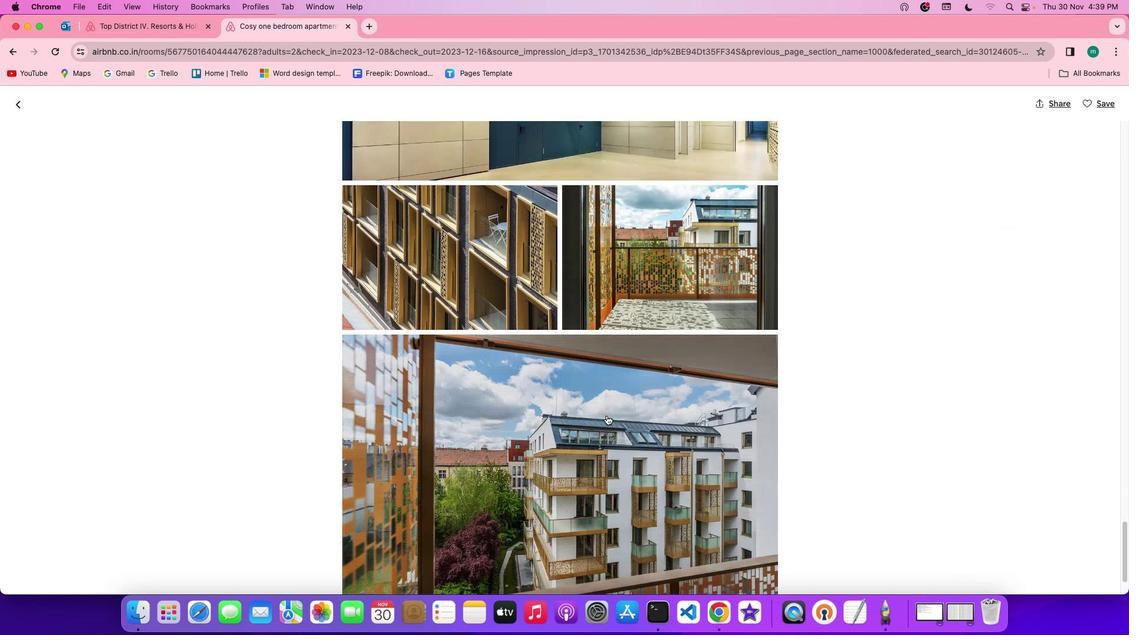 
Action: Mouse moved to (607, 415)
Screenshot: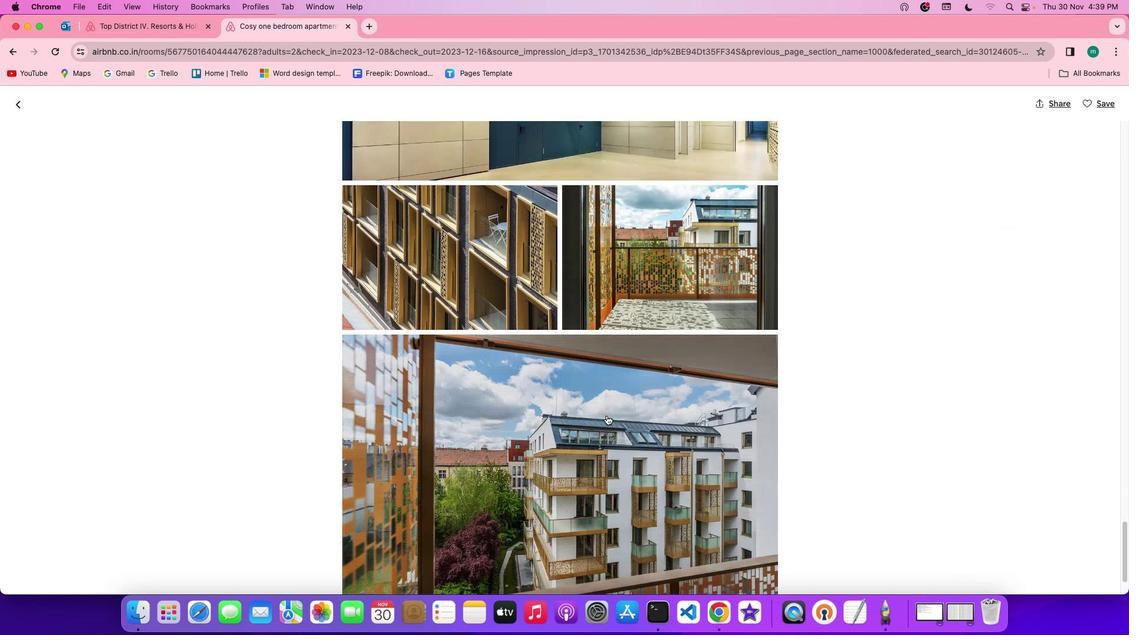 
Action: Mouse scrolled (607, 415) with delta (0, -1)
Screenshot: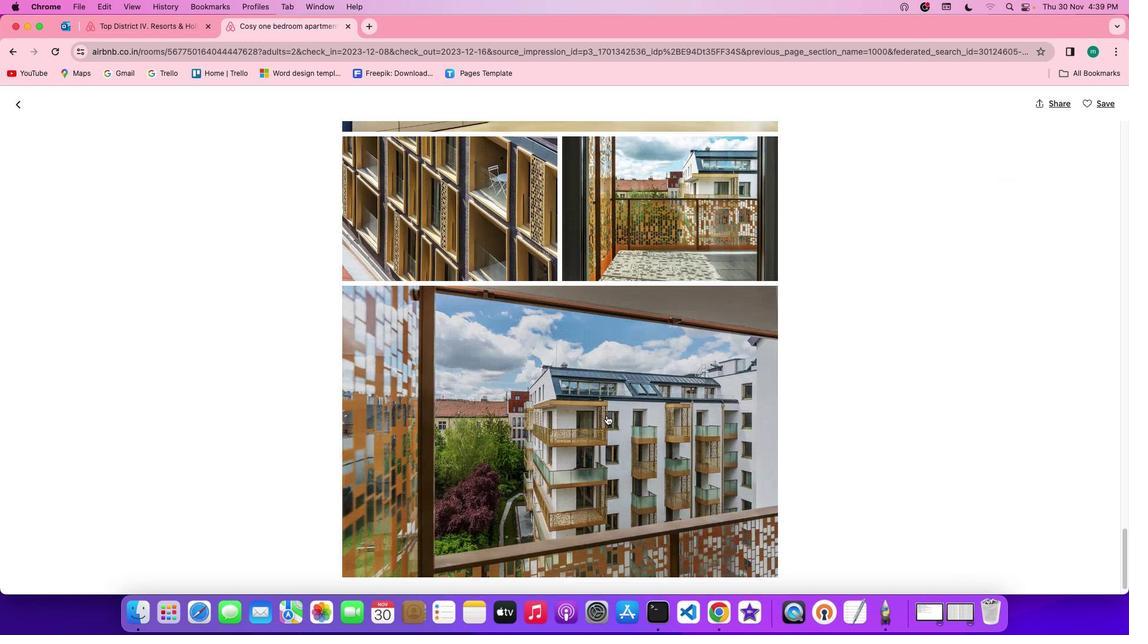 
Action: Mouse moved to (607, 415)
Screenshot: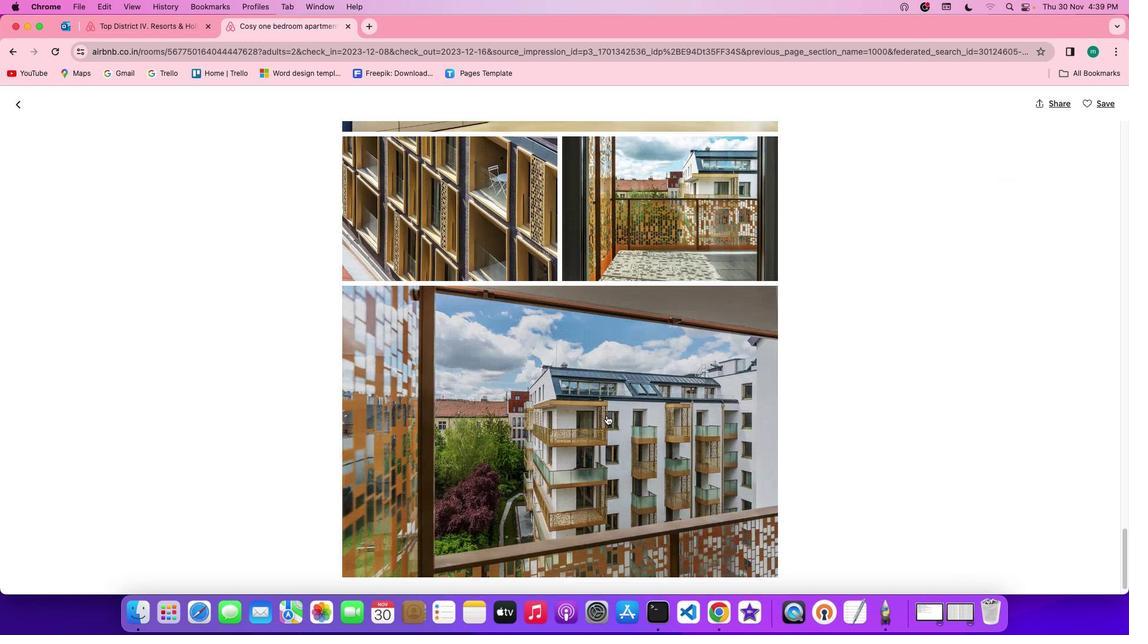
Action: Mouse scrolled (607, 415) with delta (0, -2)
Screenshot: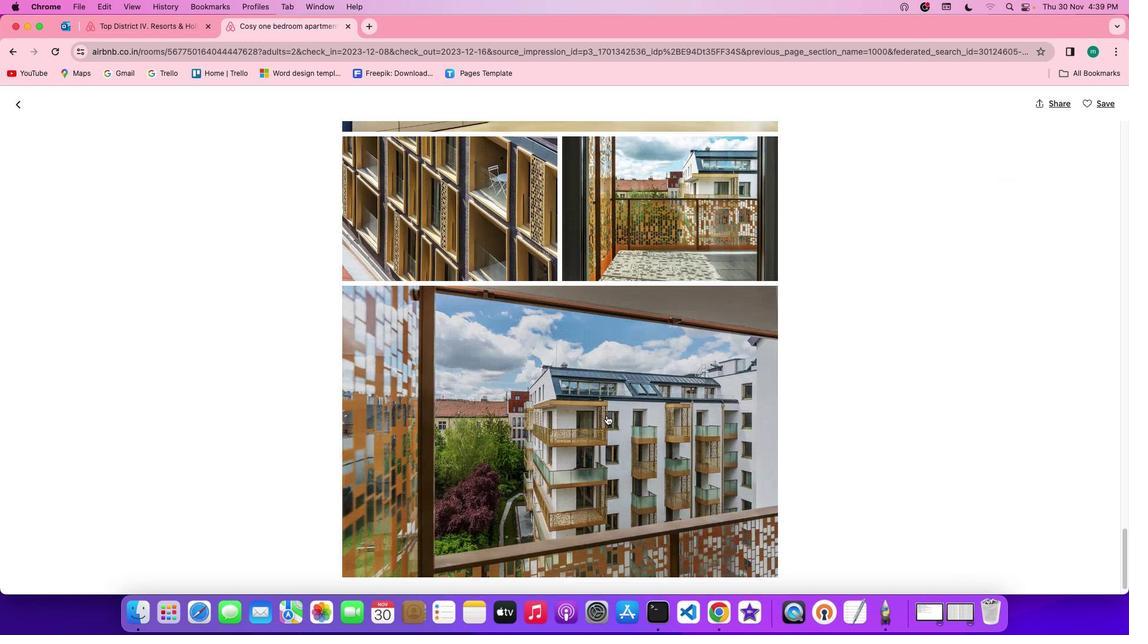 
Action: Mouse scrolled (607, 415) with delta (0, -3)
Screenshot: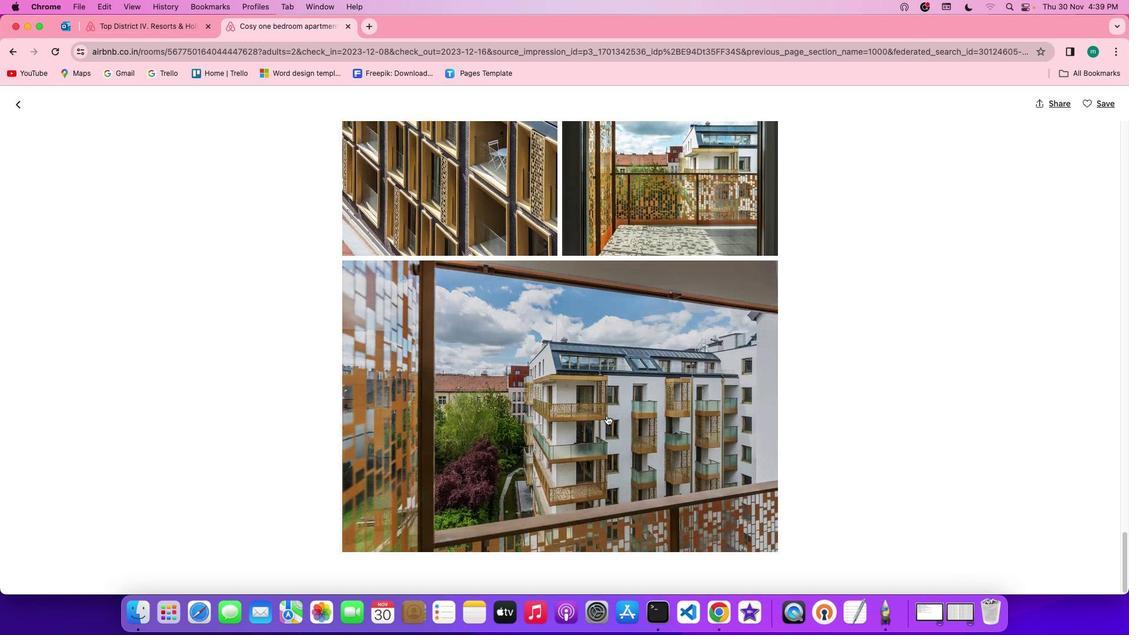 
Action: Mouse moved to (604, 419)
Screenshot: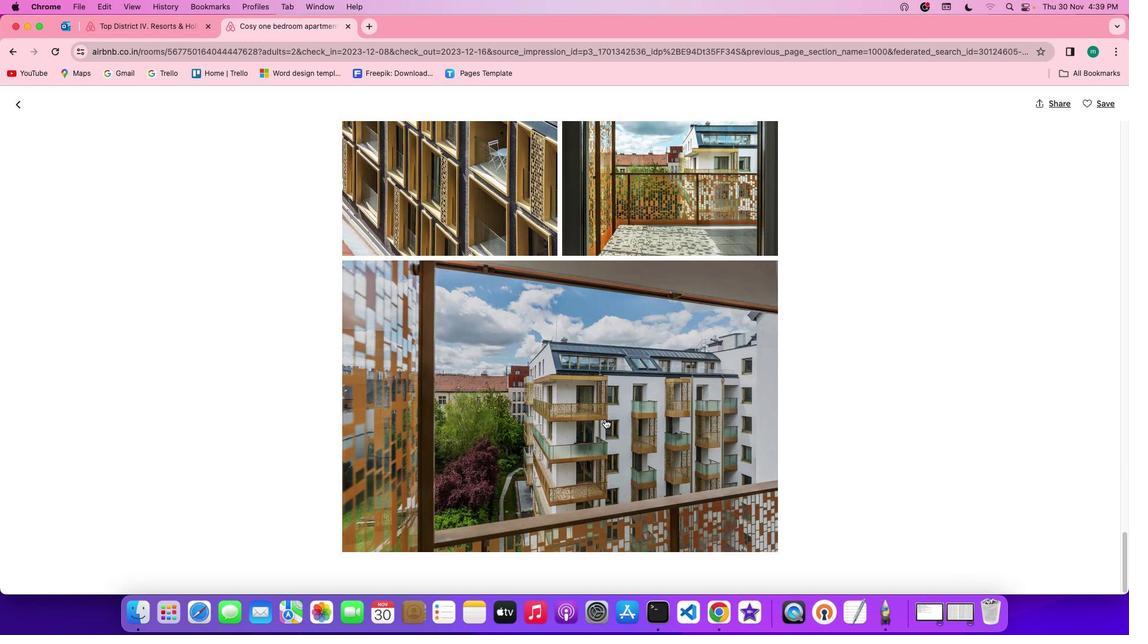 
Action: Mouse scrolled (604, 419) with delta (0, 0)
Screenshot: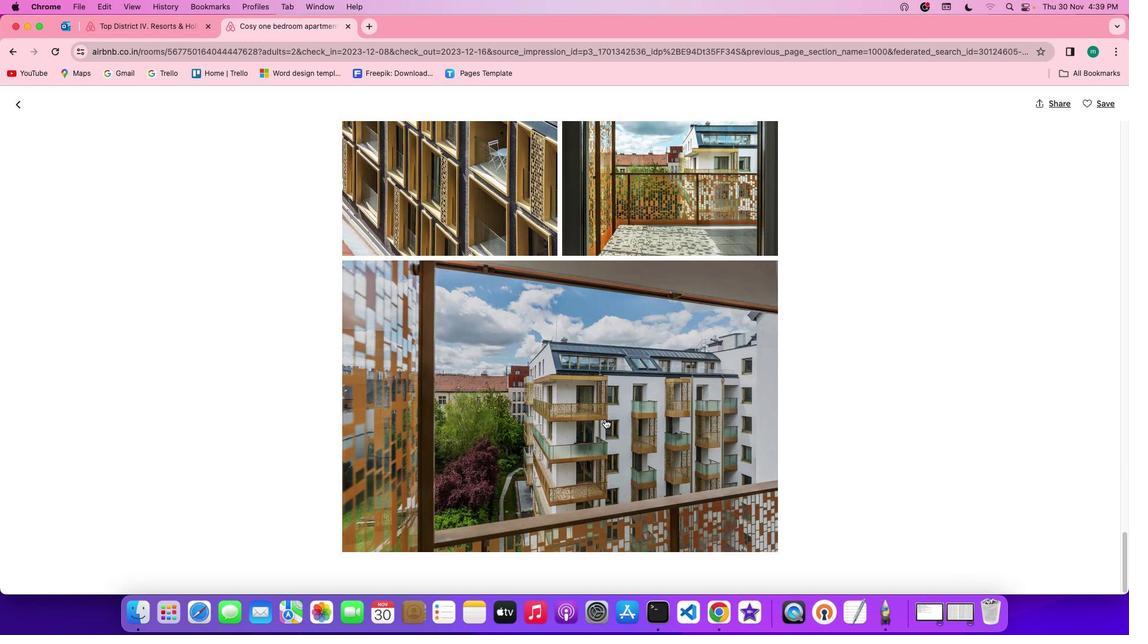 
Action: Mouse scrolled (604, 419) with delta (0, 0)
Screenshot: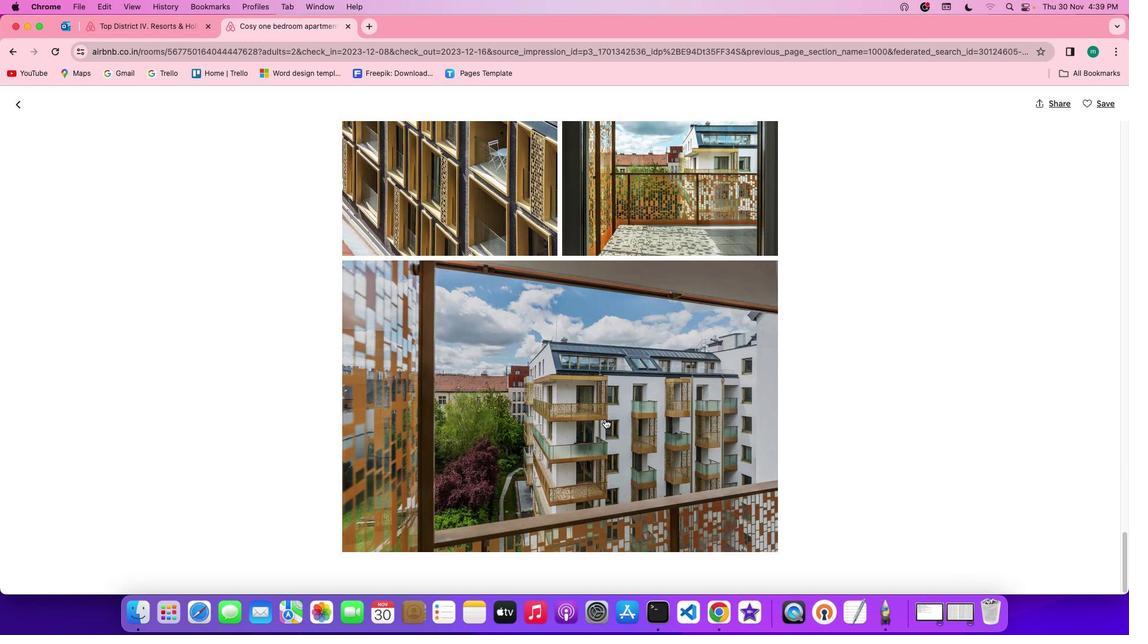 
Action: Mouse scrolled (604, 419) with delta (0, -1)
Screenshot: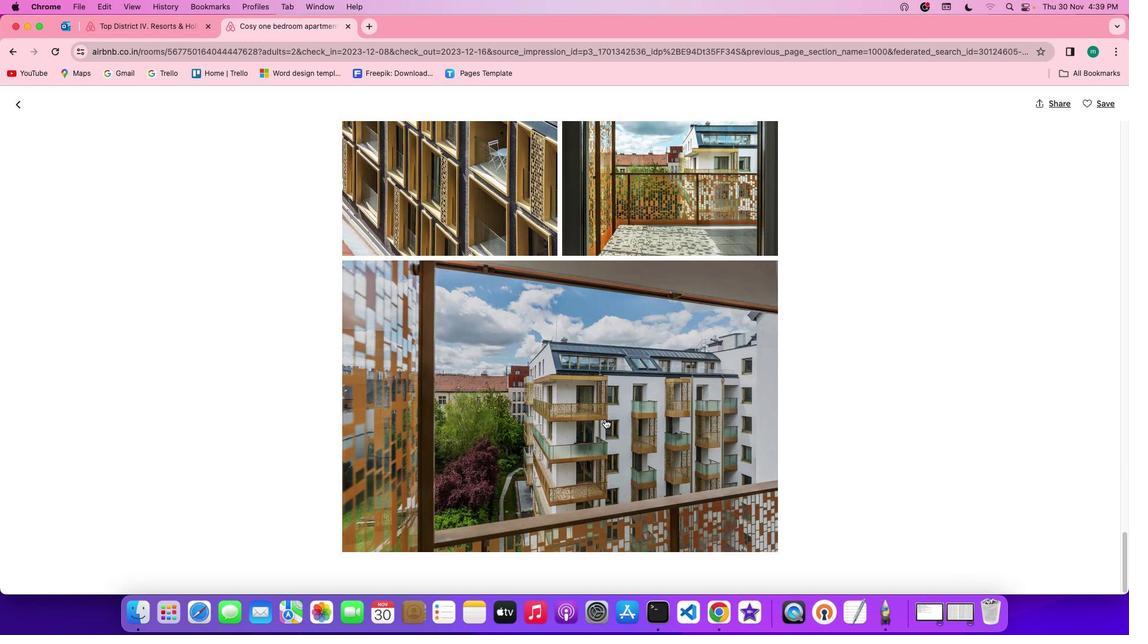 
Action: Mouse scrolled (604, 419) with delta (0, -2)
Screenshot: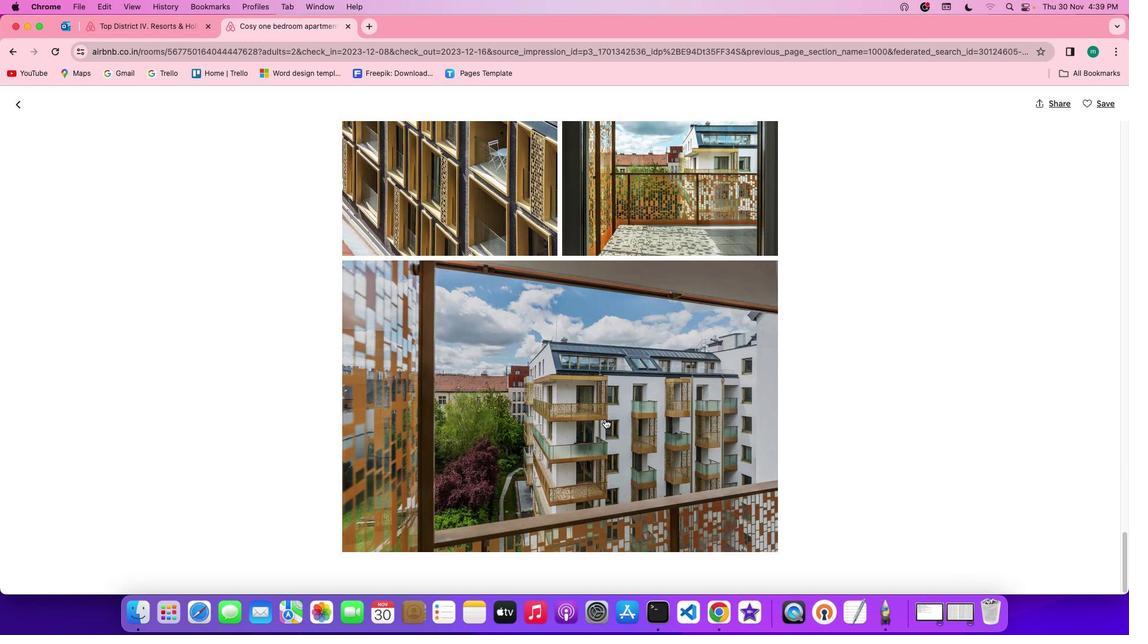 
Action: Mouse scrolled (604, 419) with delta (0, -2)
Screenshot: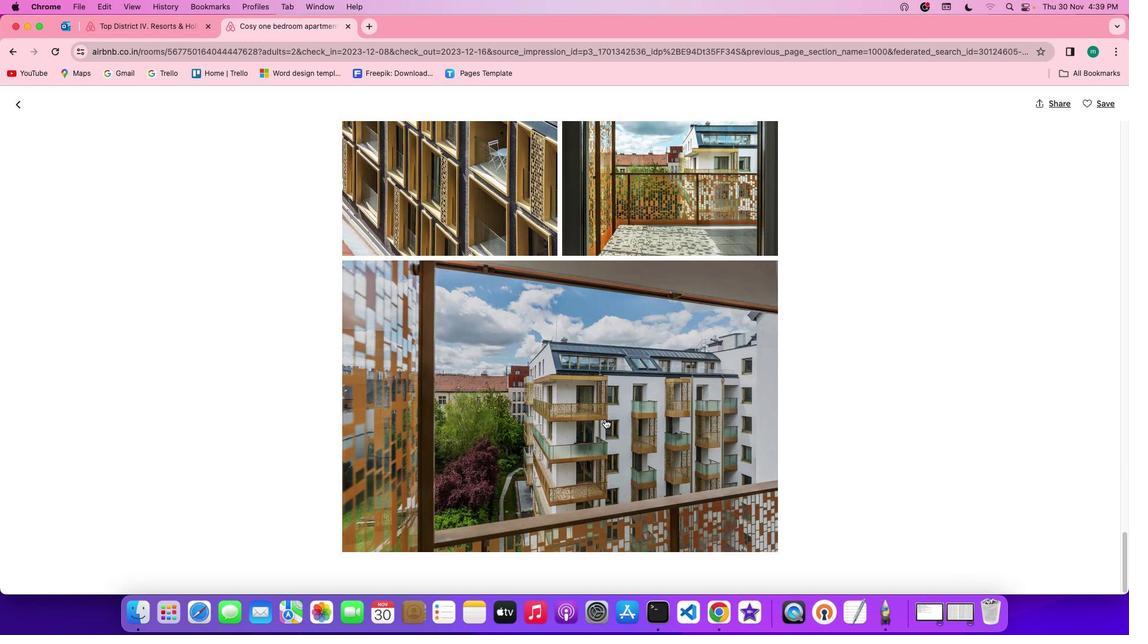 
Action: Mouse moved to (21, 105)
Screenshot: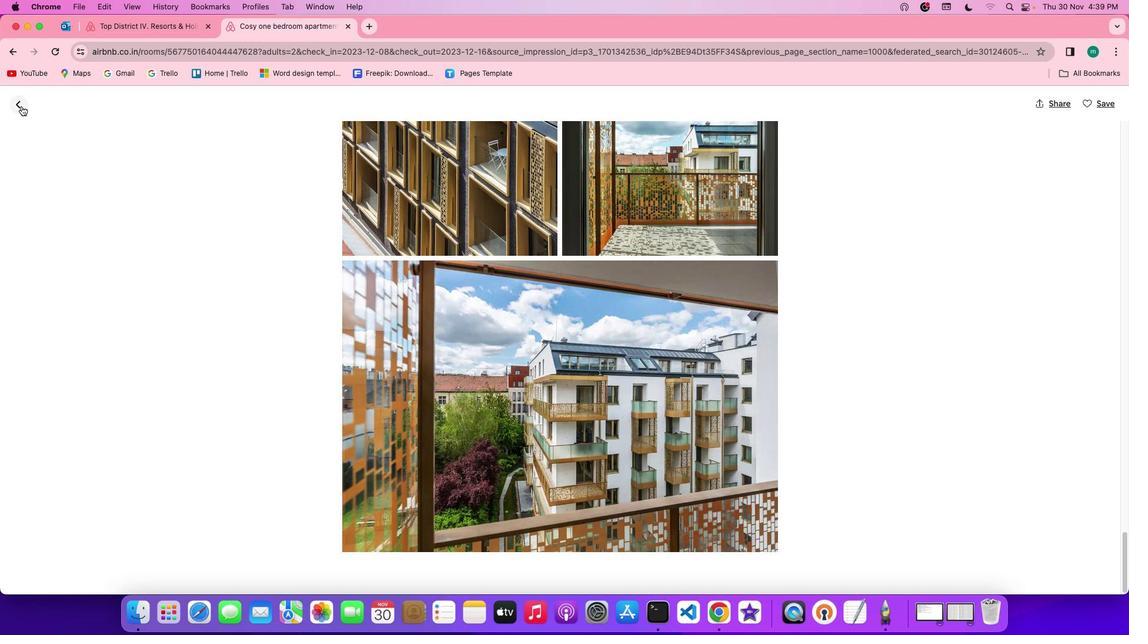 
Action: Mouse pressed left at (21, 105)
Screenshot: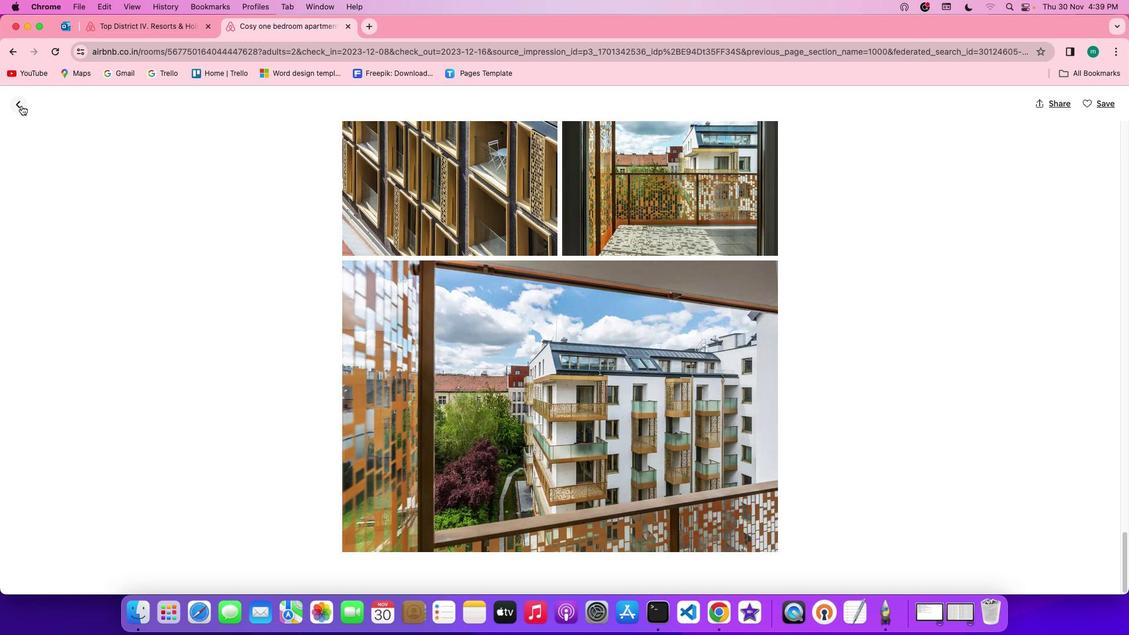 
Action: Mouse moved to (576, 416)
Screenshot: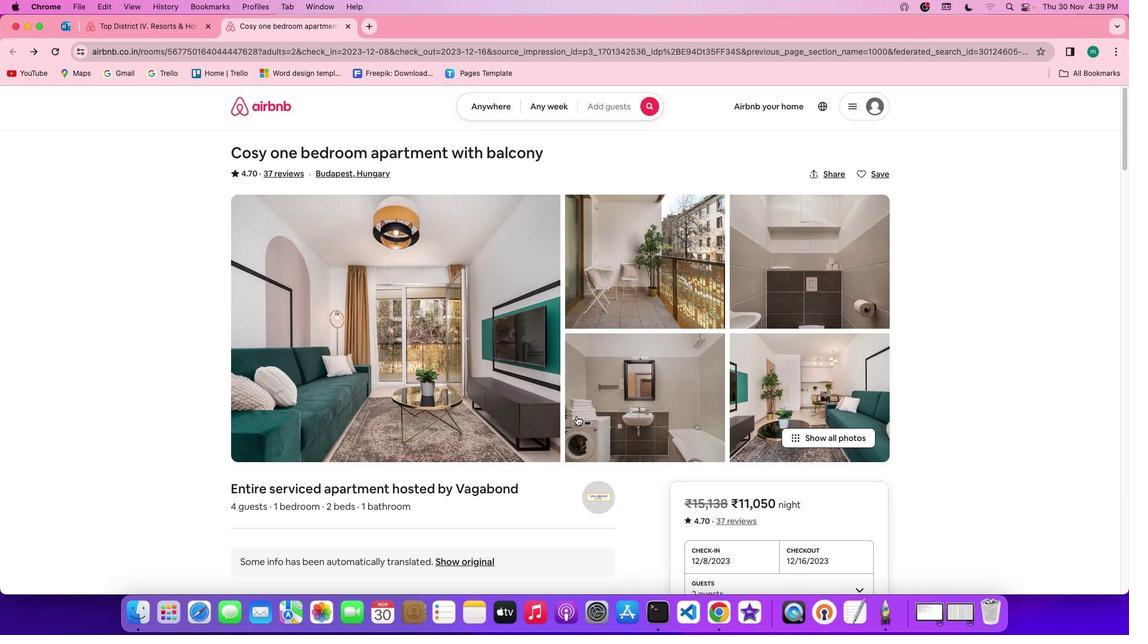 
Action: Mouse scrolled (576, 416) with delta (0, 0)
Screenshot: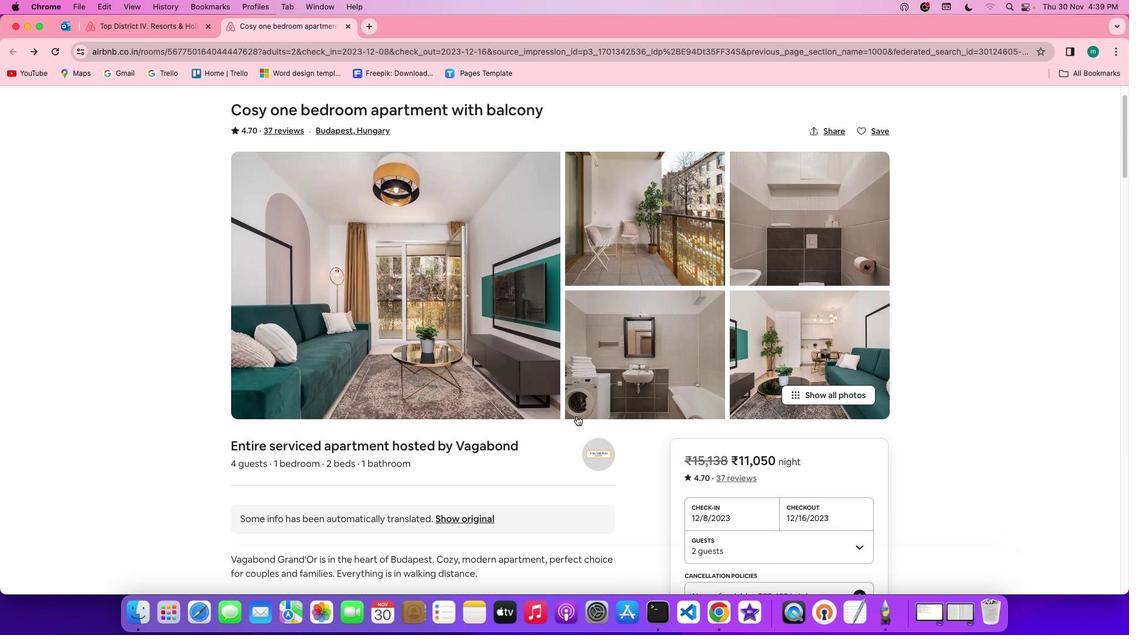 
Action: Mouse scrolled (576, 416) with delta (0, 0)
Screenshot: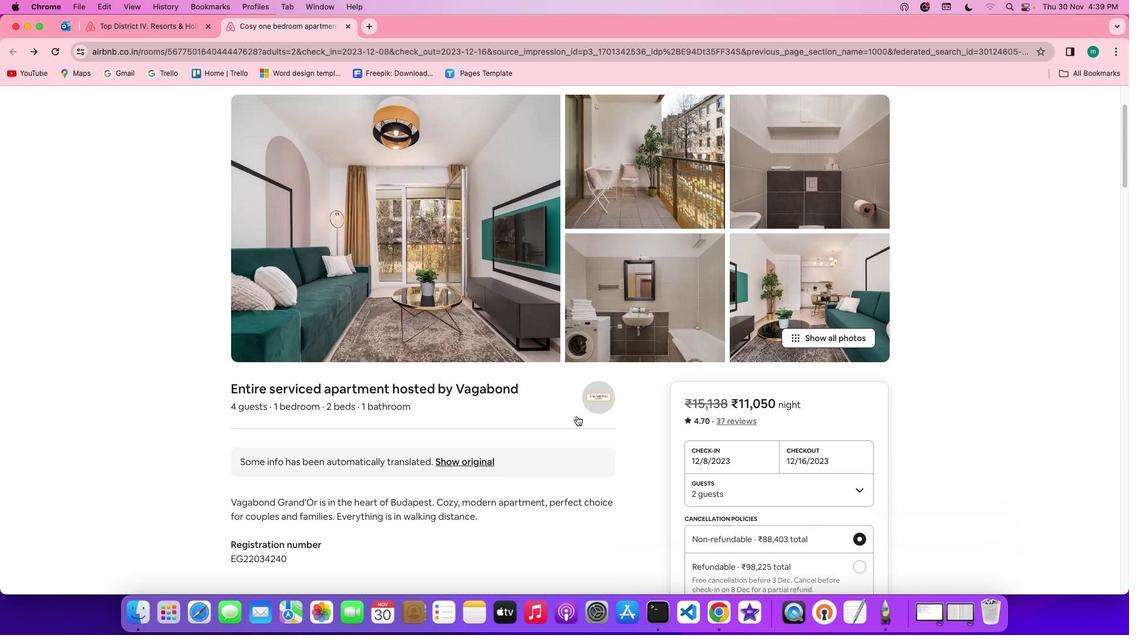 
Action: Mouse scrolled (576, 416) with delta (0, -1)
Screenshot: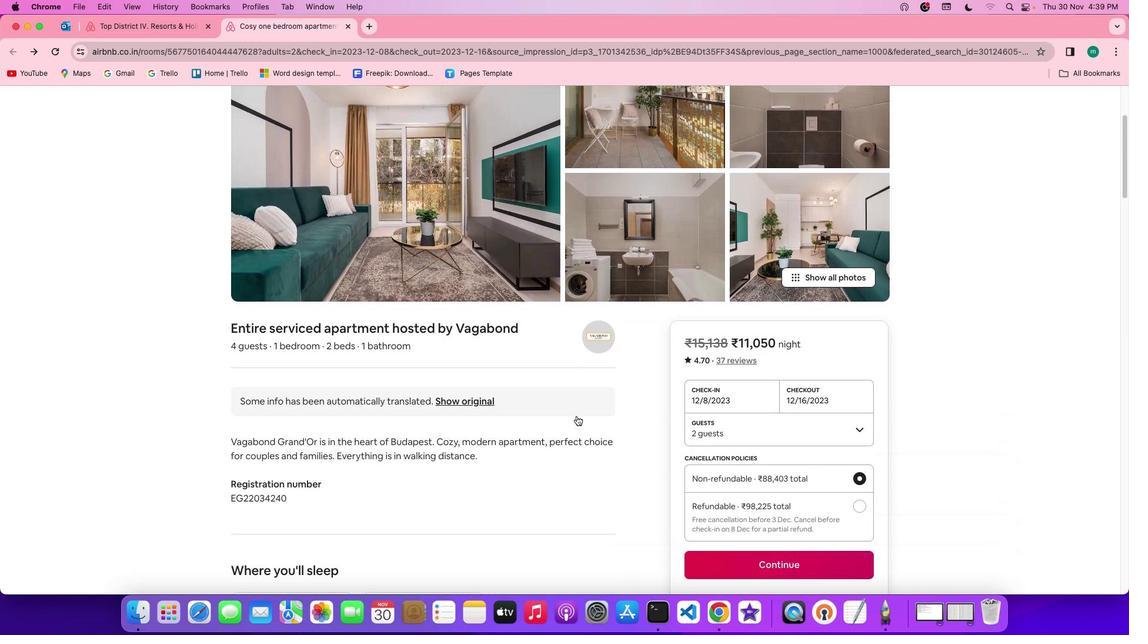 
Action: Mouse scrolled (576, 416) with delta (0, -2)
Screenshot: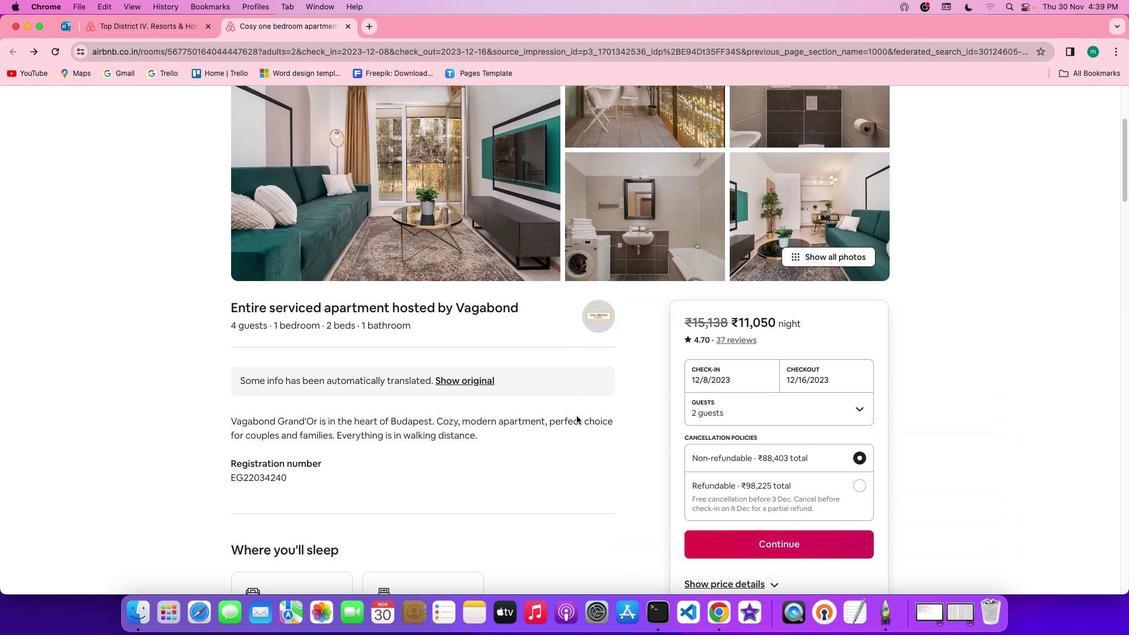 
Action: Mouse moved to (577, 416)
Screenshot: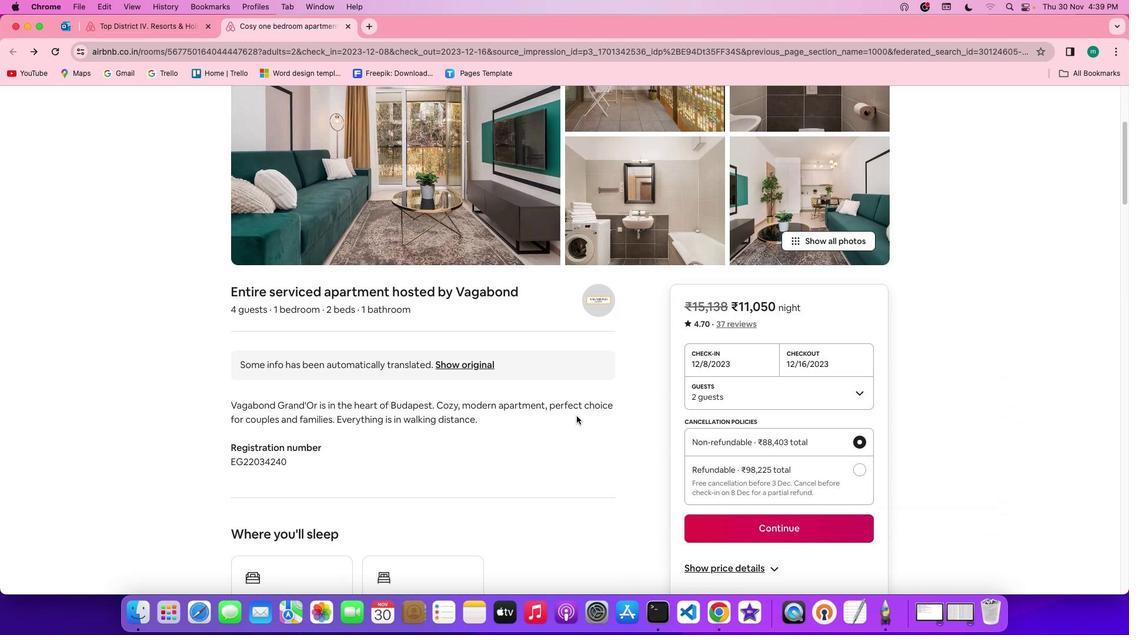 
Action: Mouse scrolled (577, 416) with delta (0, 0)
Screenshot: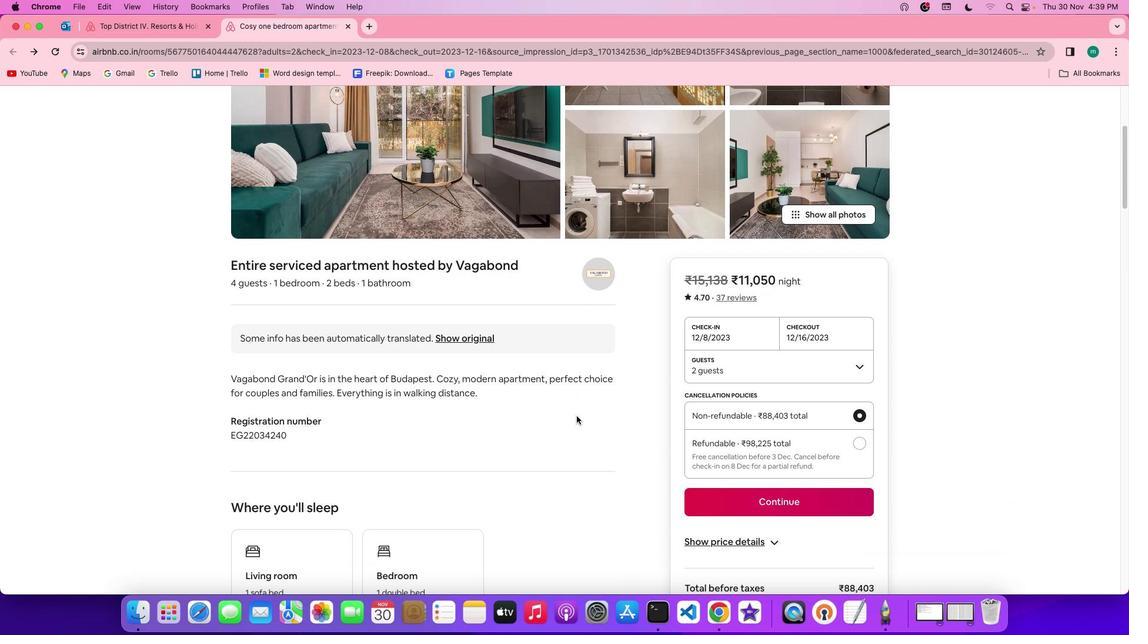 
Action: Mouse scrolled (577, 416) with delta (0, 0)
Screenshot: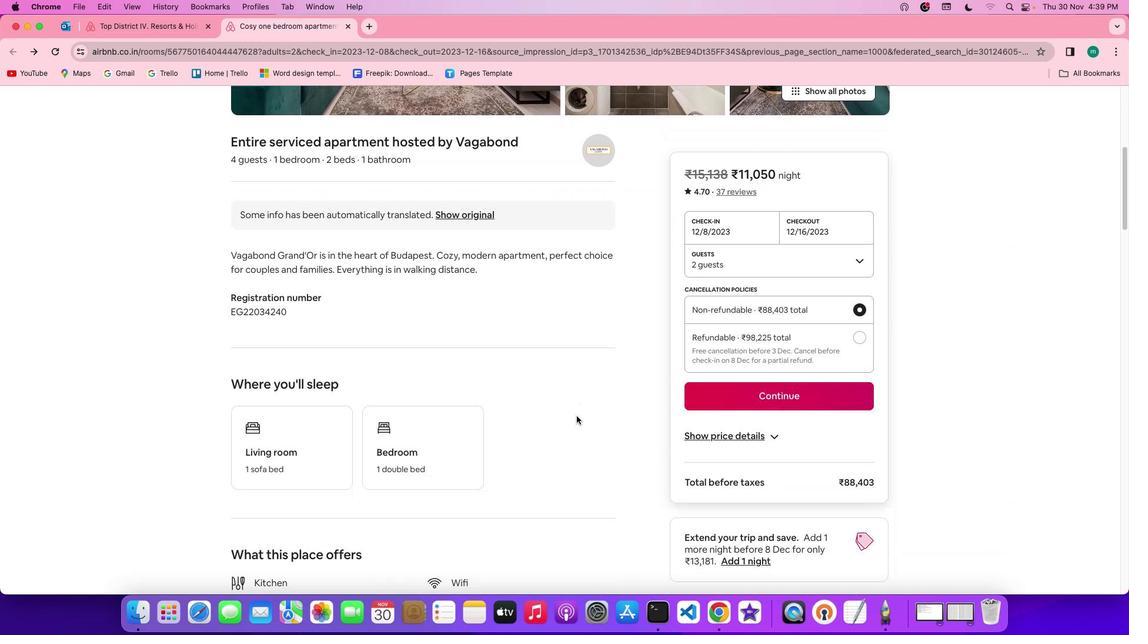 
Action: Mouse scrolled (577, 416) with delta (0, -1)
Screenshot: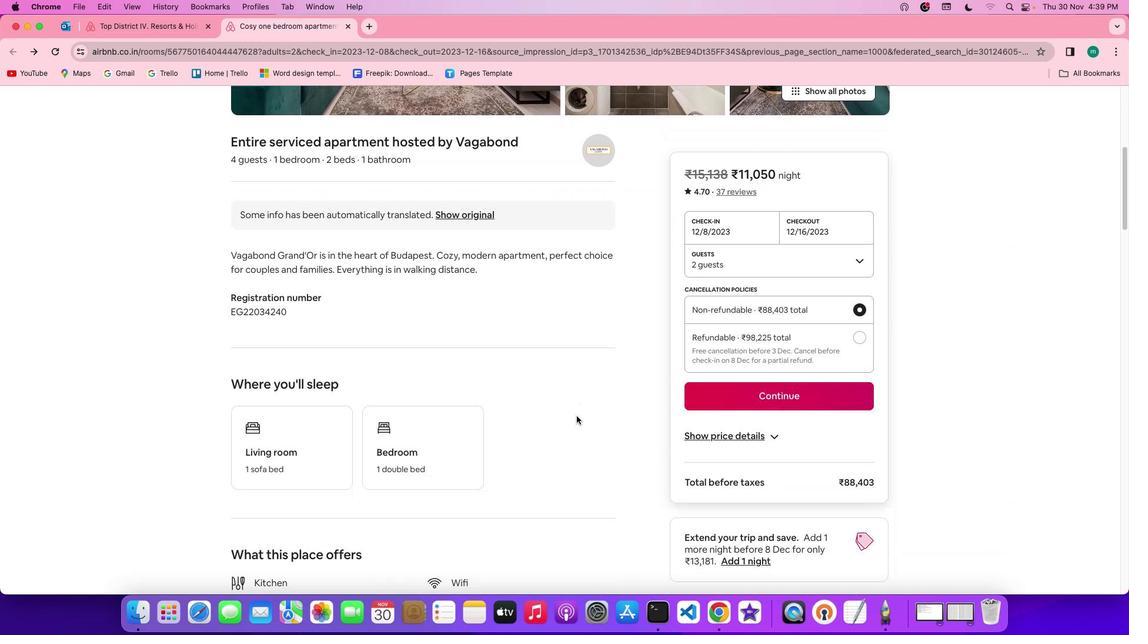 
Action: Mouse scrolled (577, 416) with delta (0, -2)
Screenshot: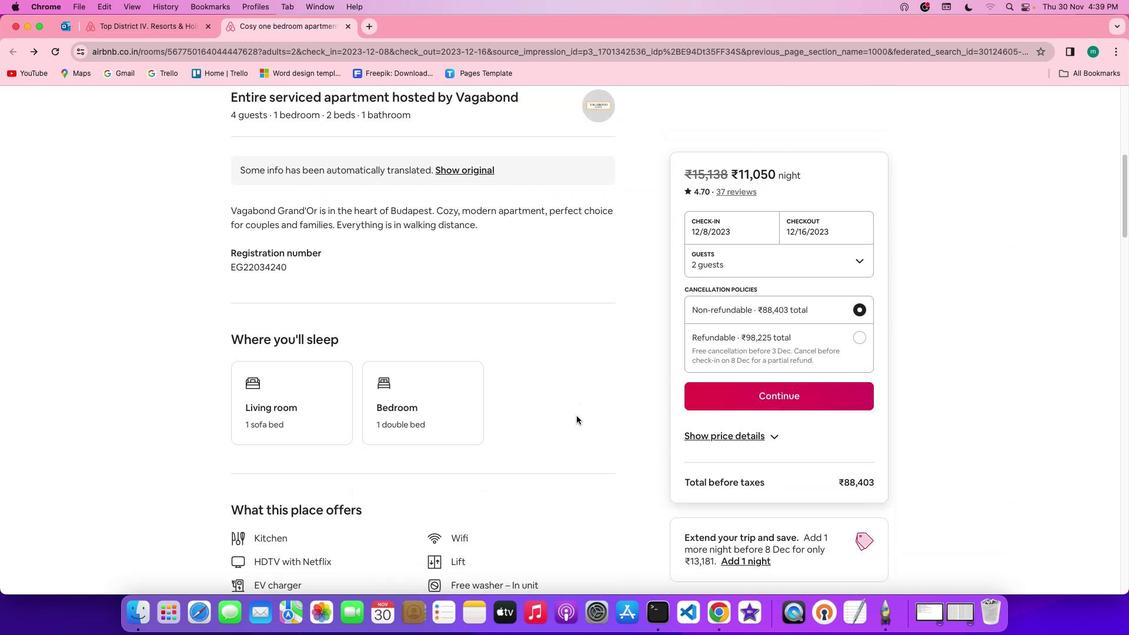 
Action: Mouse moved to (572, 415)
Screenshot: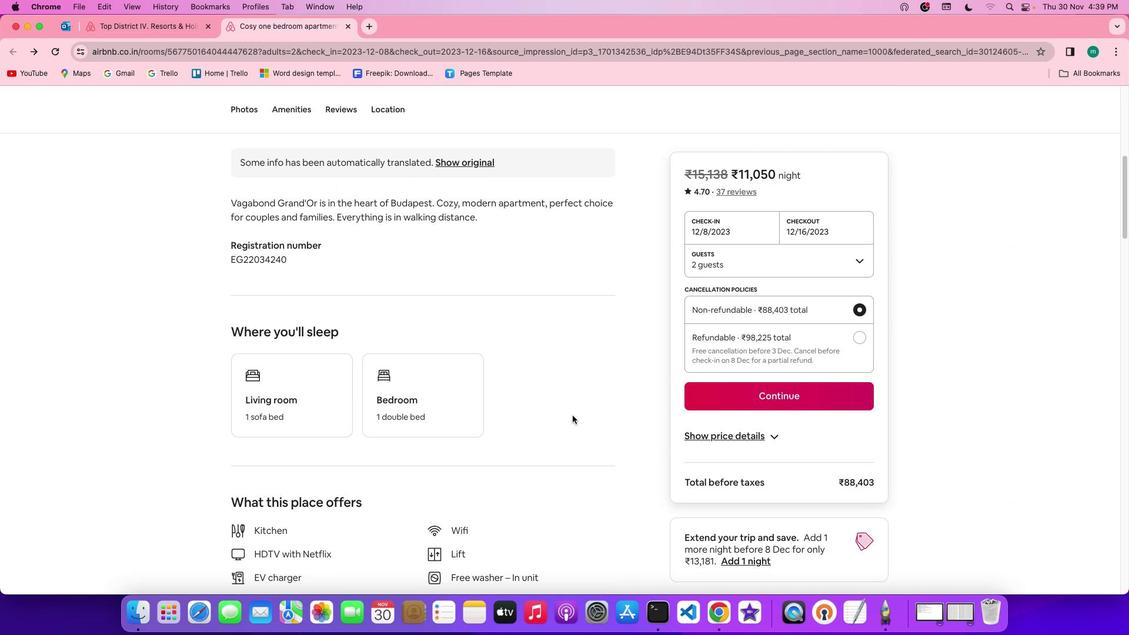 
Action: Mouse scrolled (572, 415) with delta (0, 0)
Screenshot: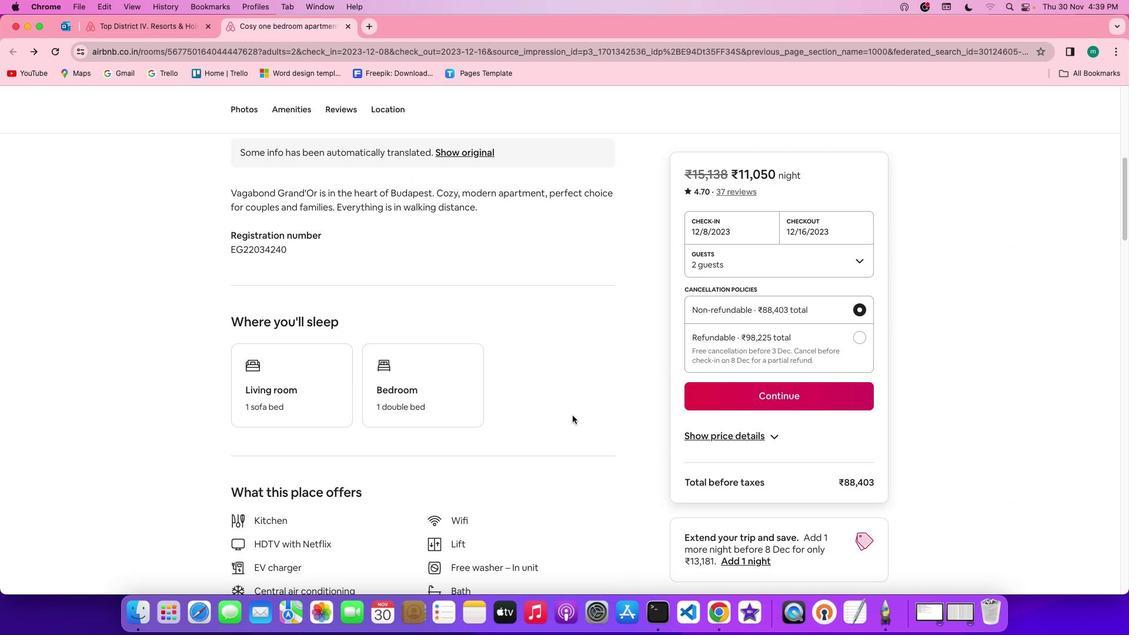 
Action: Mouse scrolled (572, 415) with delta (0, 0)
Screenshot: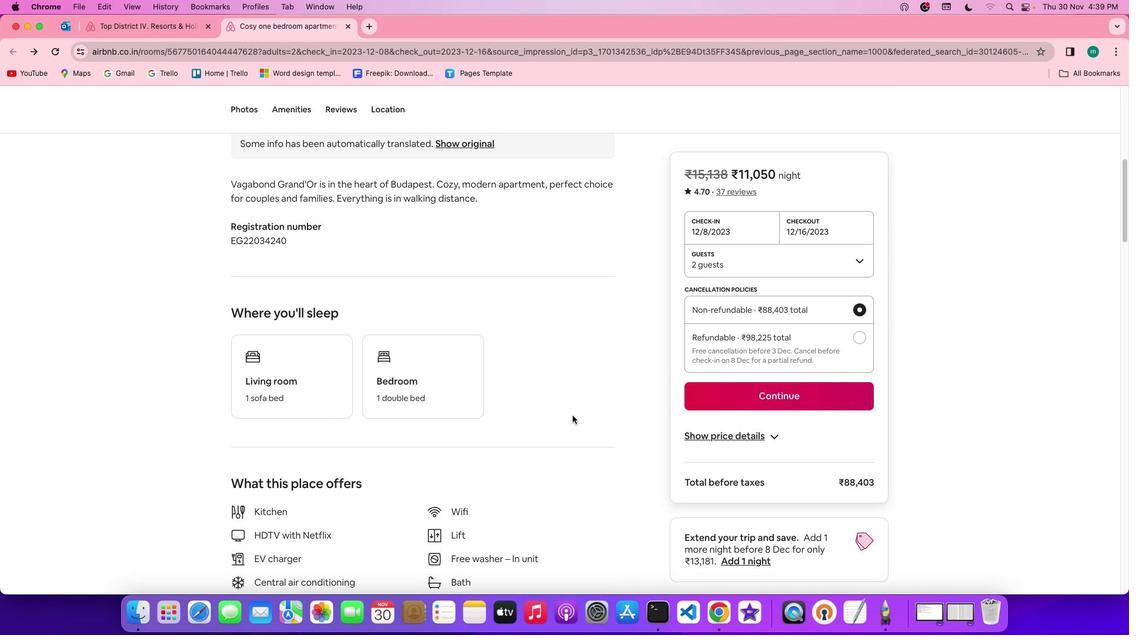 
Action: Mouse scrolled (572, 415) with delta (0, 0)
Screenshot: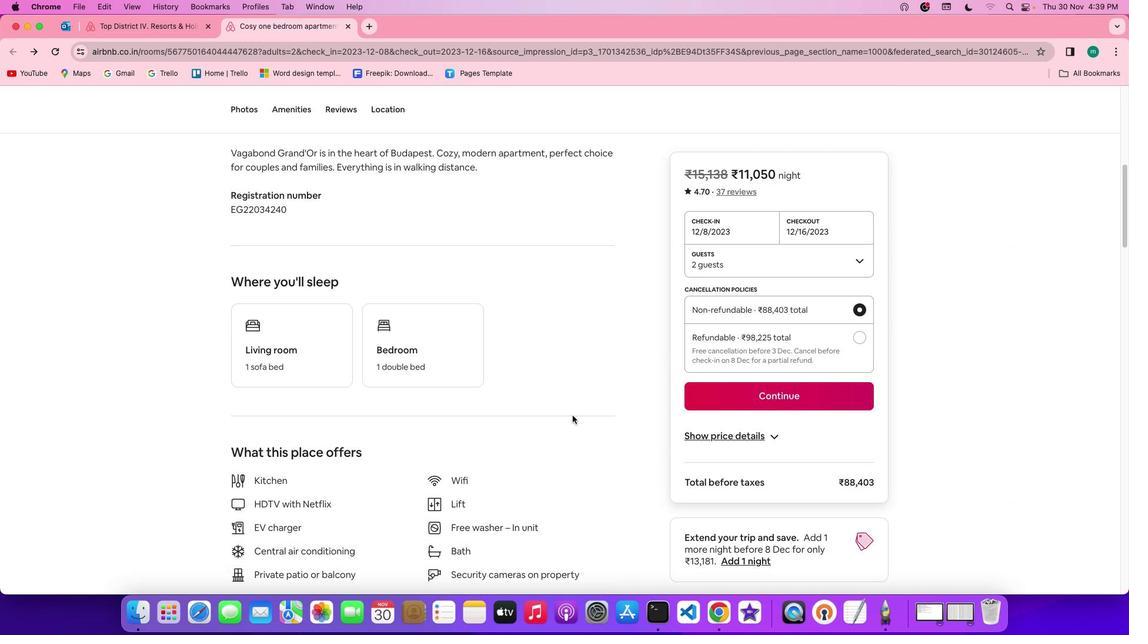 
Action: Mouse moved to (571, 415)
Screenshot: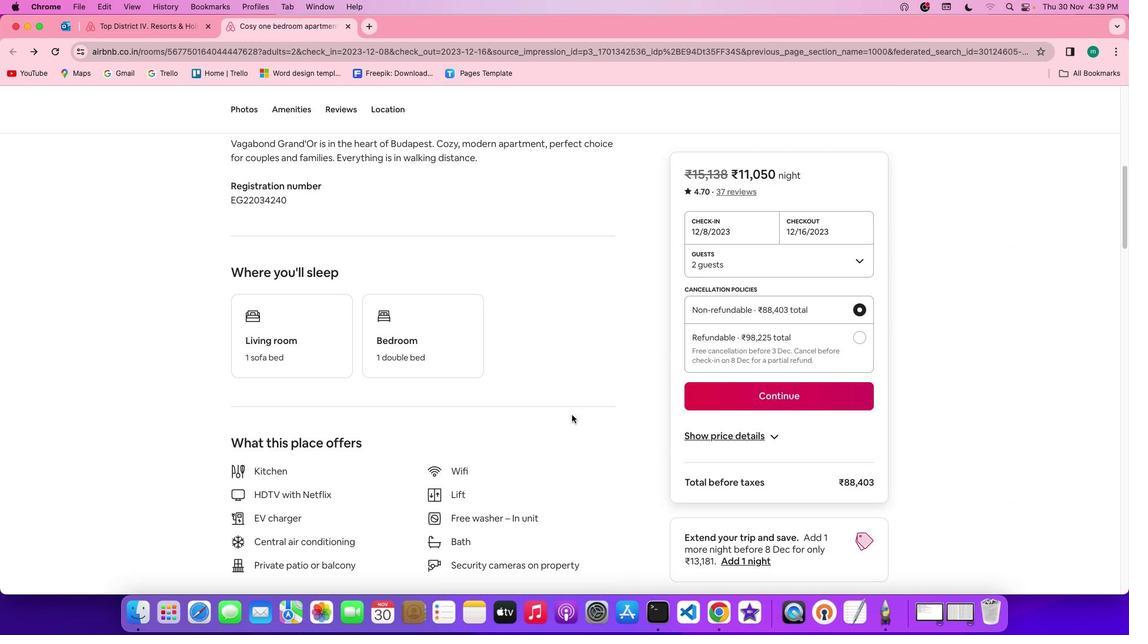 
Action: Mouse scrolled (571, 415) with delta (0, 0)
Screenshot: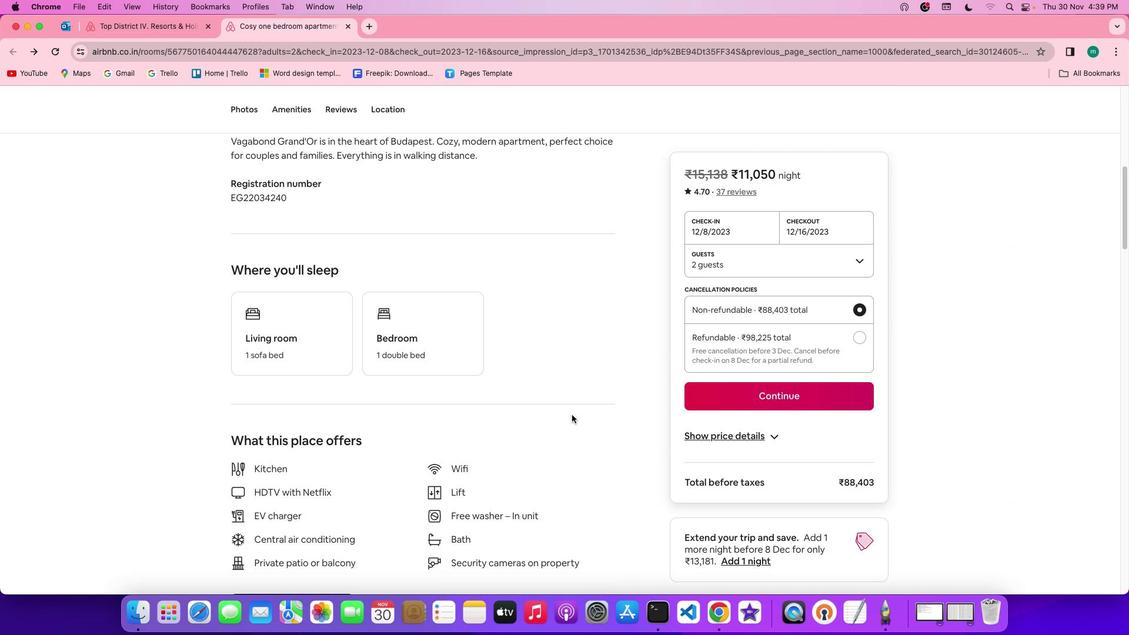 
Action: Mouse scrolled (571, 415) with delta (0, 0)
Screenshot: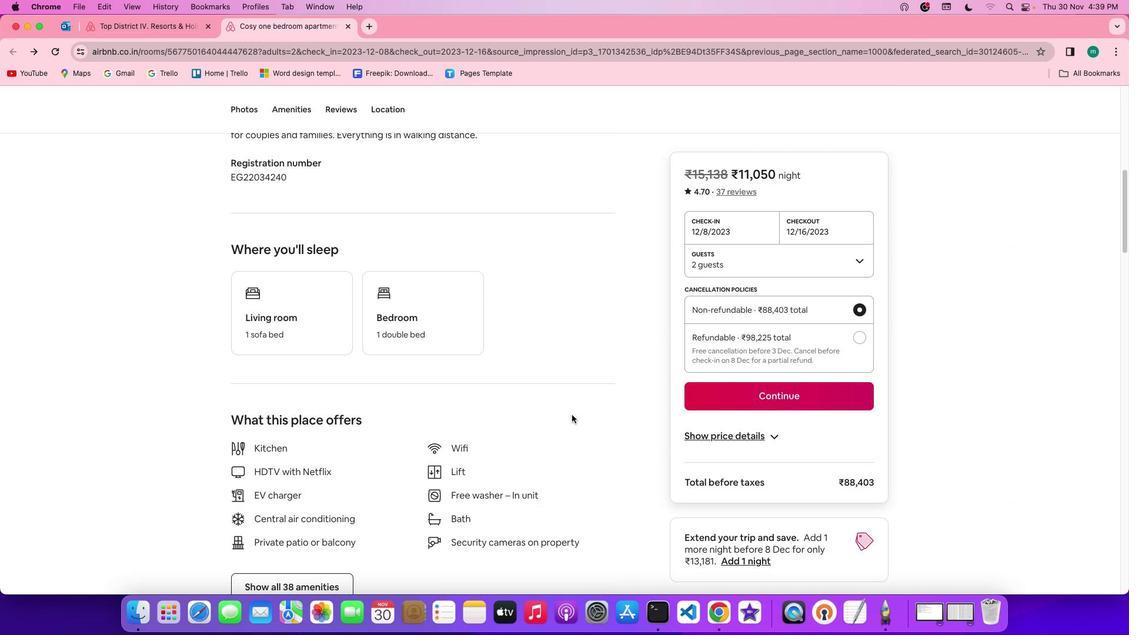 
Action: Mouse scrolled (571, 415) with delta (0, 0)
Screenshot: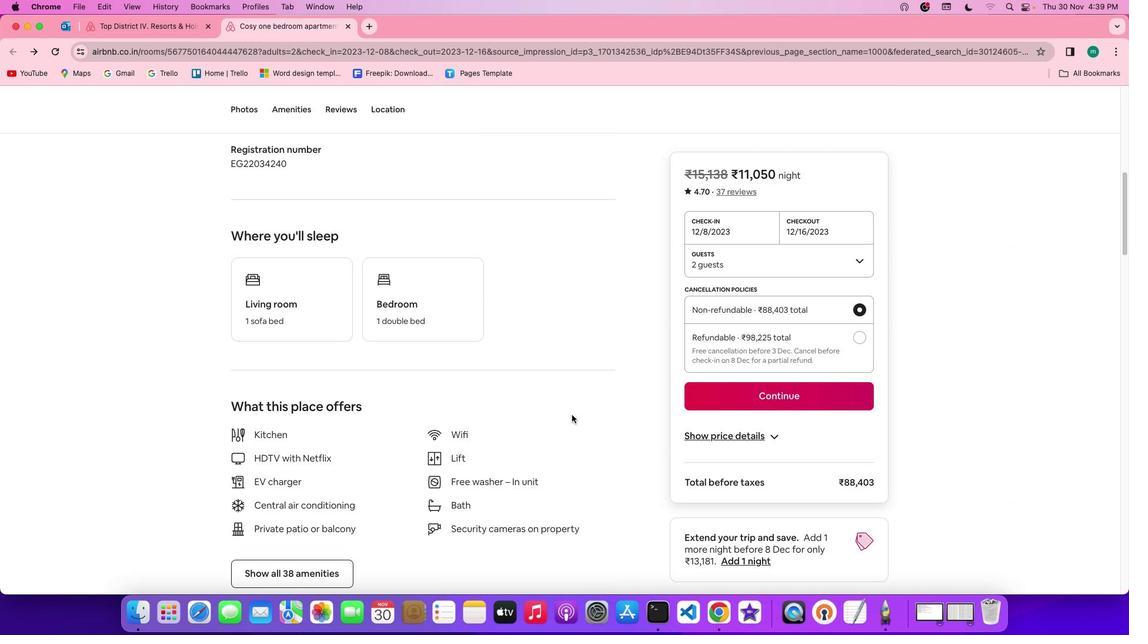 
Action: Mouse scrolled (571, 415) with delta (0, 0)
Screenshot: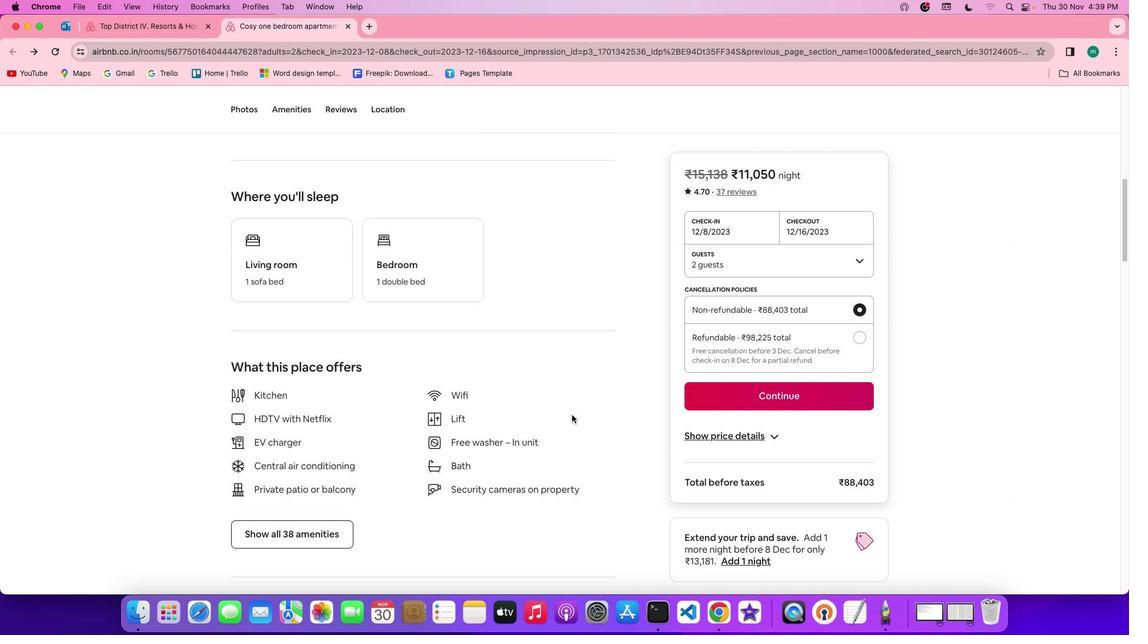 
Action: Mouse scrolled (571, 415) with delta (0, 0)
Screenshot: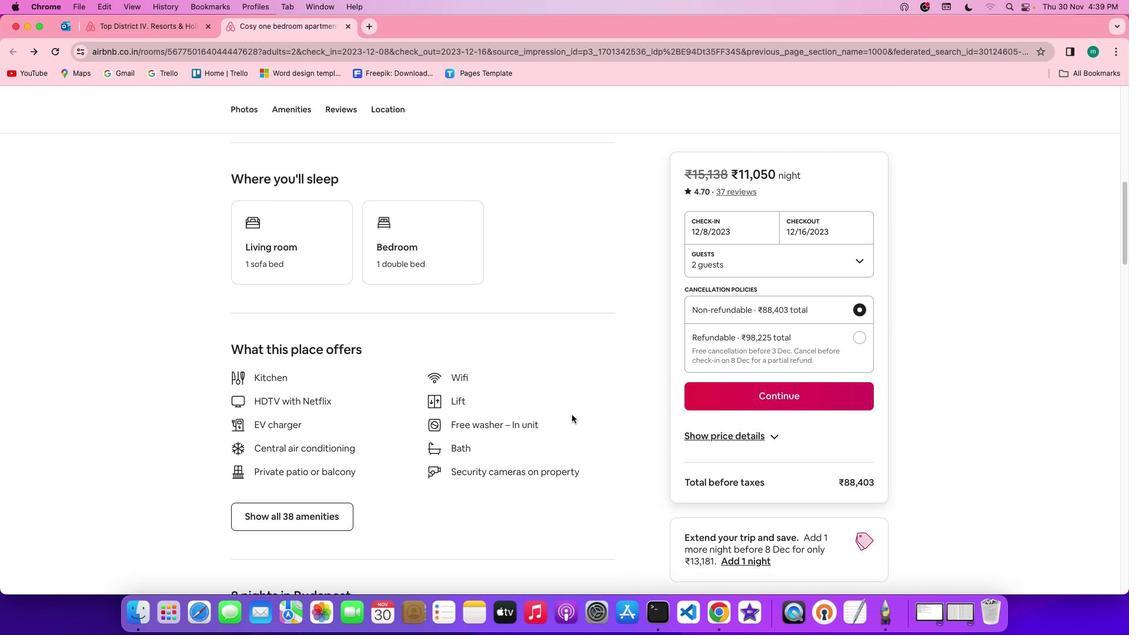 
Action: Mouse scrolled (571, 415) with delta (0, 0)
Screenshot: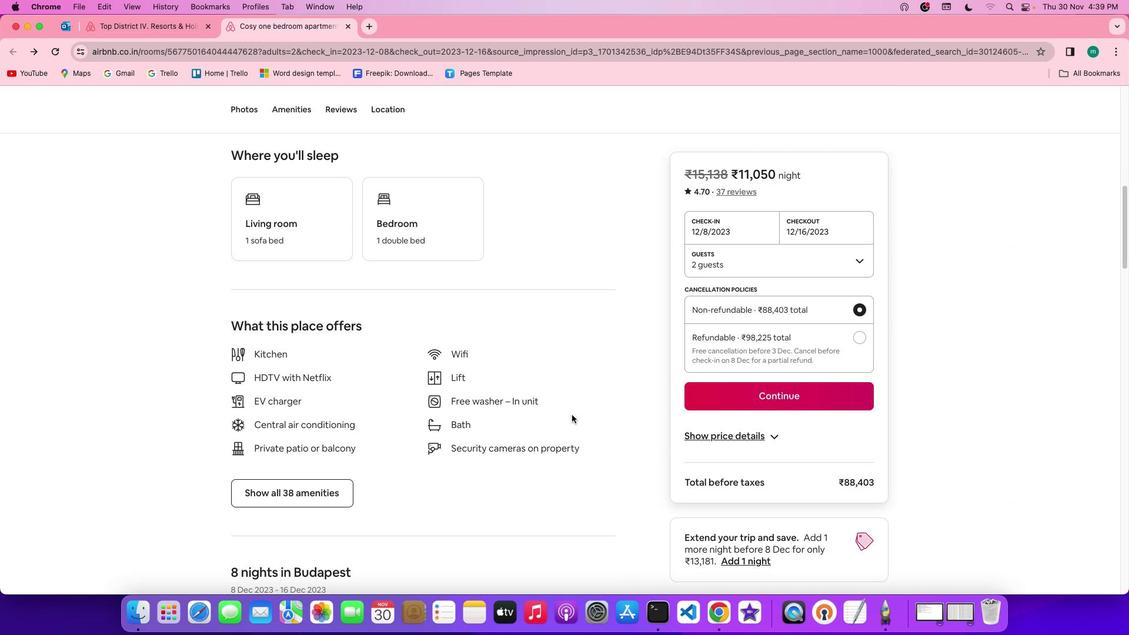 
Action: Mouse scrolled (571, 415) with delta (0, -1)
Screenshot: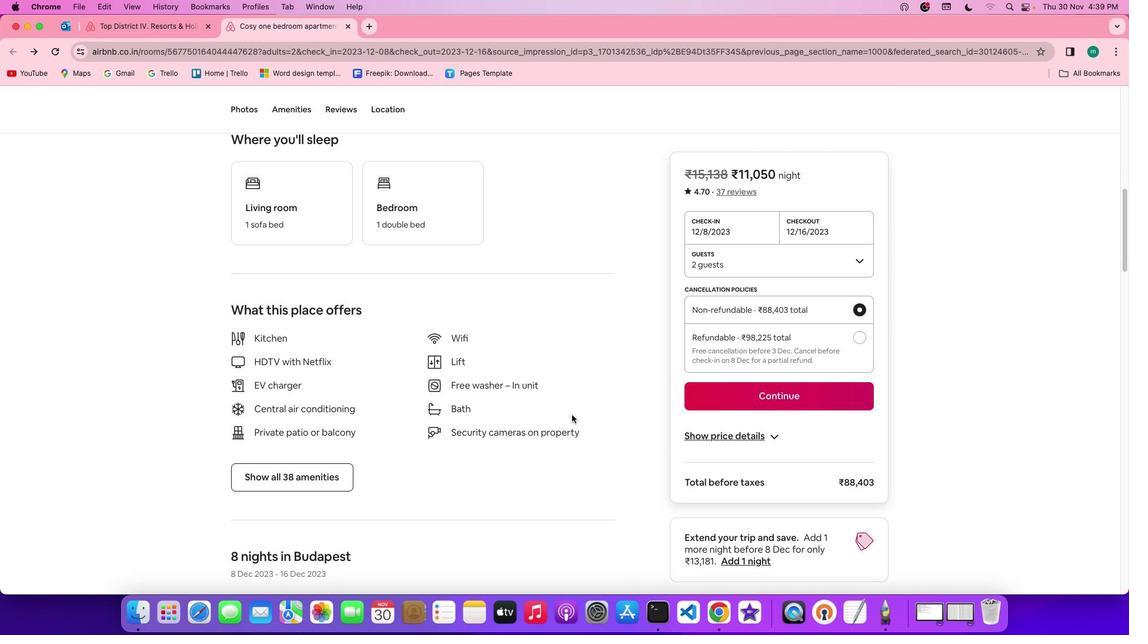 
Action: Mouse moved to (563, 411)
Screenshot: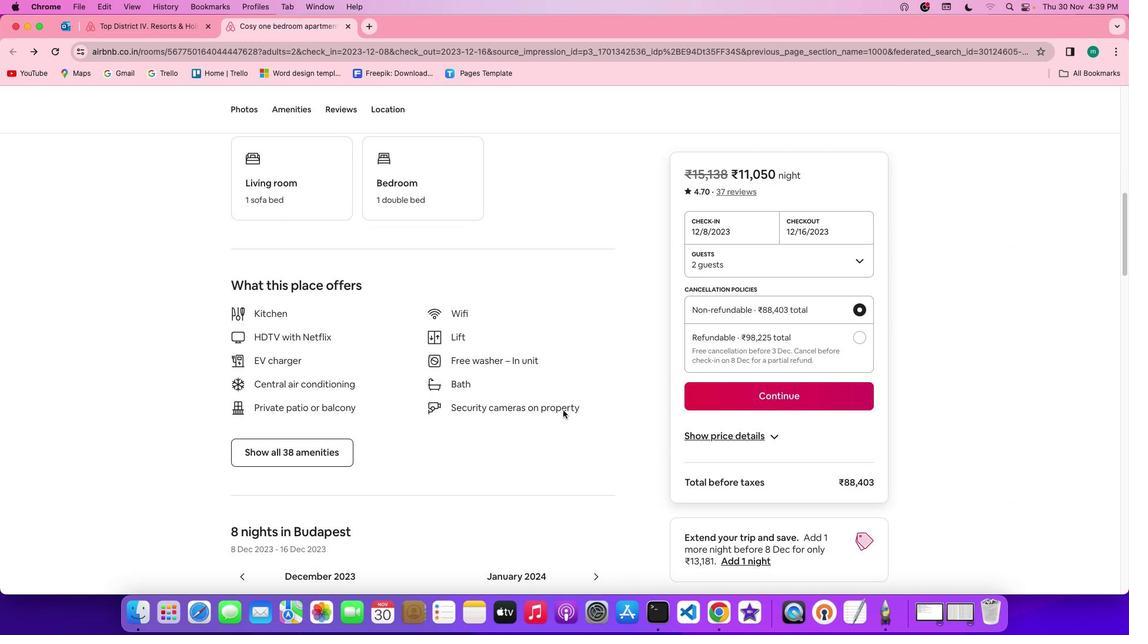 
Action: Mouse scrolled (563, 411) with delta (0, 0)
Screenshot: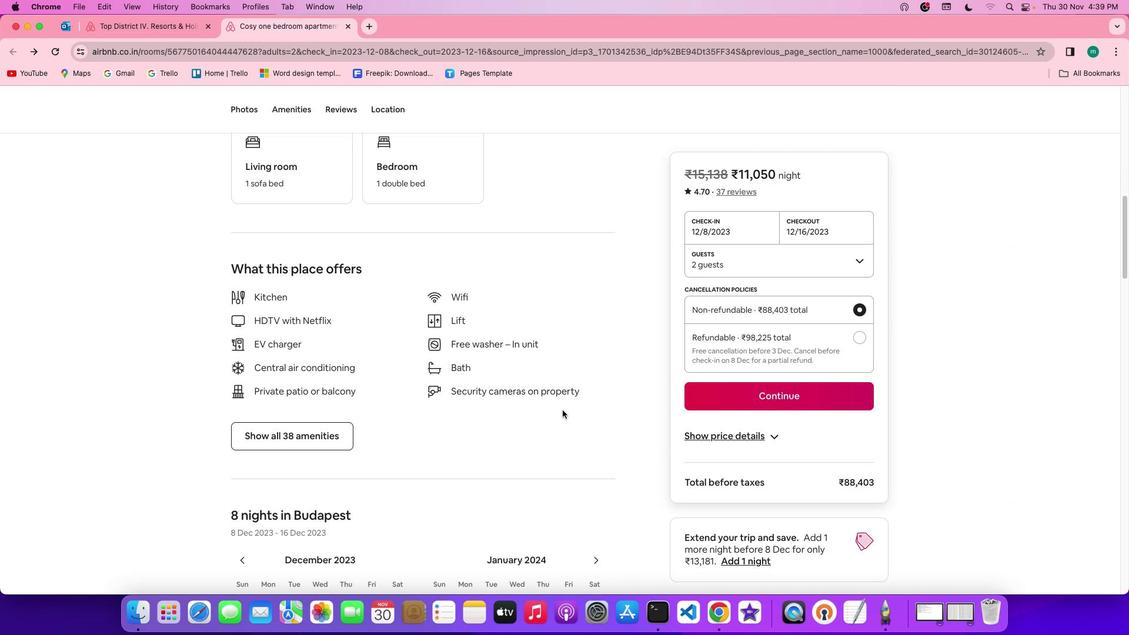 
Action: Mouse moved to (563, 411)
Screenshot: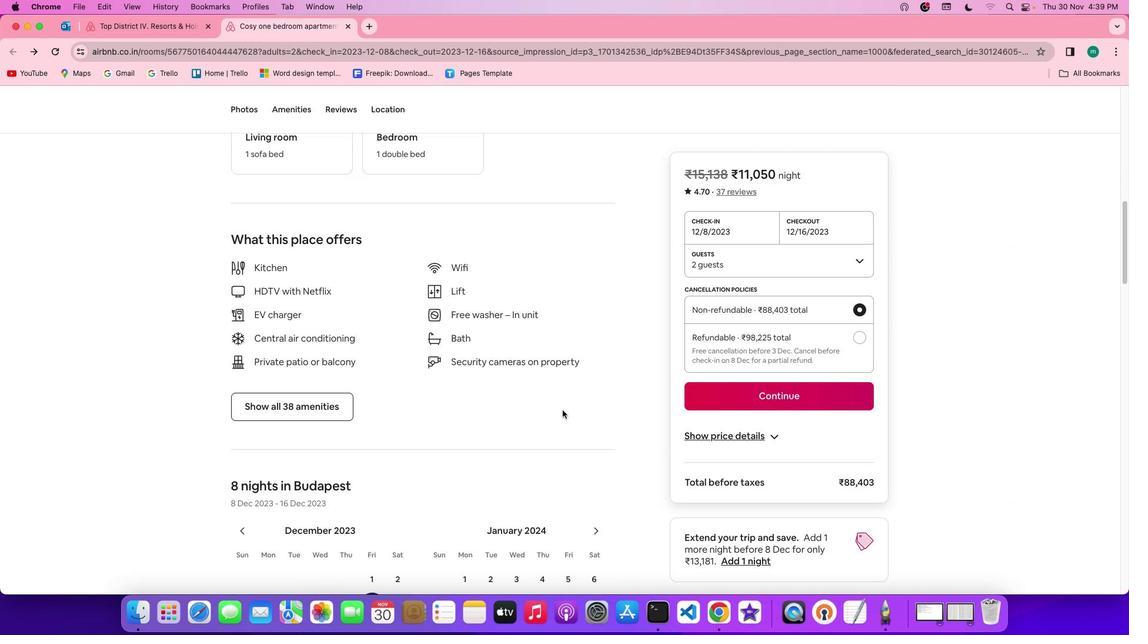 
Action: Mouse scrolled (563, 411) with delta (0, 0)
Screenshot: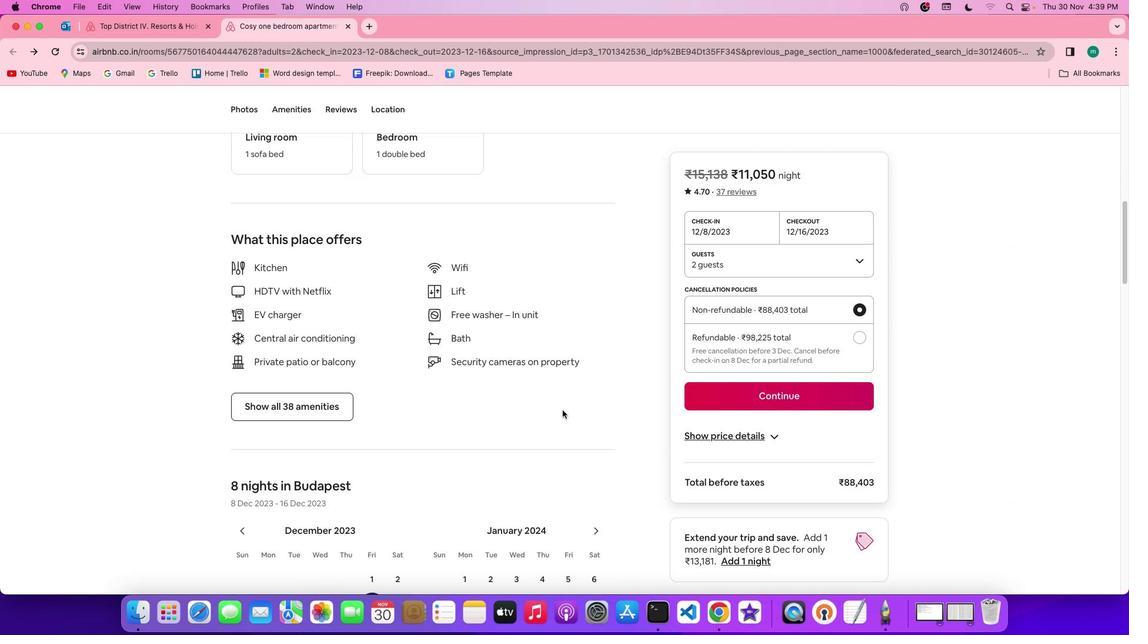 
Action: Mouse moved to (563, 410)
Screenshot: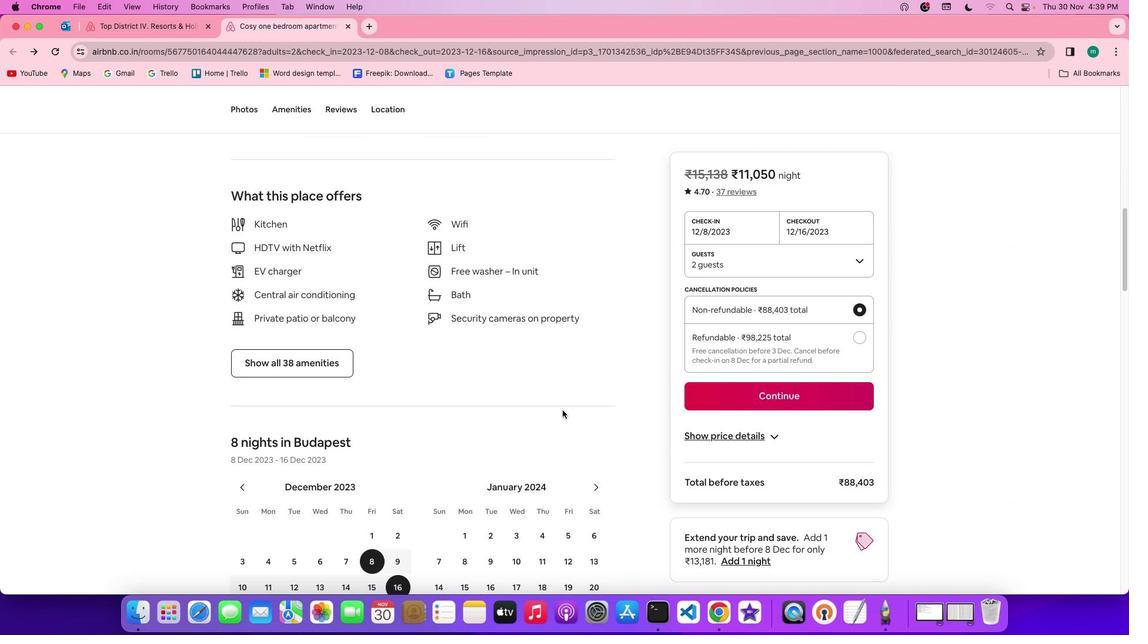 
Action: Mouse scrolled (563, 410) with delta (0, -1)
Screenshot: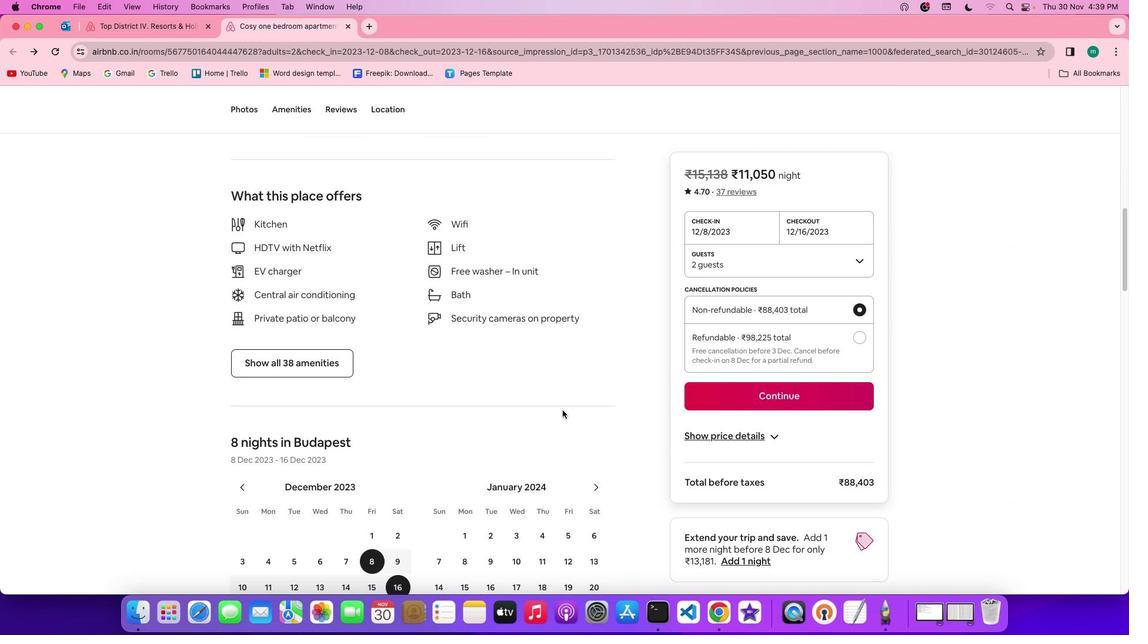 
Action: Mouse moved to (563, 410)
Screenshot: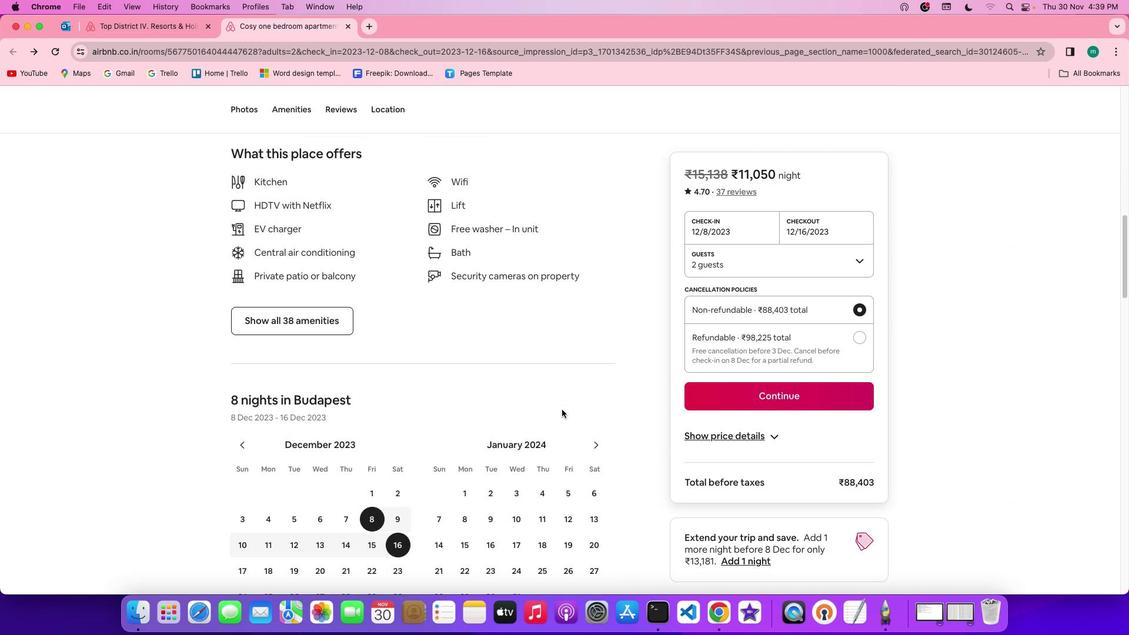 
Action: Mouse scrolled (563, 410) with delta (0, -1)
Screenshot: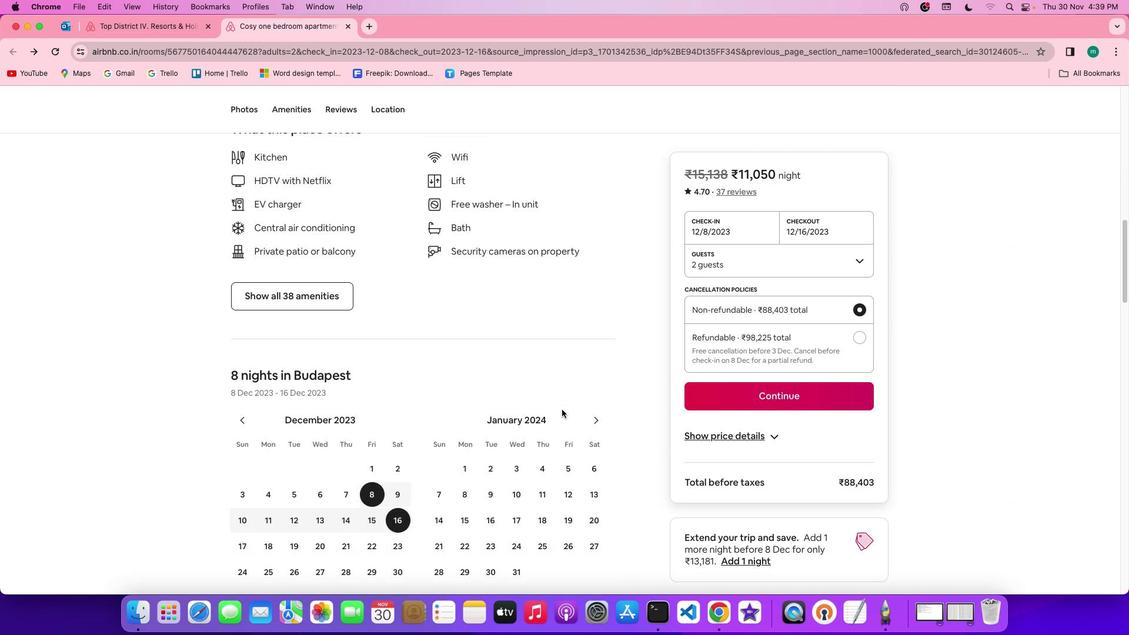 
Action: Mouse moved to (302, 285)
Screenshot: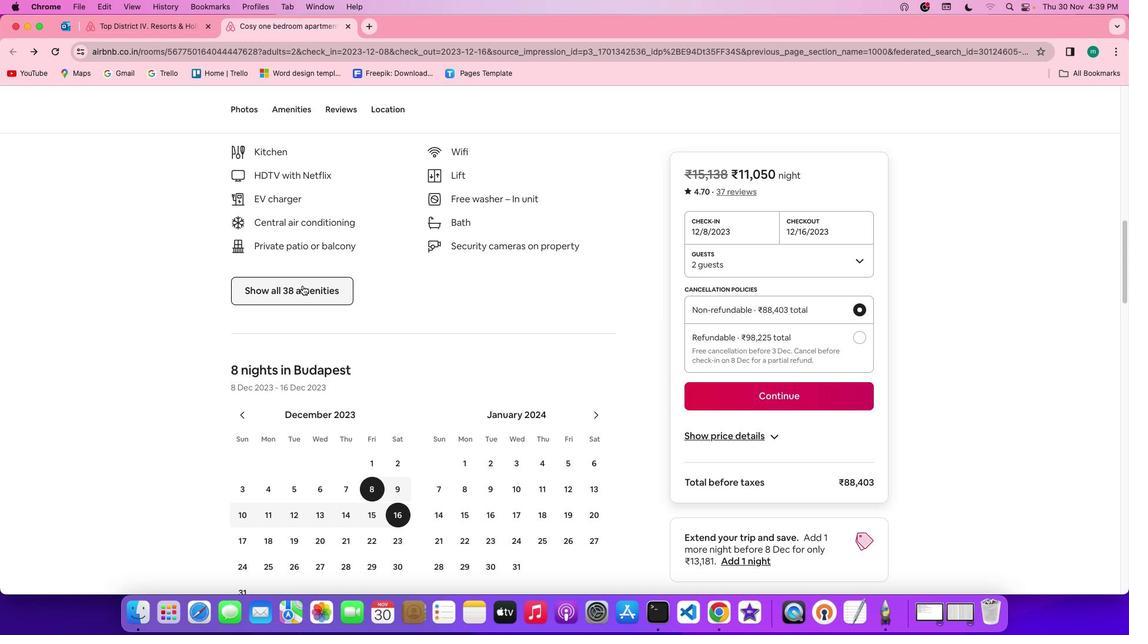 
Action: Mouse pressed left at (302, 285)
Screenshot: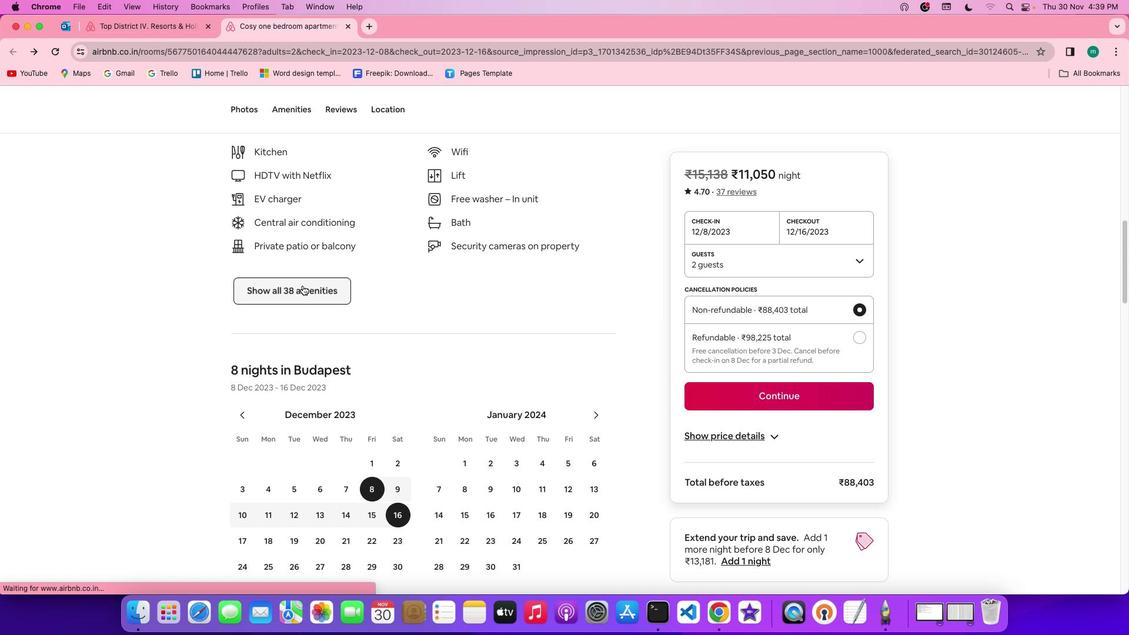 
Action: Mouse moved to (626, 395)
Screenshot: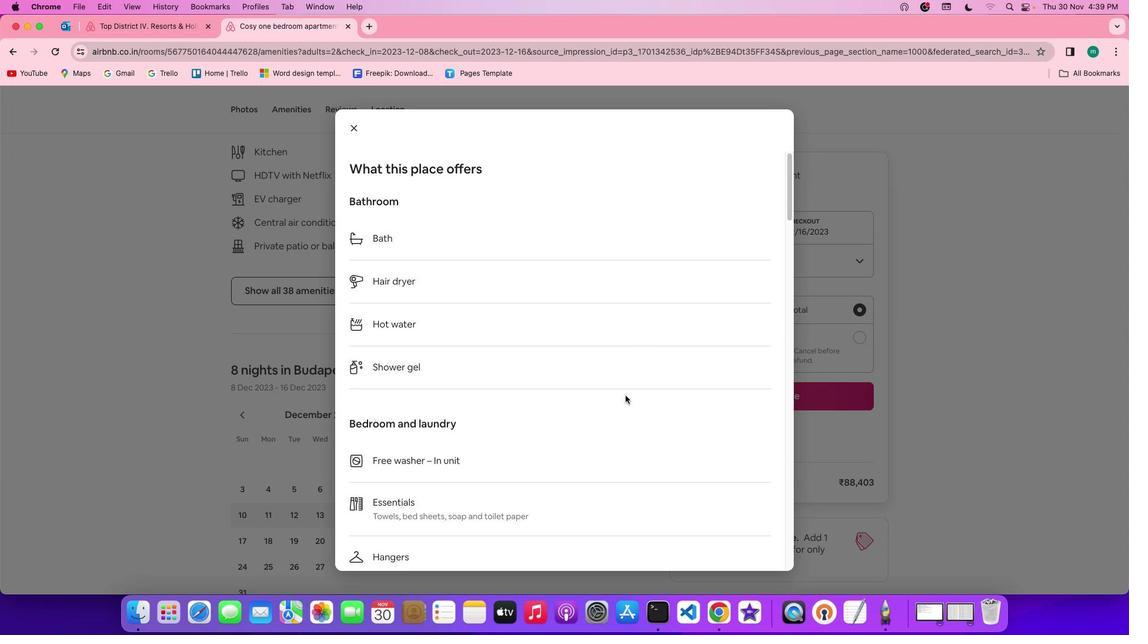 
Action: Mouse scrolled (626, 395) with delta (0, 0)
Screenshot: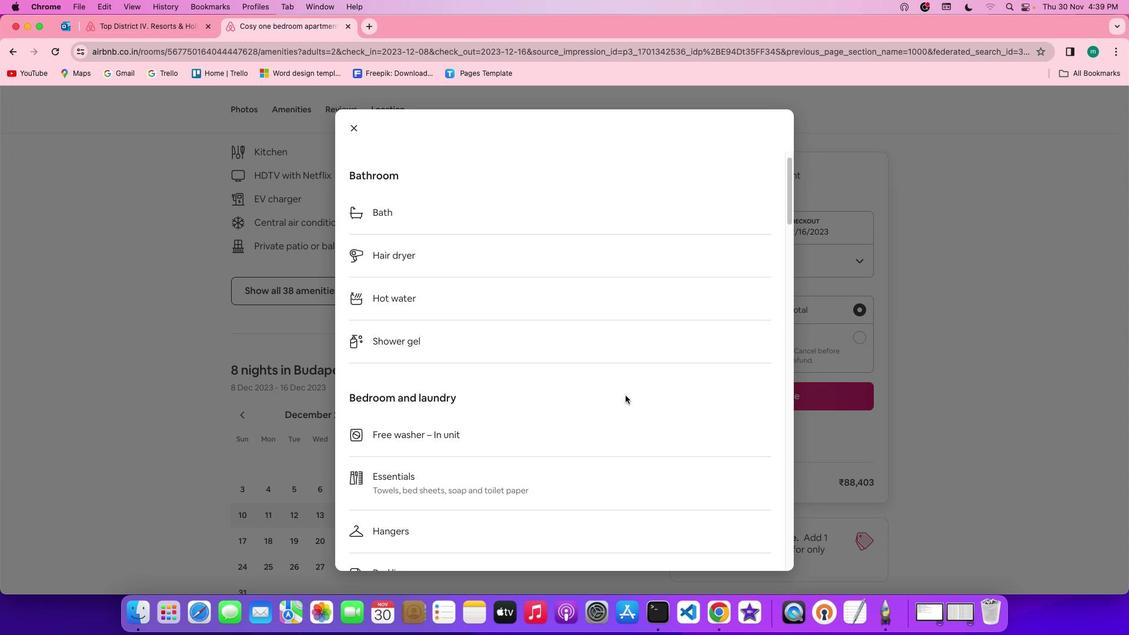 
Action: Mouse scrolled (626, 395) with delta (0, 0)
Screenshot: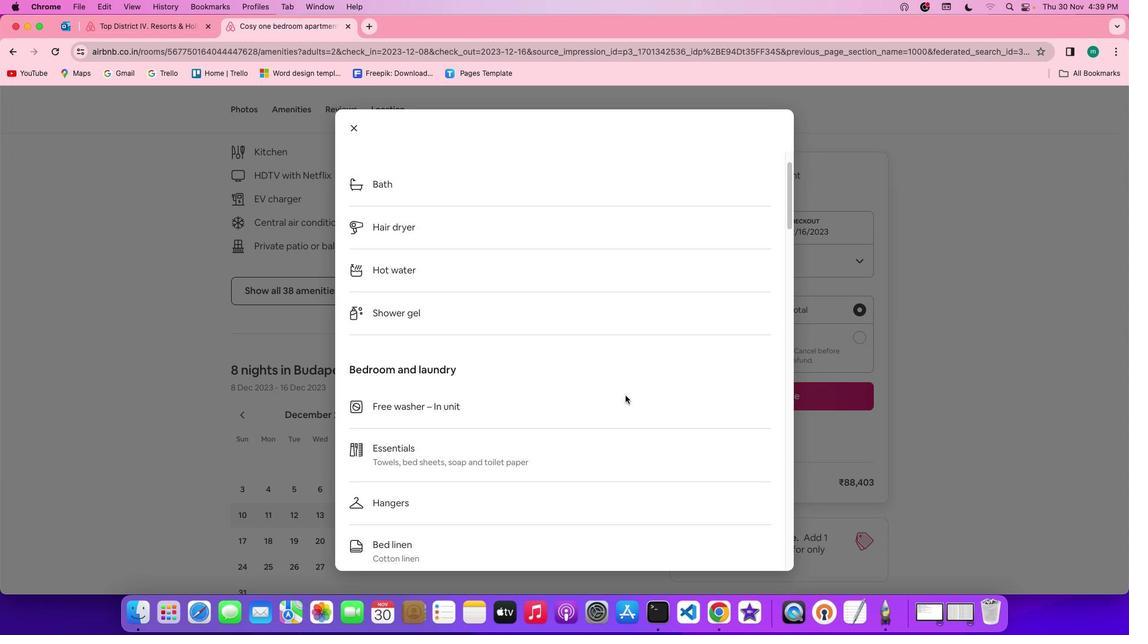 
Action: Mouse scrolled (626, 395) with delta (0, -1)
Screenshot: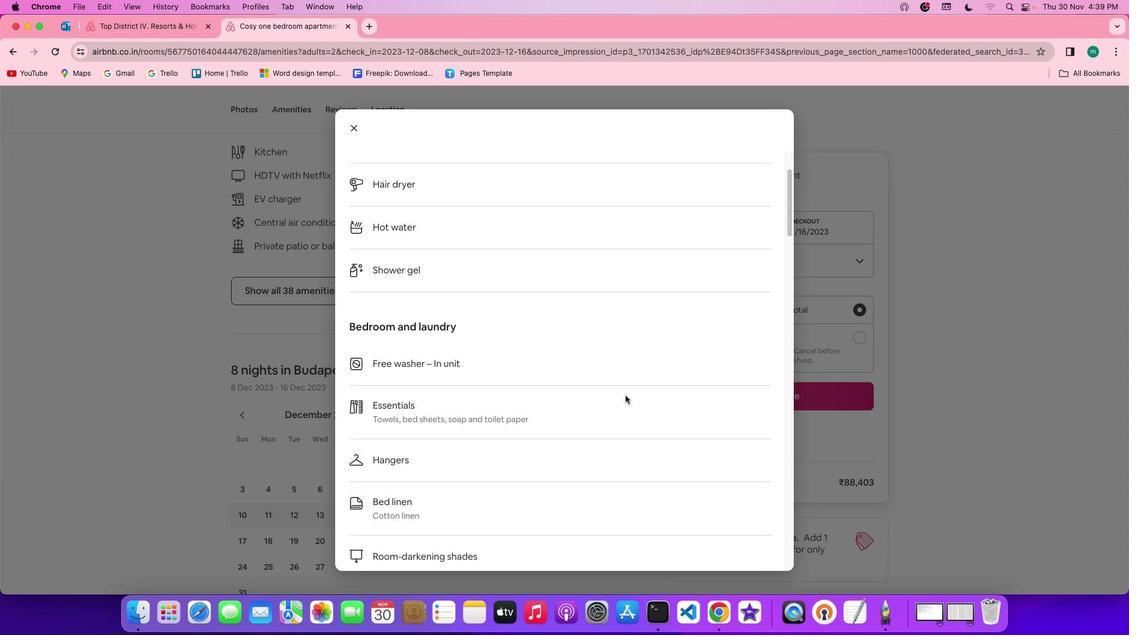 
Action: Mouse scrolled (626, 395) with delta (0, -1)
Screenshot: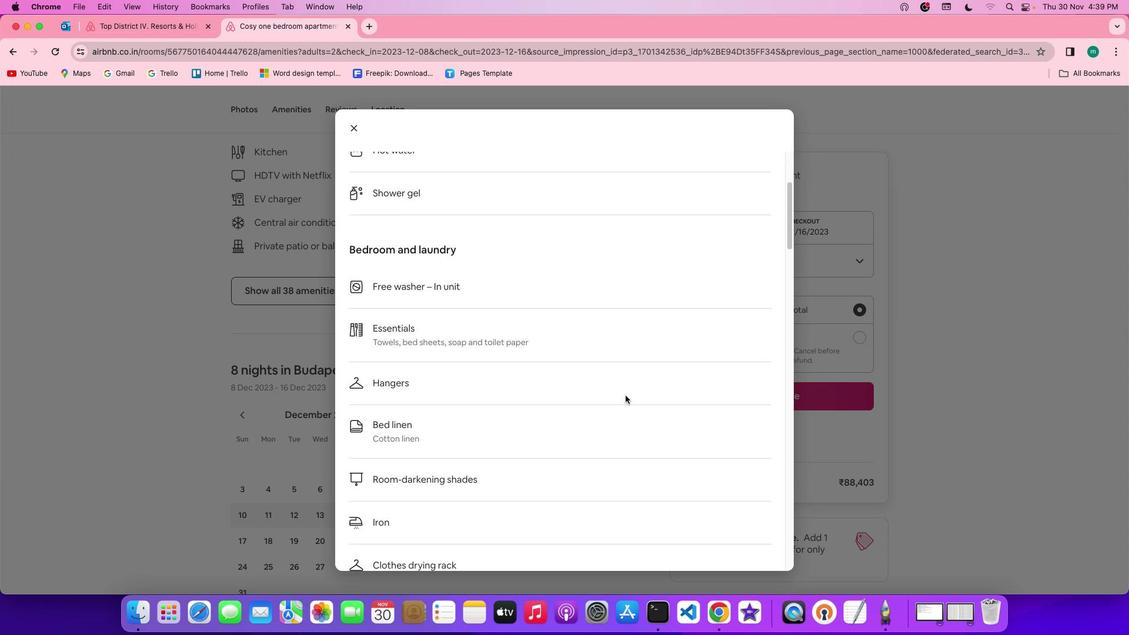 
Action: Mouse moved to (624, 398)
Screenshot: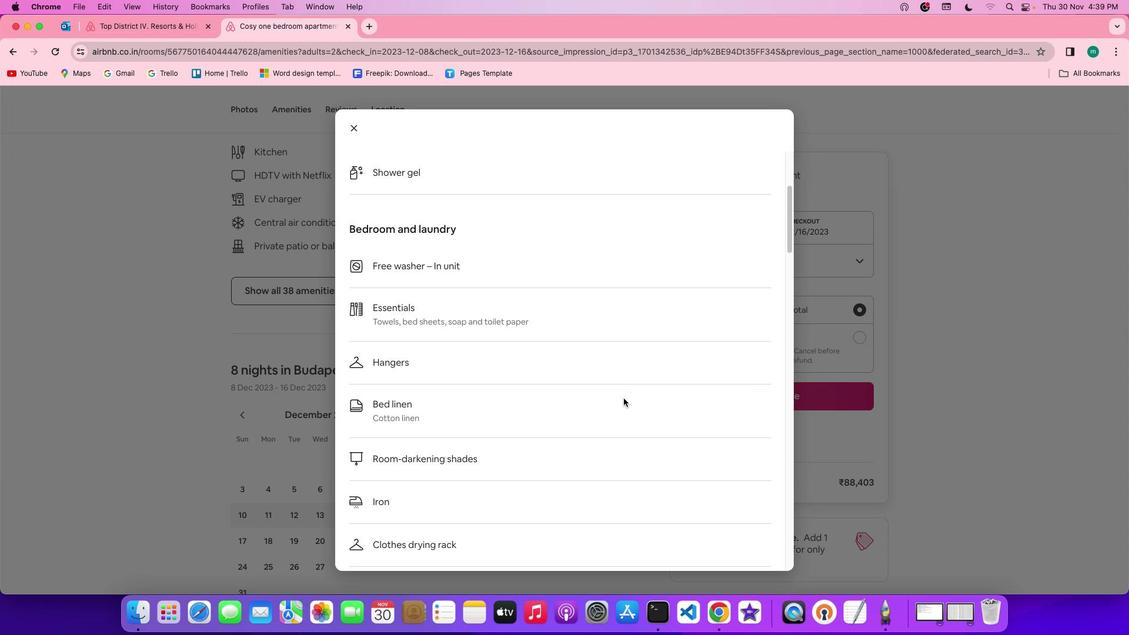 
Action: Mouse scrolled (624, 398) with delta (0, 0)
Screenshot: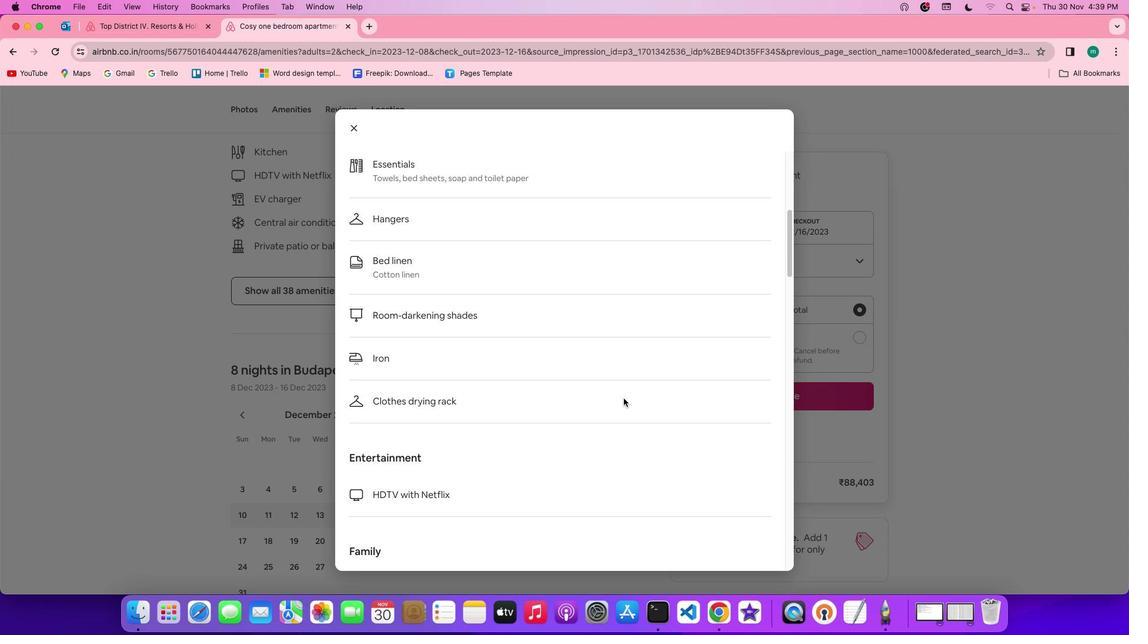 
Action: Mouse scrolled (624, 398) with delta (0, 0)
Screenshot: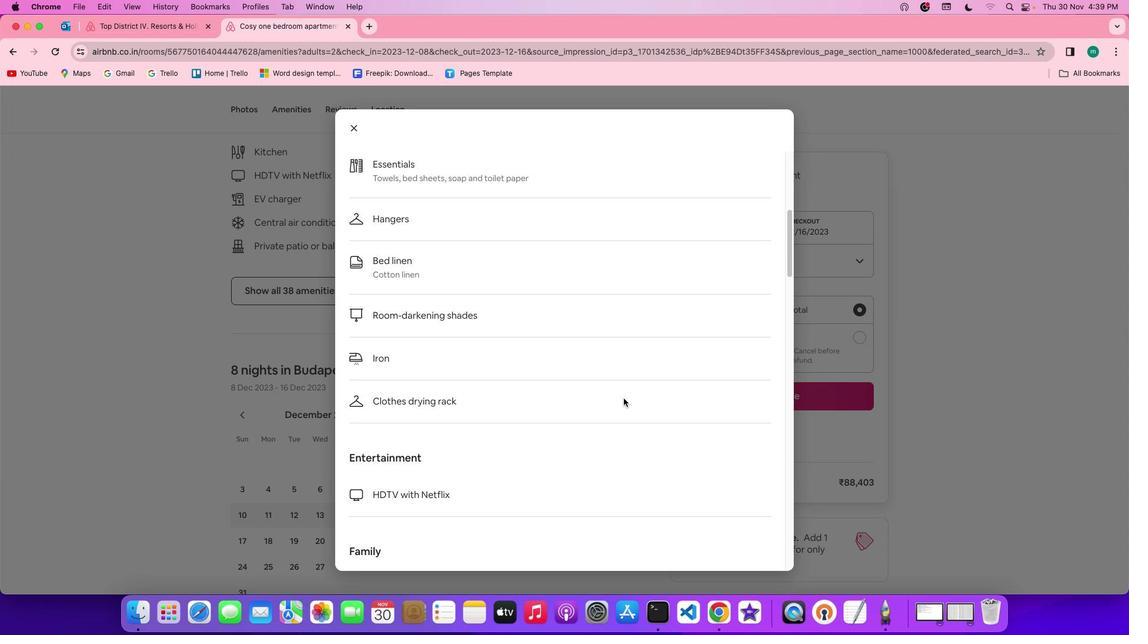 
Action: Mouse scrolled (624, 398) with delta (0, -1)
Screenshot: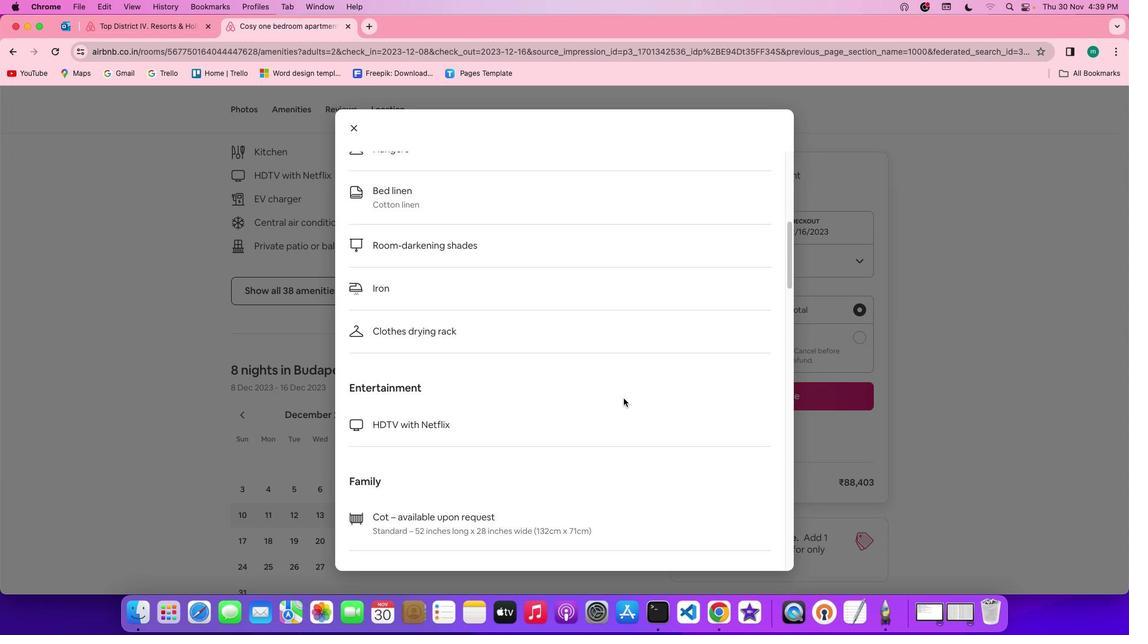 
Action: Mouse scrolled (624, 398) with delta (0, -2)
Screenshot: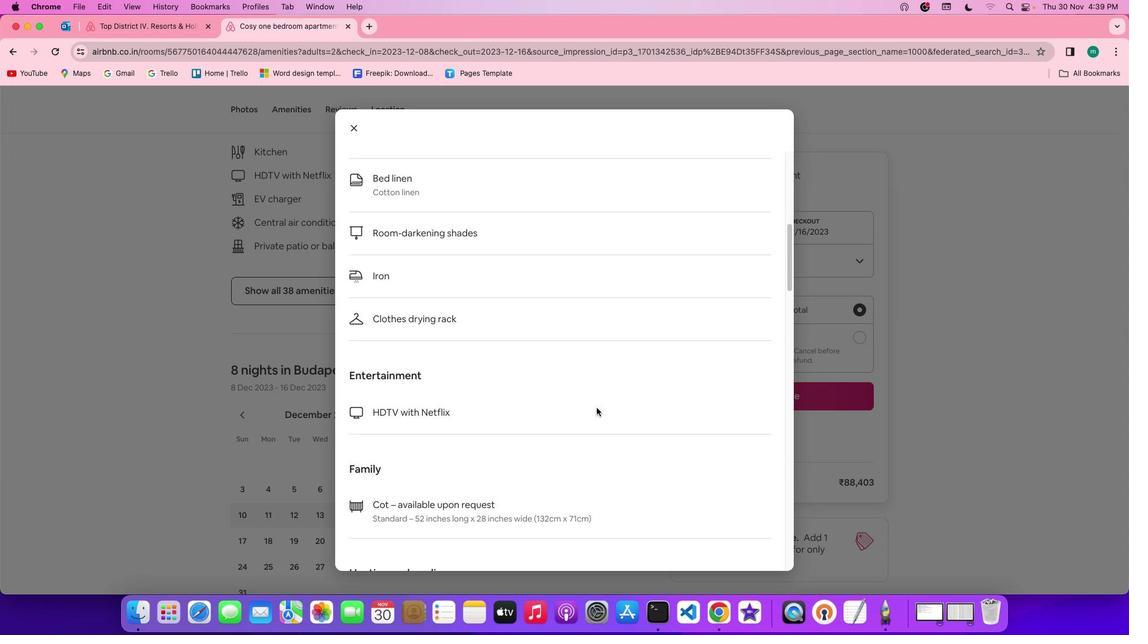 
Action: Mouse moved to (482, 447)
Screenshot: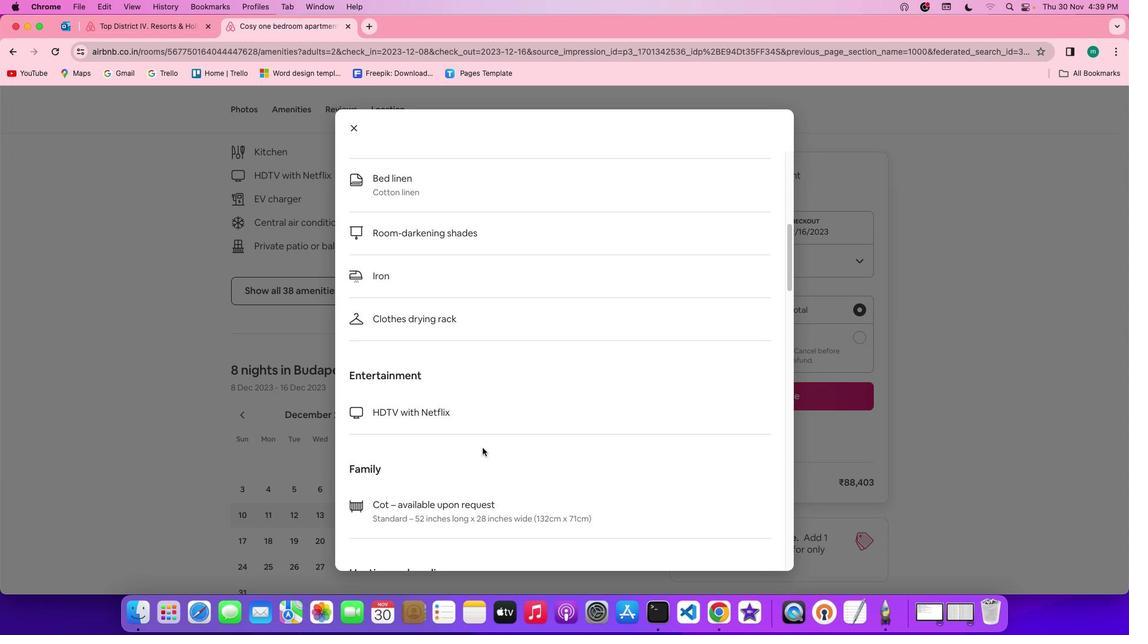 
Action: Mouse scrolled (482, 447) with delta (0, 0)
Screenshot: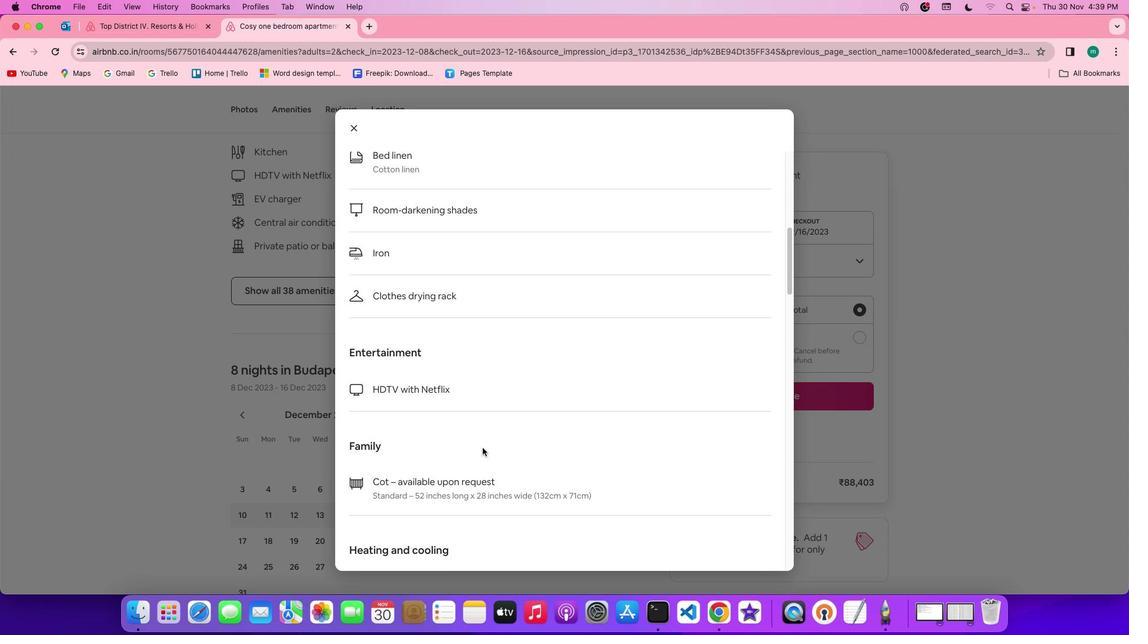 
Action: Mouse scrolled (482, 447) with delta (0, 0)
Screenshot: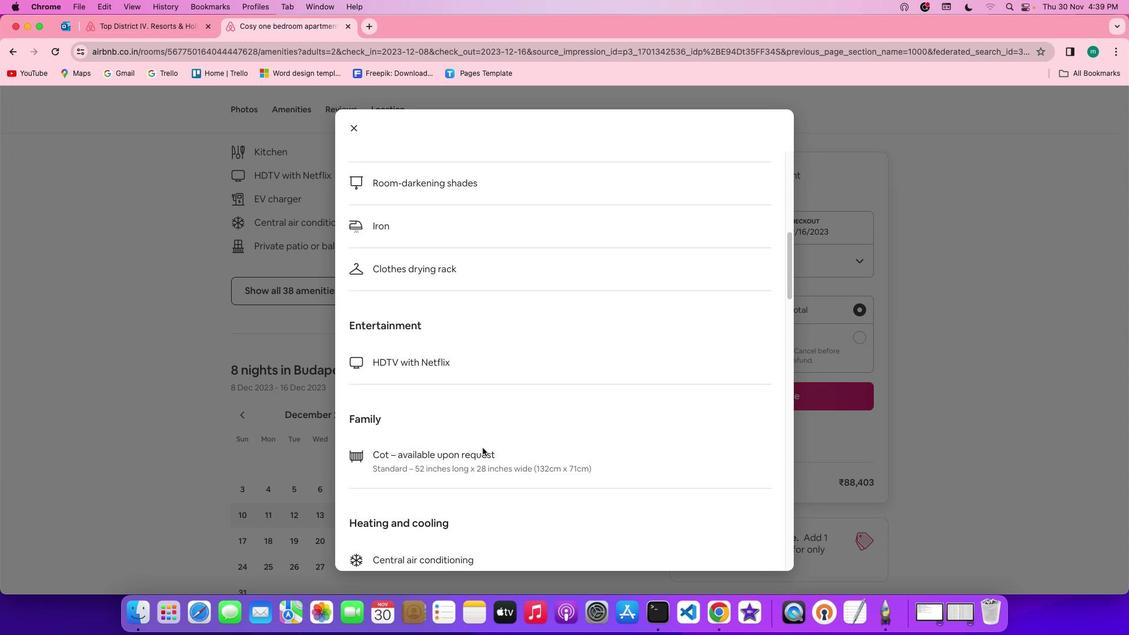 
Action: Mouse scrolled (482, 447) with delta (0, -1)
Screenshot: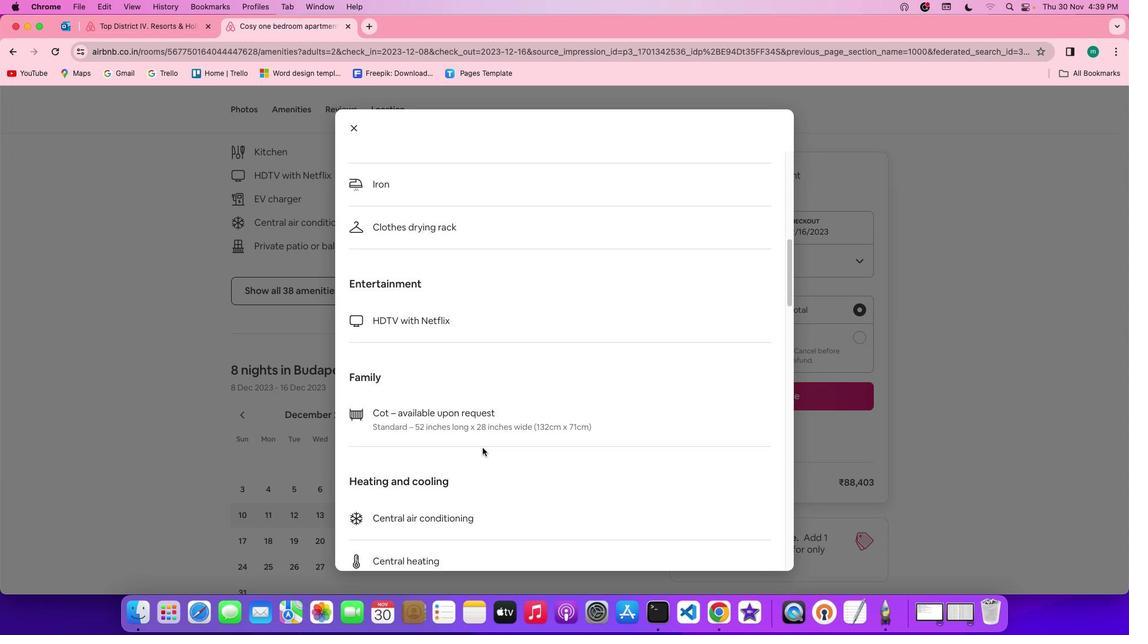 
Action: Mouse scrolled (482, 447) with delta (0, -1)
Screenshot: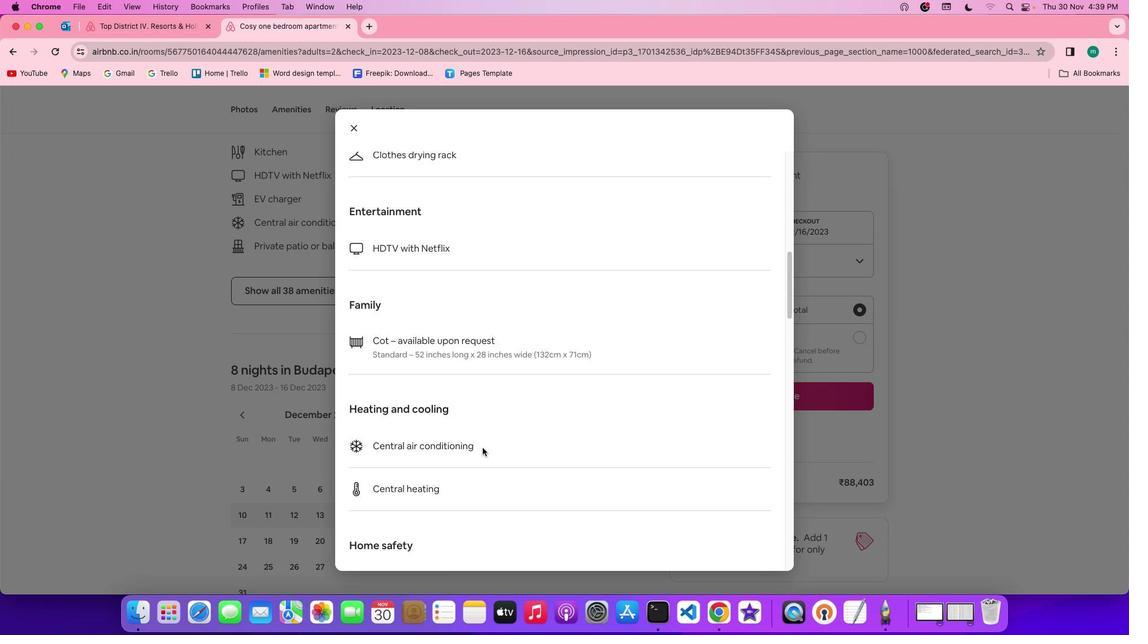 
Action: Mouse moved to (483, 447)
Screenshot: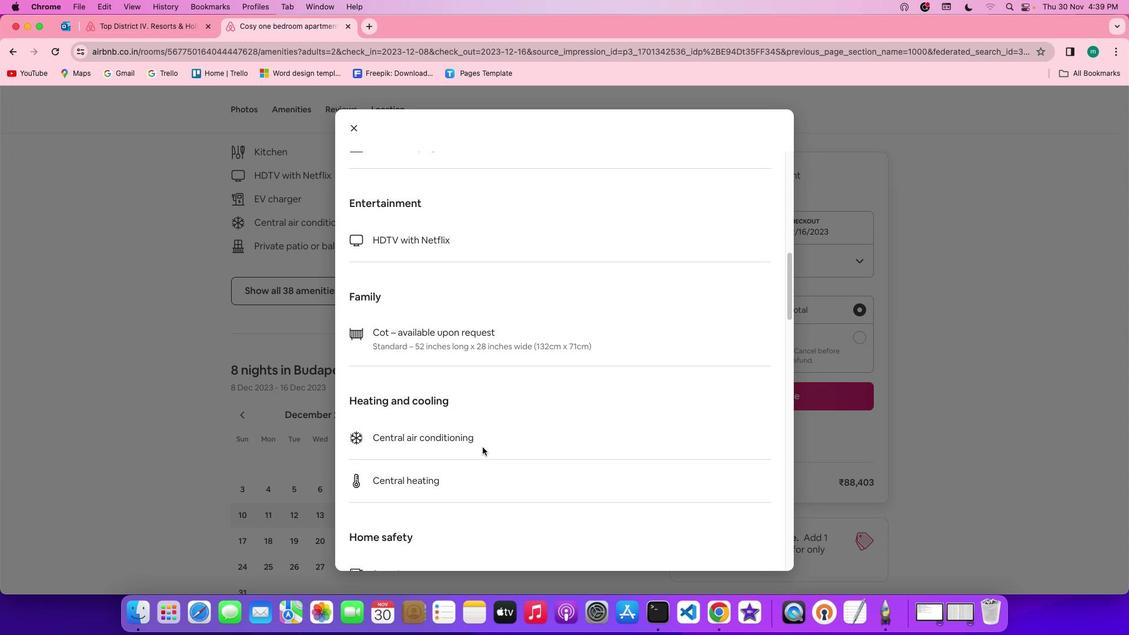 
Action: Mouse scrolled (483, 447) with delta (0, 0)
Screenshot: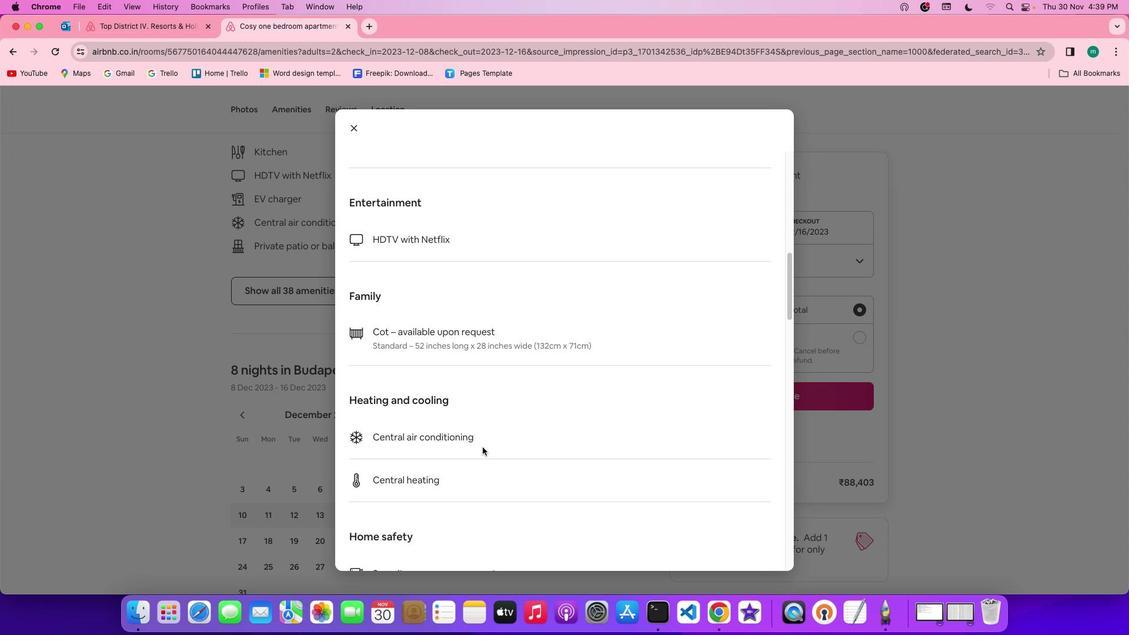 
Action: Mouse moved to (483, 447)
Screenshot: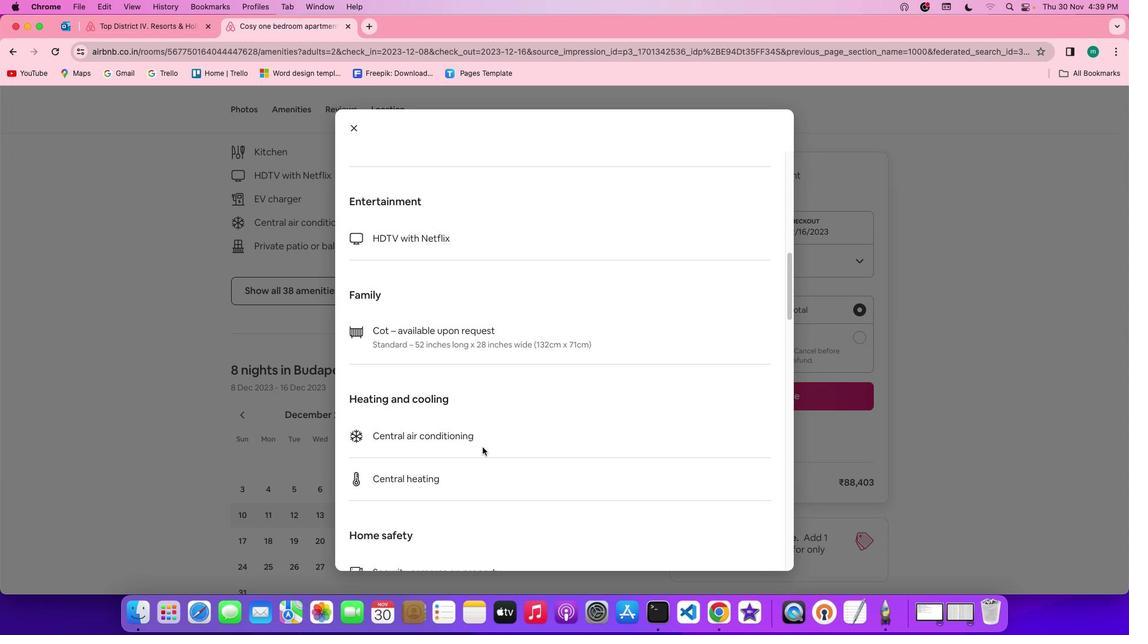 
Action: Mouse scrolled (483, 447) with delta (0, 0)
Screenshot: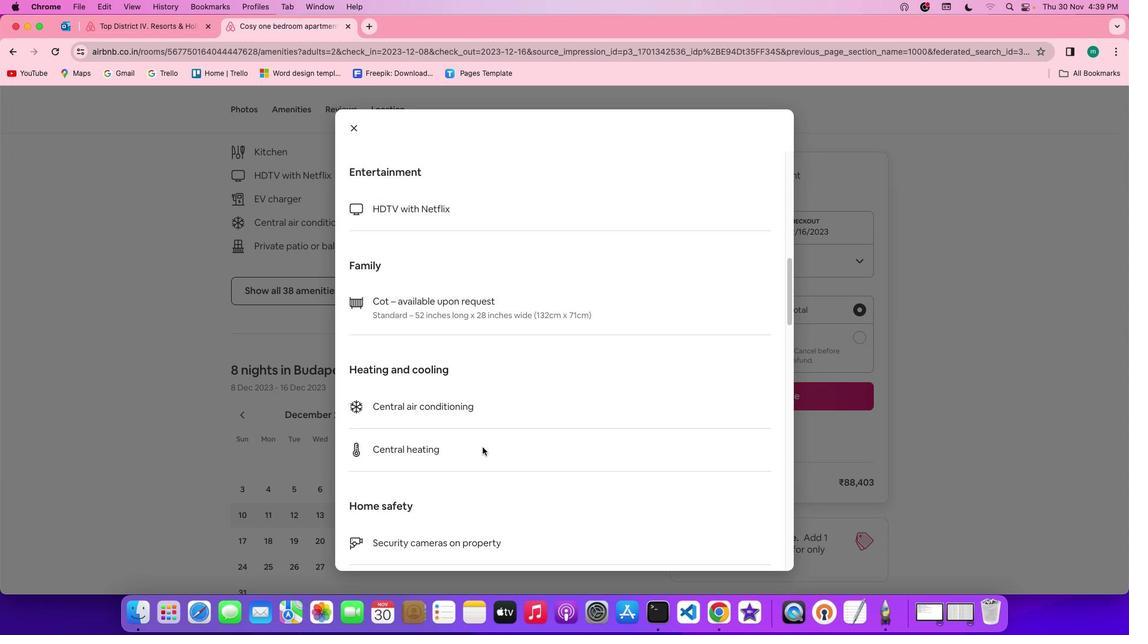 
Action: Mouse scrolled (483, 447) with delta (0, 0)
Screenshot: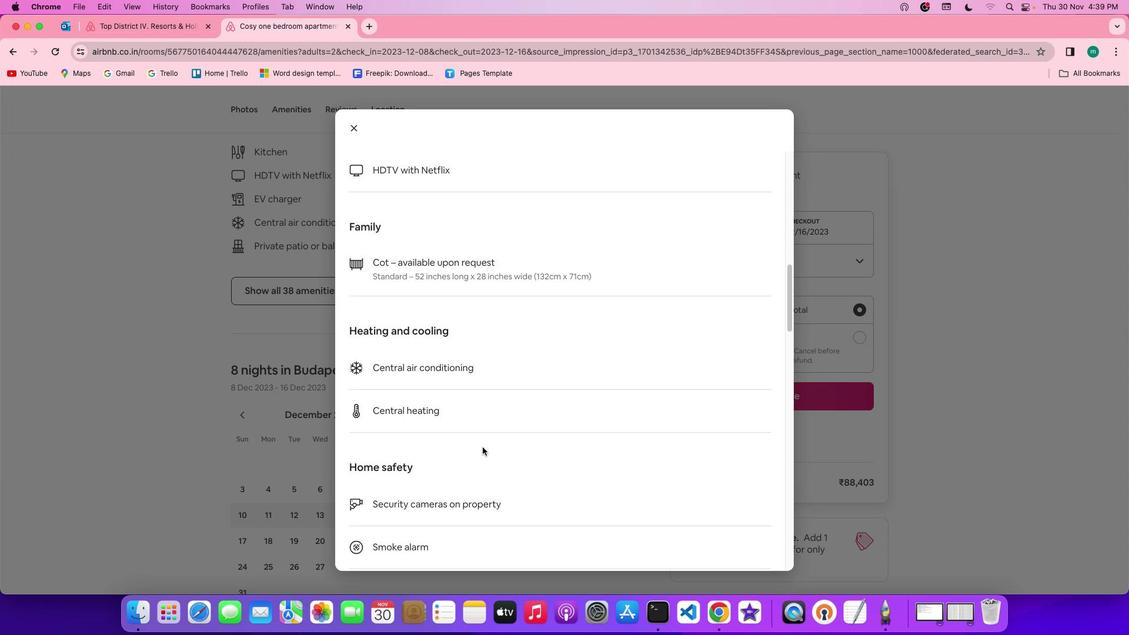 
Action: Mouse scrolled (483, 447) with delta (0, -1)
Screenshot: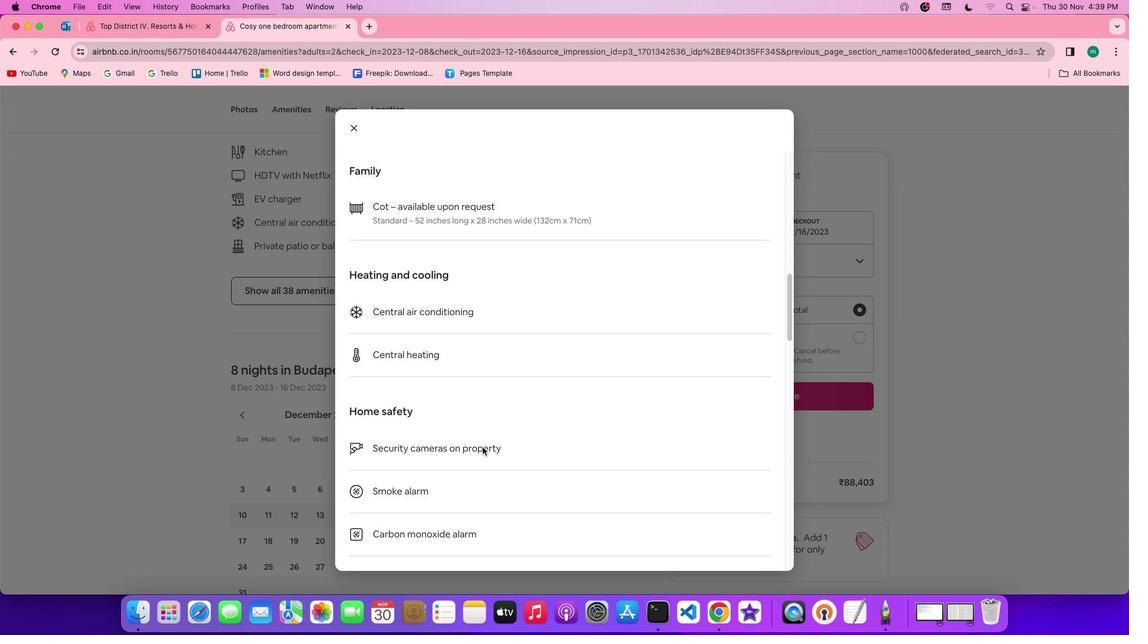 
Action: Mouse scrolled (483, 447) with delta (0, -2)
Screenshot: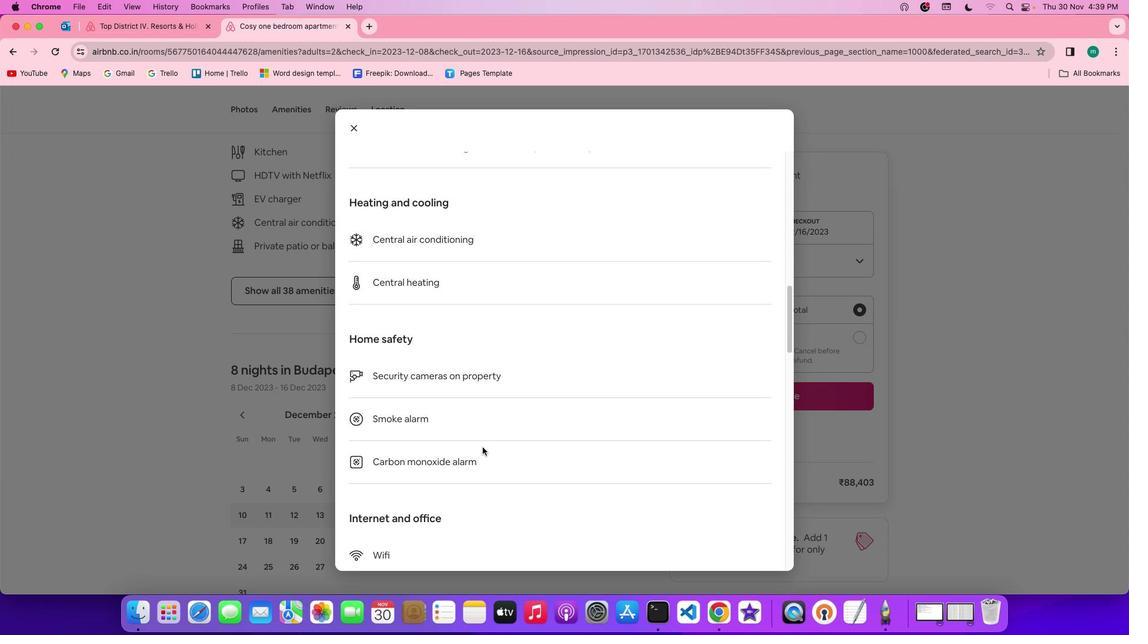 
Action: Mouse moved to (483, 447)
